 Task: Get directions from Buckingham Palace, London, England to Westminster Abbey, London, England and reverse  starting point and destination and check the best travel modes
Action: Mouse moved to (475, 461)
Screenshot: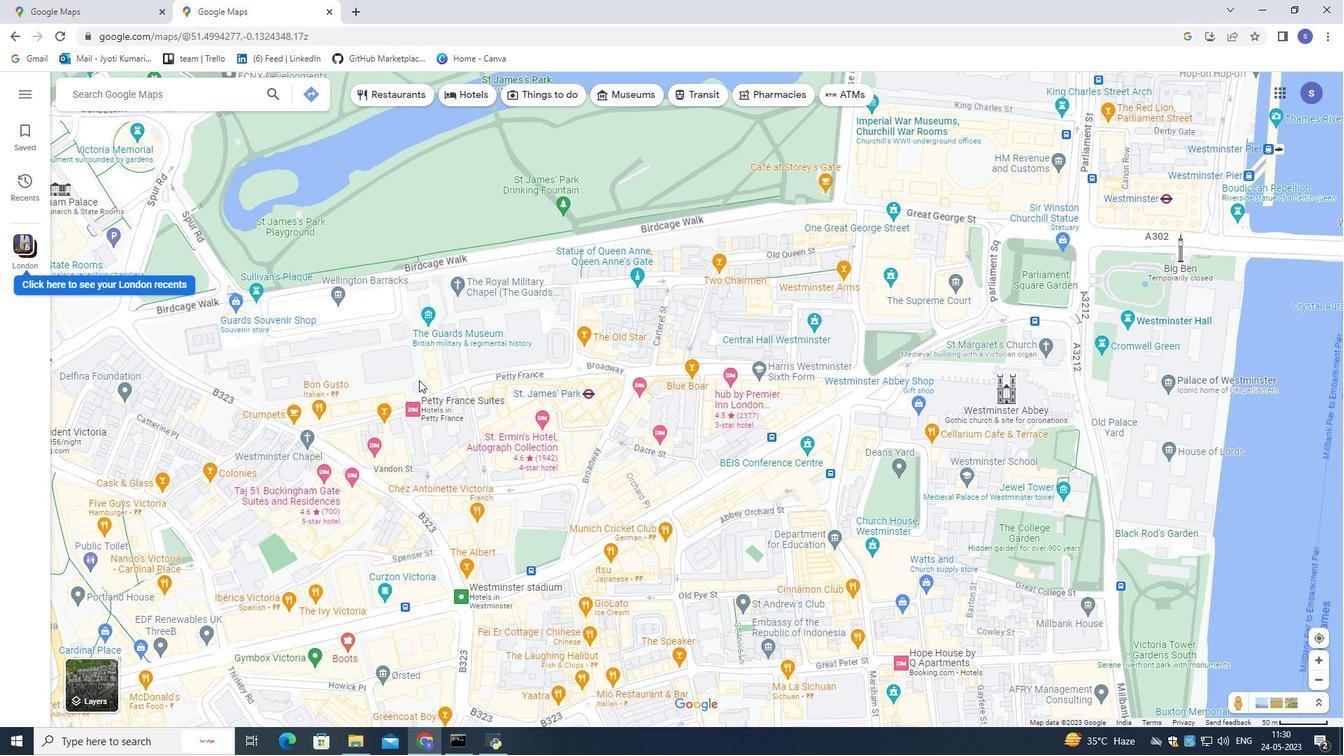 
Action: Mouse scrolled (475, 461) with delta (0, 0)
Screenshot: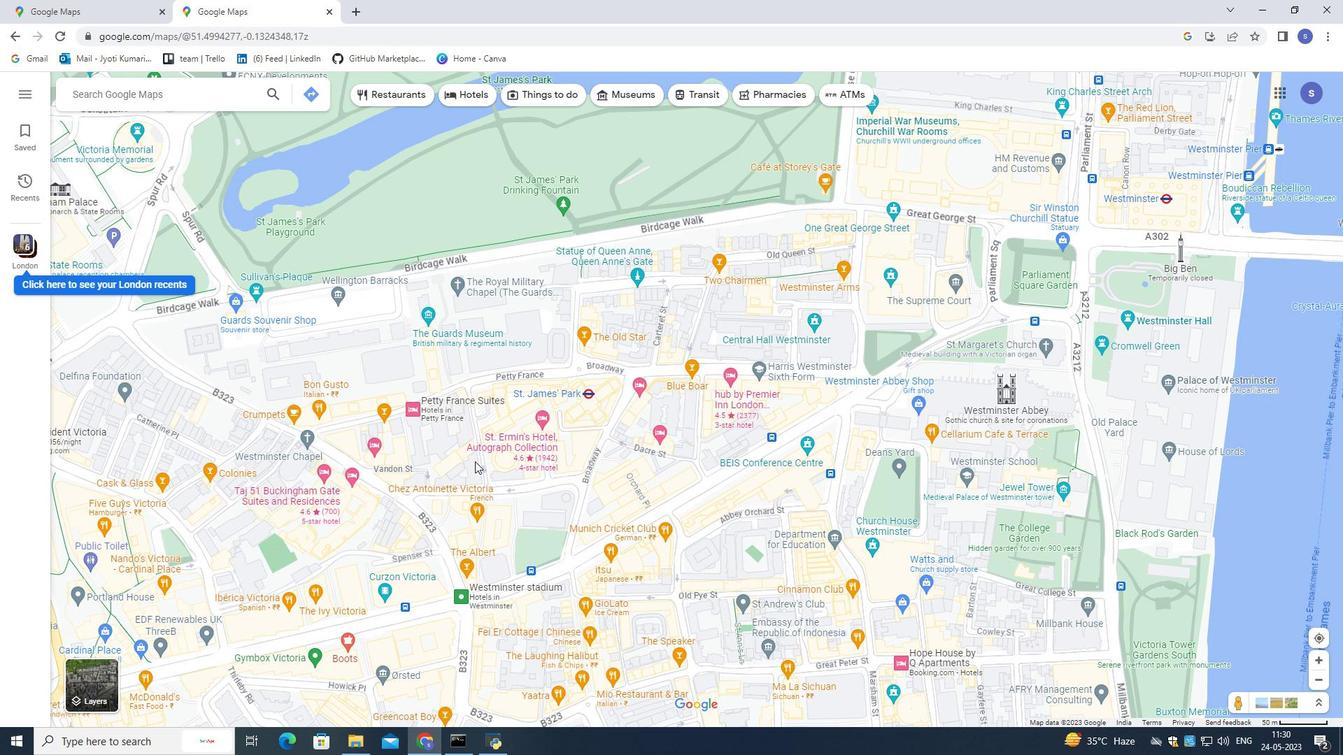 
Action: Mouse scrolled (475, 461) with delta (0, 0)
Screenshot: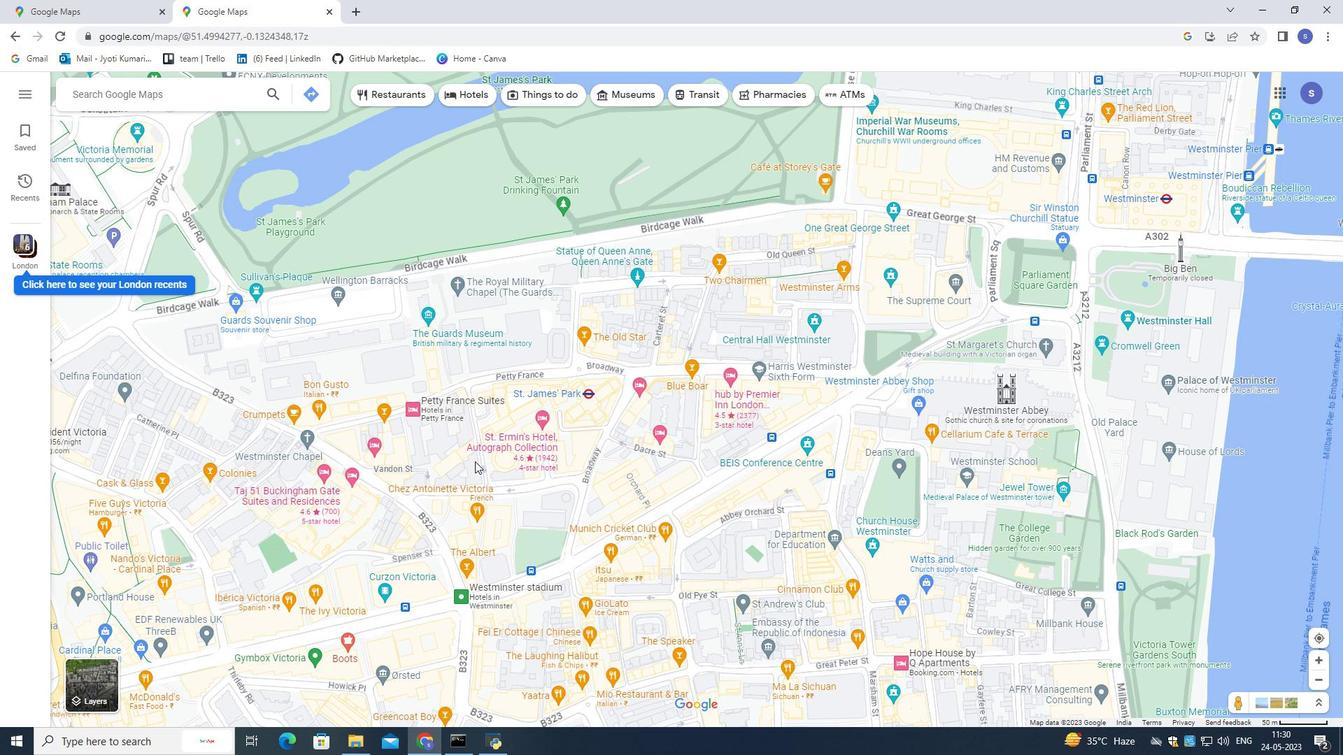 
Action: Mouse scrolled (475, 461) with delta (0, 0)
Screenshot: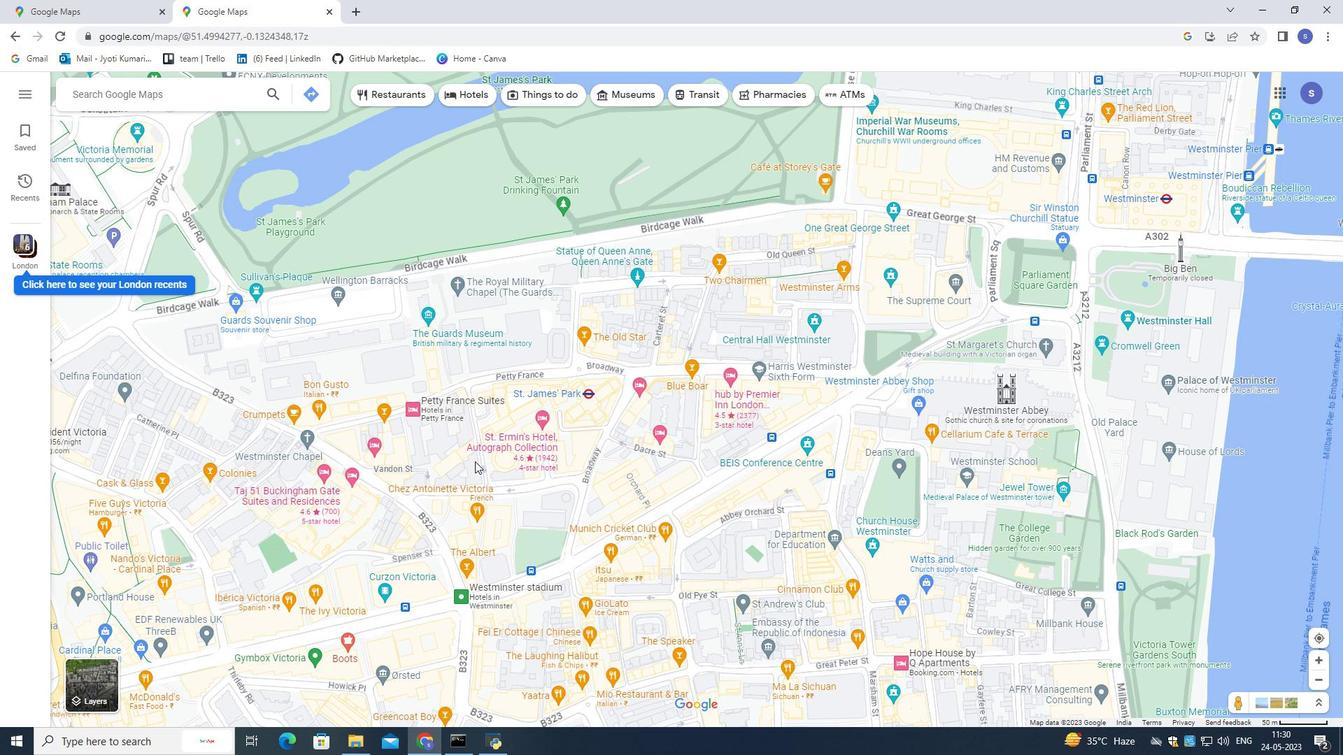 
Action: Mouse scrolled (475, 461) with delta (0, 0)
Screenshot: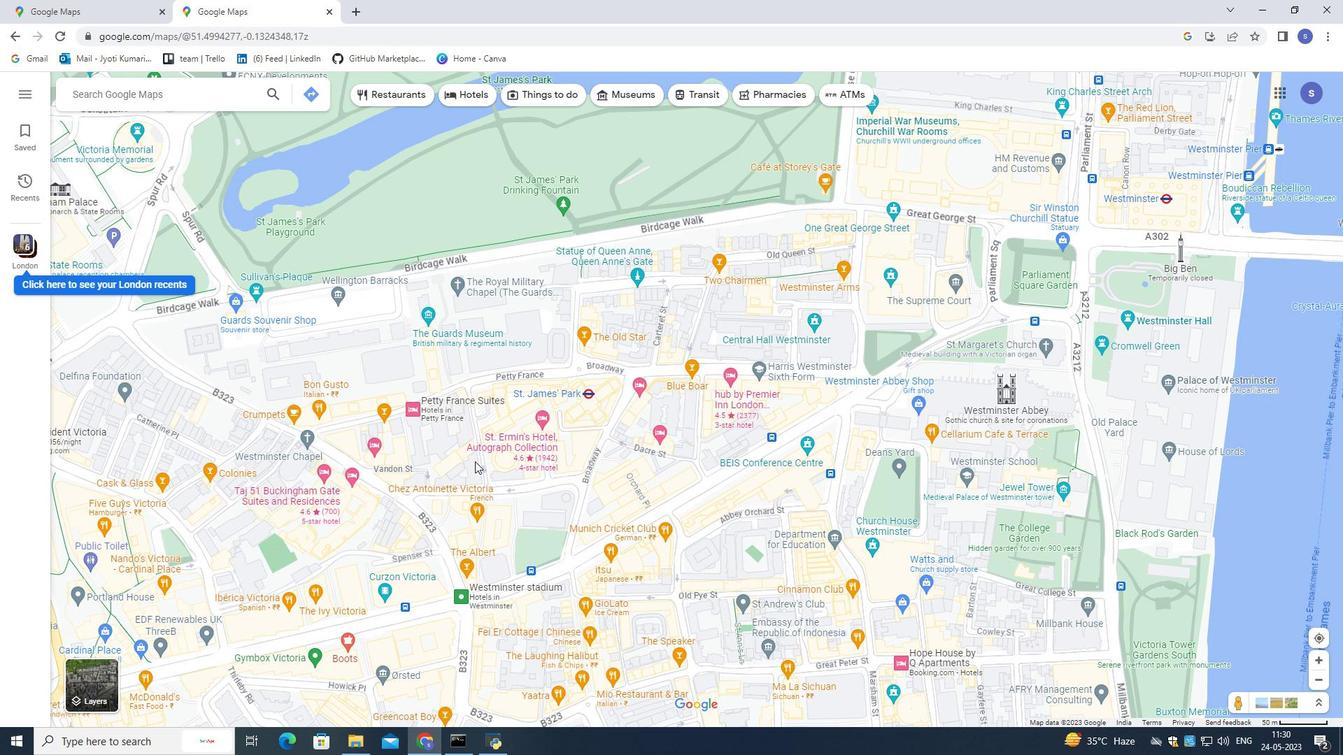 
Action: Mouse scrolled (475, 461) with delta (0, 0)
Screenshot: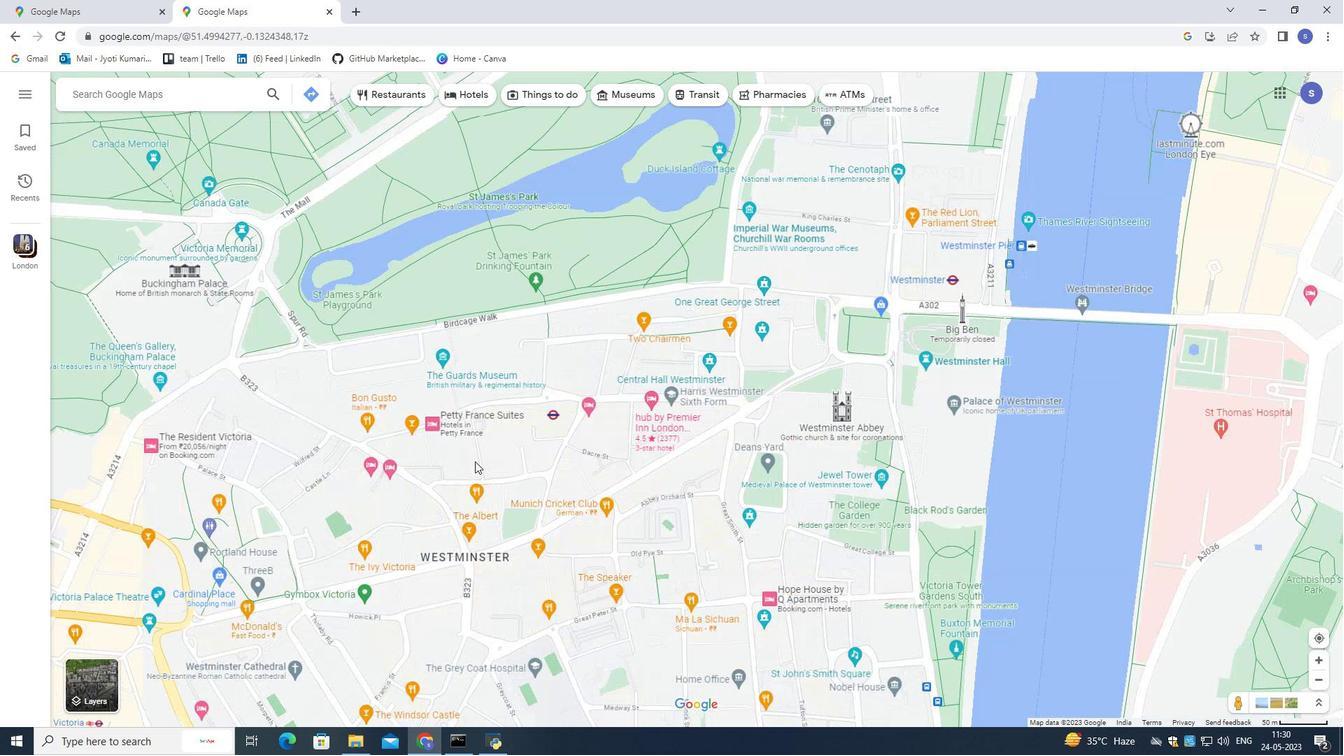 
Action: Mouse scrolled (475, 461) with delta (0, 0)
Screenshot: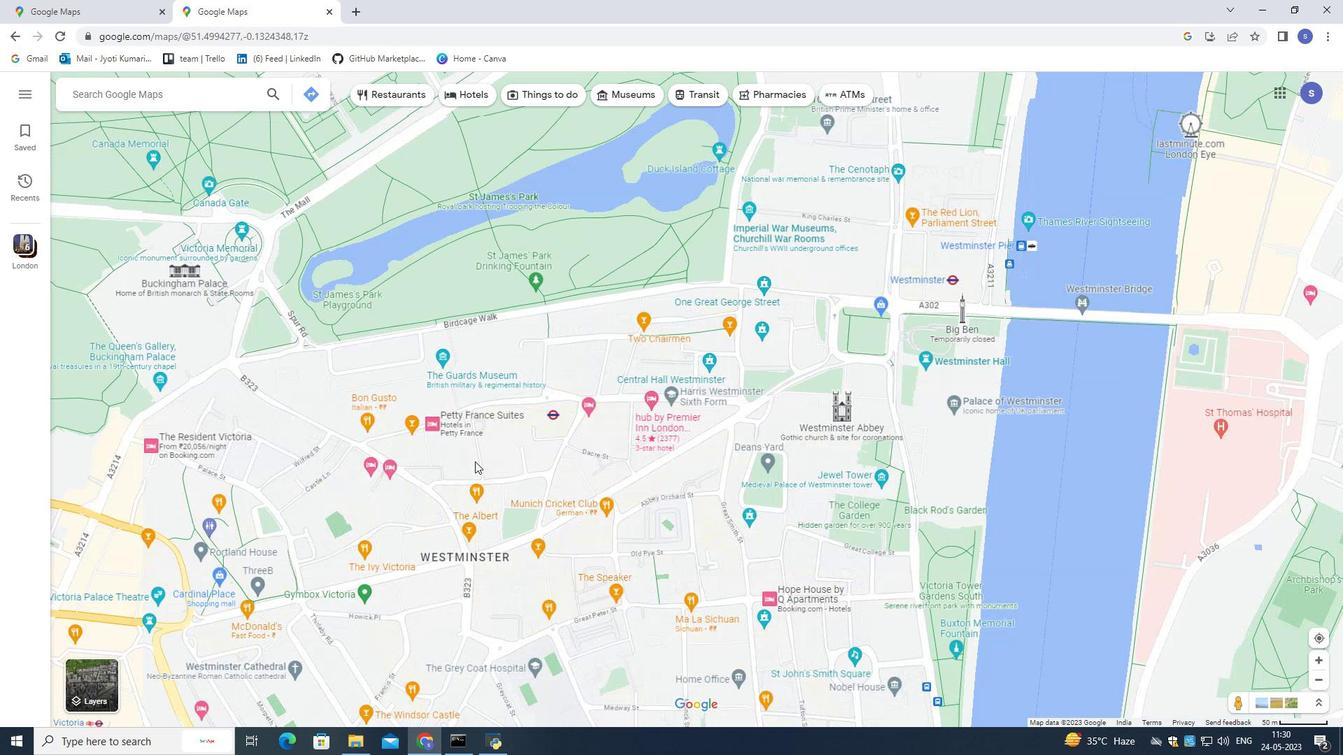 
Action: Mouse scrolled (475, 461) with delta (0, 0)
Screenshot: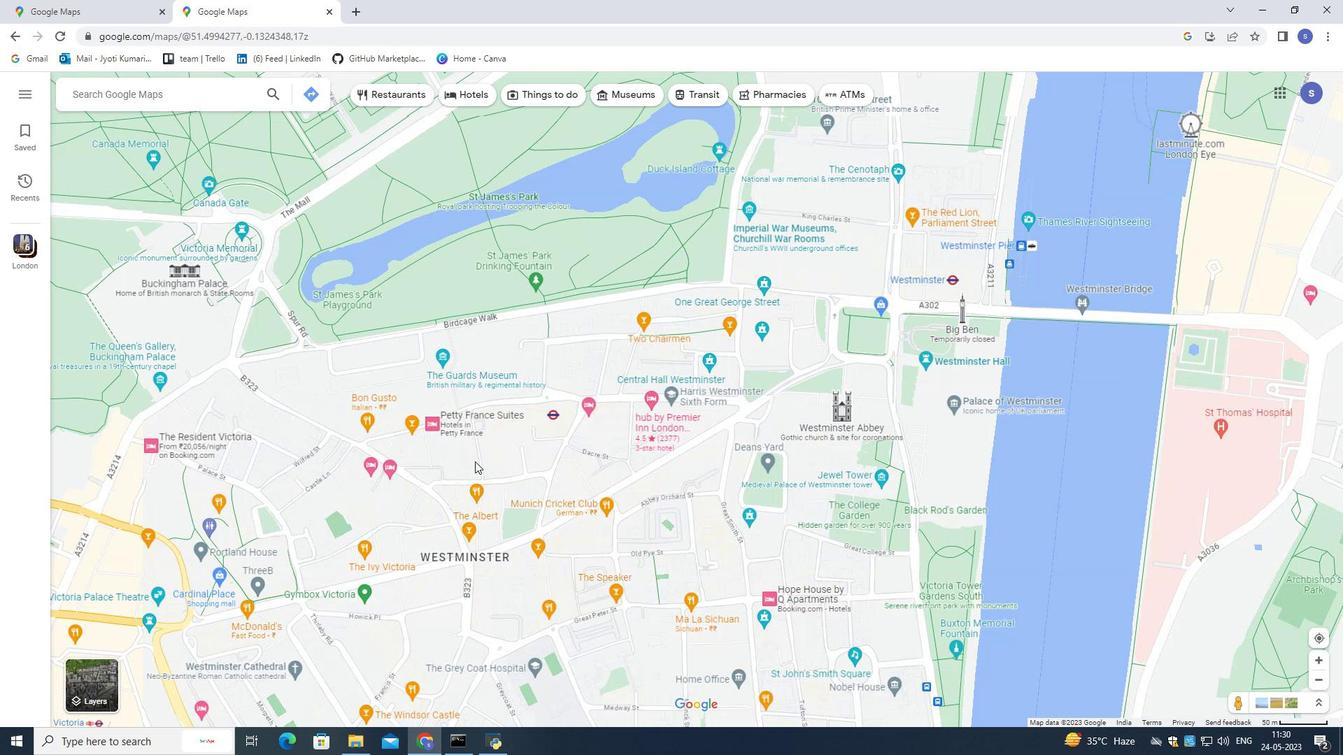 
Action: Mouse scrolled (475, 461) with delta (0, 0)
Screenshot: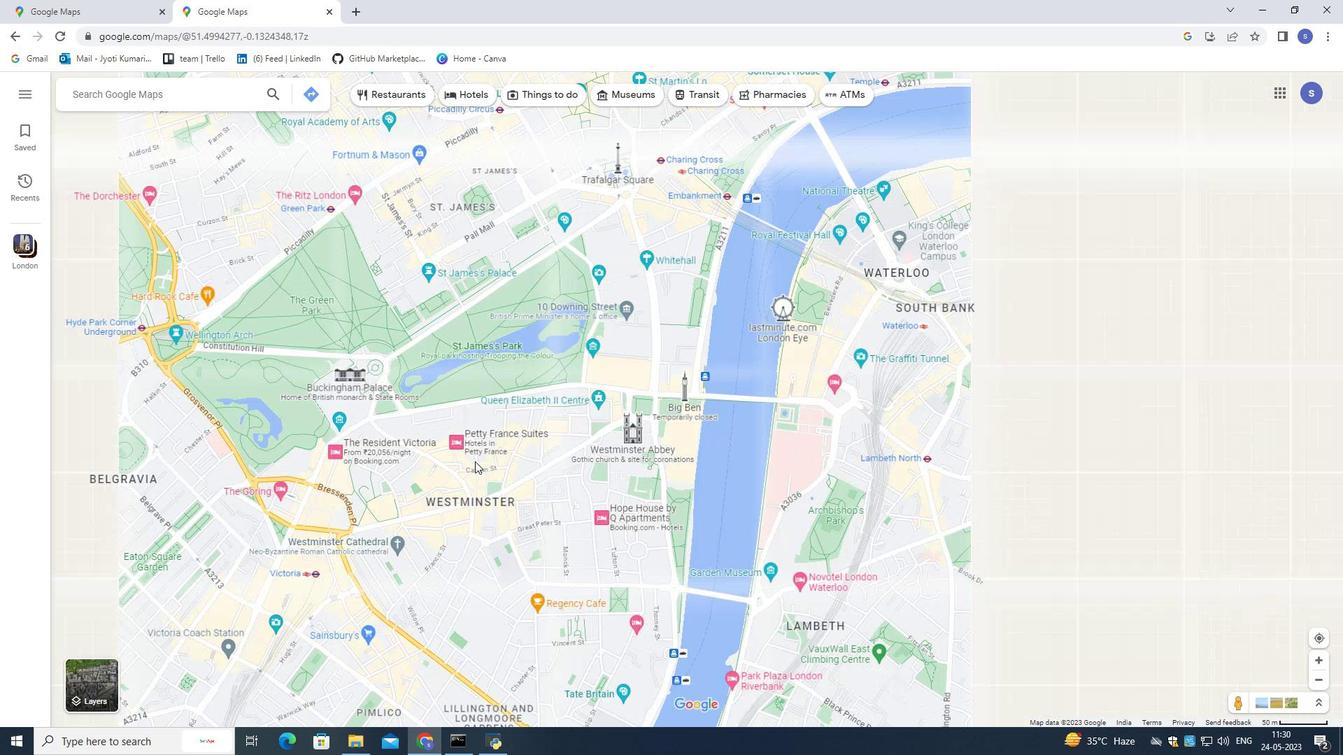 
Action: Mouse moved to (475, 463)
Screenshot: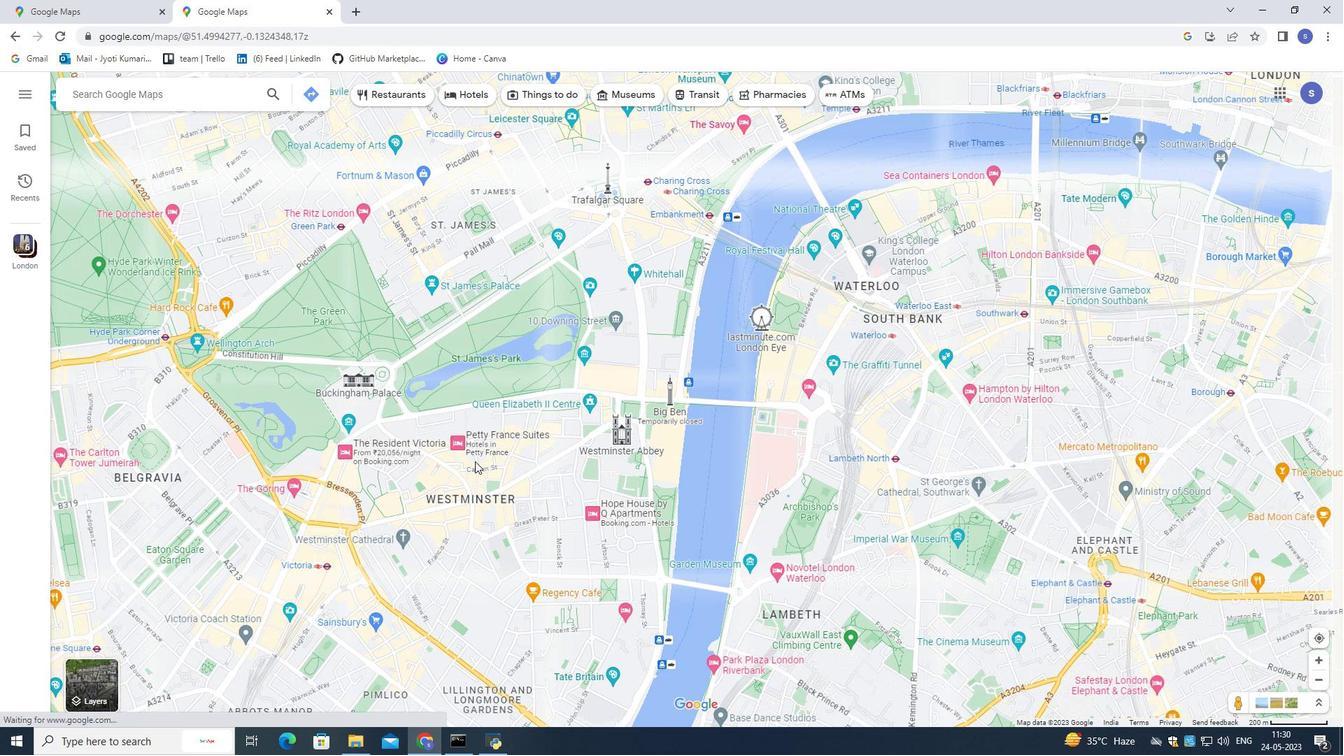 
Action: Mouse scrolled (475, 462) with delta (0, 0)
Screenshot: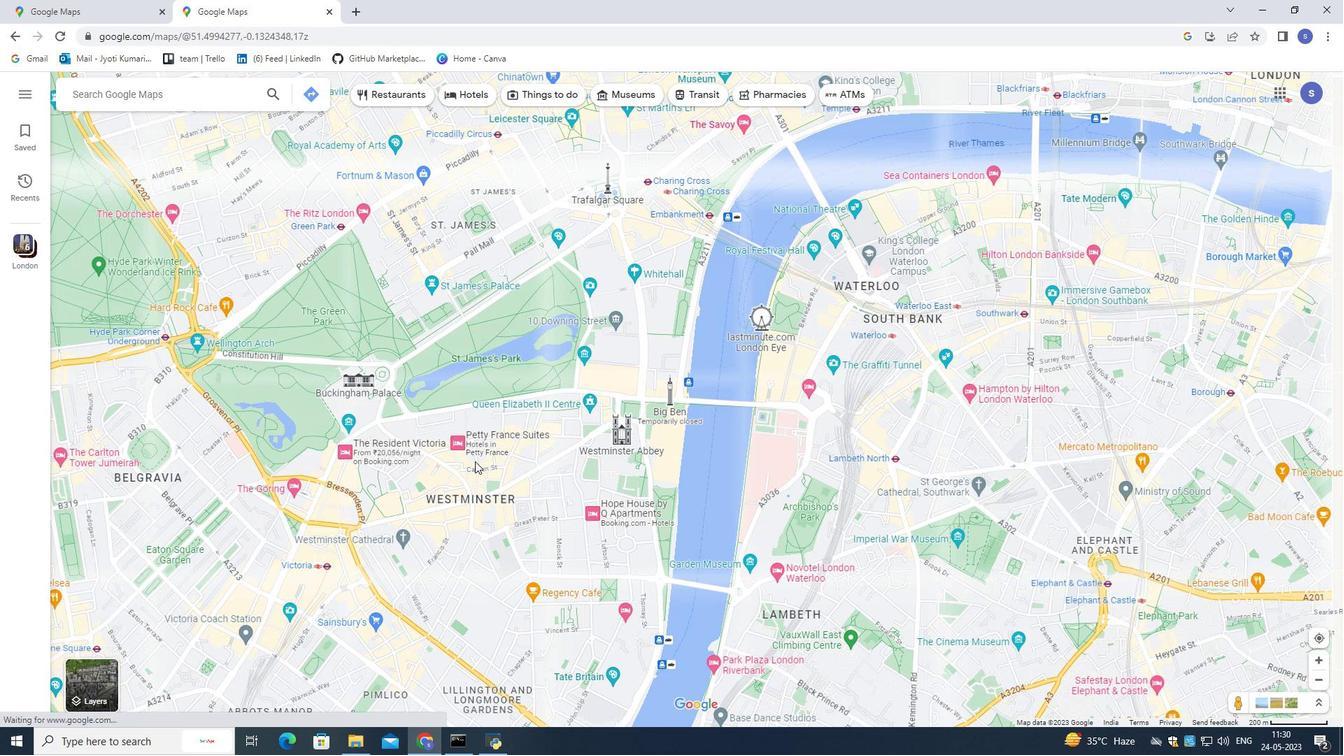 
Action: Mouse moved to (473, 467)
Screenshot: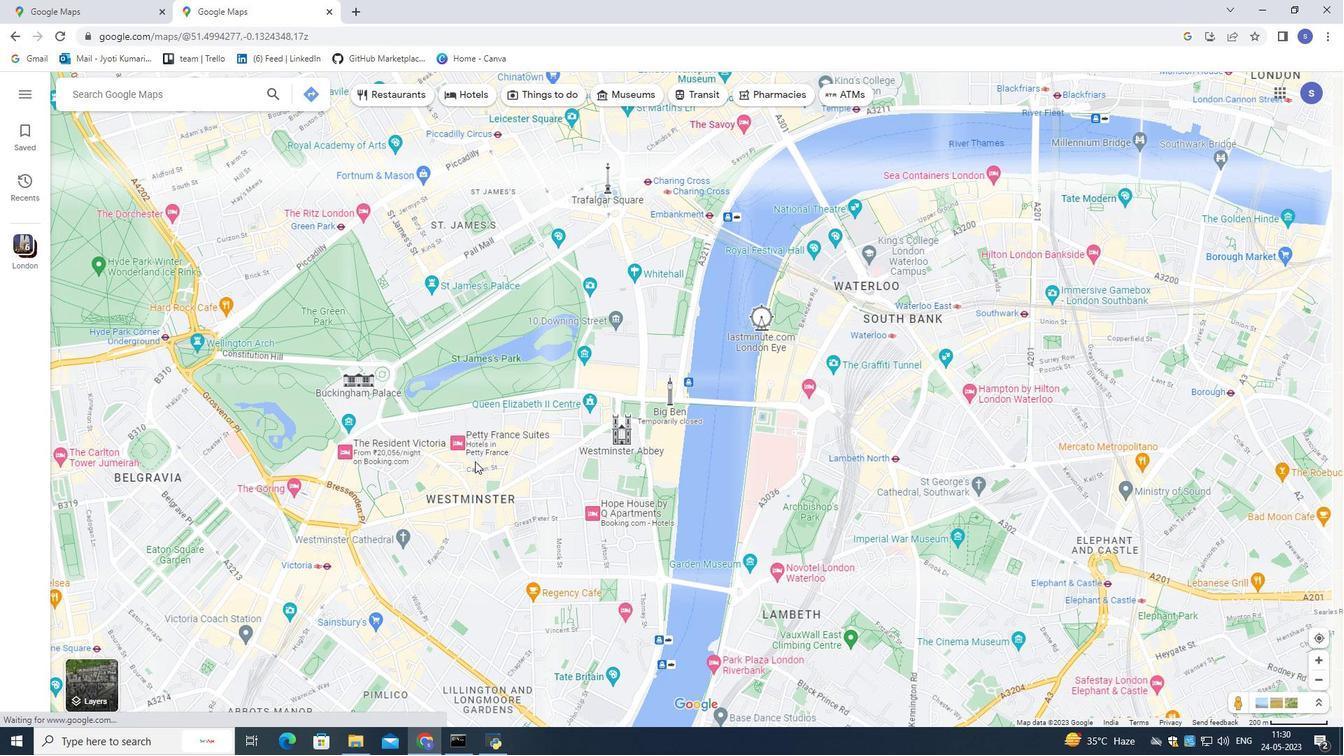 
Action: Mouse scrolled (473, 466) with delta (0, 0)
Screenshot: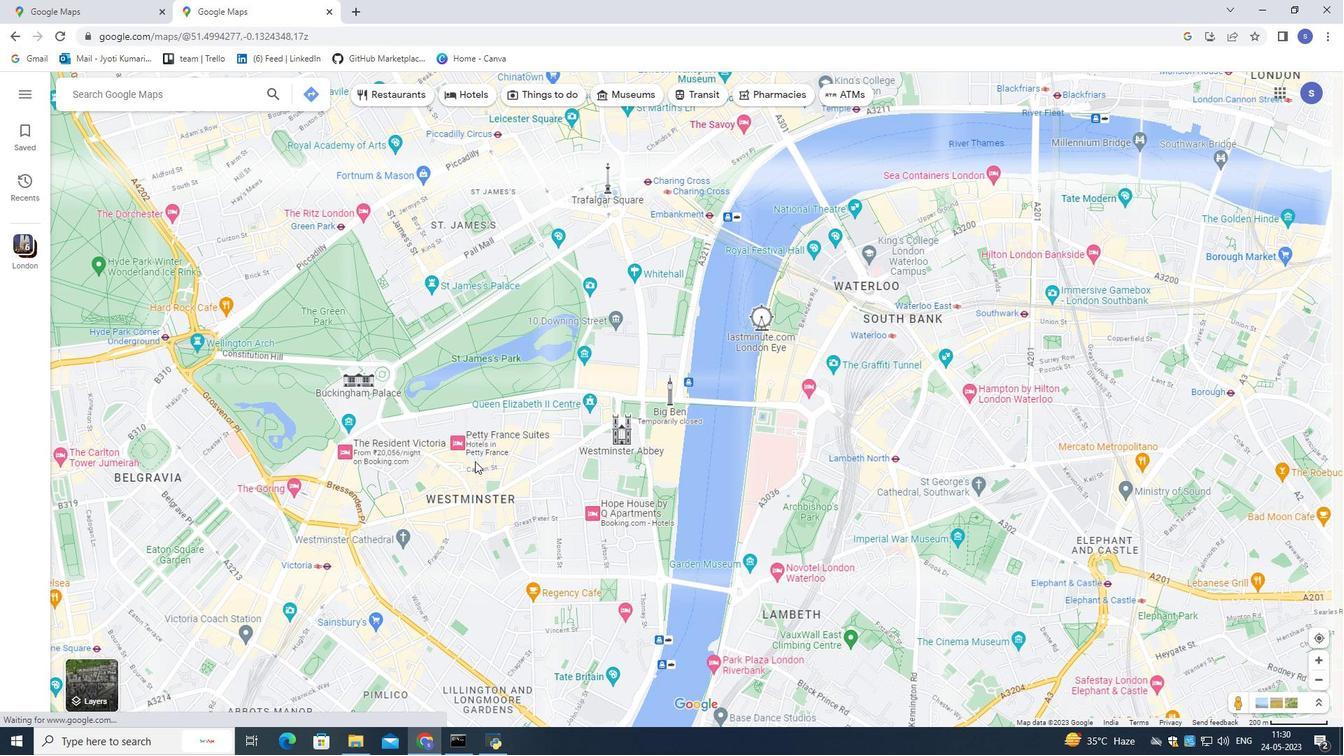 
Action: Mouse moved to (470, 473)
Screenshot: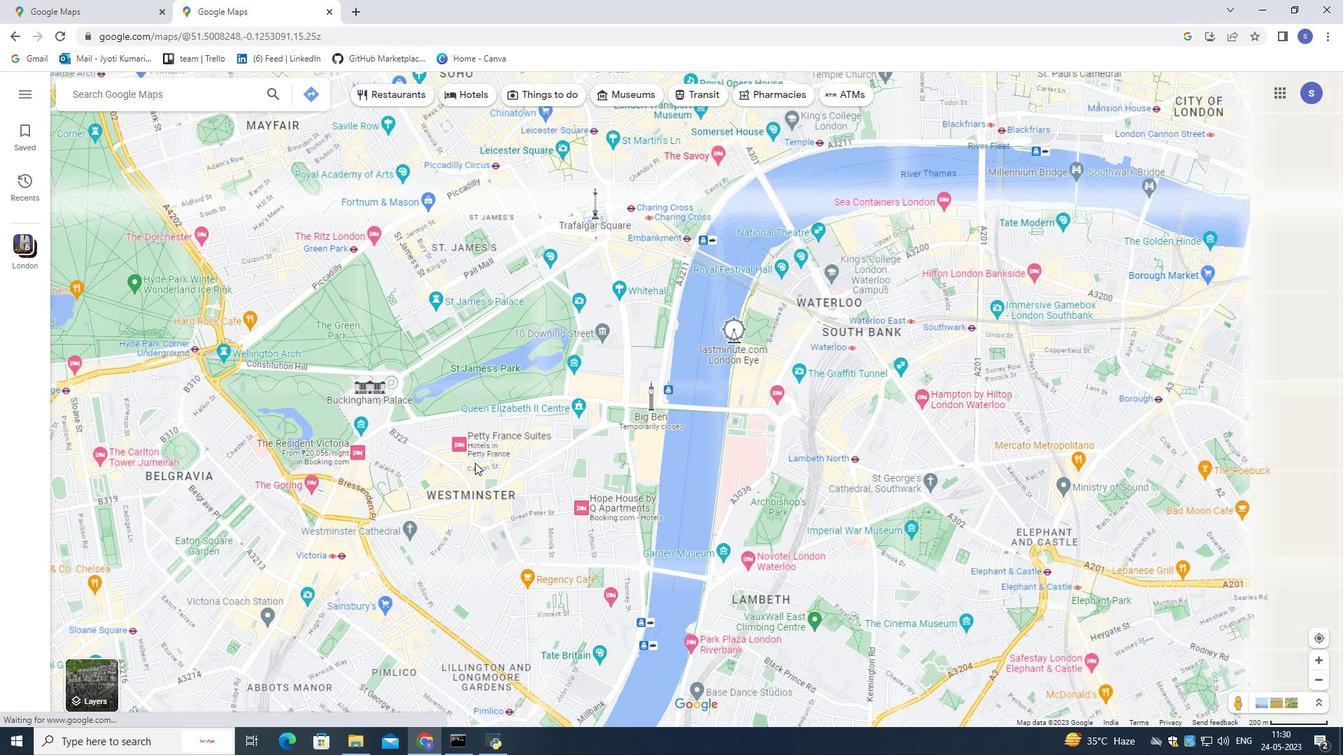 
Action: Mouse scrolled (470, 472) with delta (0, 0)
Screenshot: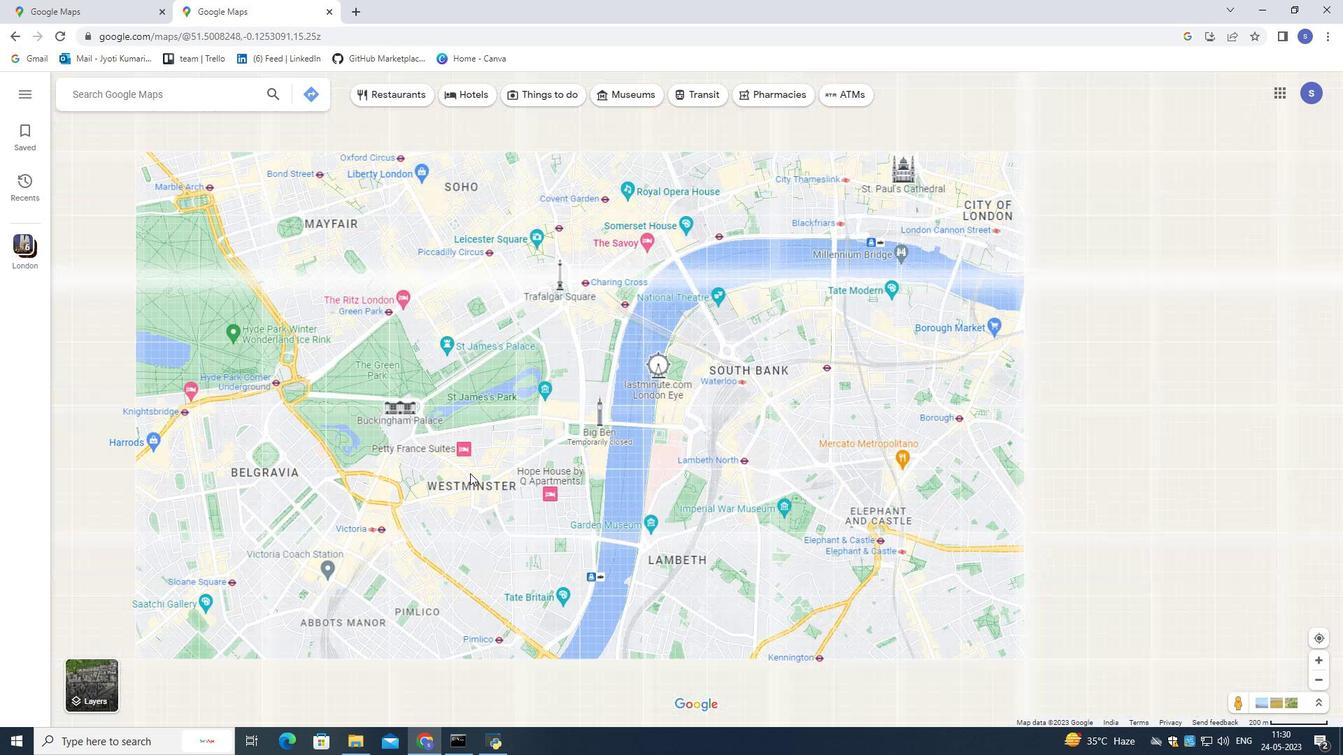 
Action: Mouse scrolled (470, 472) with delta (0, 0)
Screenshot: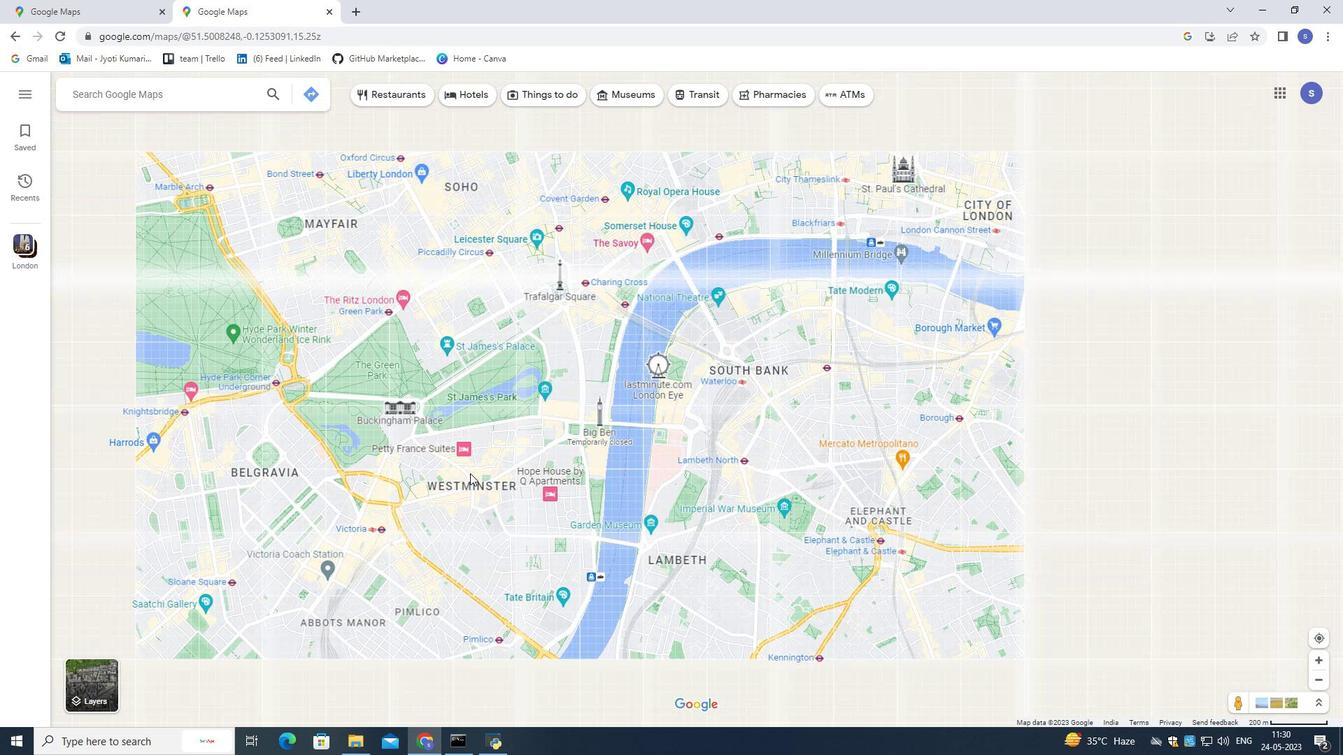 
Action: Mouse scrolled (470, 472) with delta (0, 0)
Screenshot: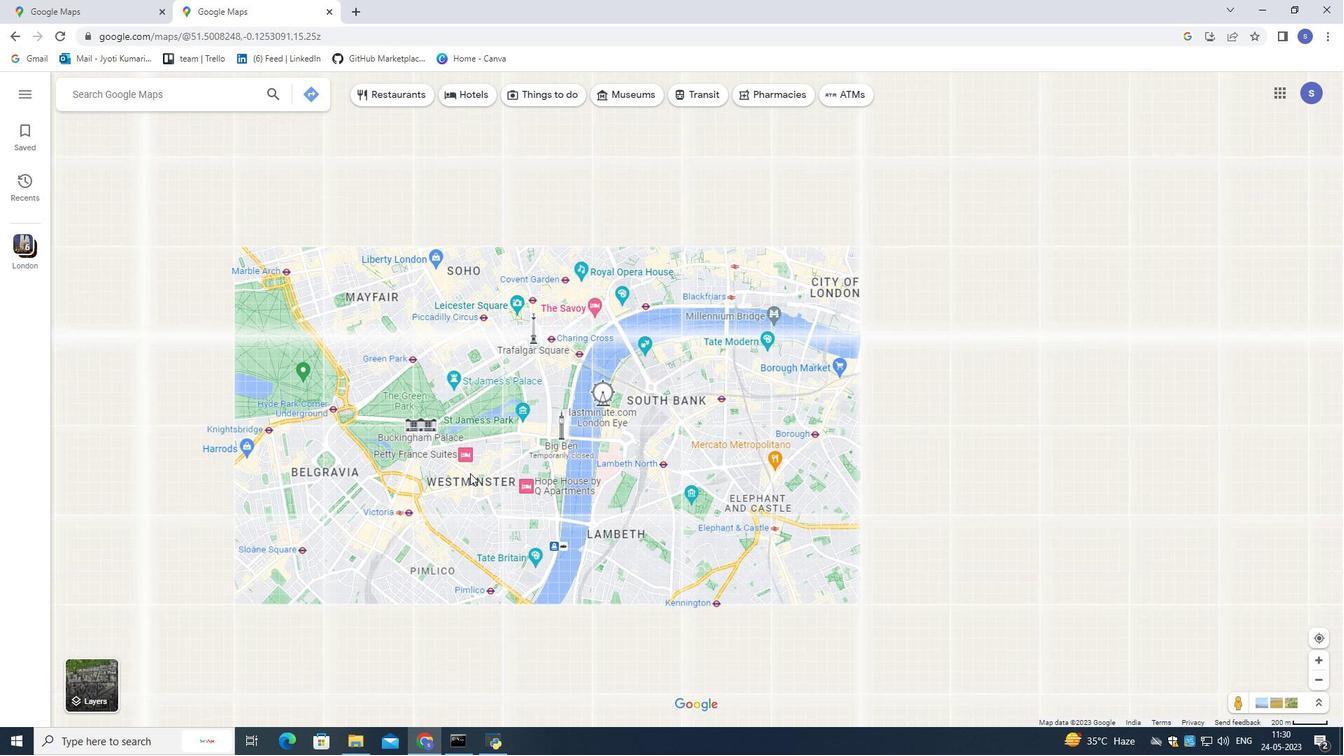 
Action: Mouse scrolled (470, 472) with delta (0, 0)
Screenshot: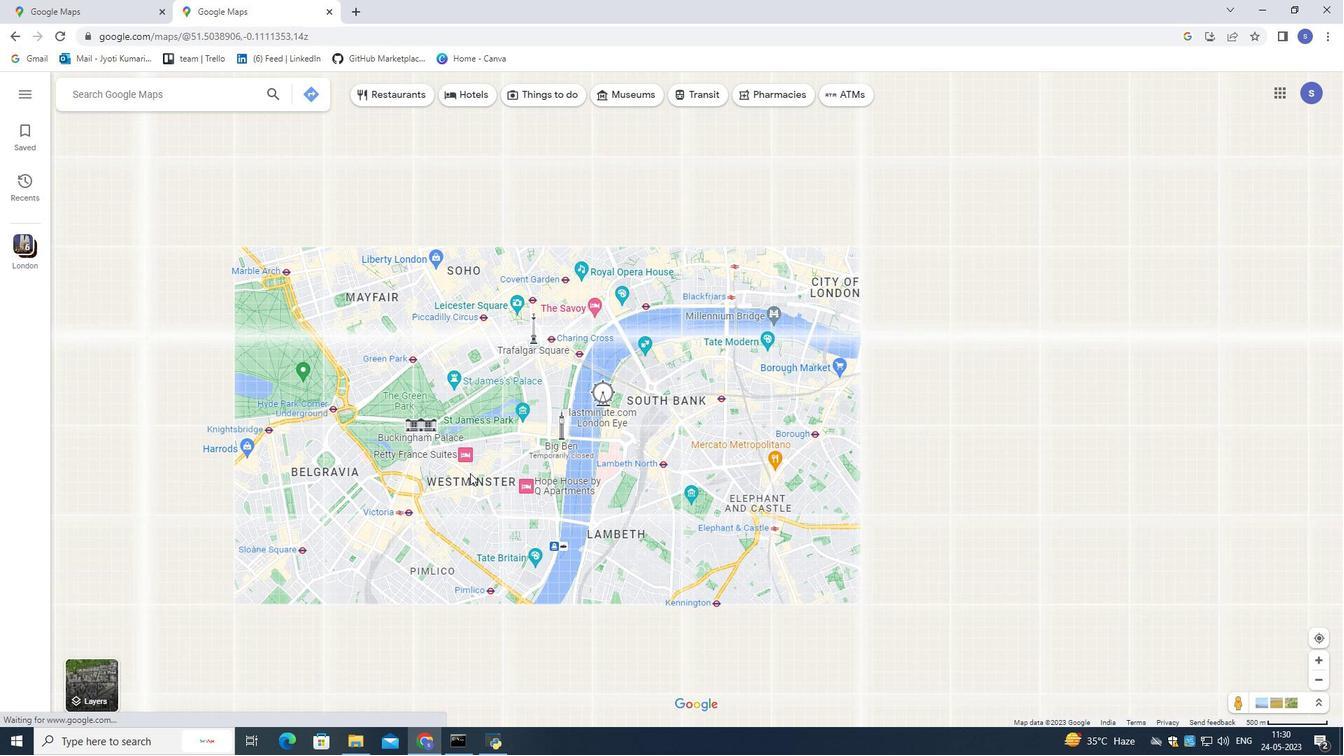 
Action: Mouse moved to (470, 473)
Screenshot: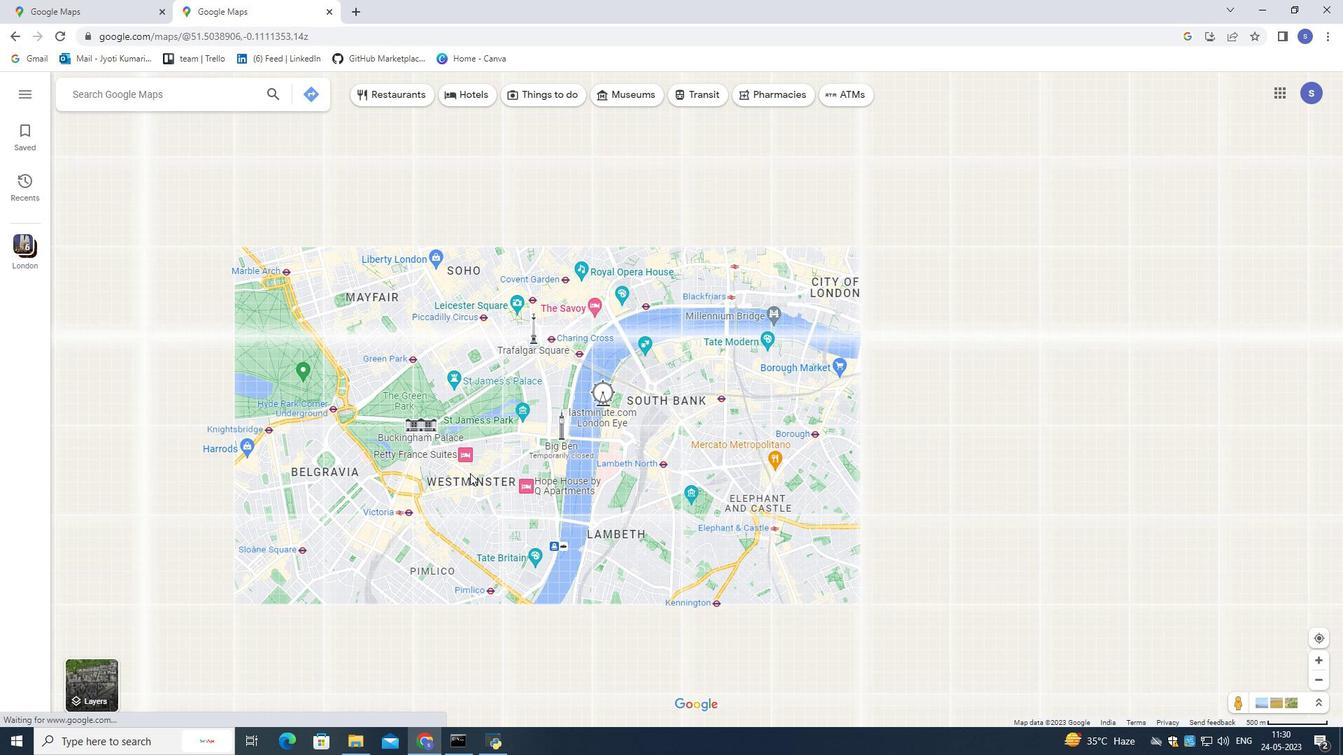 
Action: Mouse scrolled (470, 472) with delta (0, 0)
Screenshot: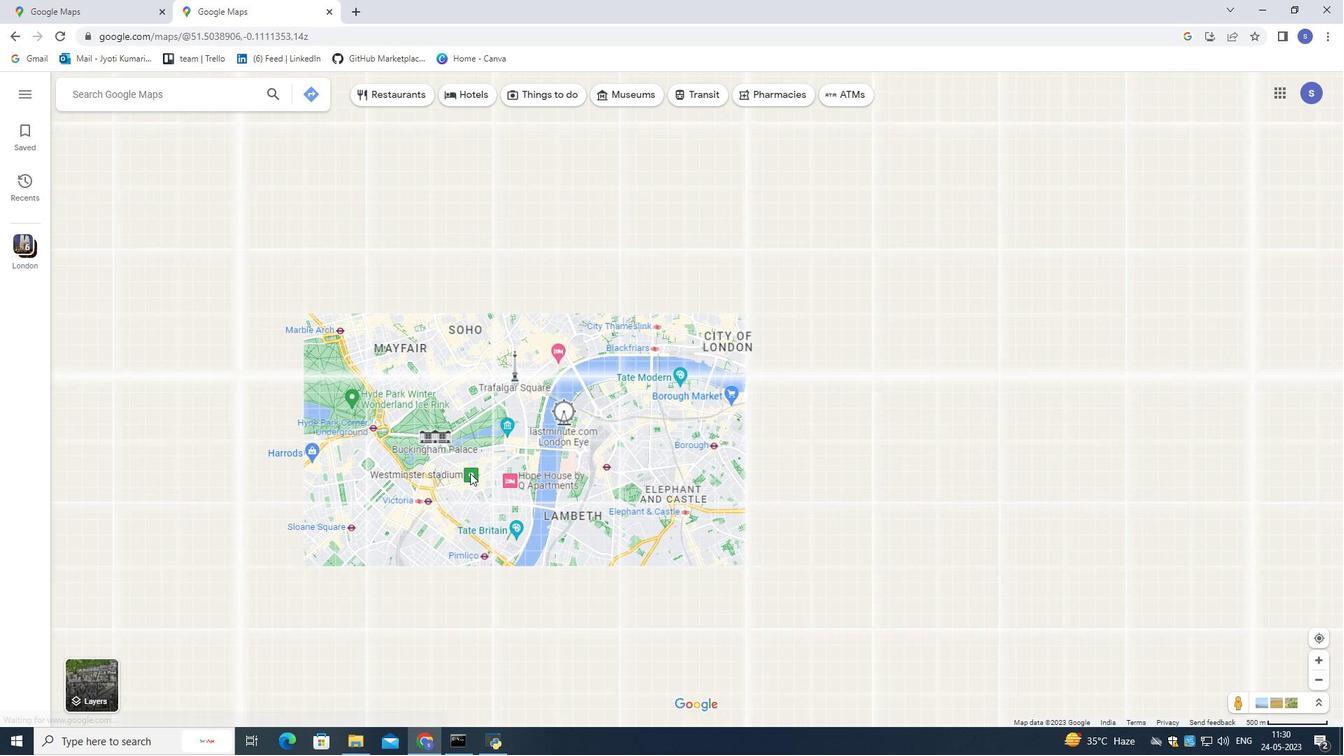 
Action: Mouse moved to (634, 446)
Screenshot: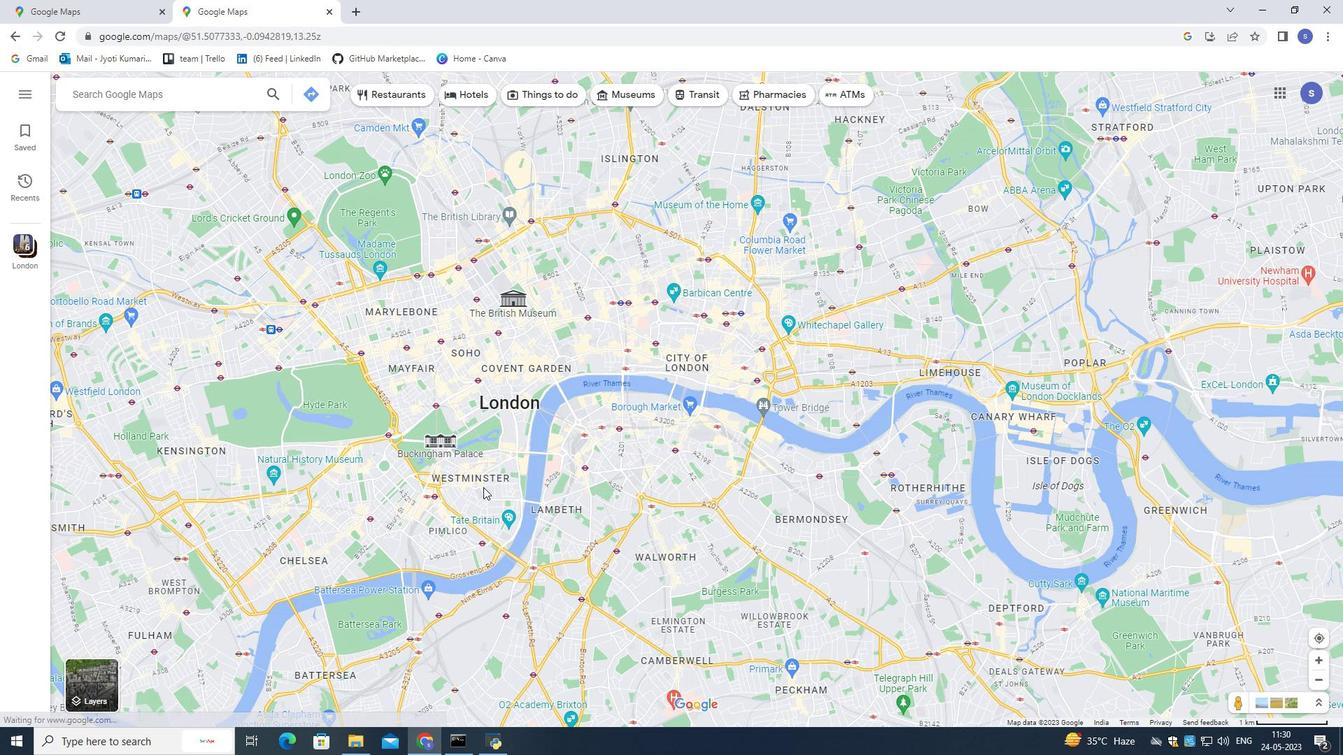 
Action: Mouse scrolled (634, 445) with delta (0, 0)
Screenshot: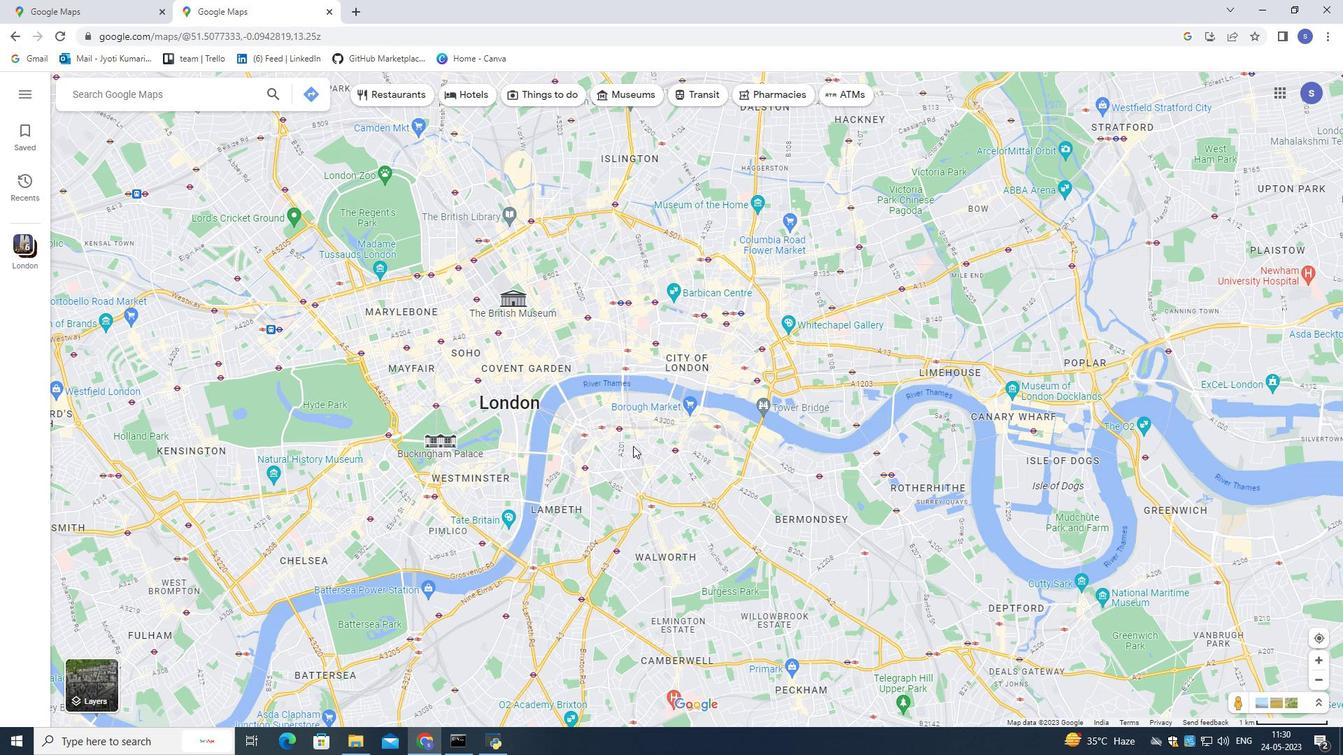 
Action: Mouse scrolled (634, 445) with delta (0, 0)
Screenshot: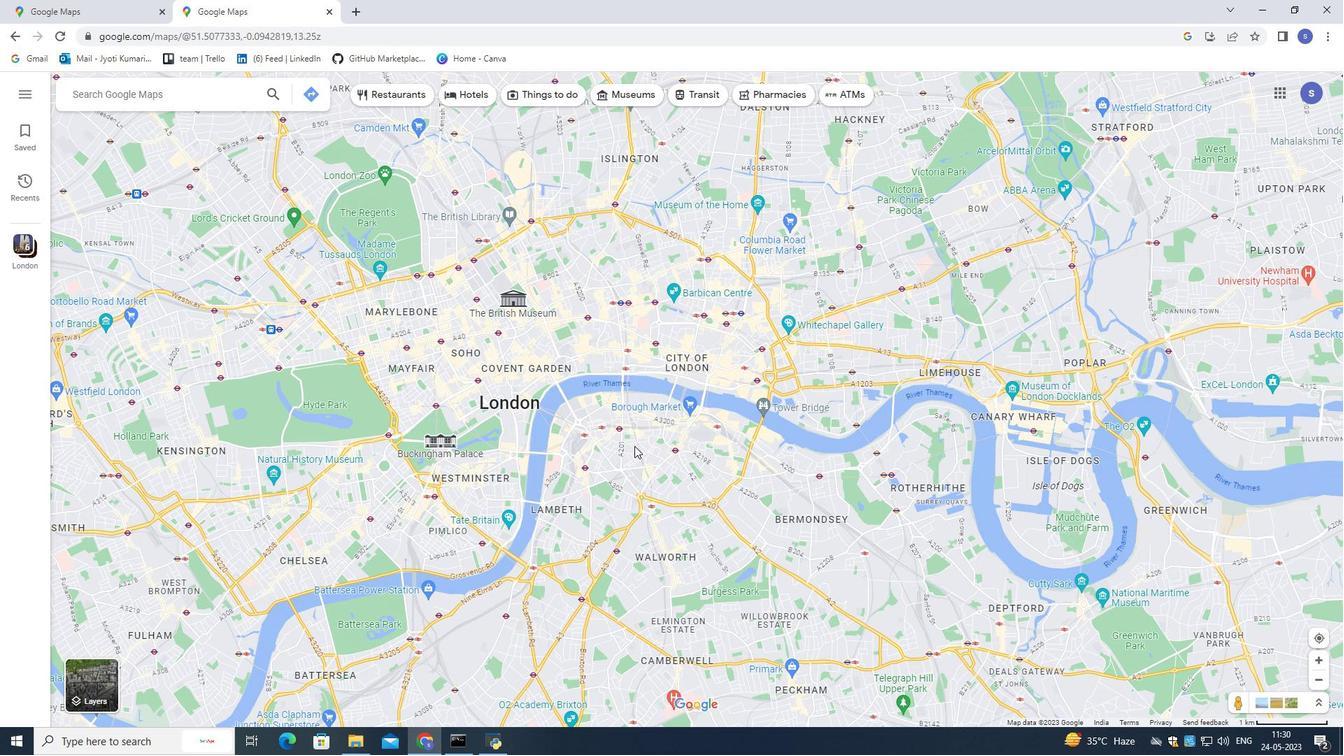 
Action: Mouse scrolled (634, 445) with delta (0, 0)
Screenshot: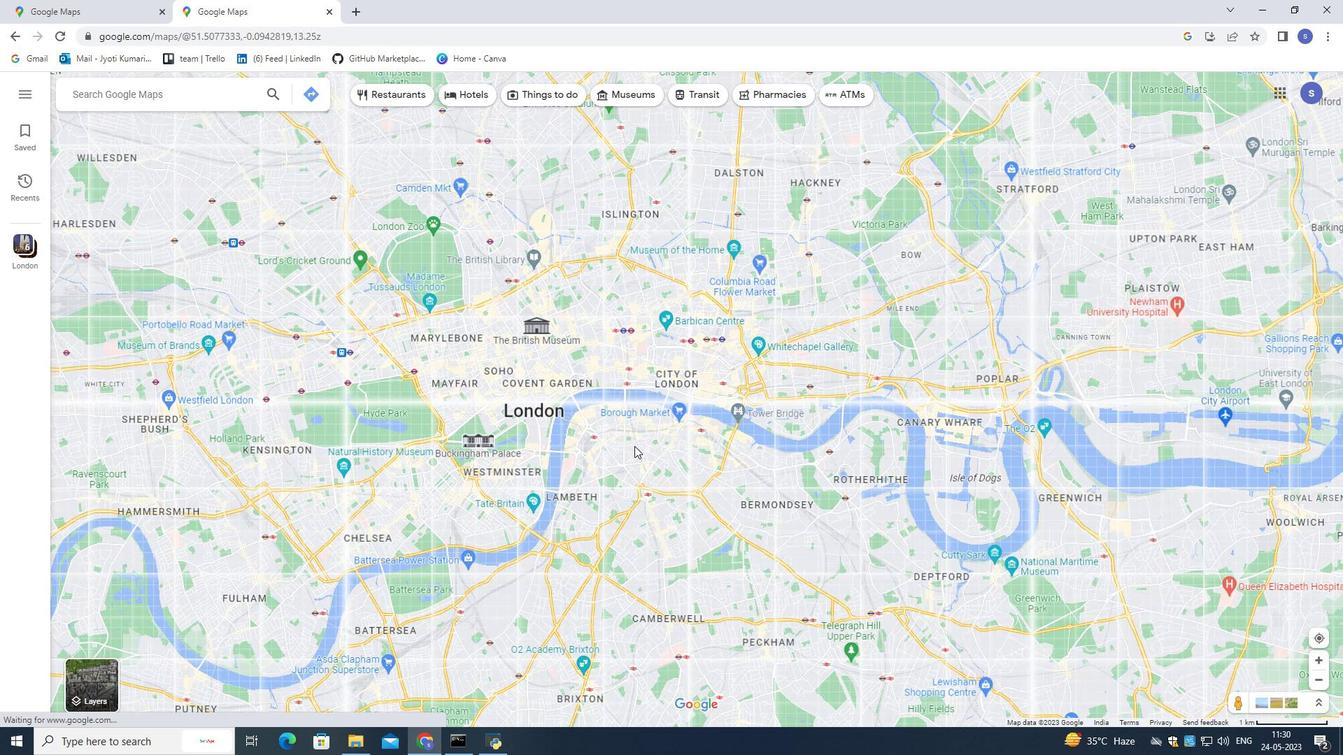 
Action: Mouse scrolled (634, 445) with delta (0, 0)
Screenshot: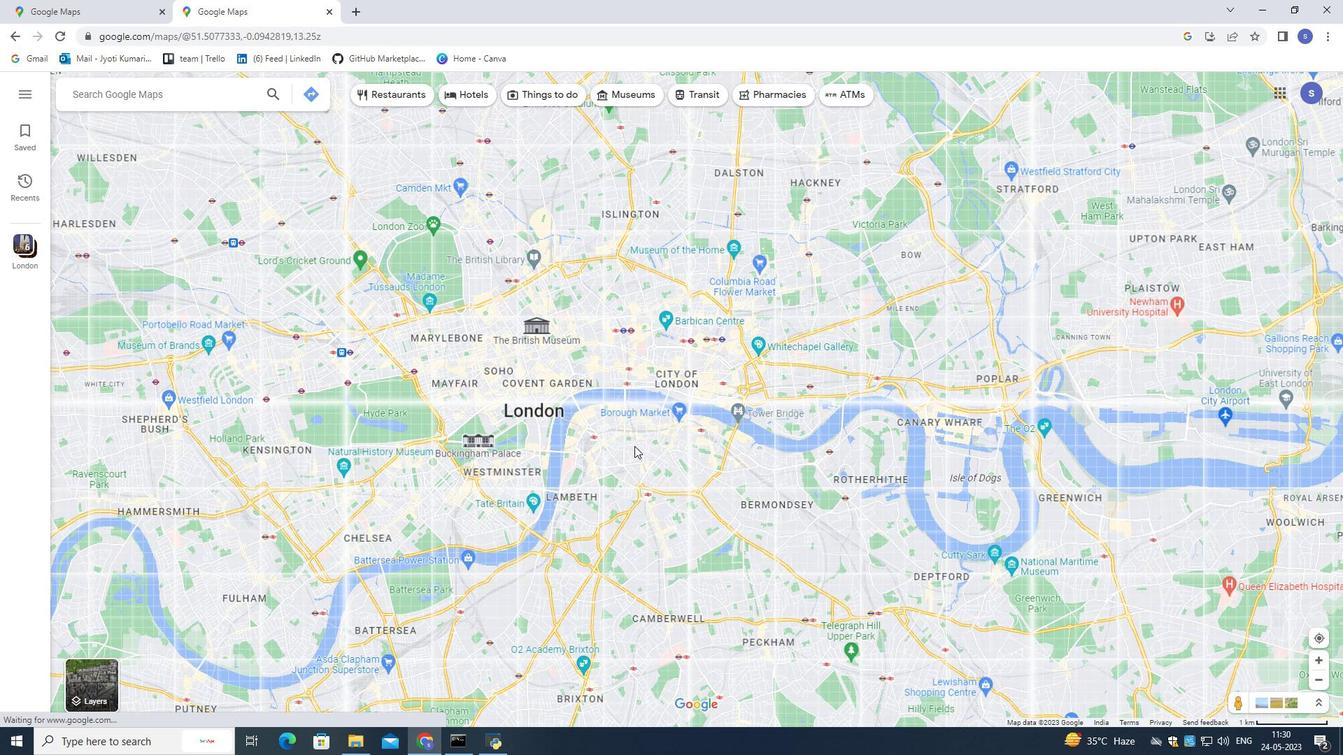 
Action: Mouse moved to (635, 445)
Screenshot: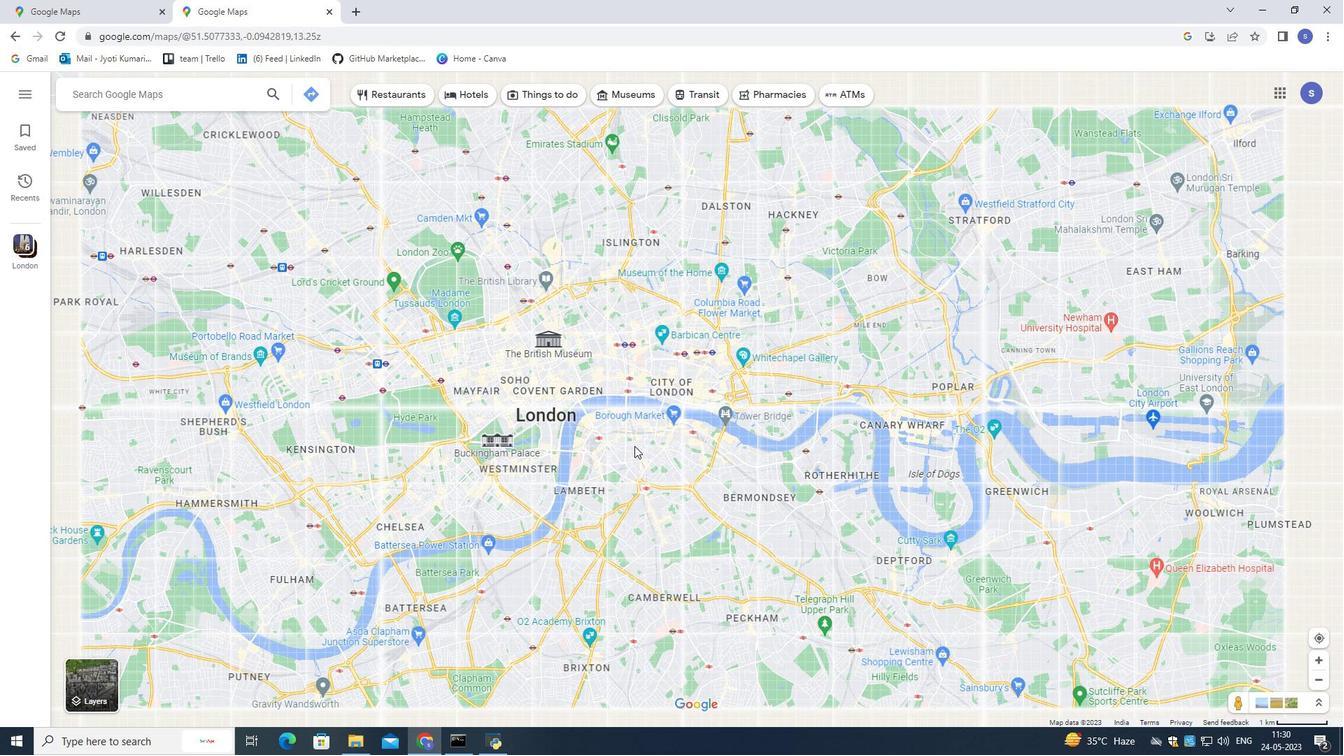 
Action: Mouse scrolled (635, 444) with delta (0, 0)
Screenshot: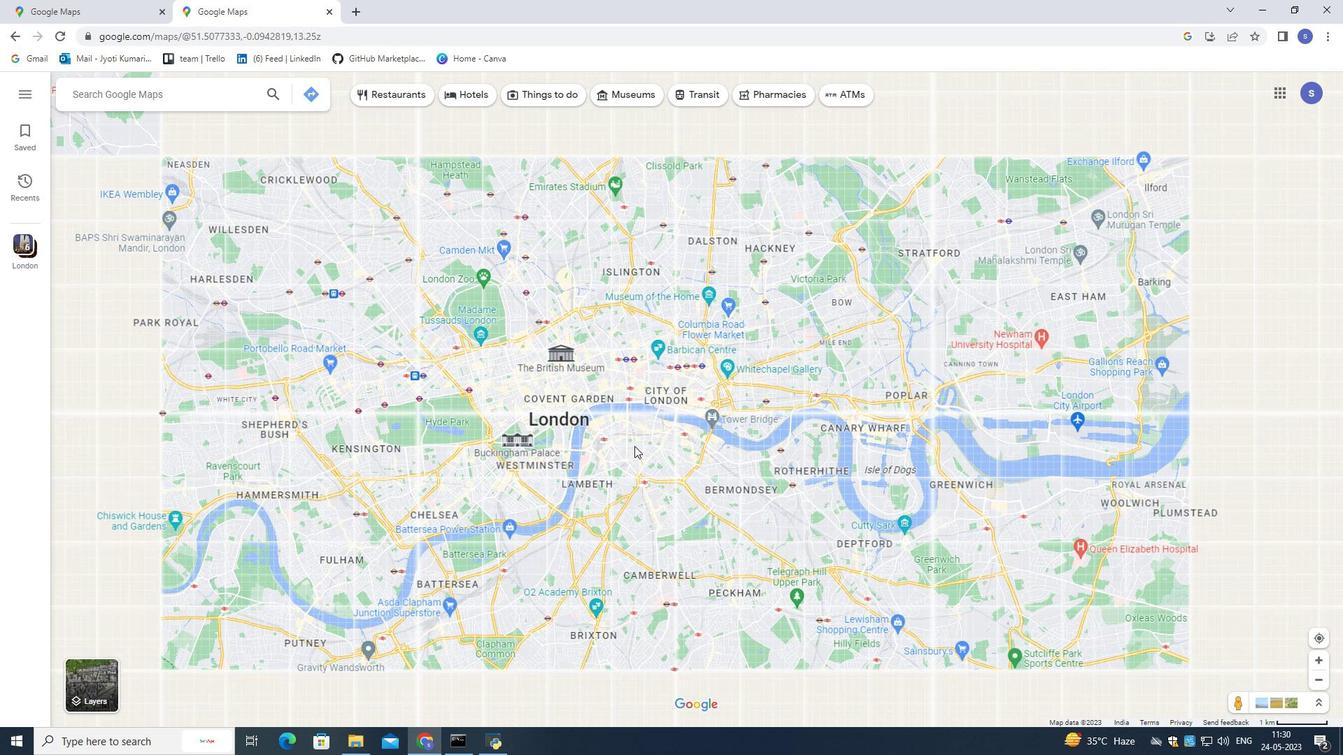 
Action: Mouse scrolled (635, 444) with delta (0, 0)
Screenshot: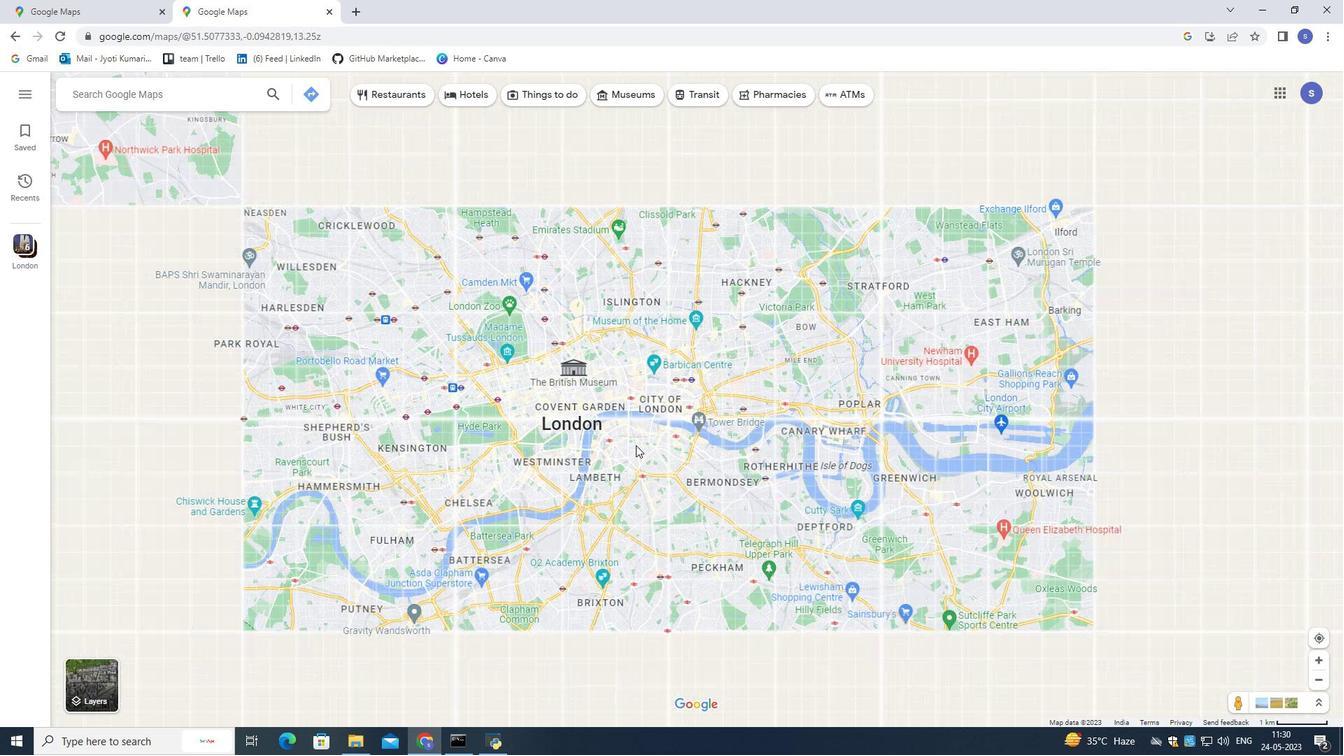 
Action: Mouse scrolled (635, 444) with delta (0, 0)
Screenshot: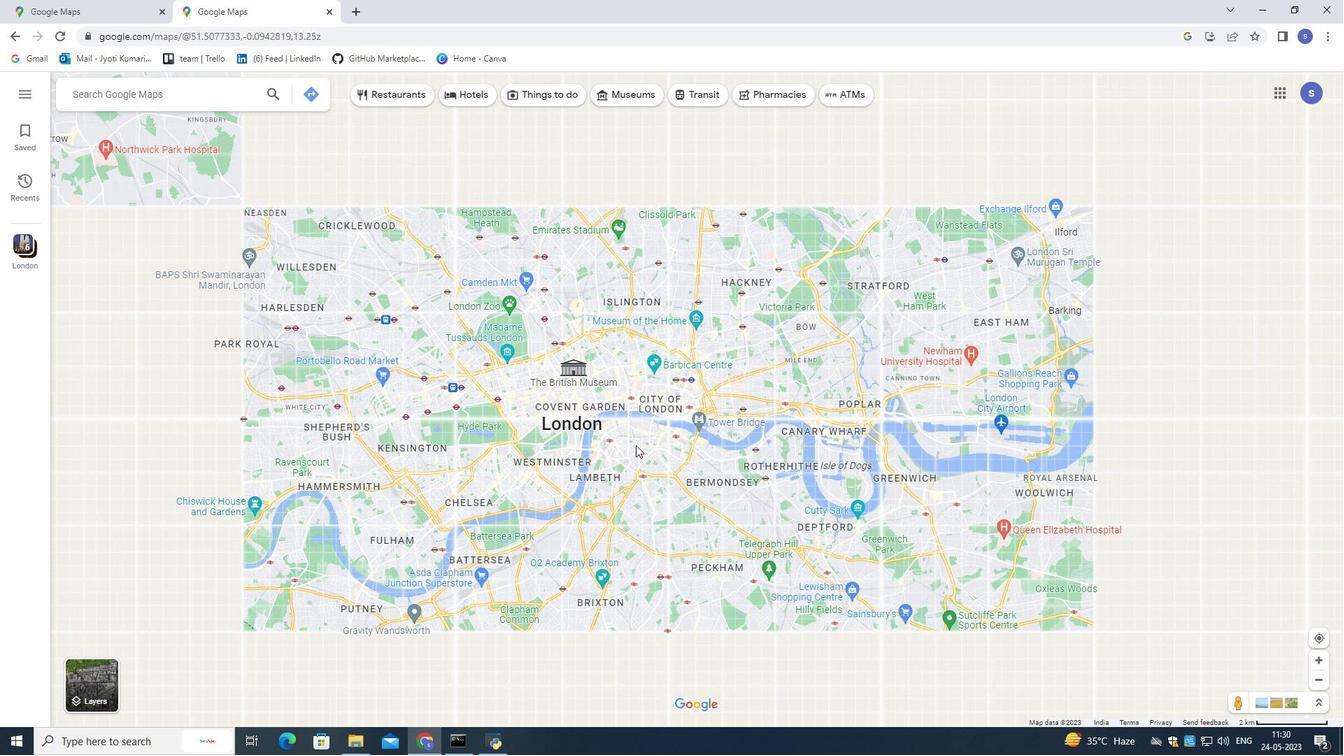 
Action: Mouse scrolled (635, 444) with delta (0, 0)
Screenshot: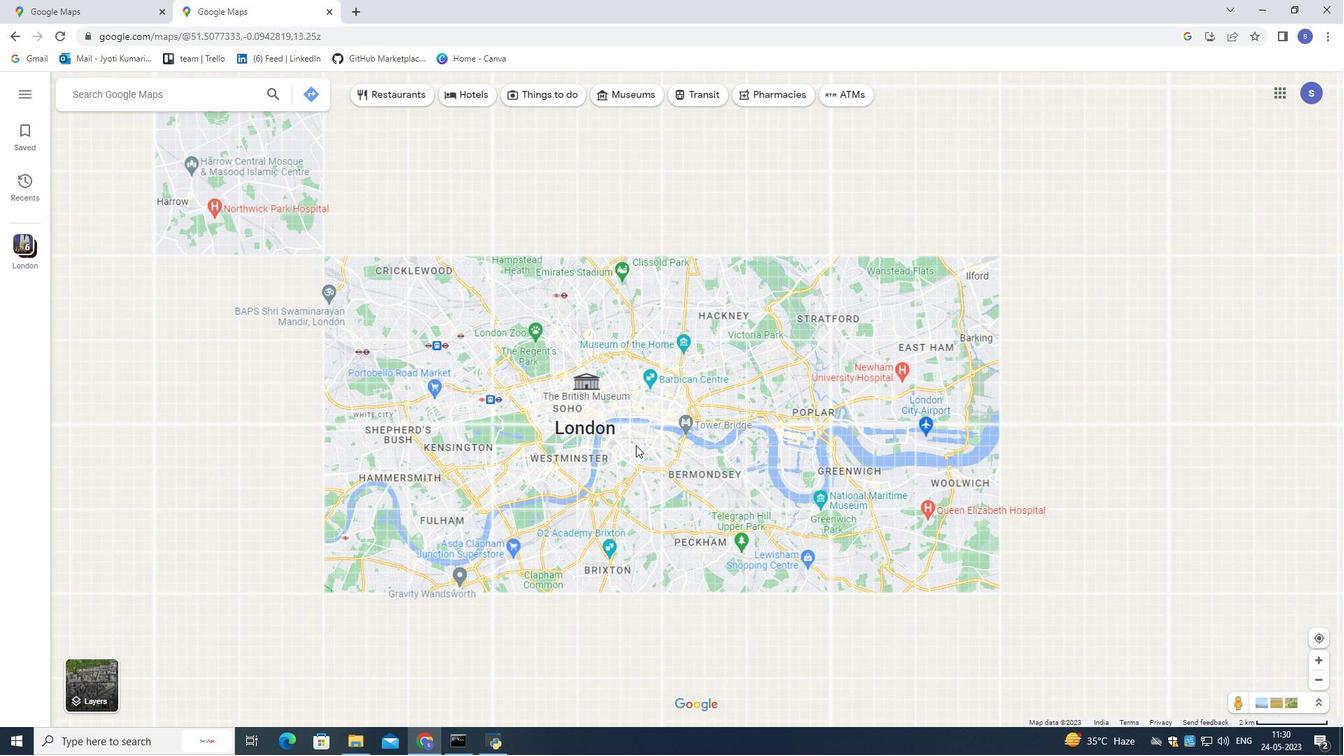 
Action: Mouse scrolled (635, 444) with delta (0, 0)
Screenshot: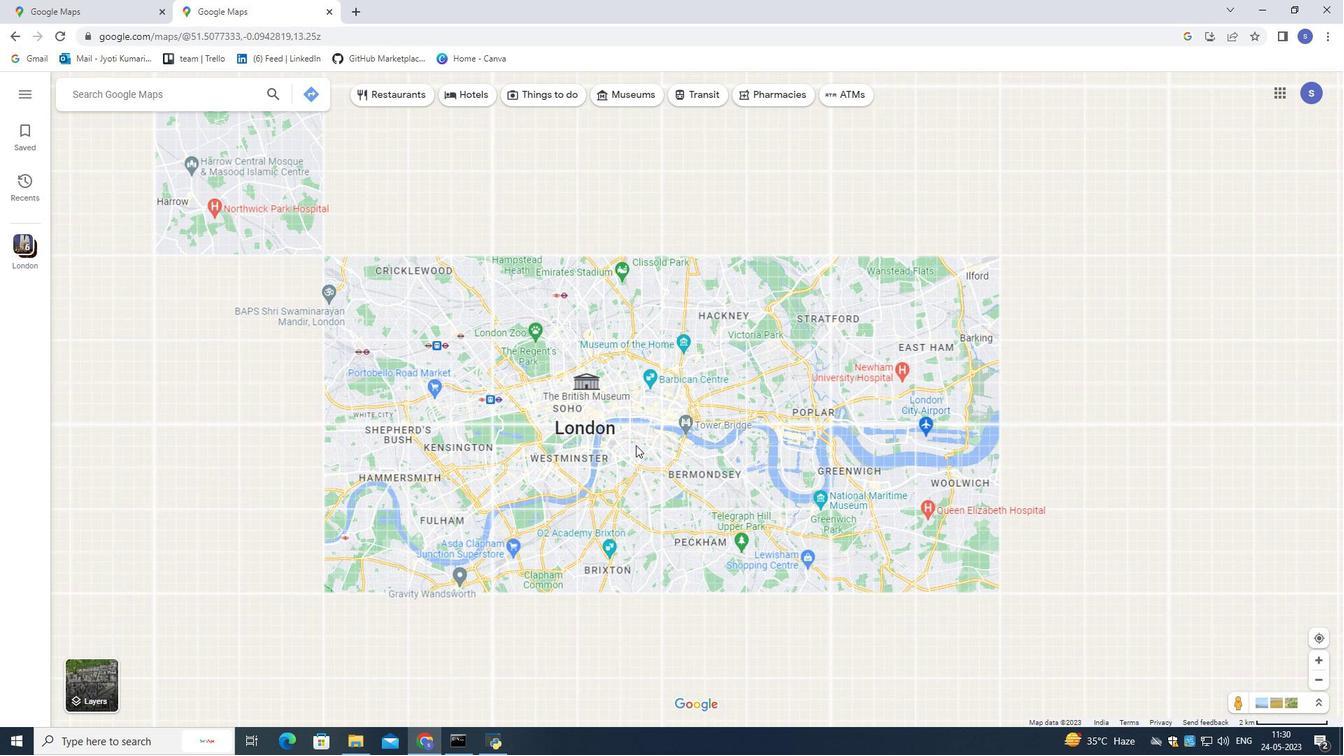 
Action: Mouse scrolled (635, 444) with delta (0, 0)
Screenshot: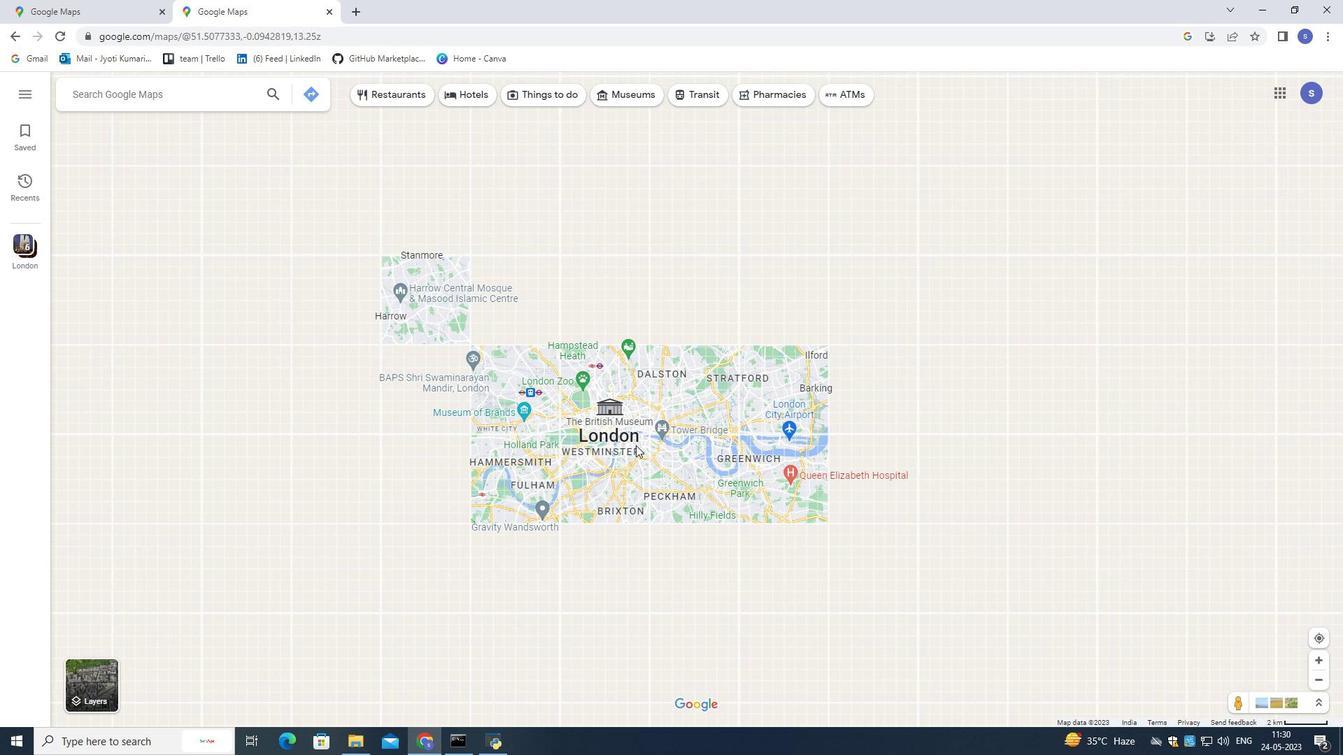 
Action: Mouse scrolled (635, 444) with delta (0, 0)
Screenshot: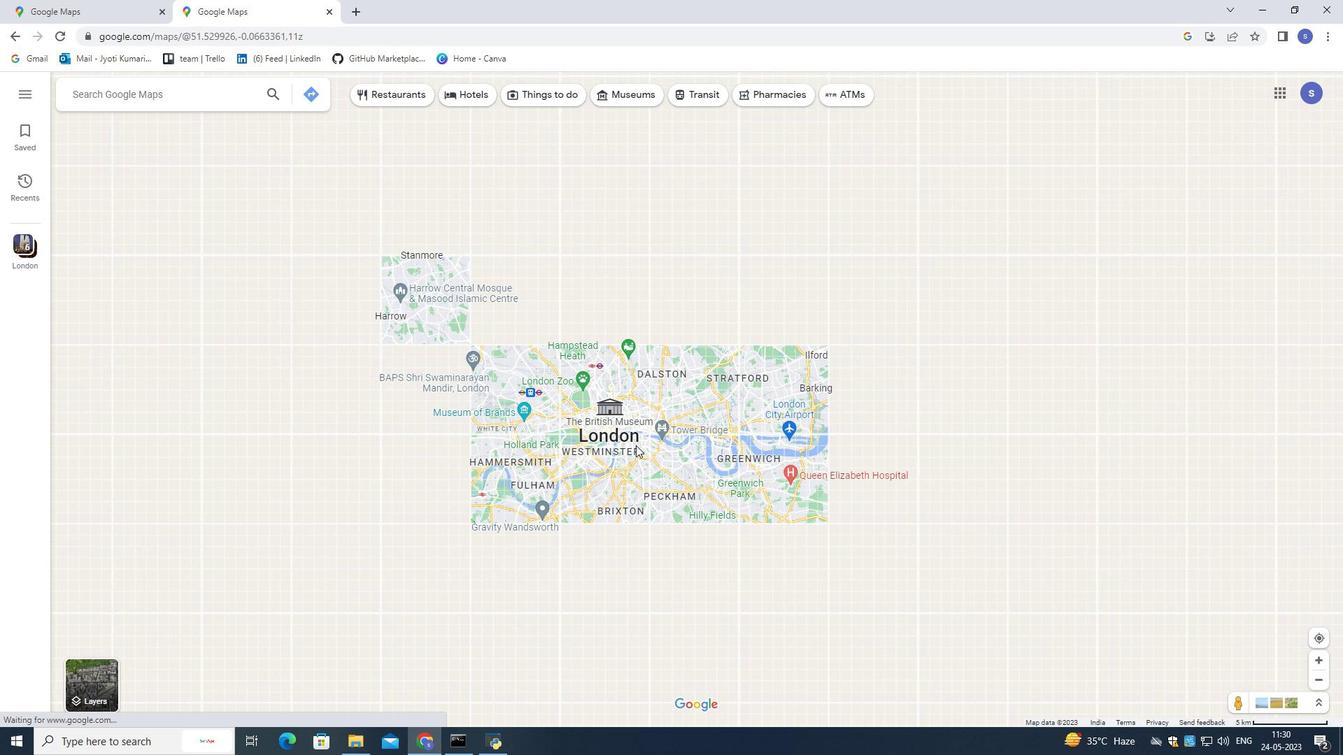
Action: Mouse scrolled (635, 444) with delta (0, 0)
Screenshot: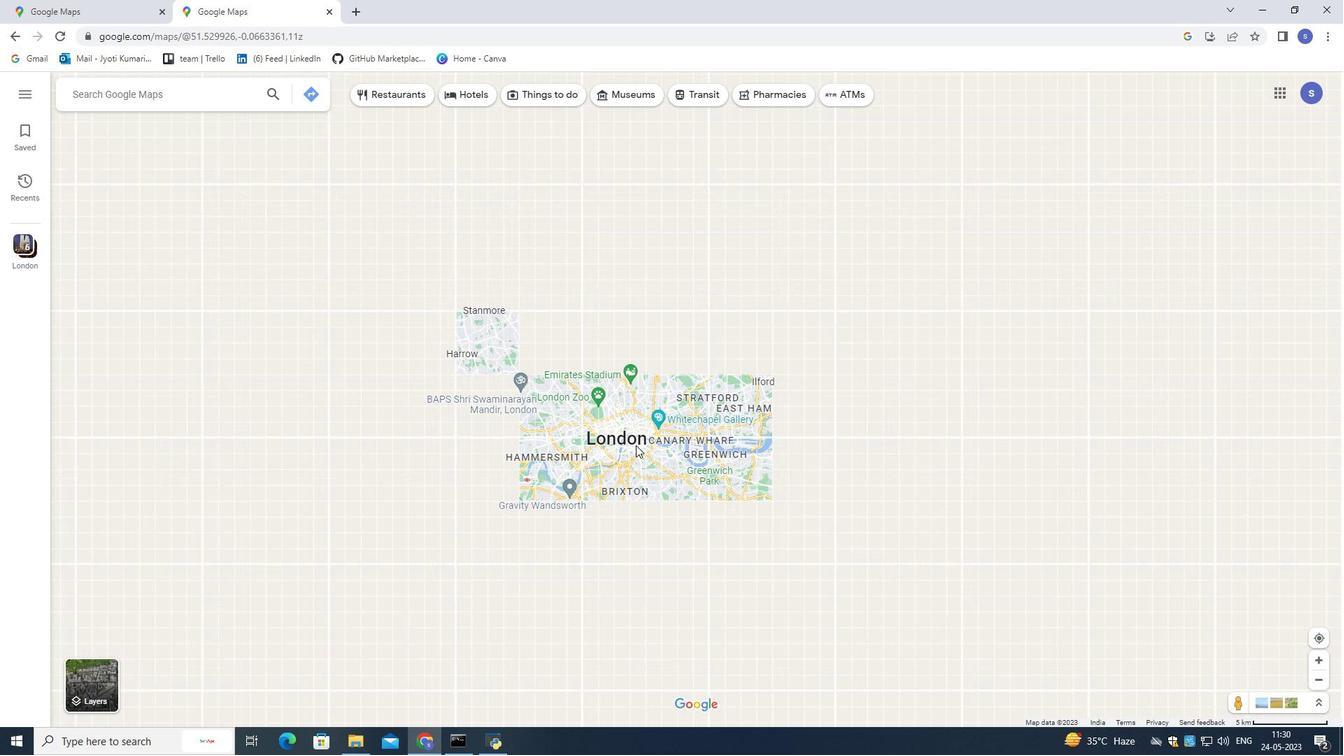 
Action: Mouse scrolled (635, 444) with delta (0, 0)
Screenshot: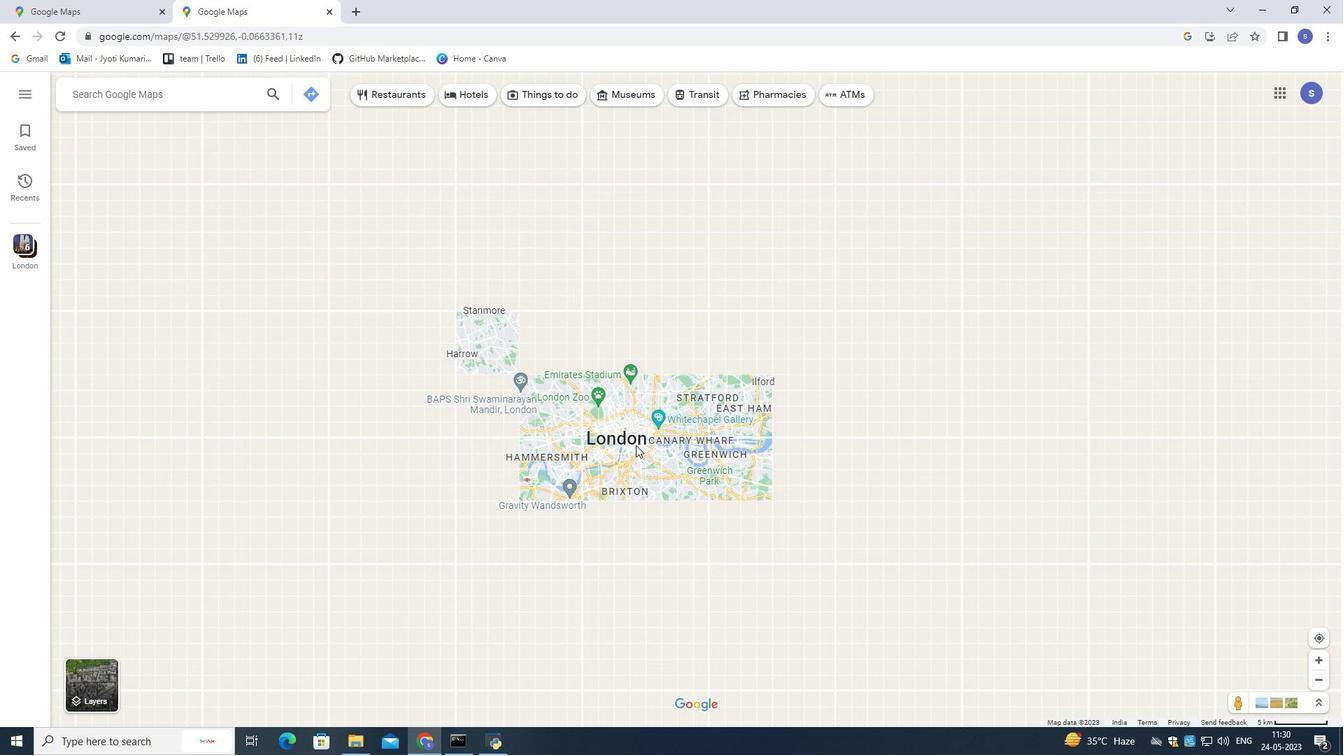 
Action: Mouse moved to (632, 433)
Screenshot: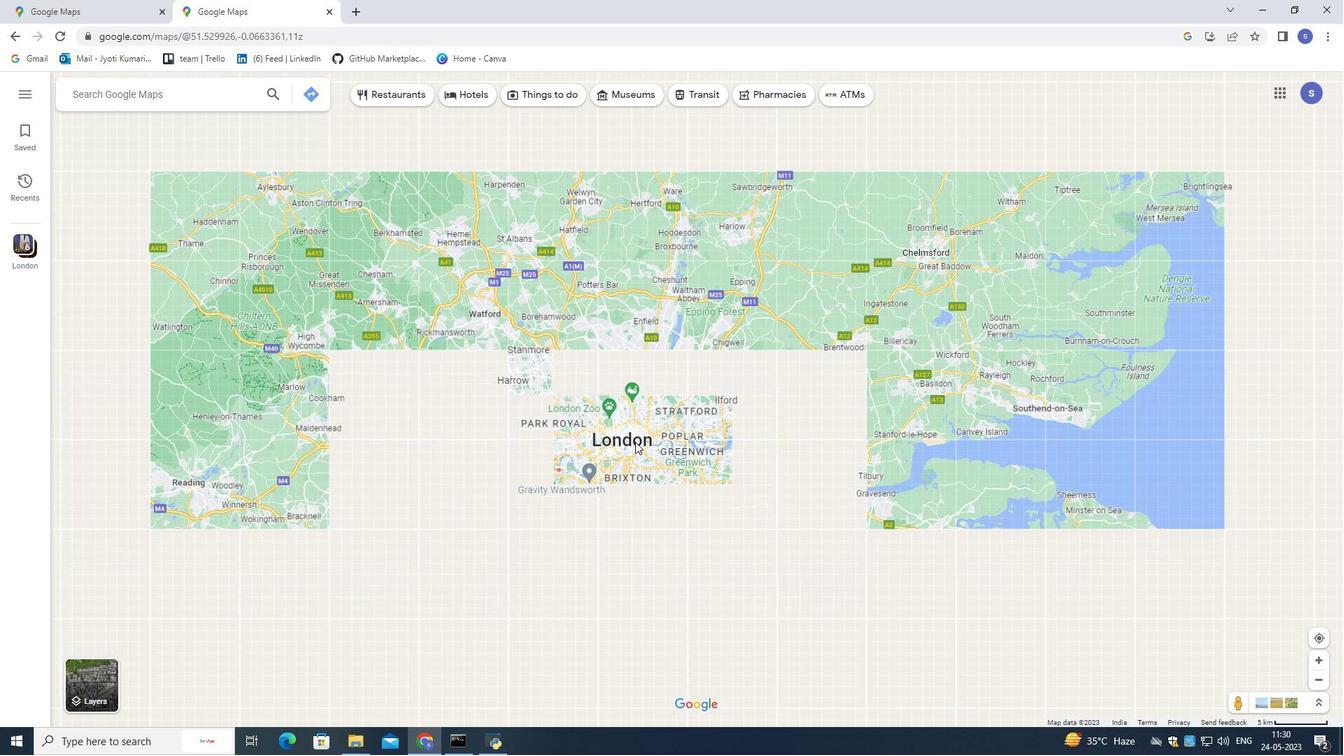 
Action: Mouse scrolled (632, 433) with delta (0, 0)
Screenshot: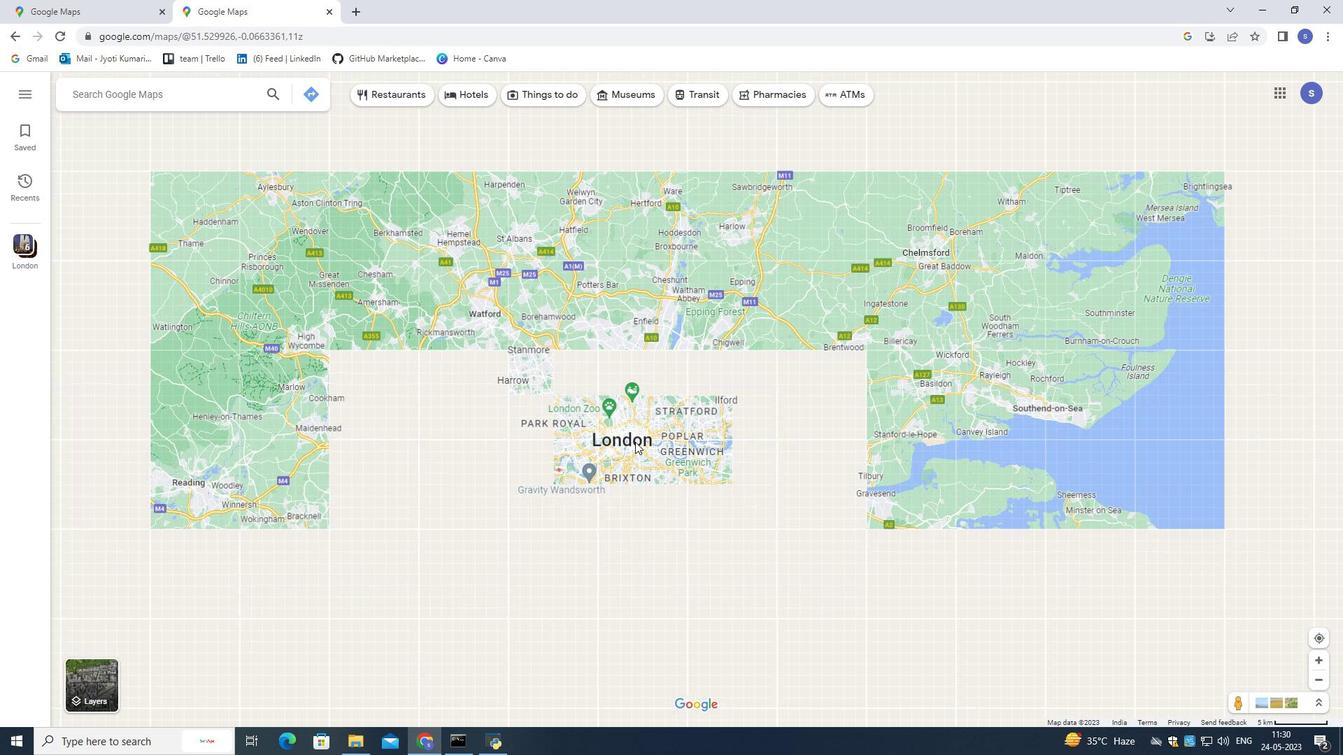 
Action: Mouse scrolled (632, 433) with delta (0, 0)
Screenshot: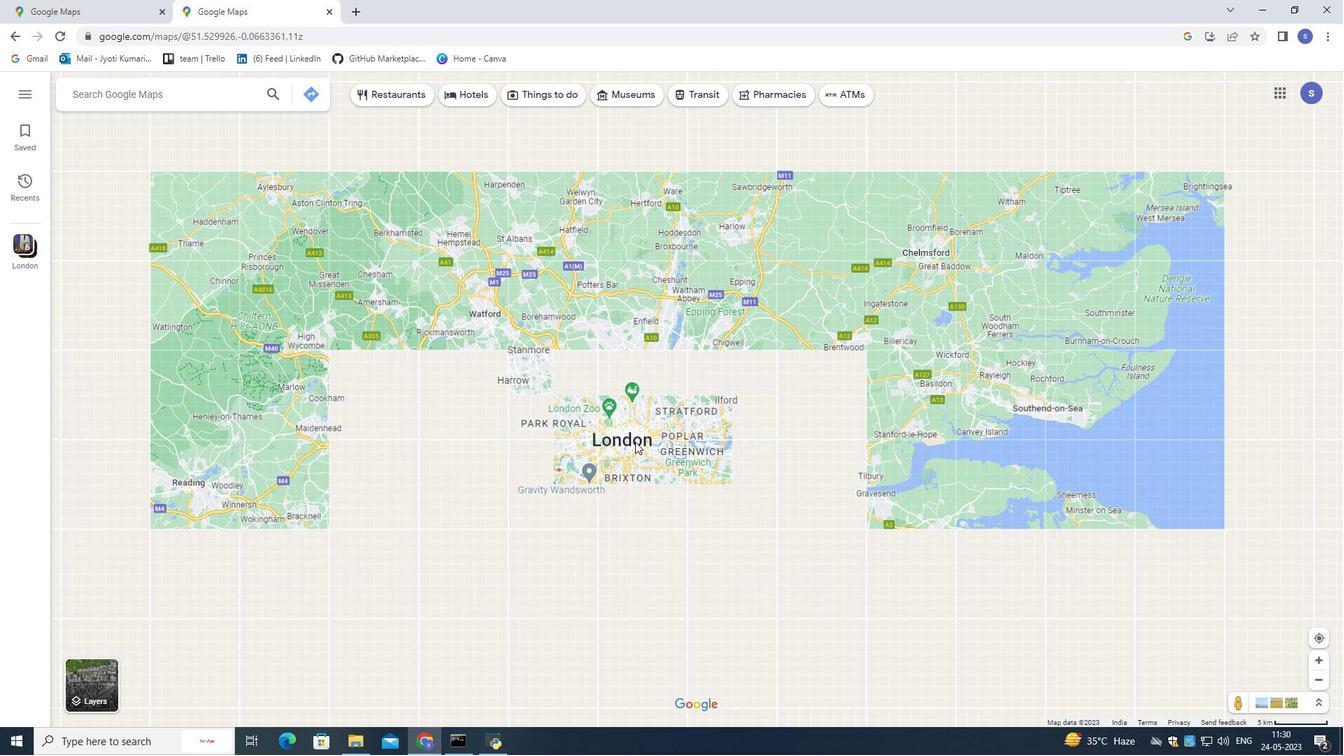 
Action: Mouse scrolled (632, 433) with delta (0, 0)
Screenshot: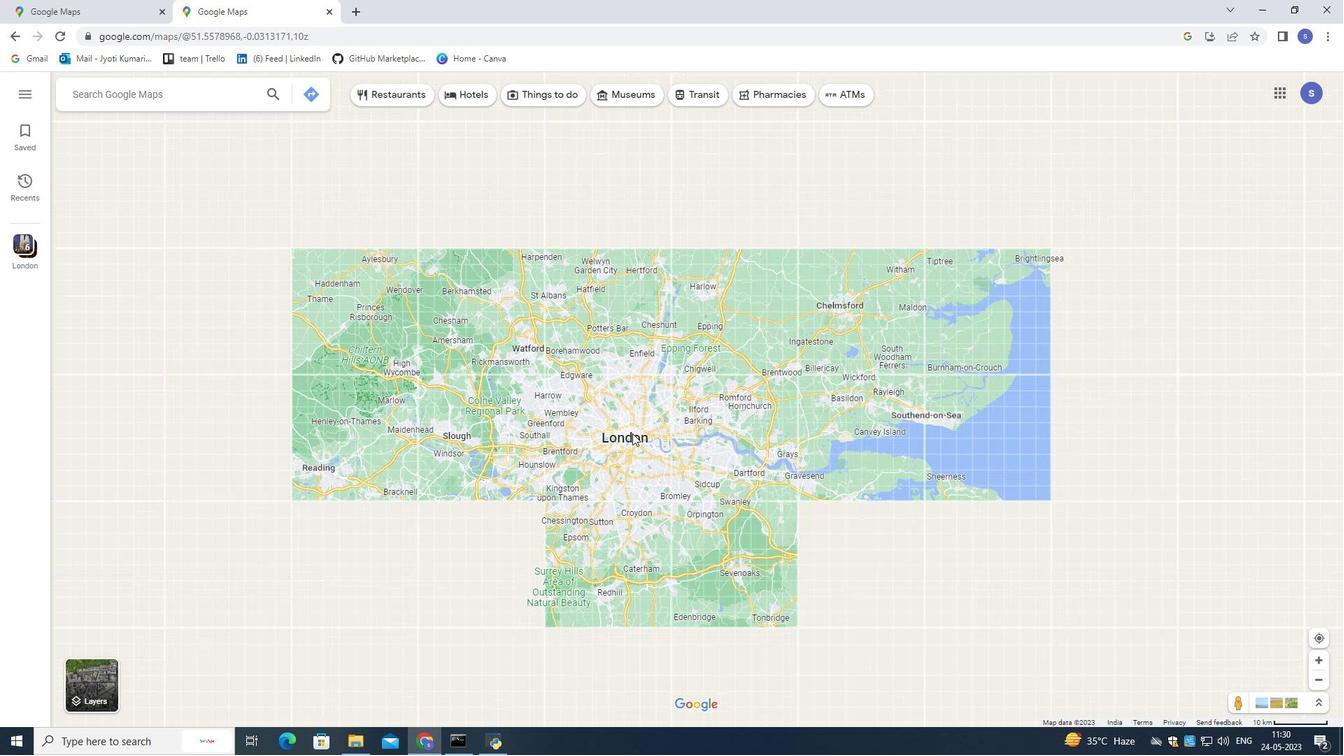 
Action: Mouse scrolled (632, 433) with delta (0, 0)
Screenshot: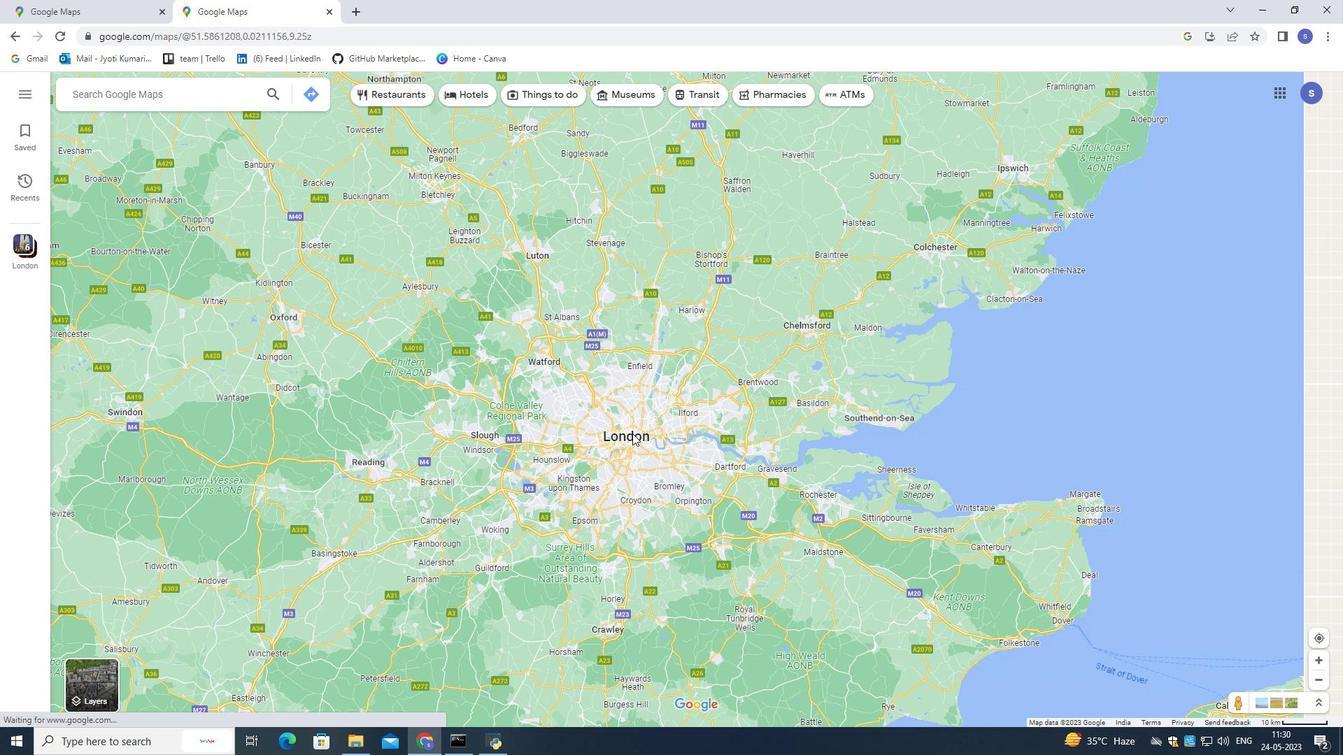 
Action: Mouse scrolled (632, 433) with delta (0, 0)
Screenshot: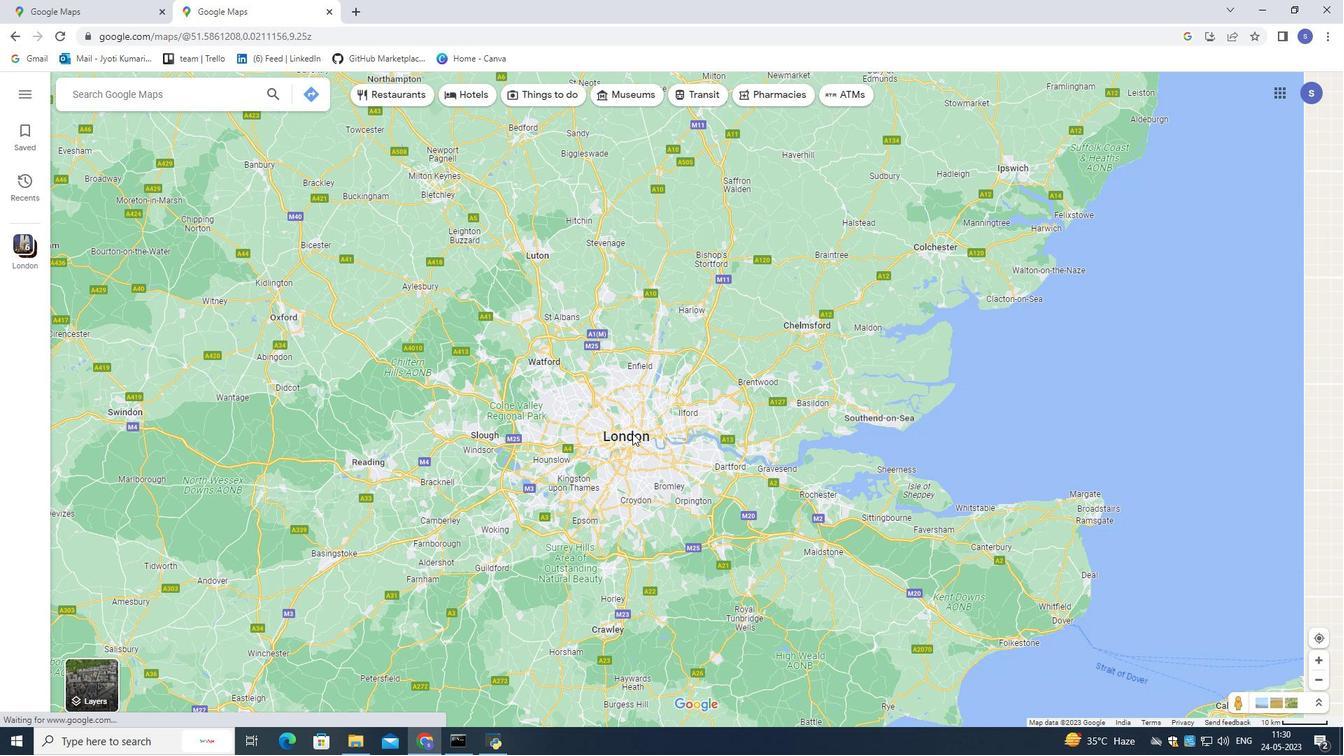 
Action: Mouse moved to (632, 433)
Screenshot: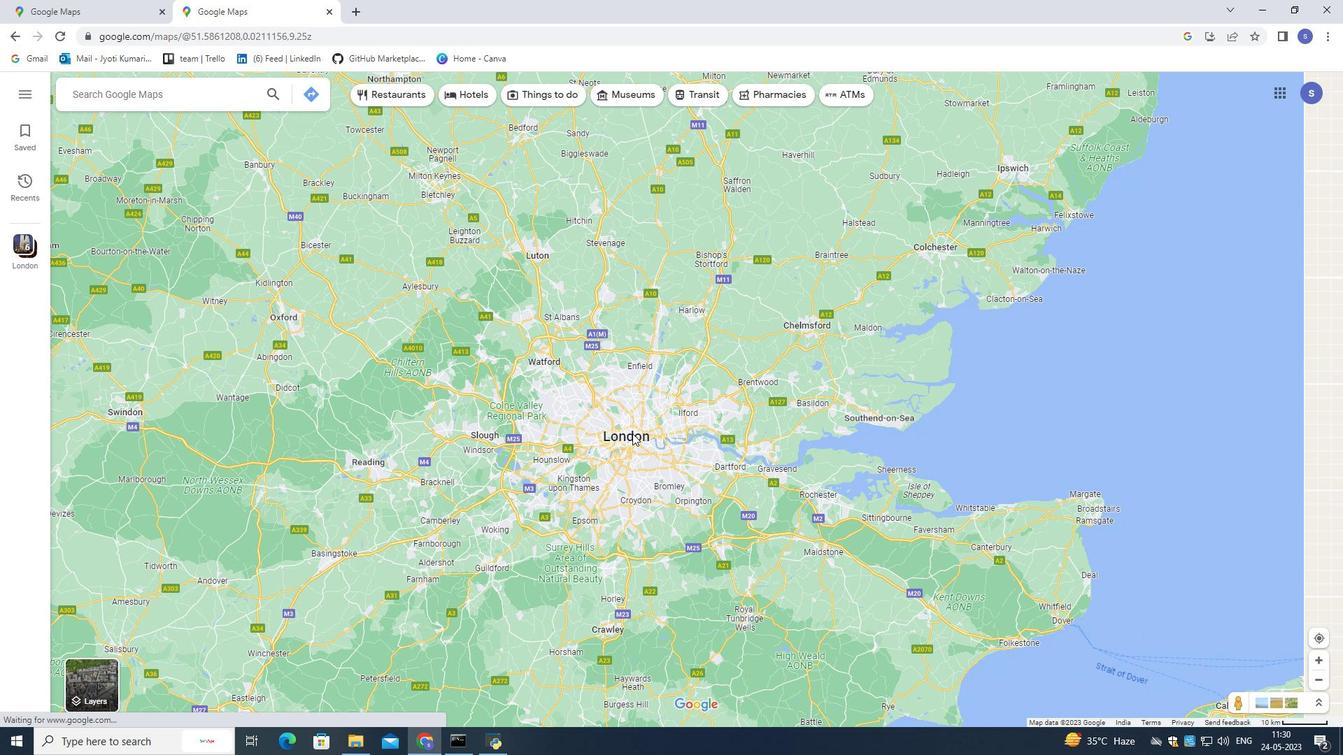 
Action: Mouse scrolled (632, 433) with delta (0, 0)
Screenshot: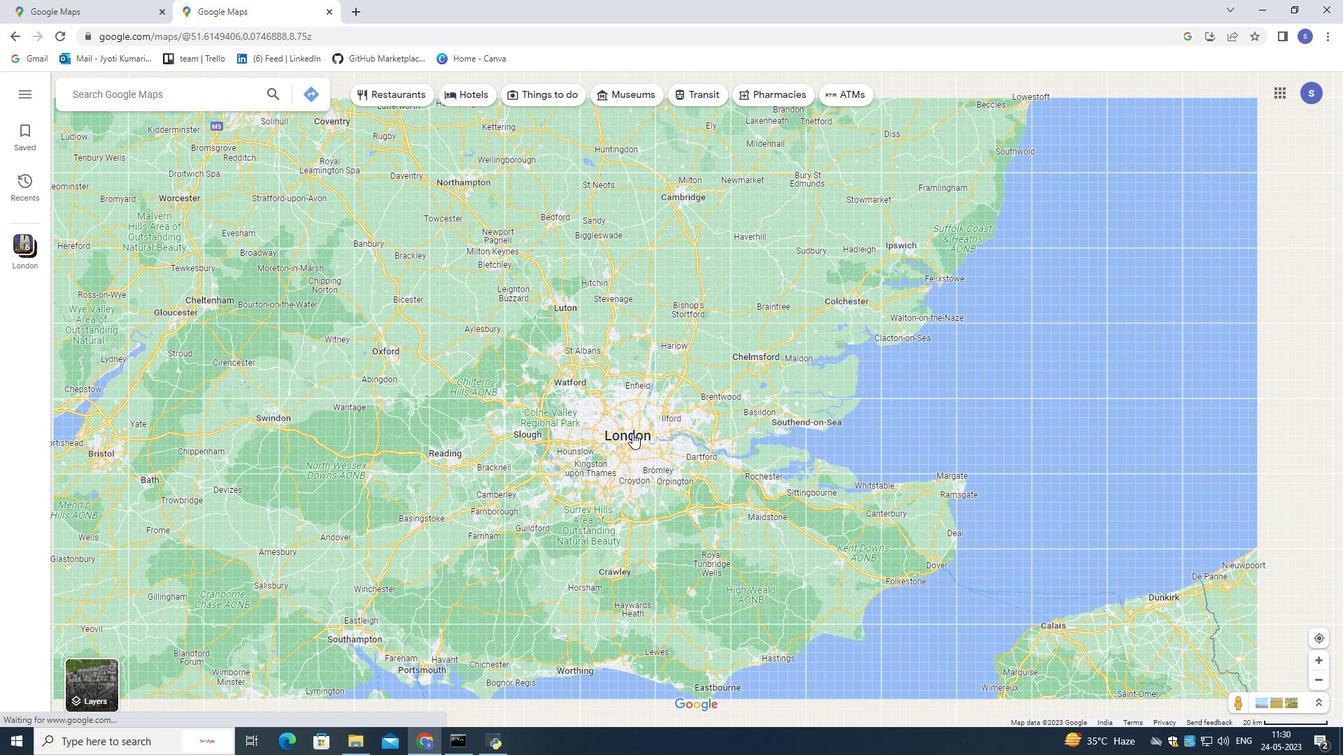
Action: Mouse scrolled (632, 433) with delta (0, 0)
Screenshot: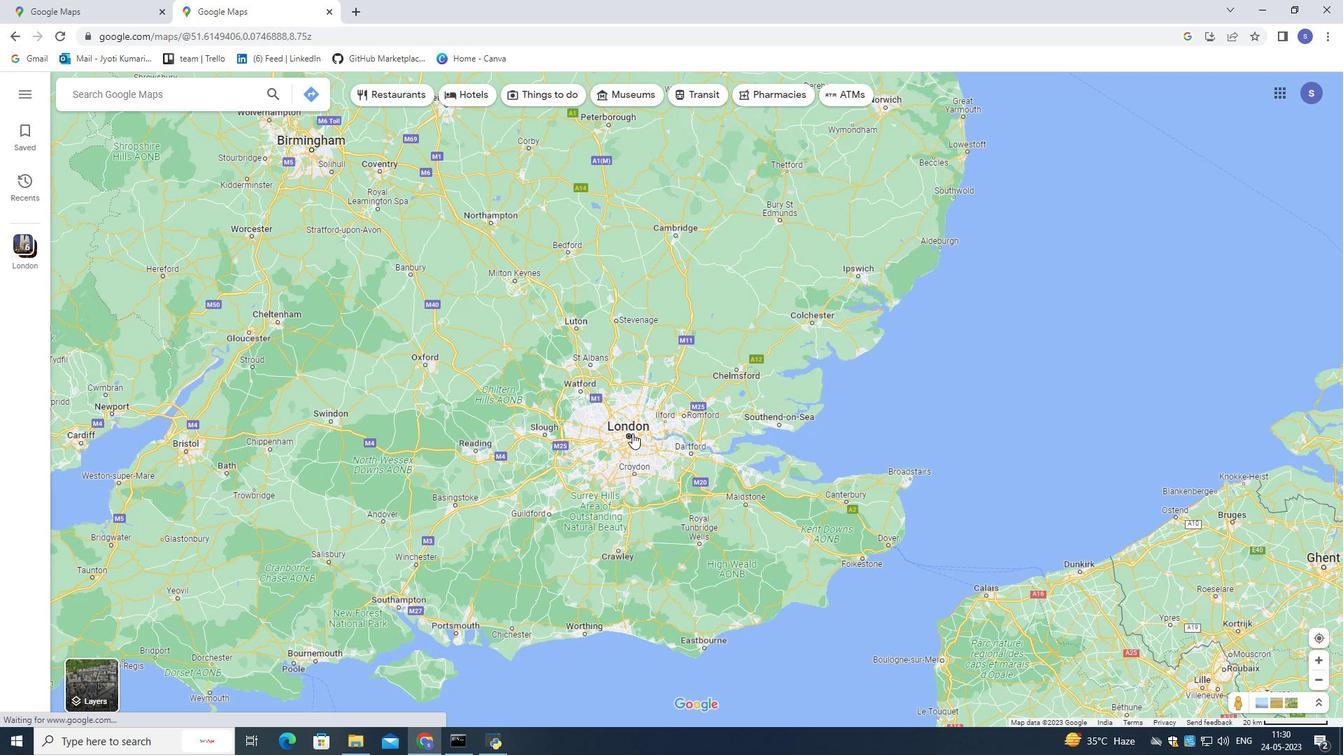 
Action: Mouse scrolled (632, 433) with delta (0, 0)
Screenshot: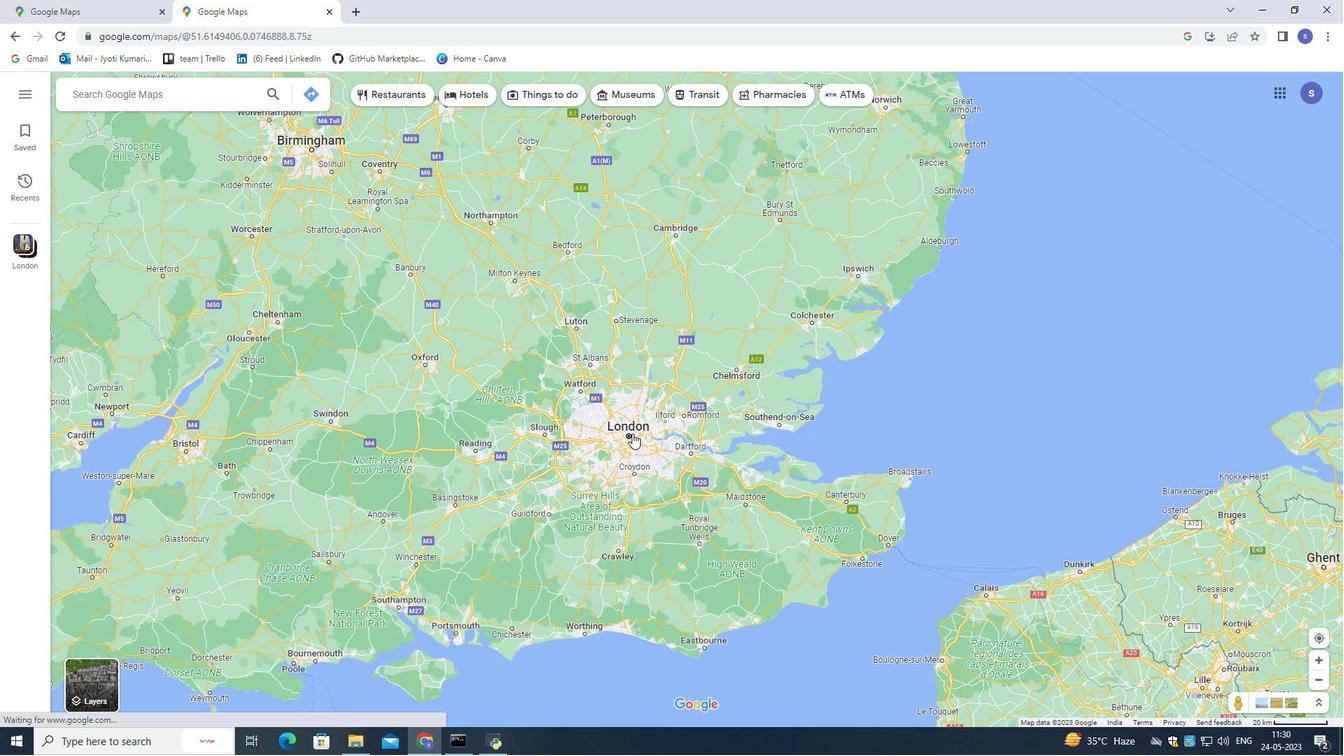 
Action: Mouse scrolled (632, 433) with delta (0, 0)
Screenshot: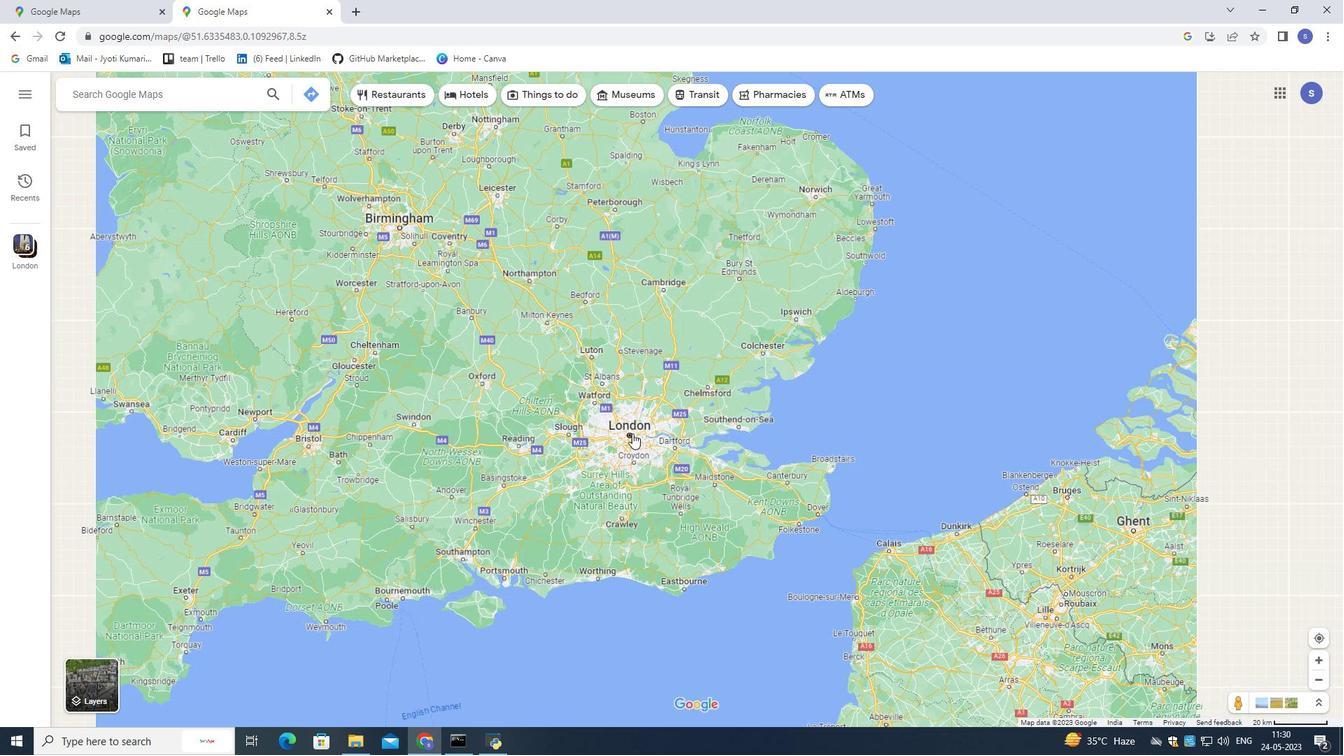 
Action: Mouse moved to (631, 433)
Screenshot: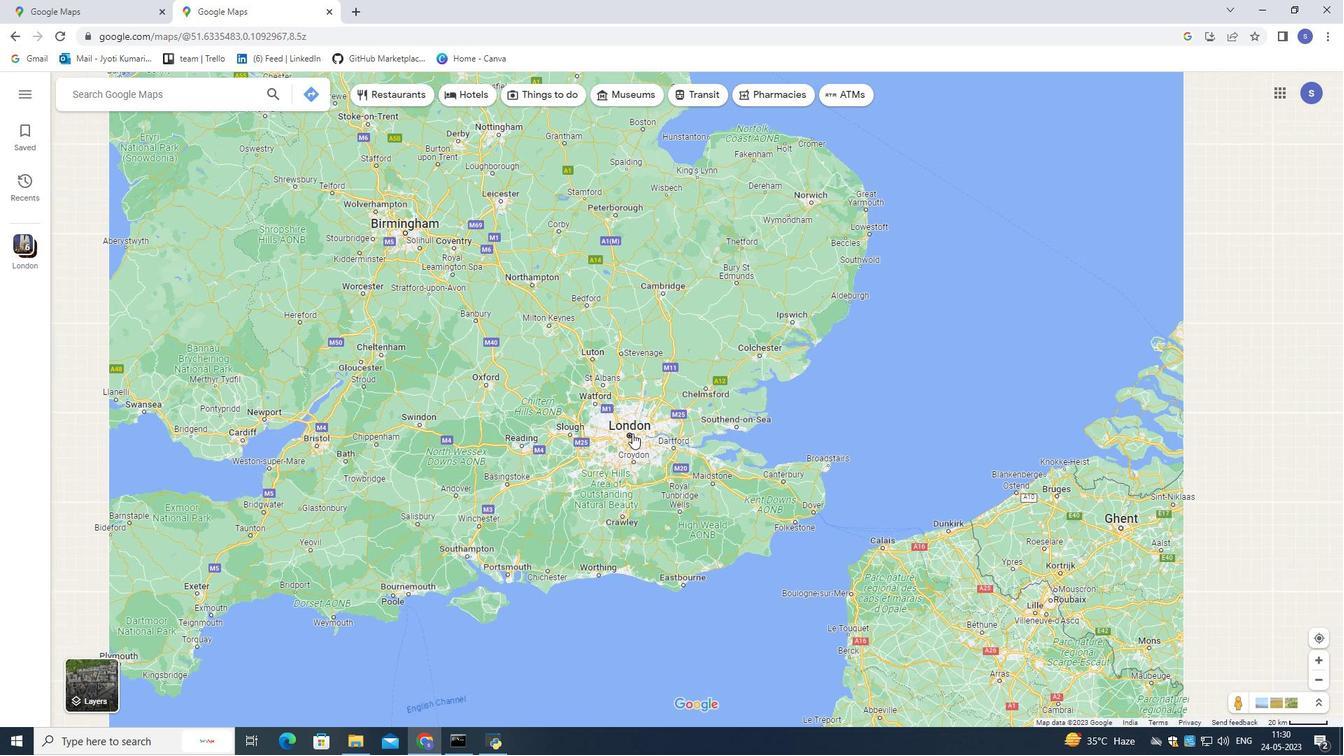 
Action: Mouse scrolled (631, 433) with delta (0, 0)
Screenshot: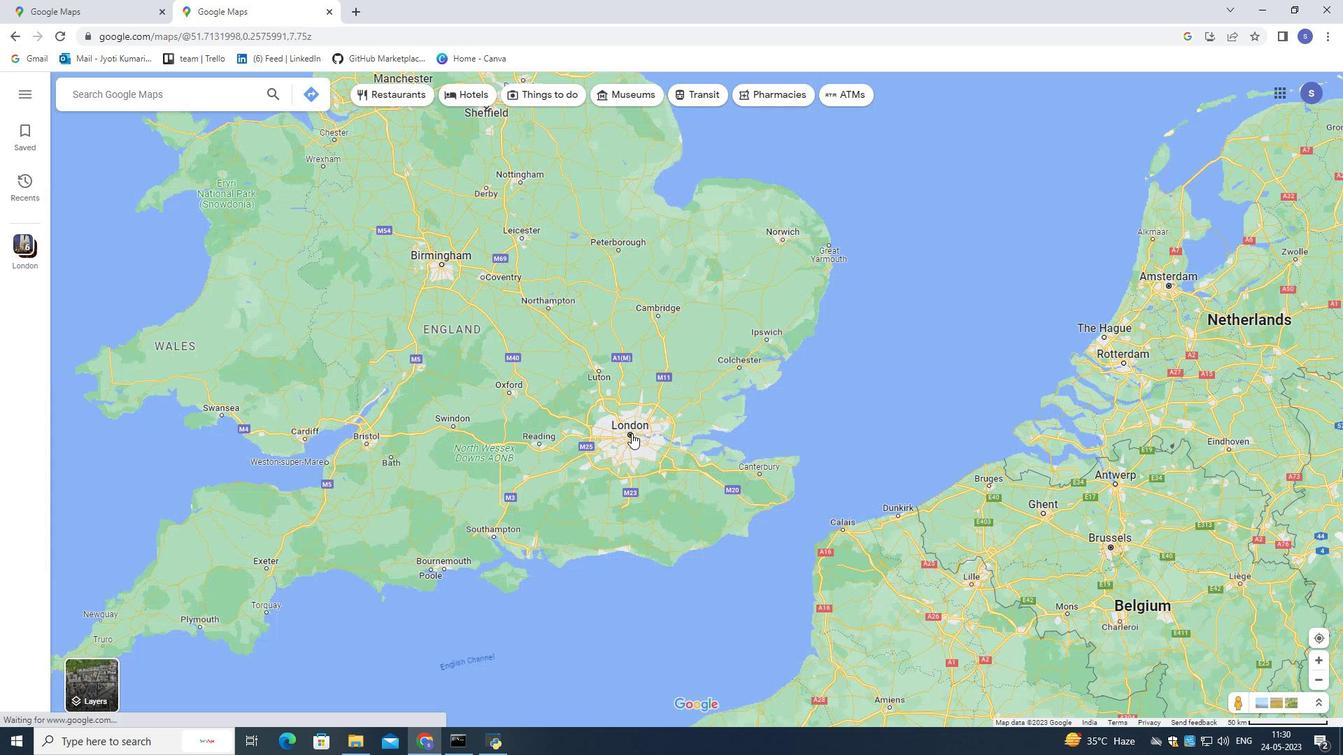 
Action: Mouse scrolled (631, 433) with delta (0, 0)
Screenshot: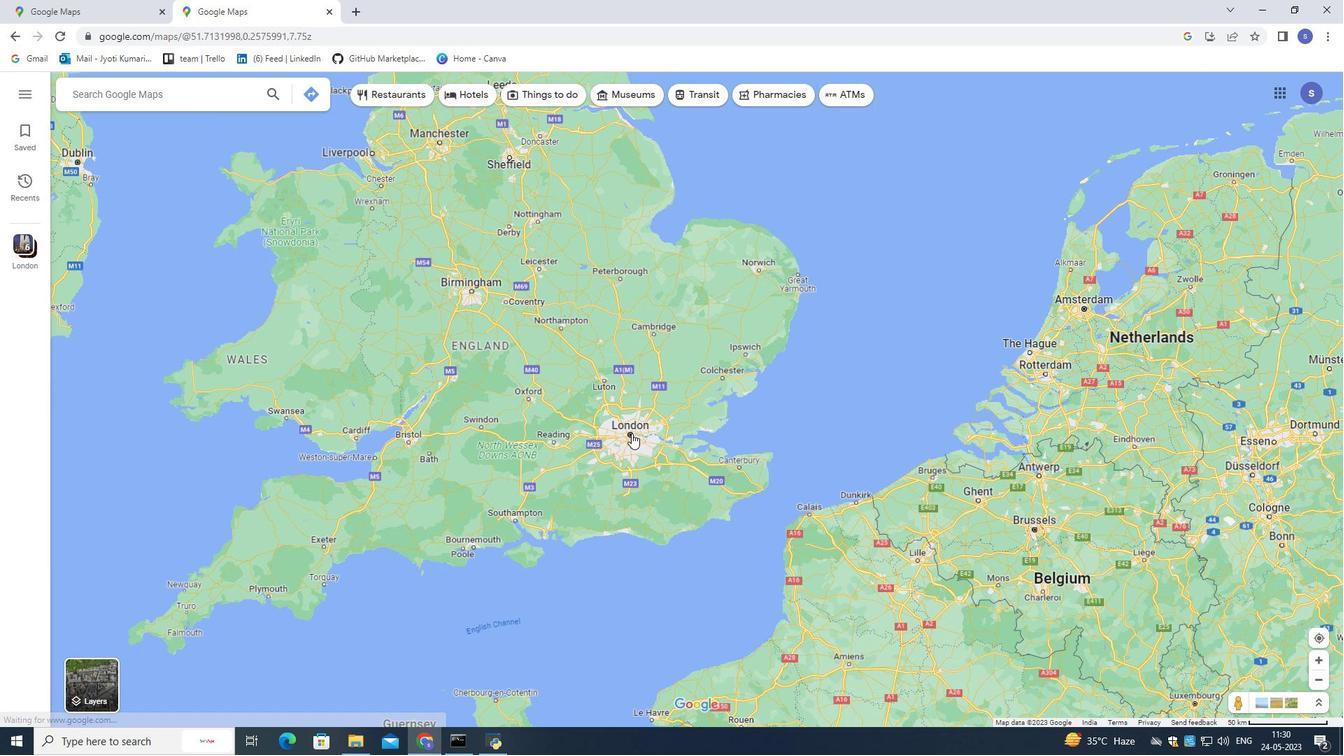 
Action: Mouse scrolled (631, 433) with delta (0, 0)
Screenshot: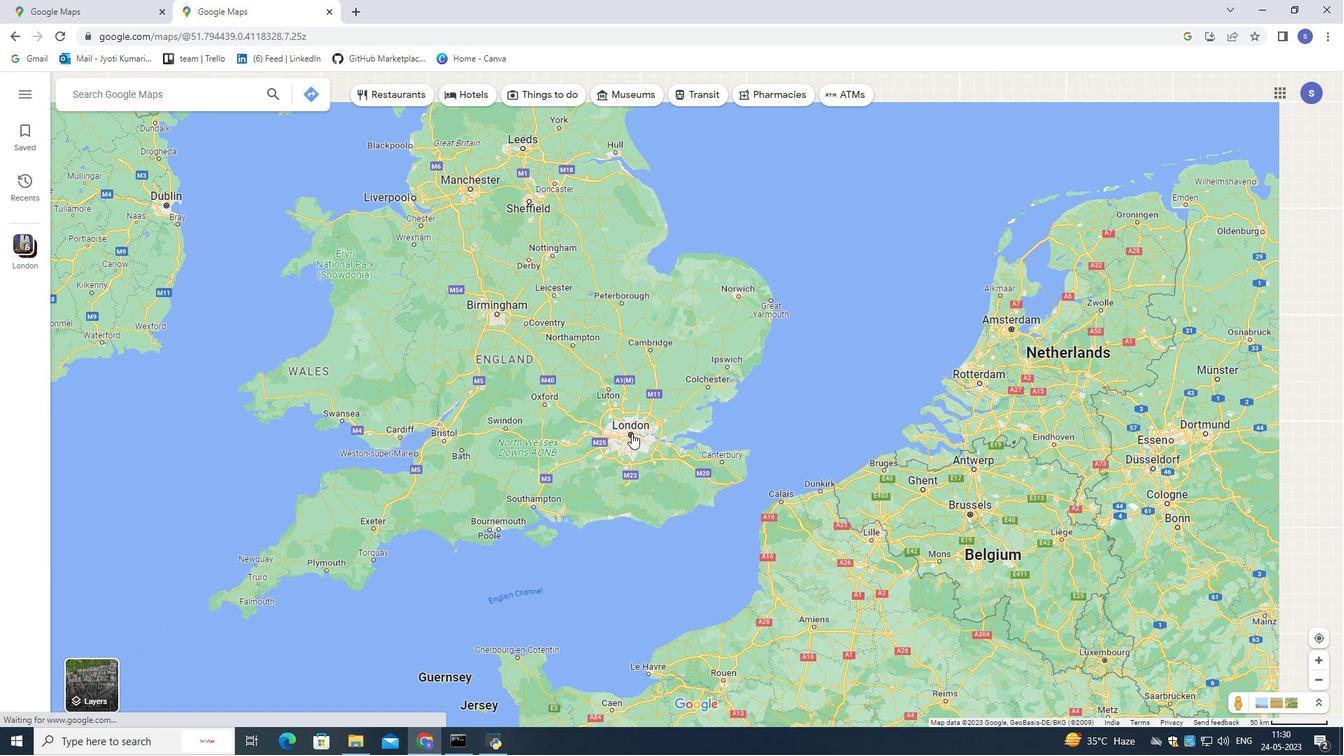 
Action: Mouse scrolled (631, 433) with delta (0, 0)
Screenshot: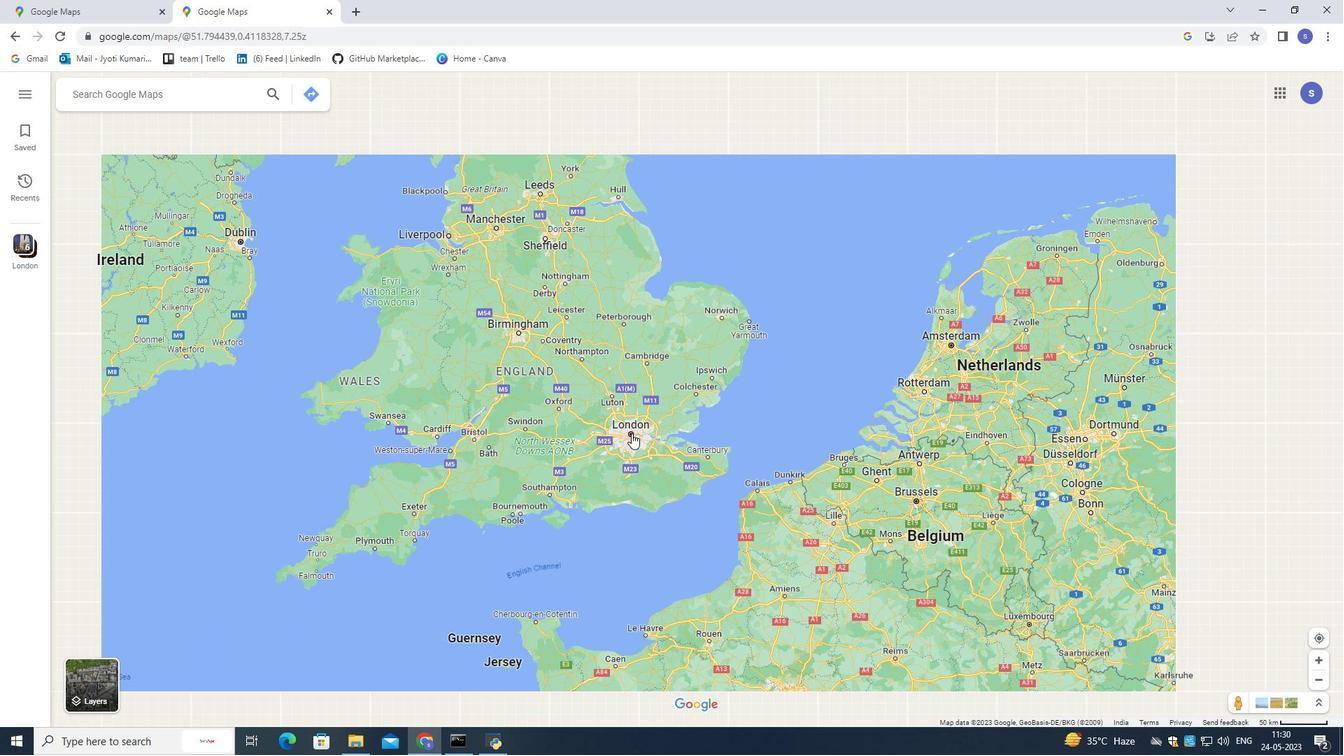 
Action: Mouse scrolled (631, 433) with delta (0, 0)
Screenshot: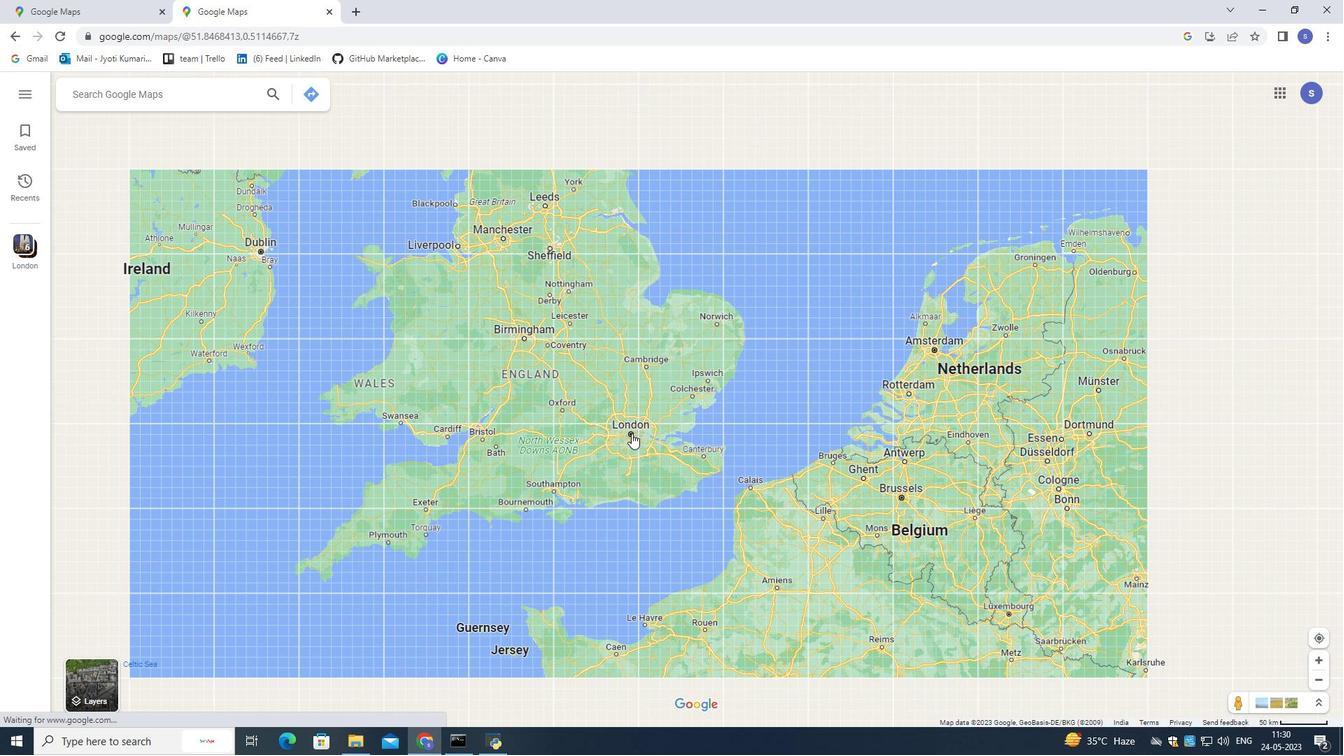 
Action: Mouse scrolled (631, 433) with delta (0, 0)
Screenshot: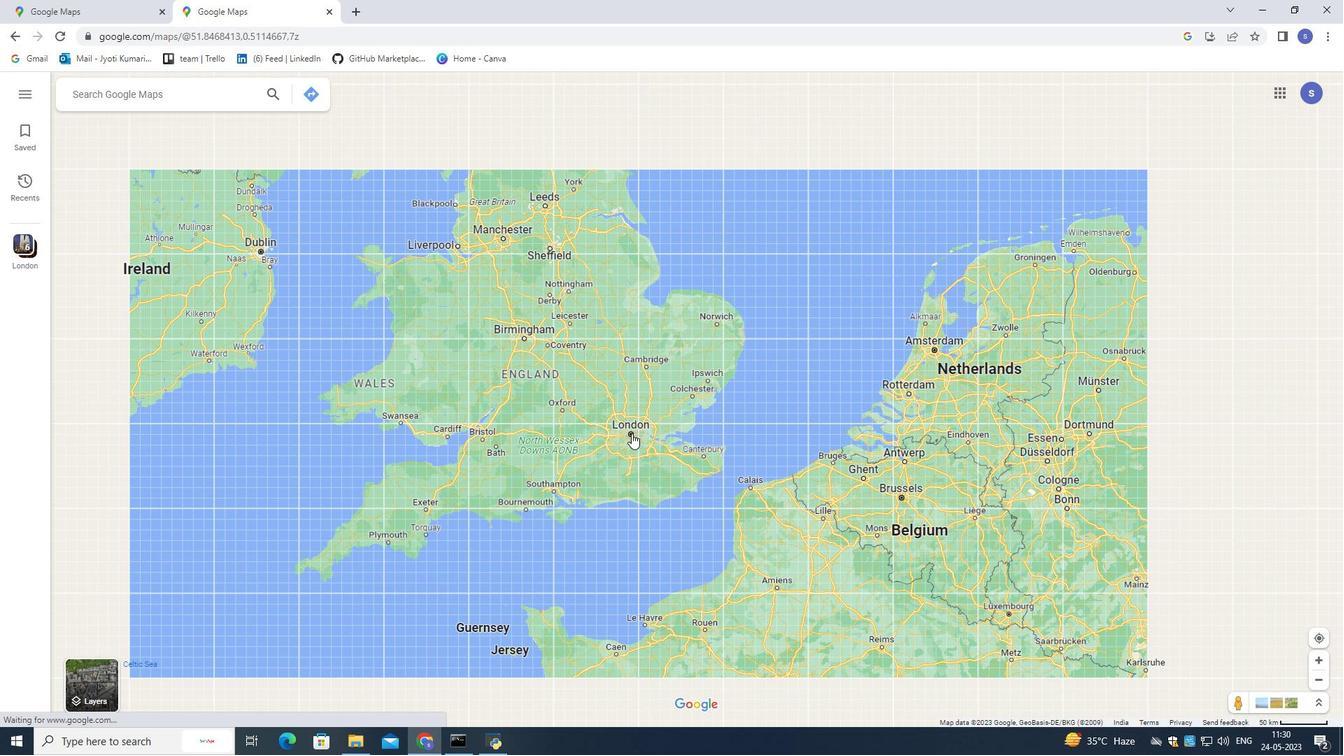 
Action: Mouse scrolled (631, 433) with delta (0, 0)
Screenshot: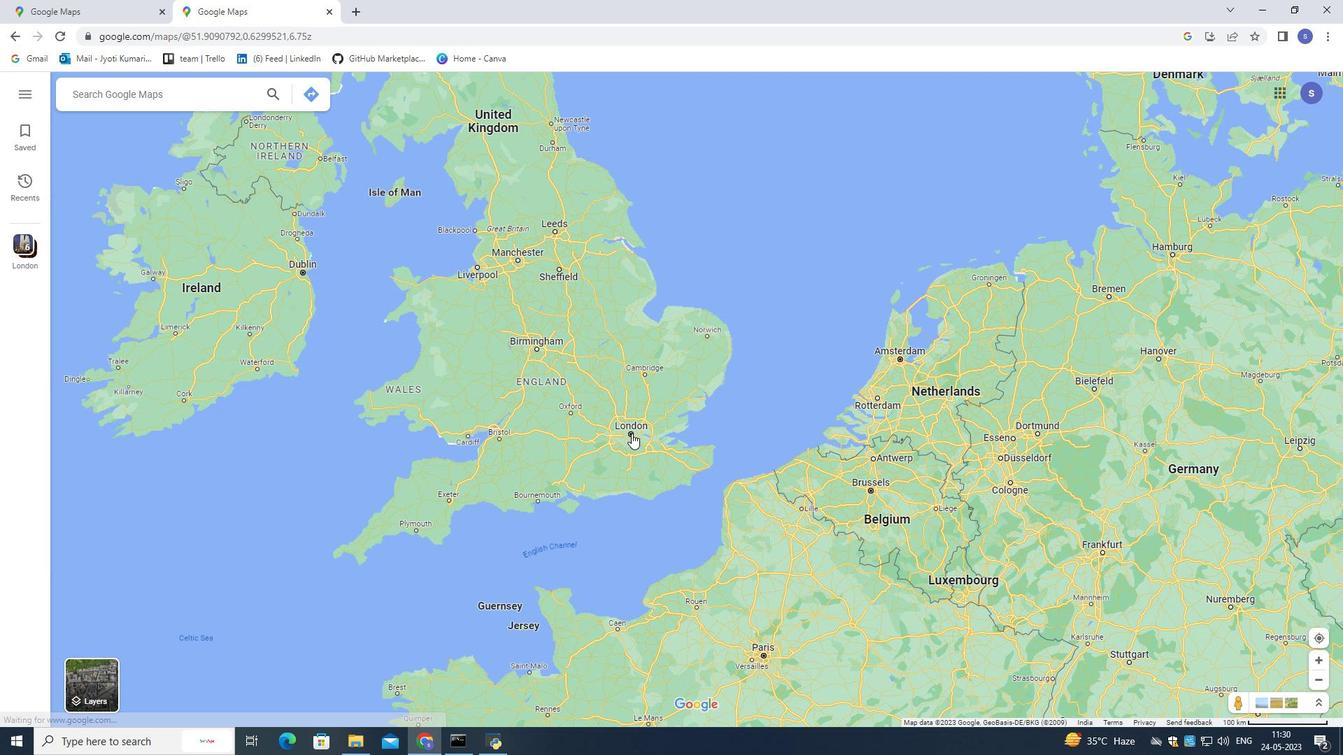 
Action: Mouse scrolled (631, 433) with delta (0, 0)
Screenshot: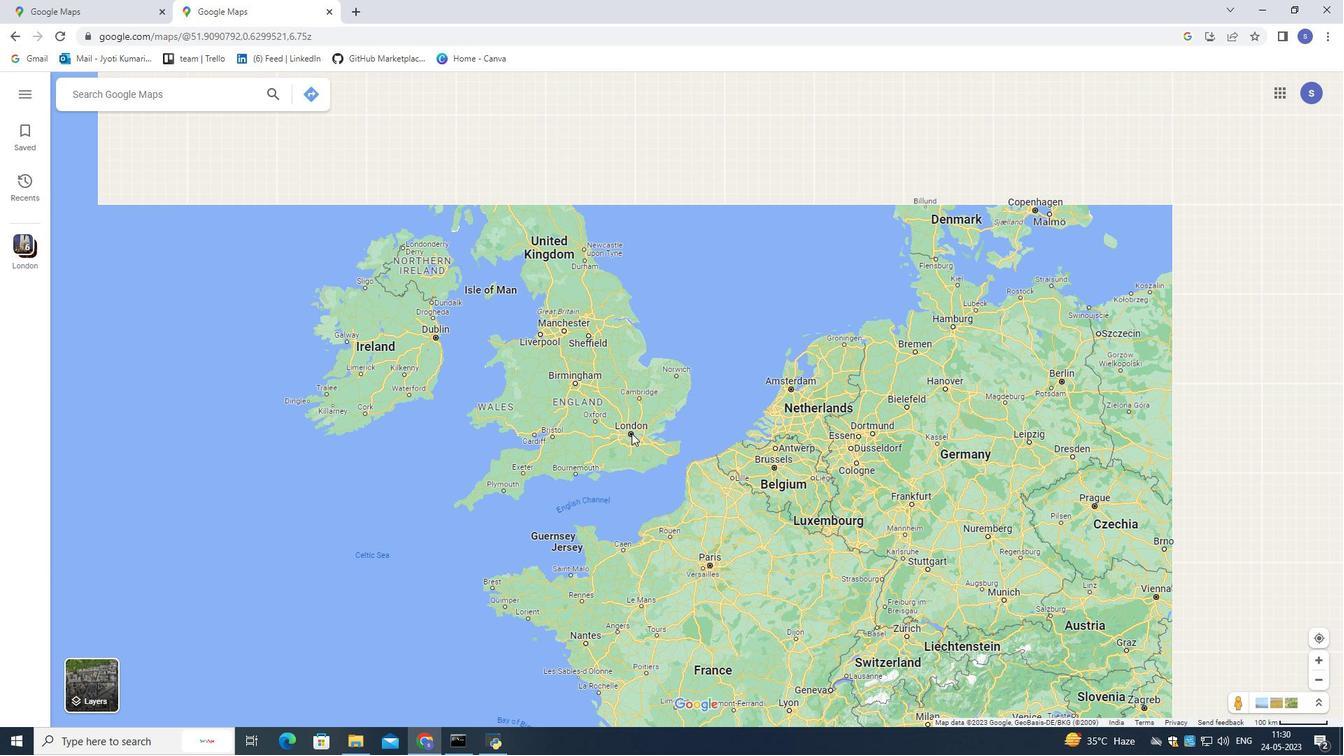 
Action: Mouse moved to (631, 433)
Screenshot: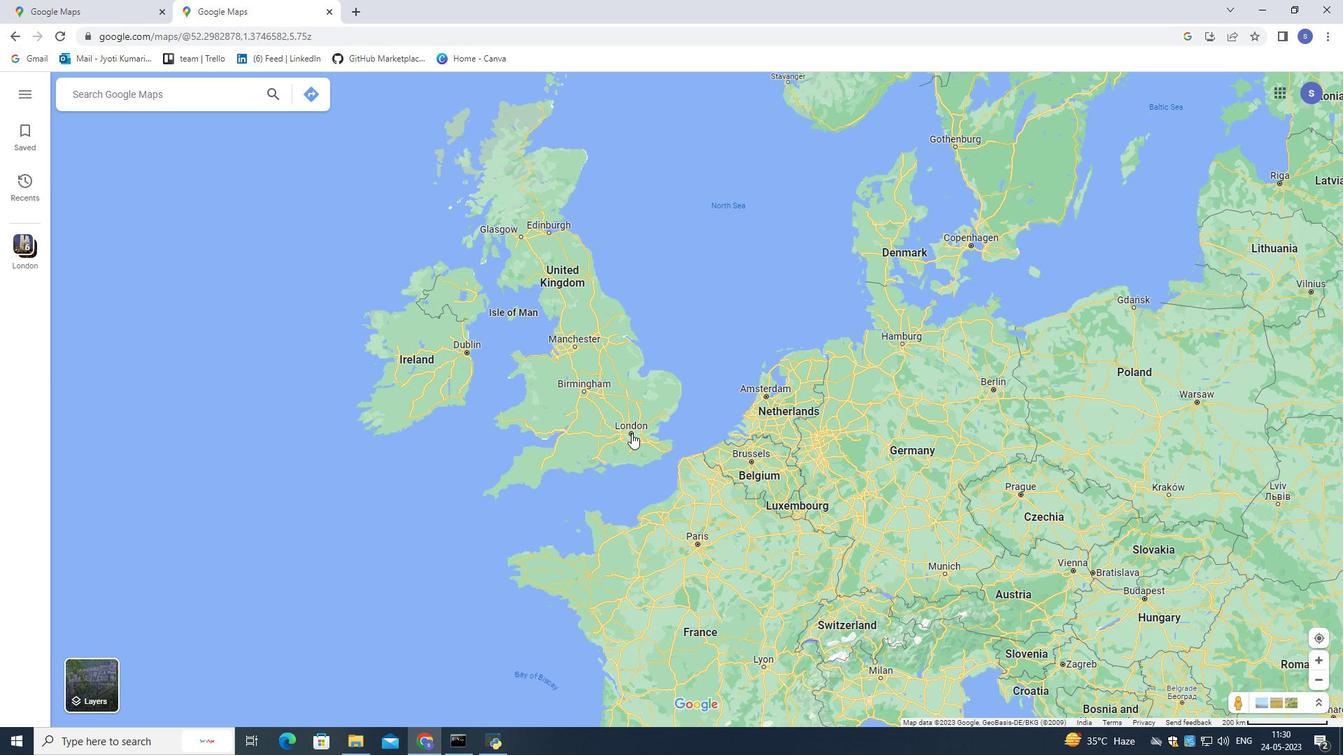 
Action: Mouse scrolled (631, 433) with delta (0, 0)
Screenshot: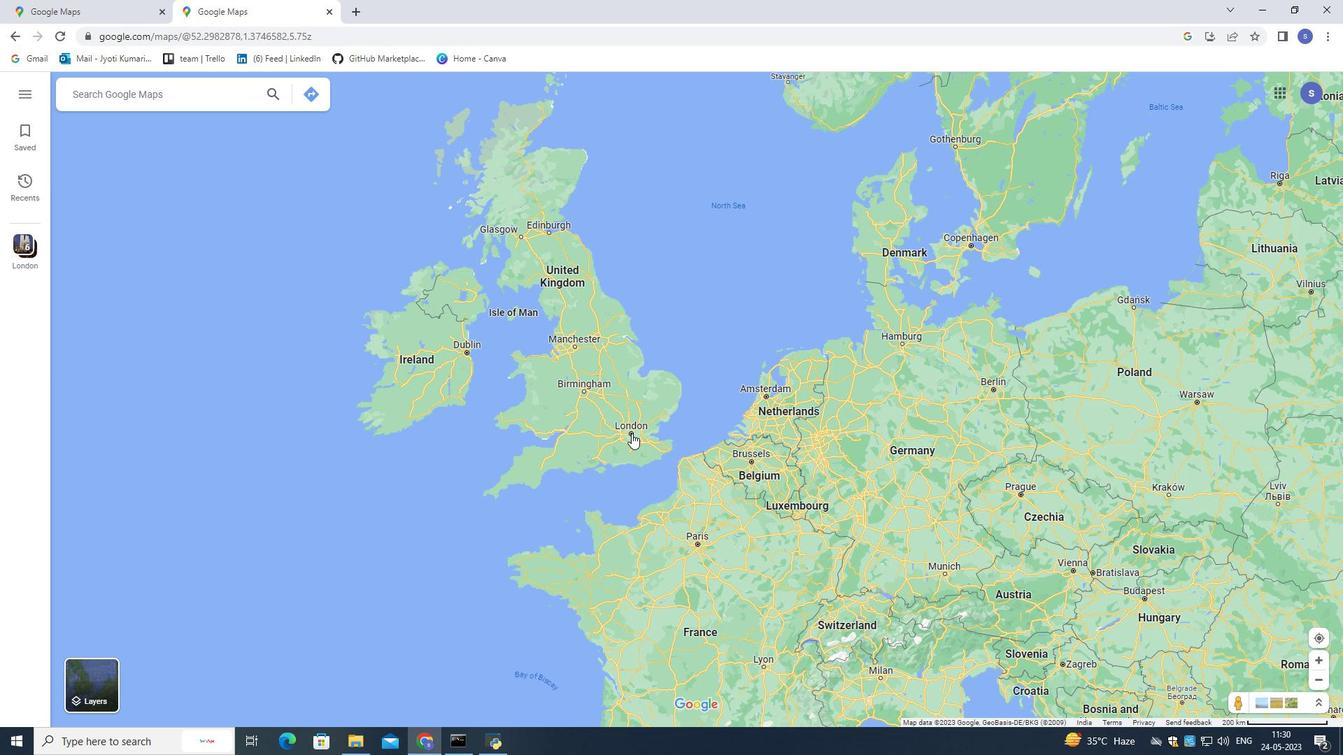 
Action: Mouse moved to (629, 433)
Screenshot: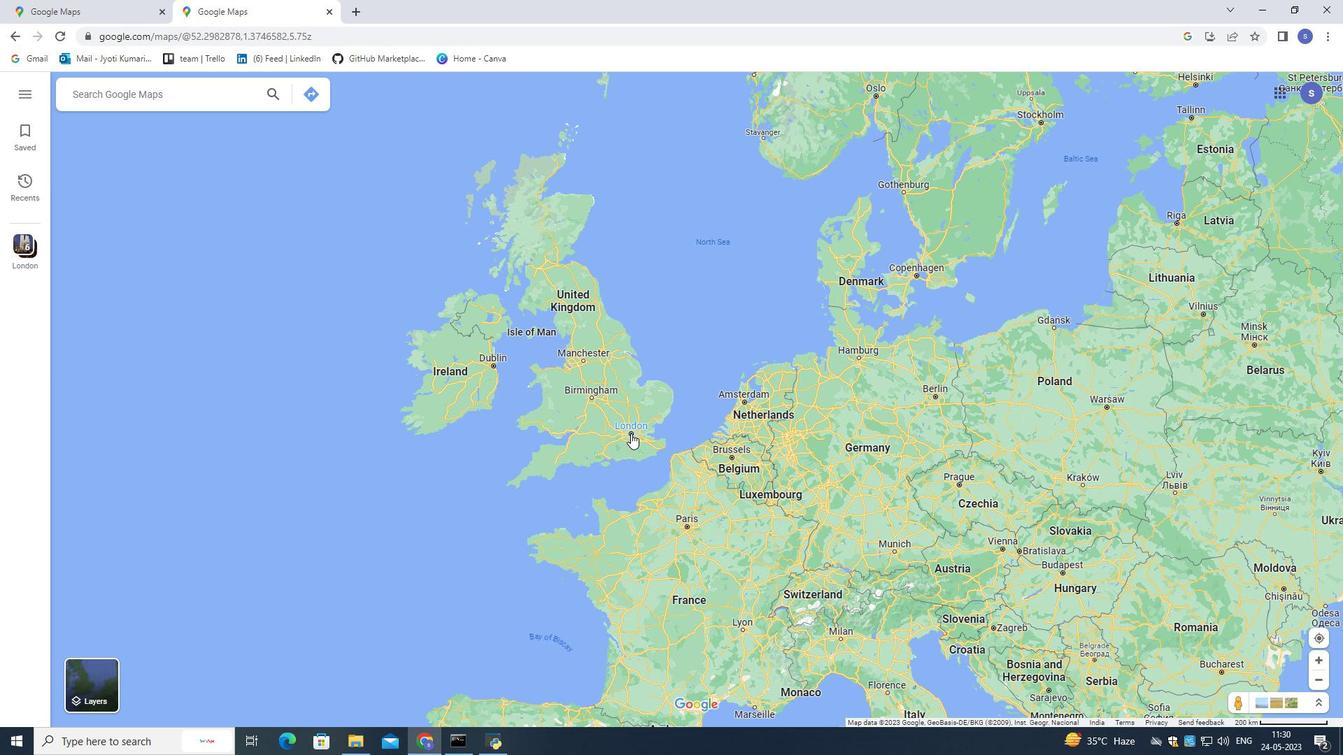 
Action: Mouse scrolled (629, 433) with delta (0, 0)
Screenshot: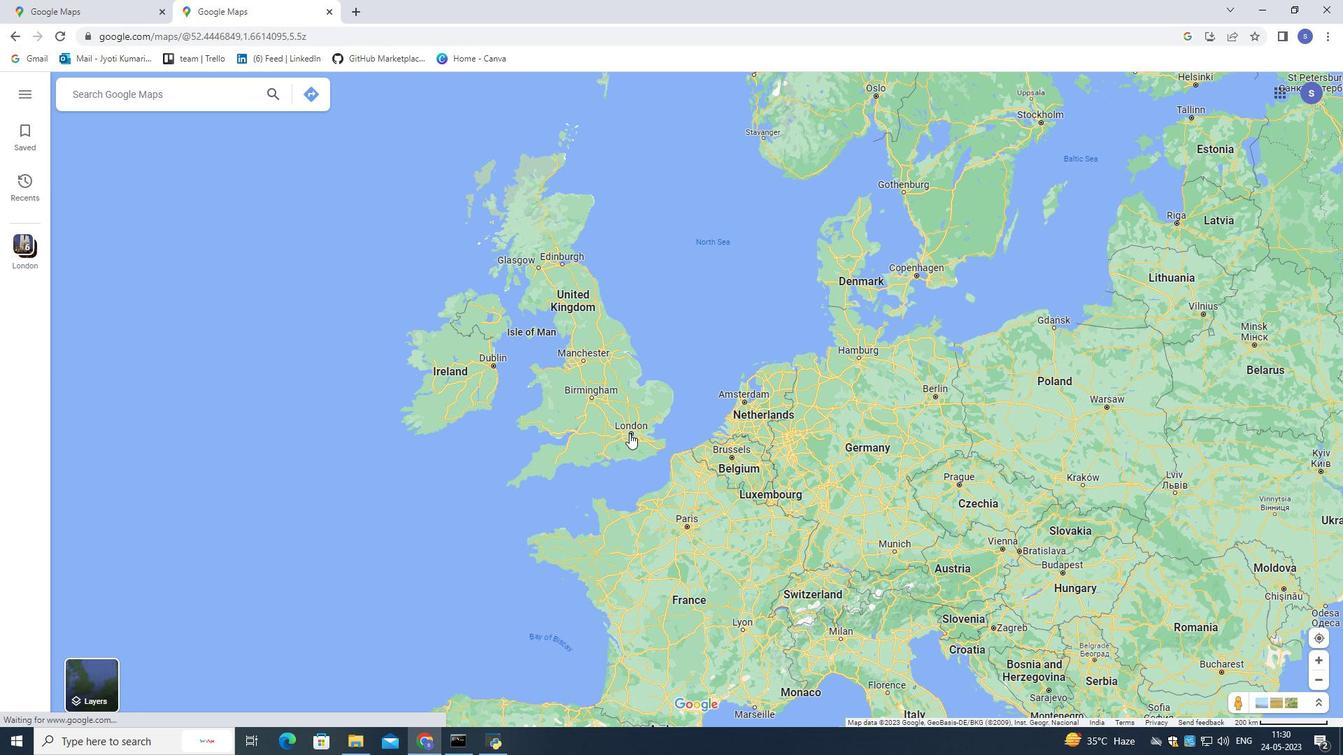 
Action: Mouse scrolled (629, 433) with delta (0, 0)
Screenshot: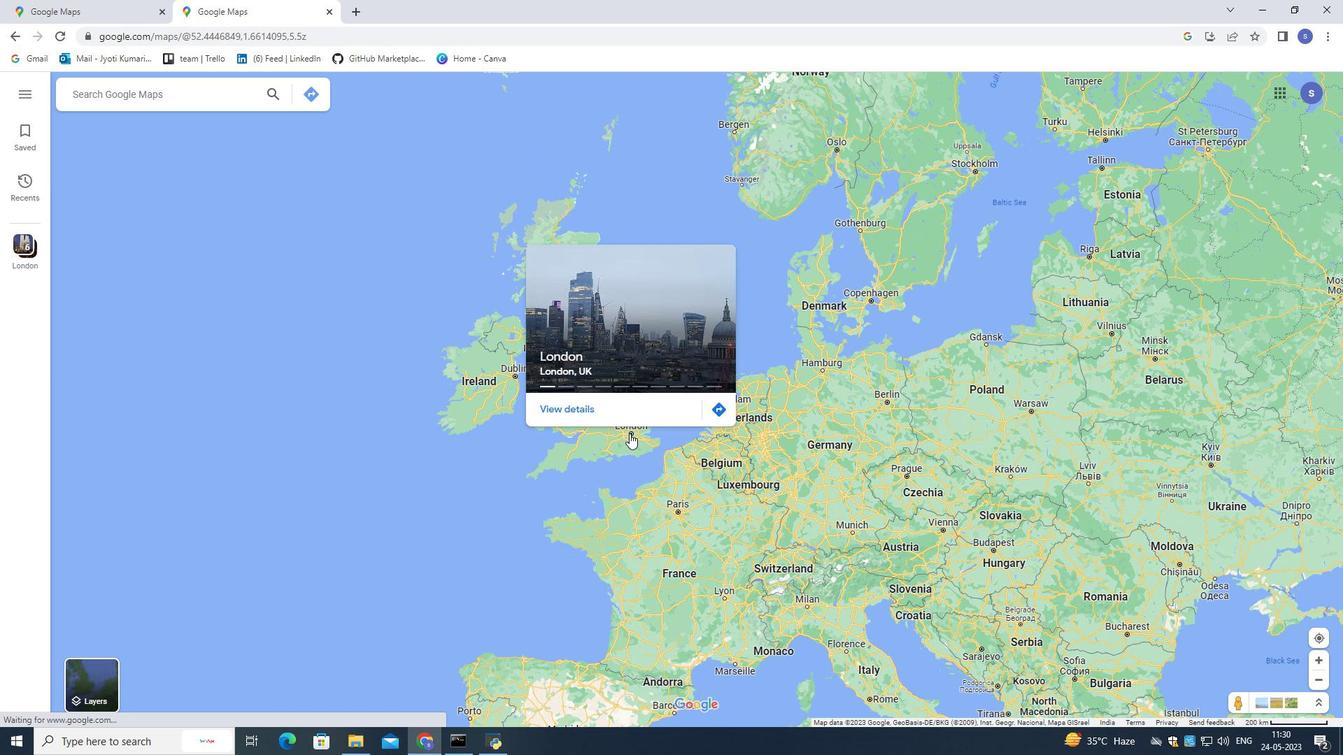 
Action: Mouse scrolled (629, 433) with delta (0, 0)
Screenshot: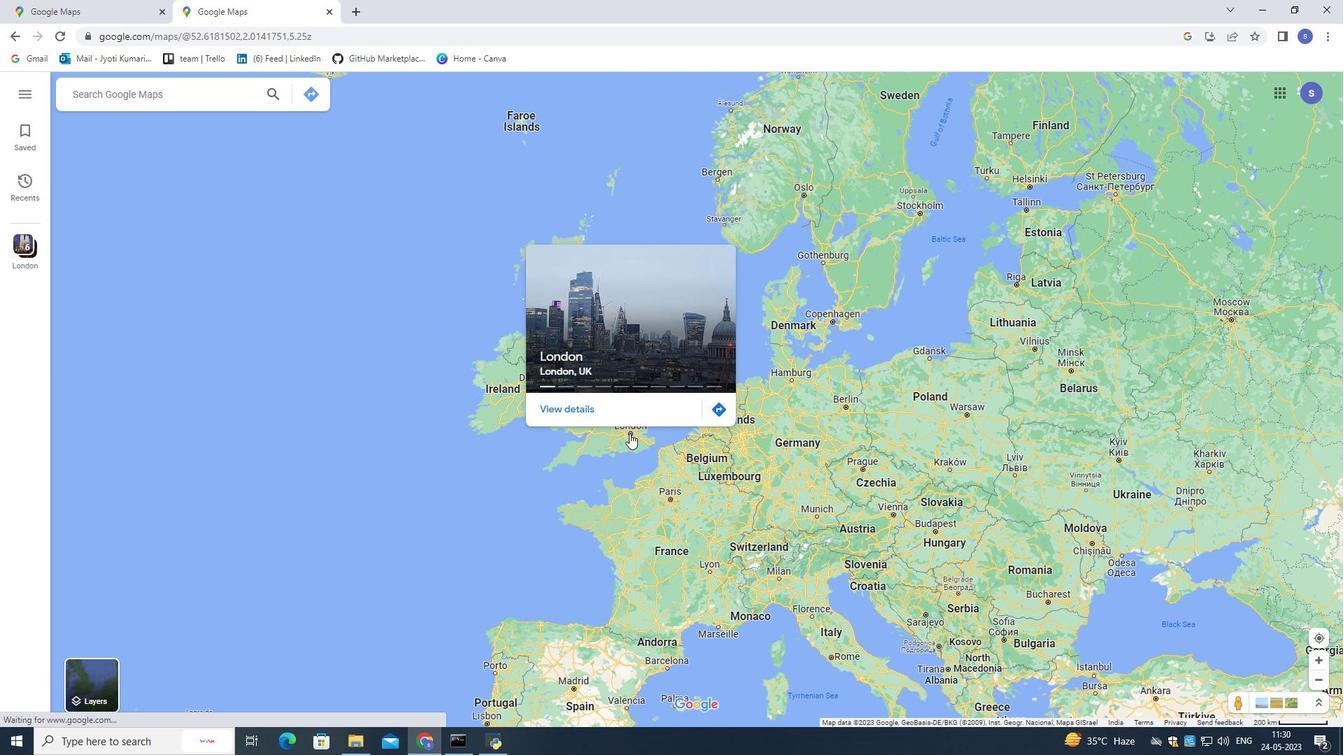 
Action: Mouse scrolled (629, 433) with delta (0, 0)
Screenshot: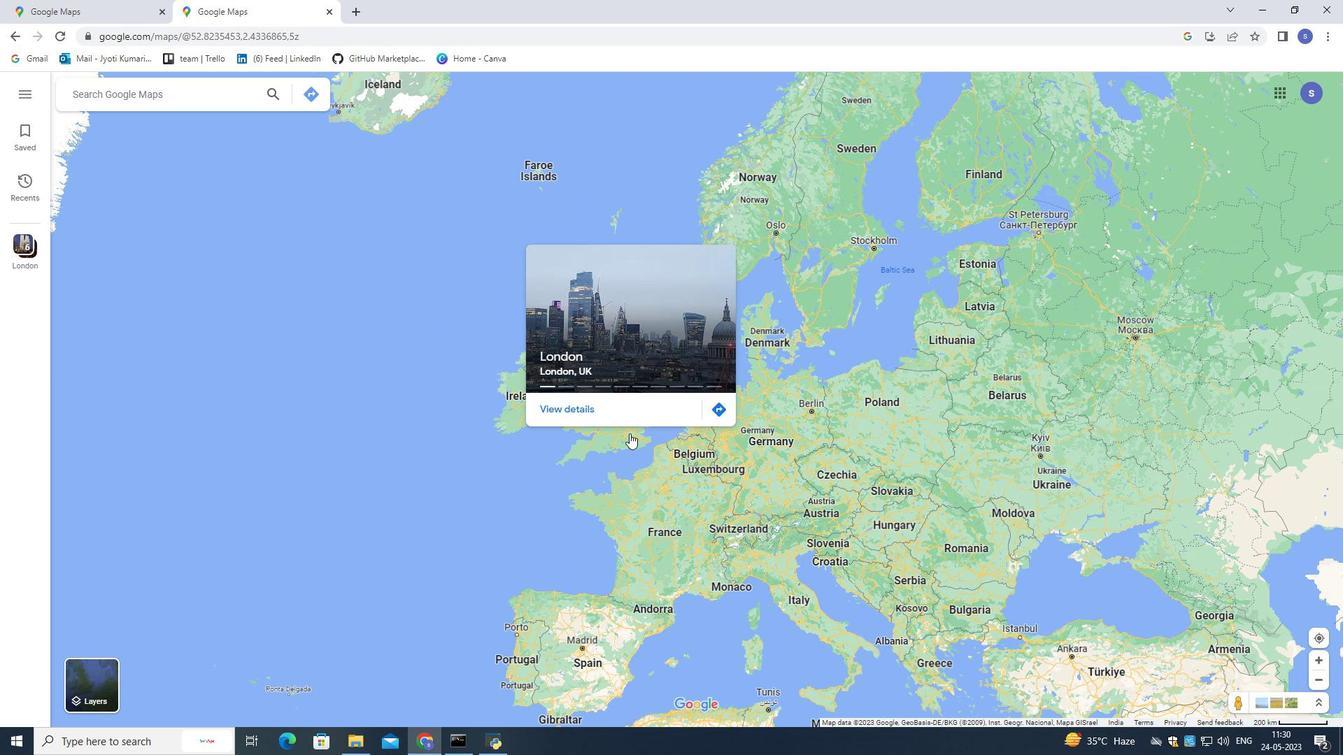 
Action: Mouse scrolled (629, 433) with delta (0, 0)
Screenshot: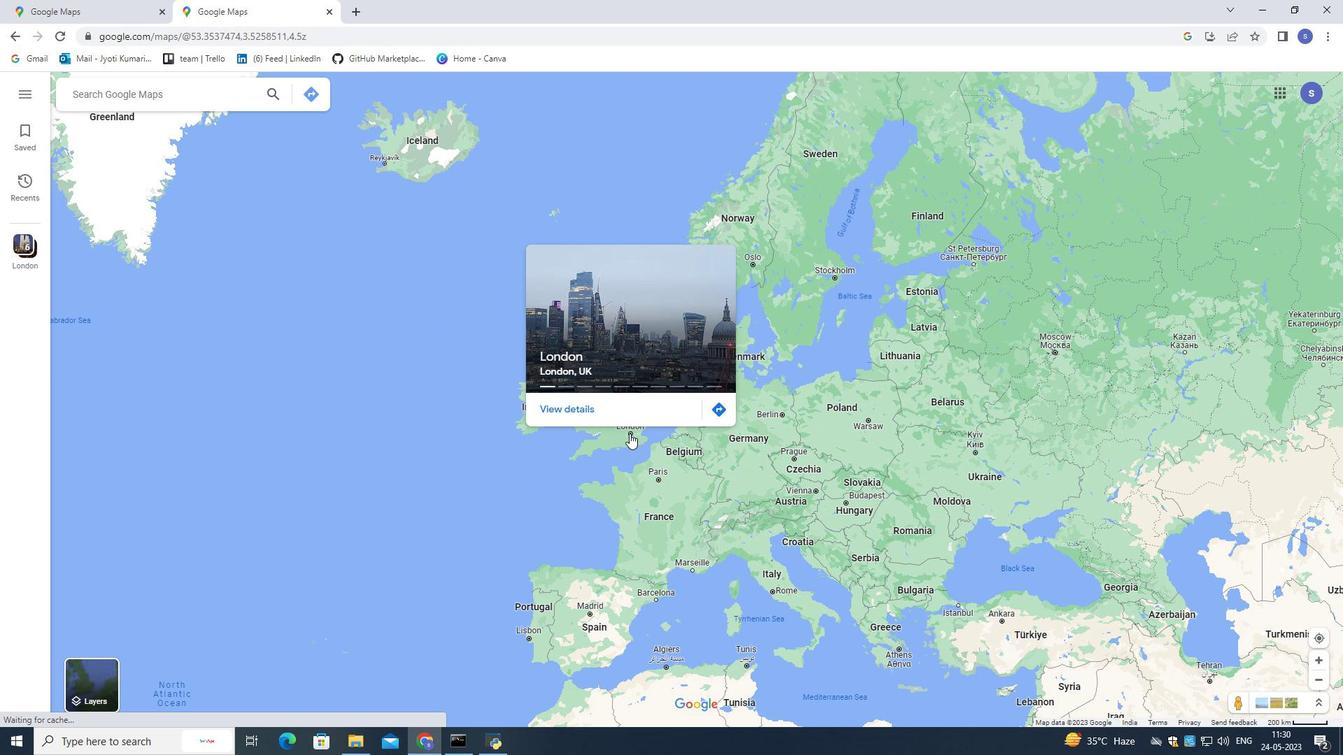 
Action: Mouse scrolled (629, 433) with delta (0, 0)
Screenshot: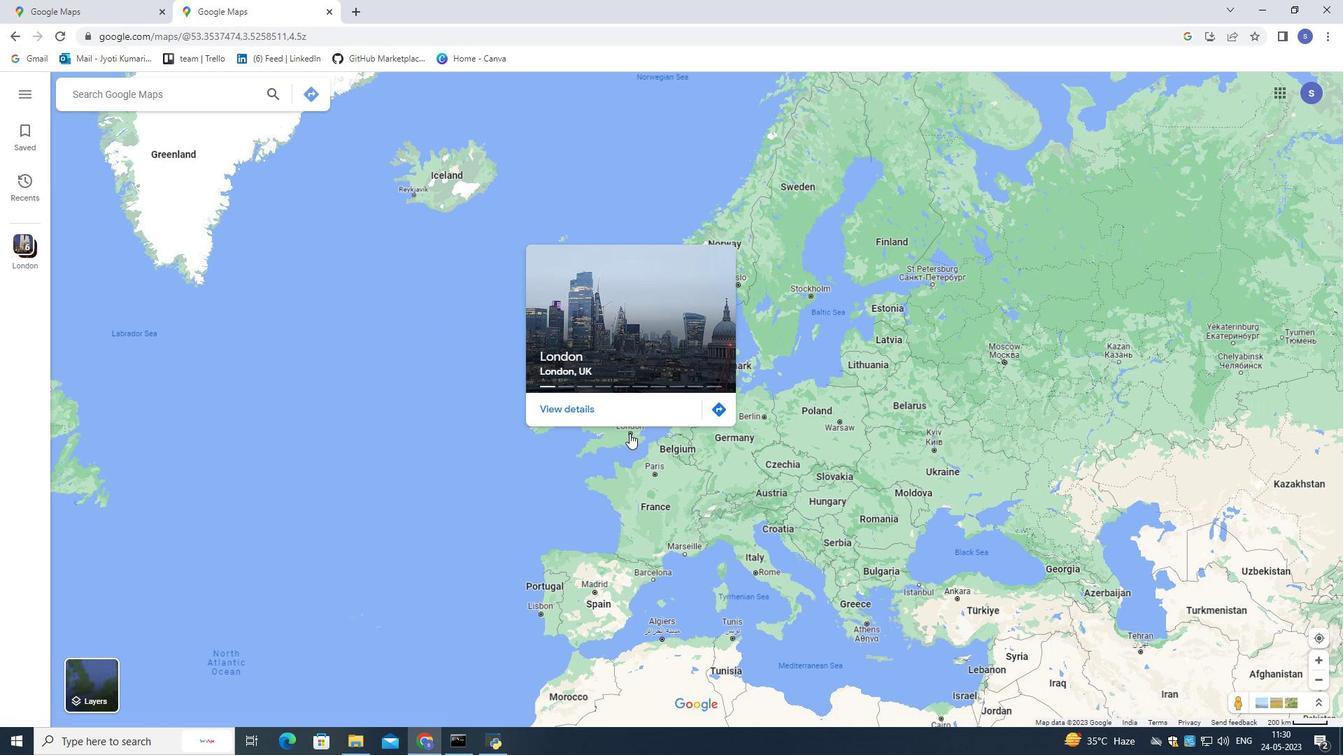 
Action: Mouse scrolled (629, 433) with delta (0, 0)
Screenshot: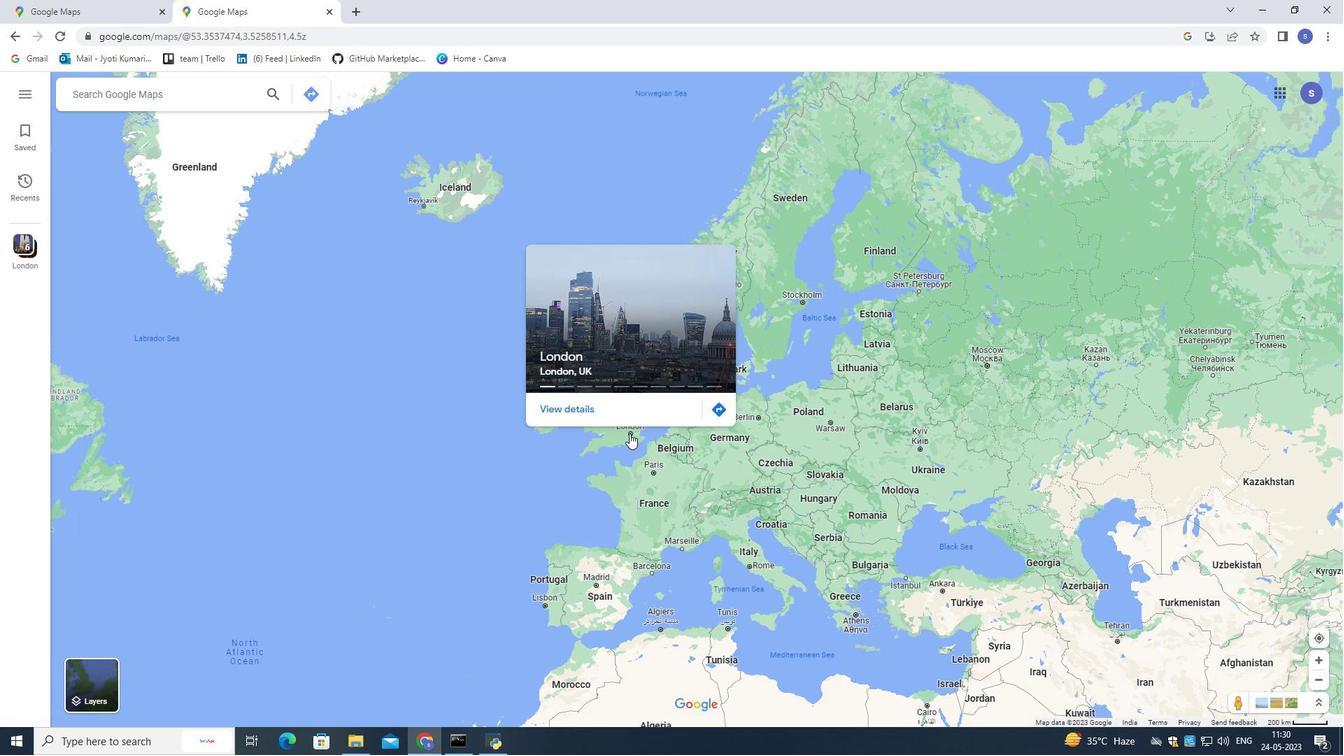 
Action: Mouse moved to (94, 88)
Screenshot: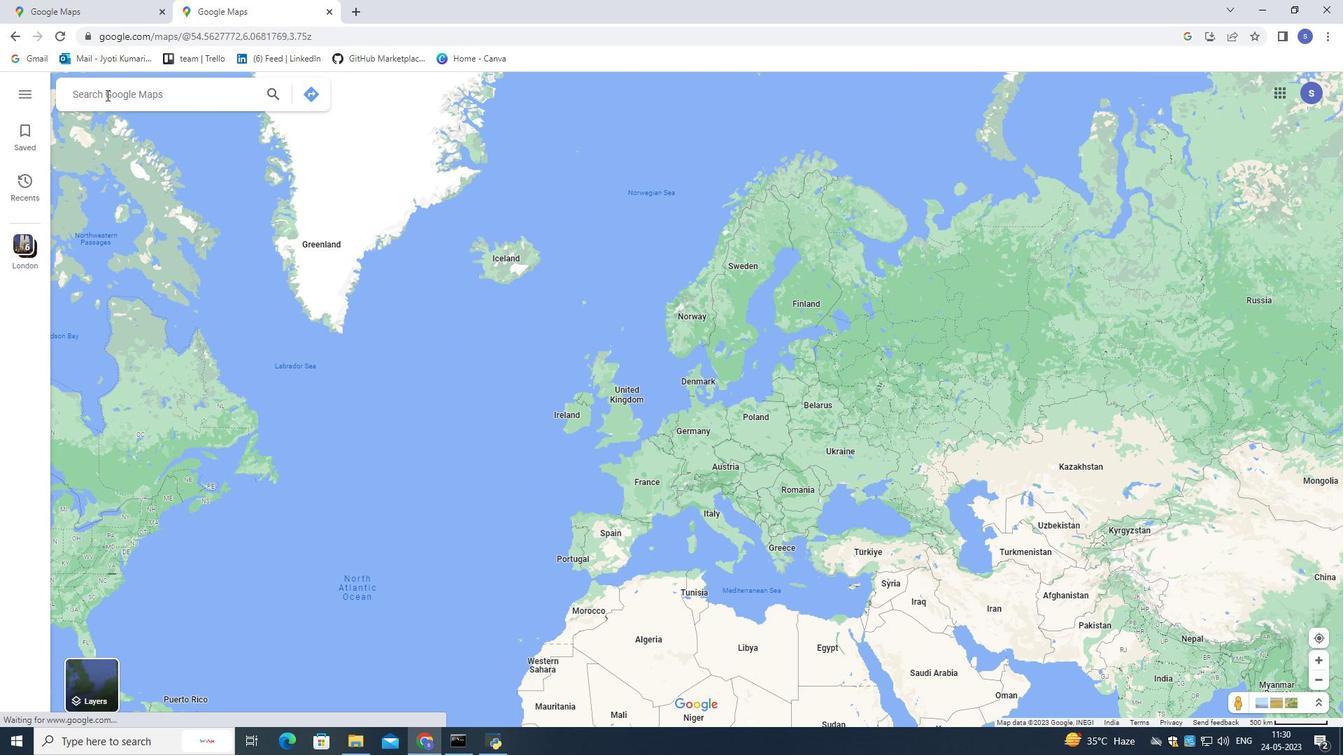 
Action: Mouse pressed left at (94, 88)
Screenshot: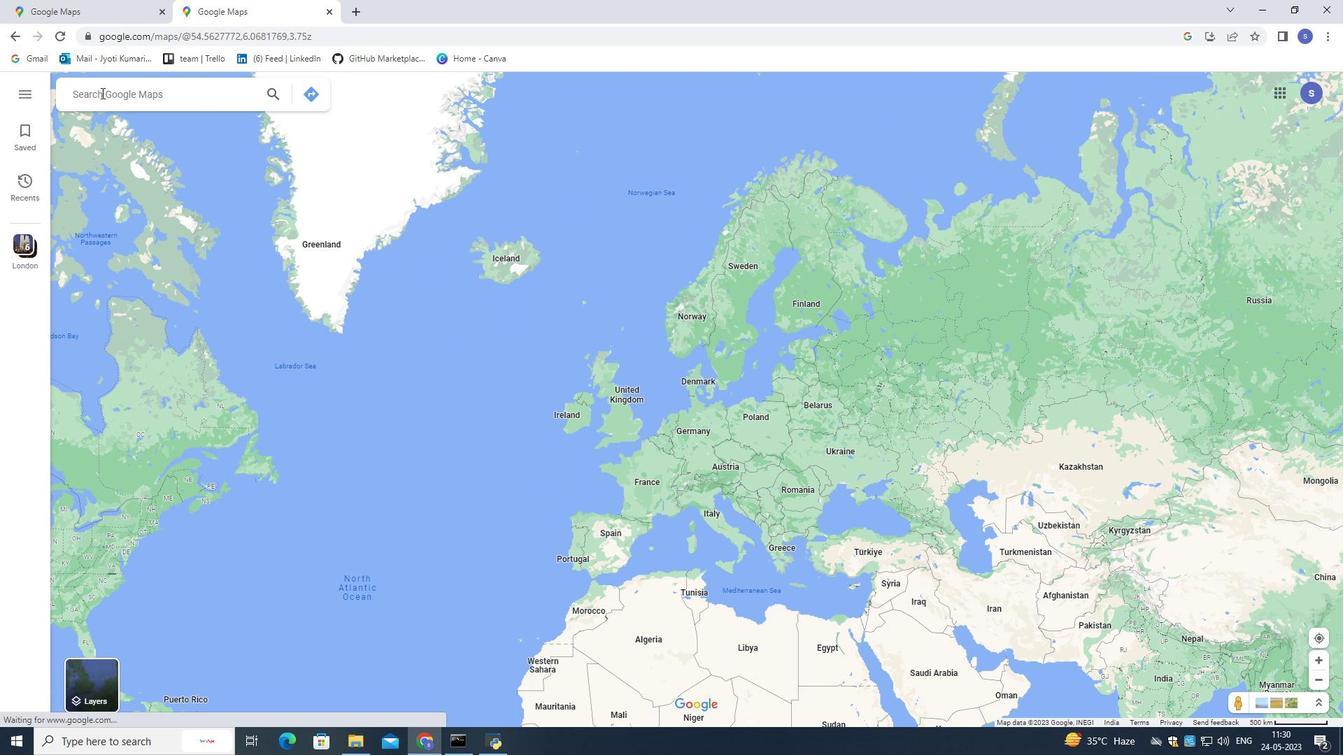
Action: Mouse moved to (105, 98)
Screenshot: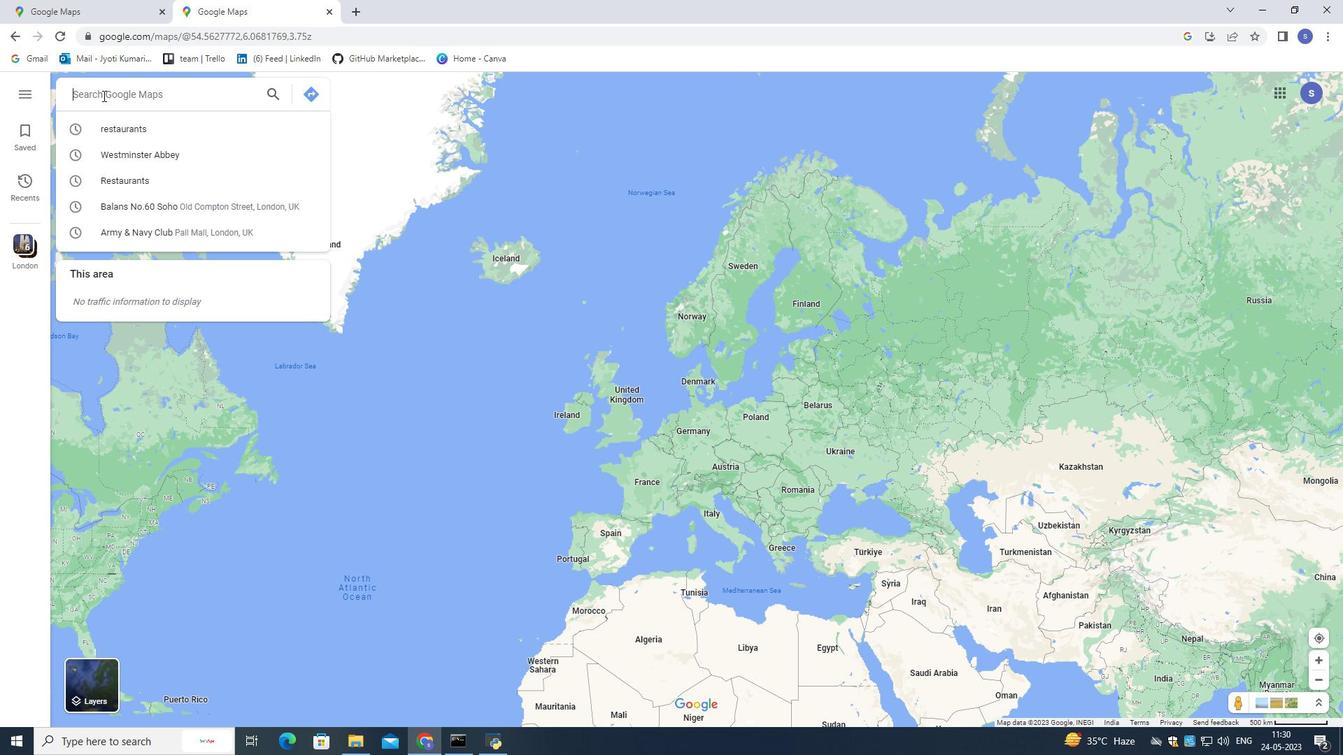 
Action: Key pressed <Key.shift>Buckingham<Key.space>palace,london,engand<Key.enter>
Screenshot: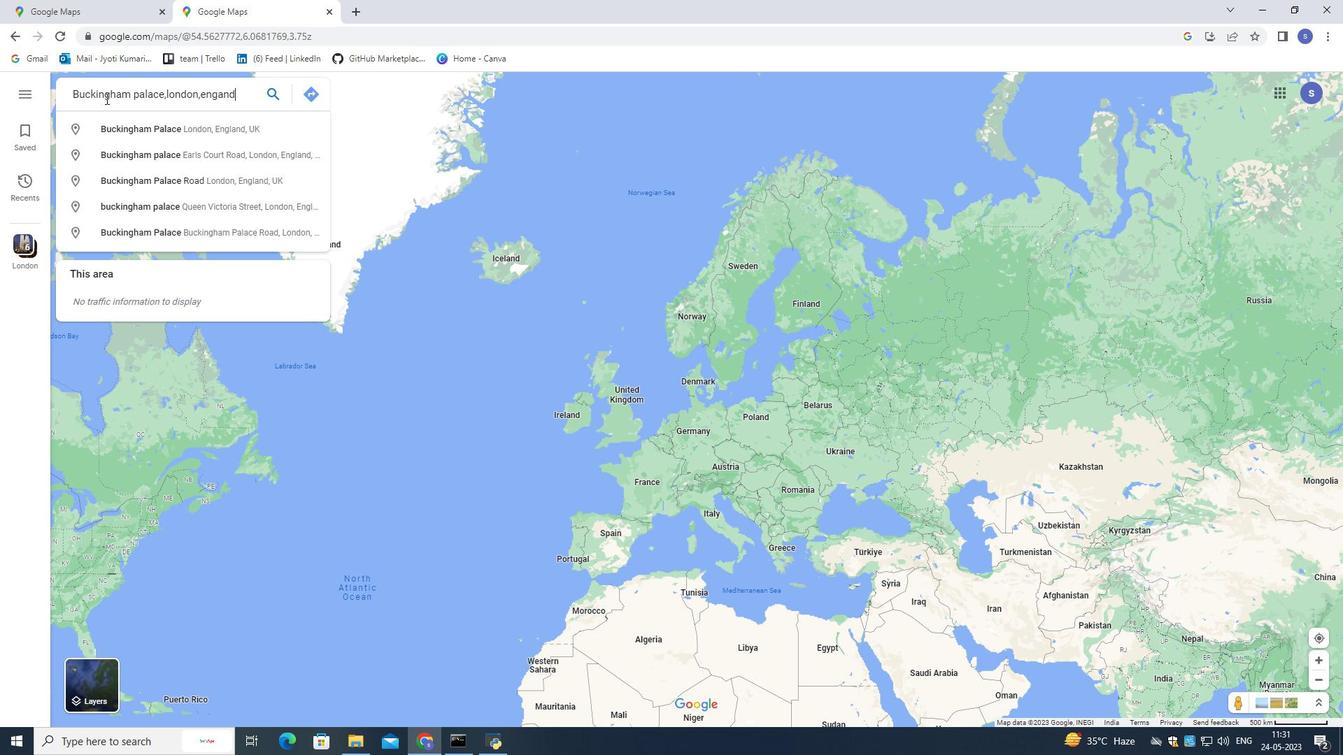 
Action: Mouse moved to (195, 93)
Screenshot: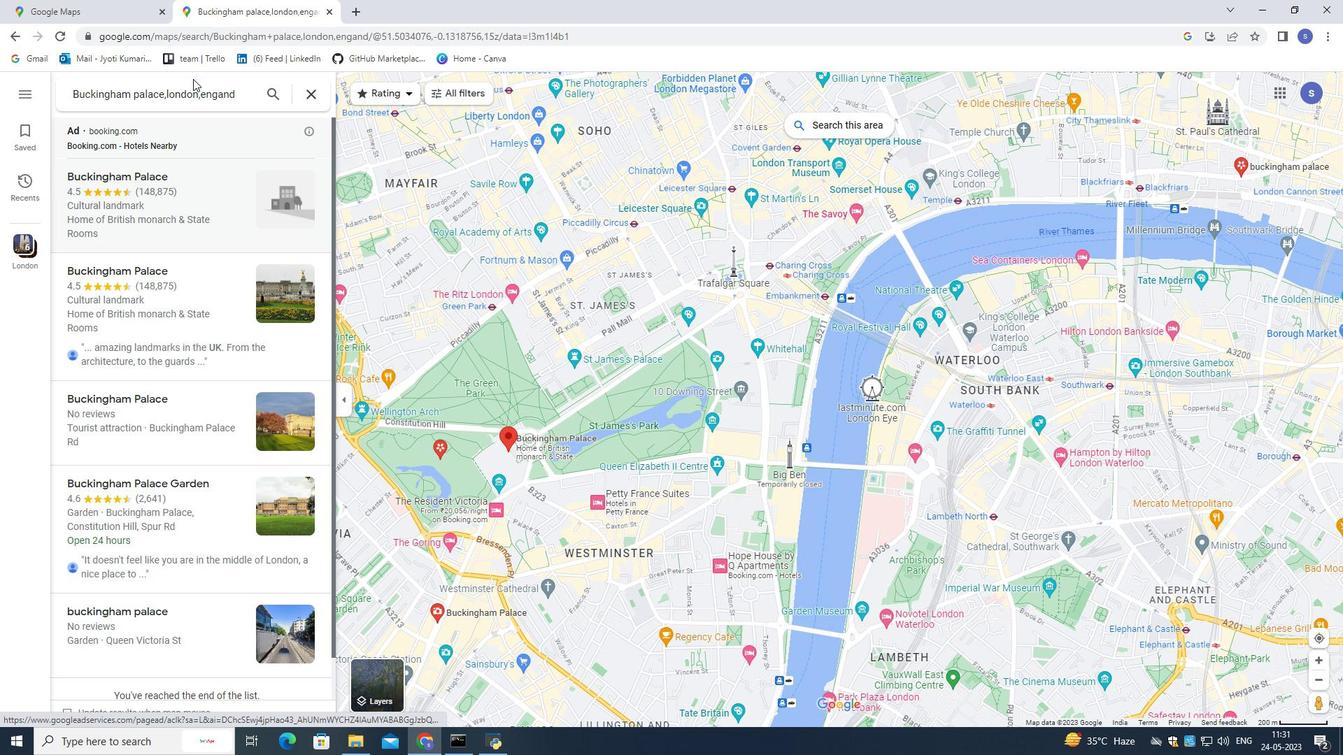 
Action: Mouse pressed left at (195, 93)
Screenshot: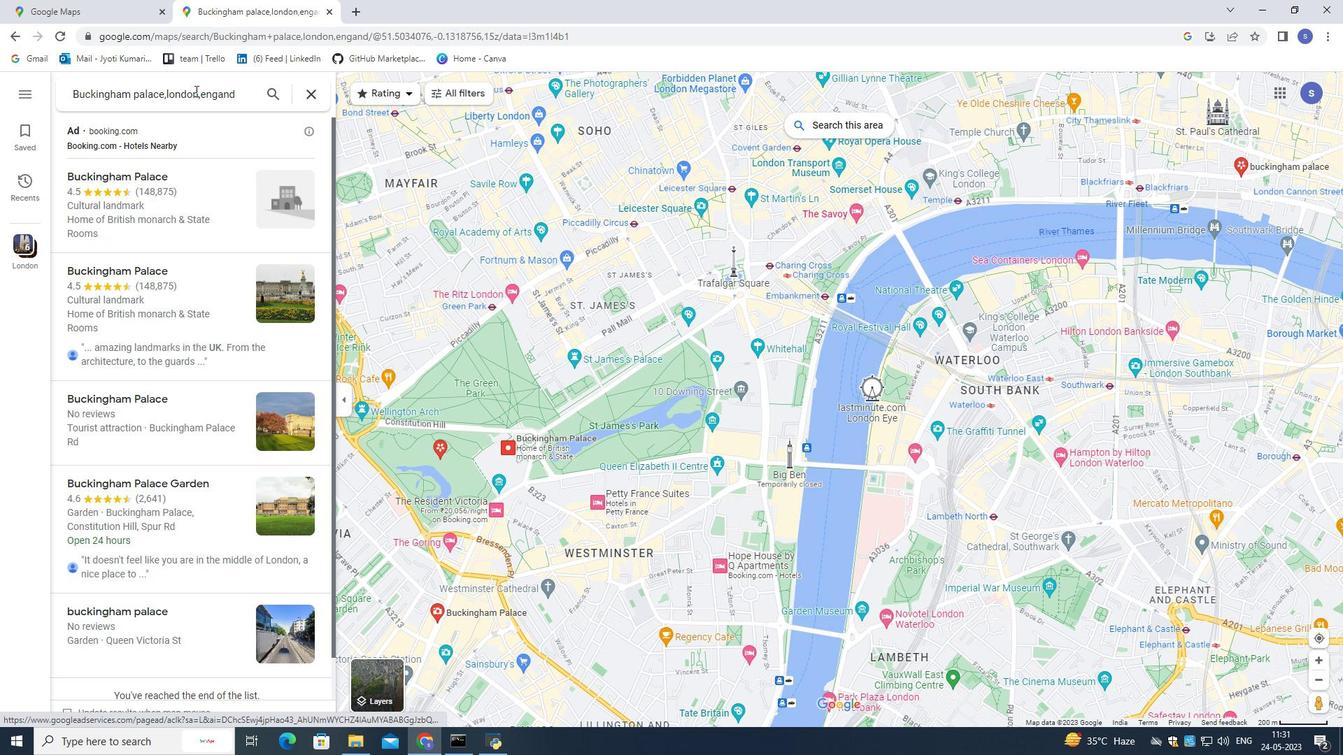 
Action: Mouse moved to (194, 94)
Screenshot: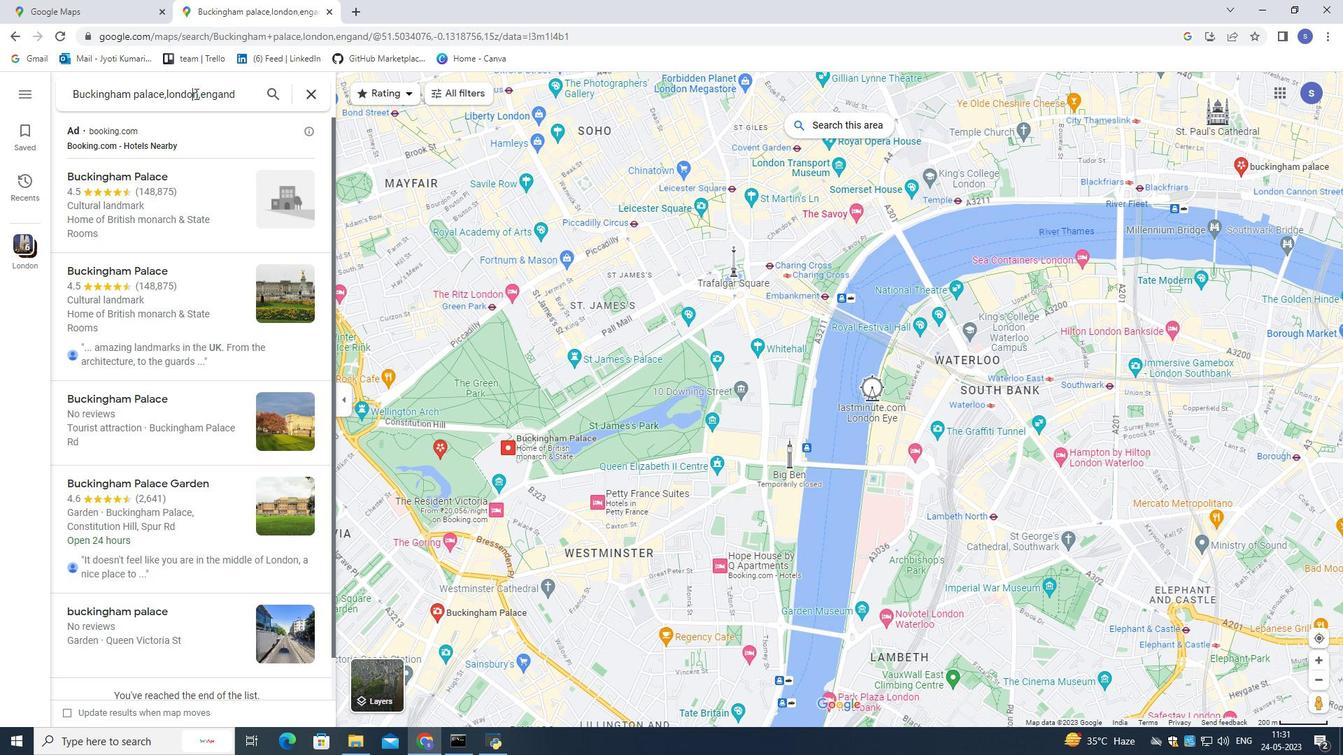 
Action: Key pressed <Key.enter>
Screenshot: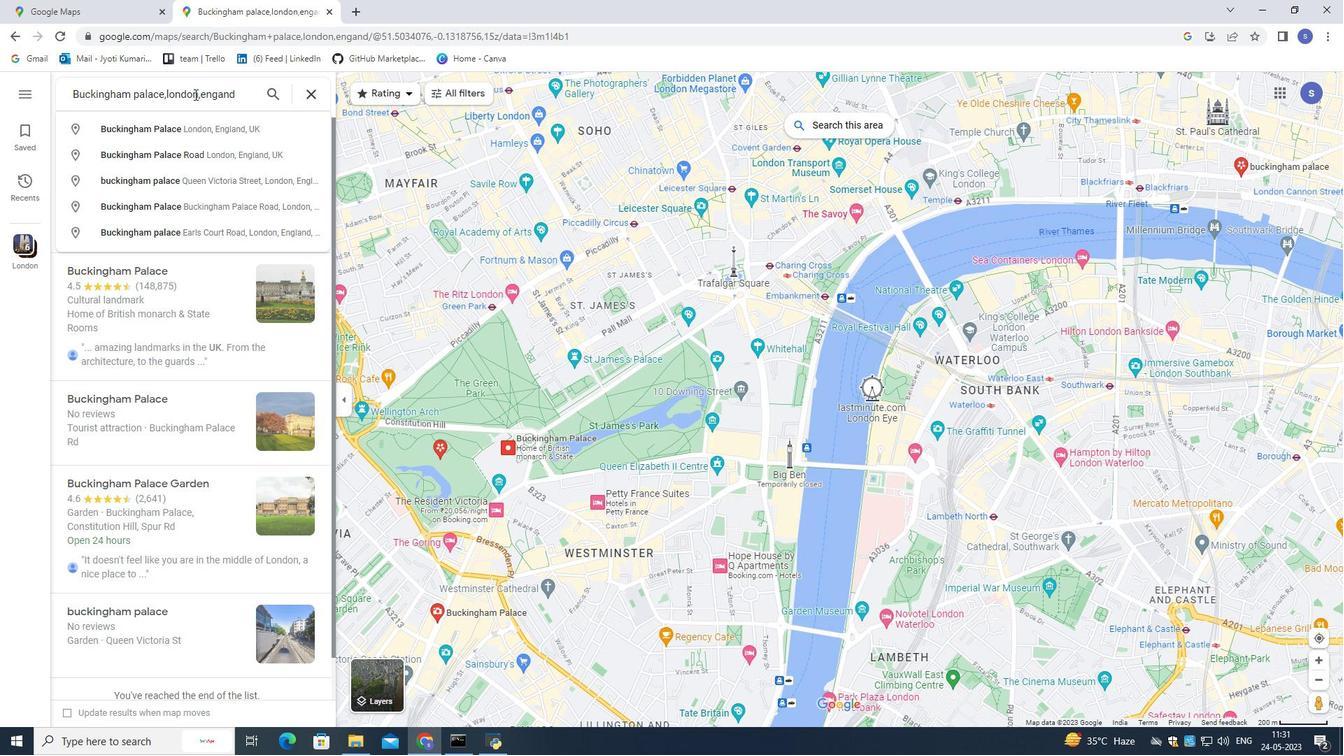 
Action: Mouse moved to (278, 289)
Screenshot: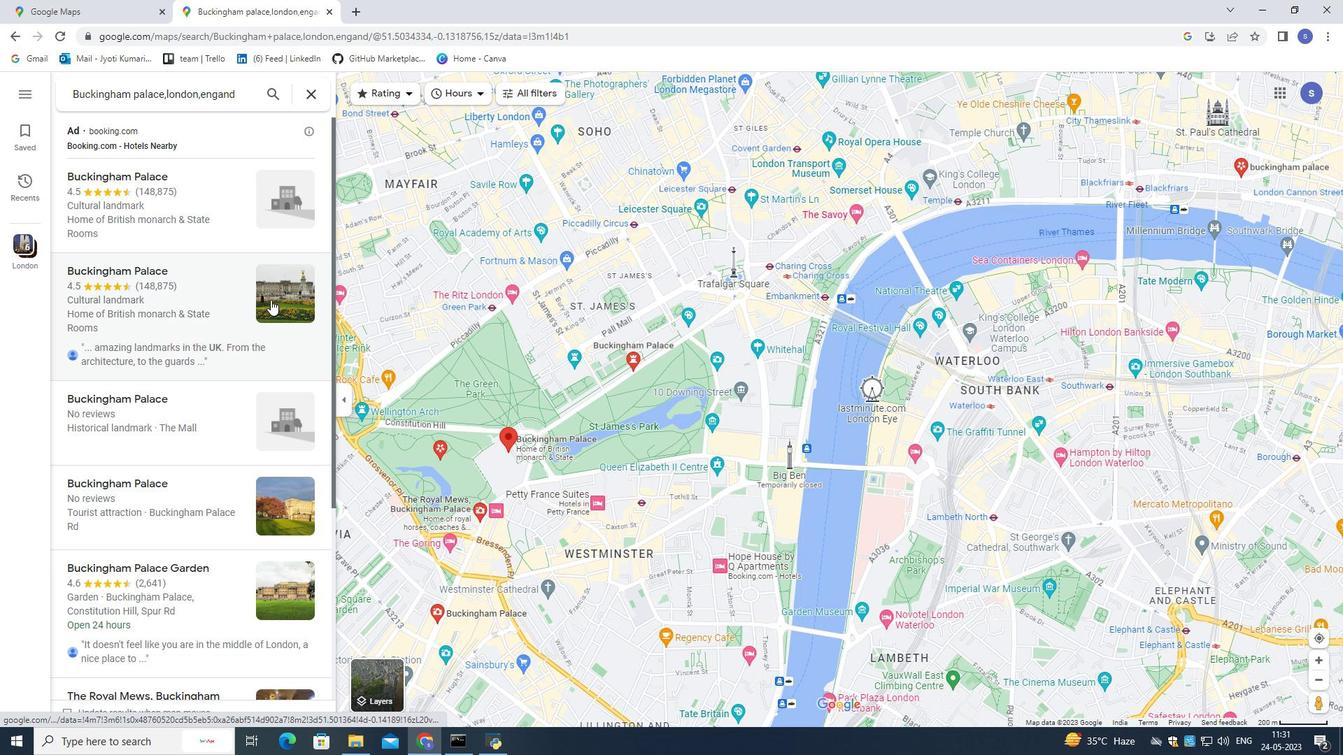 
Action: Mouse pressed left at (278, 289)
Screenshot: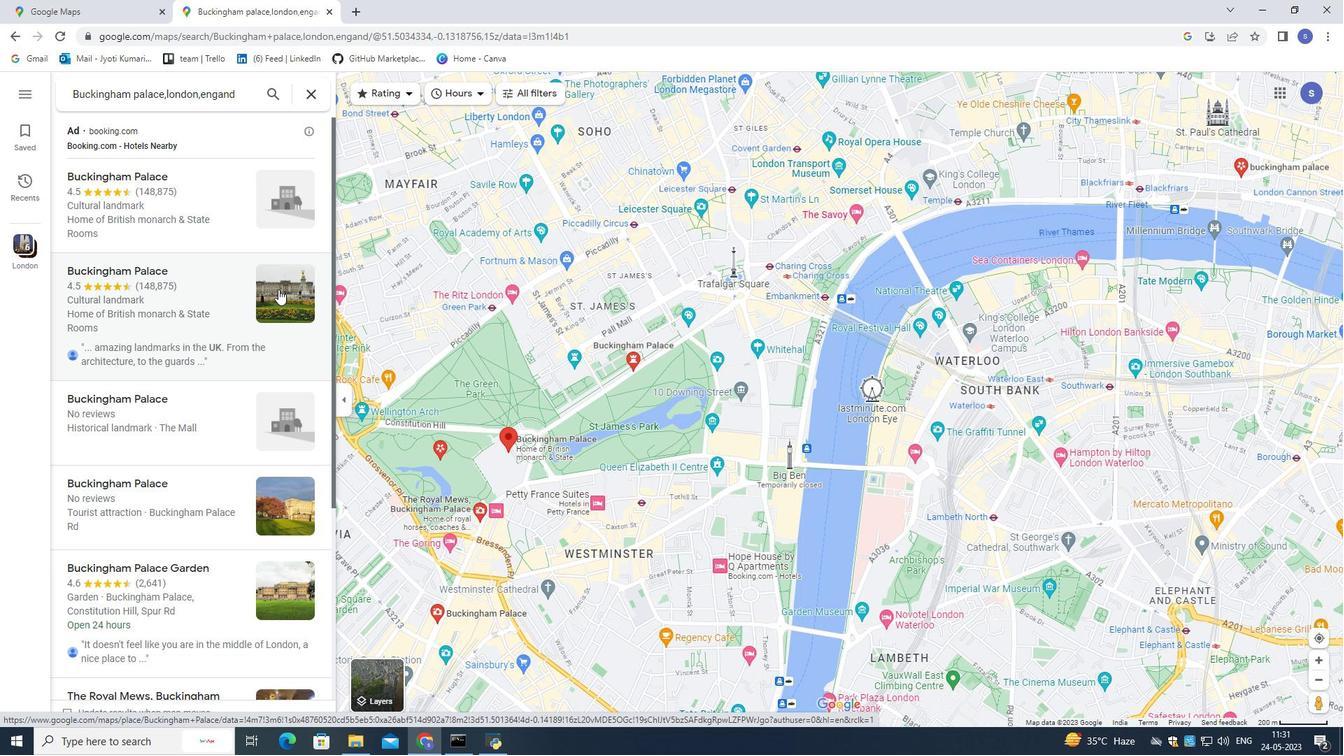 
Action: Mouse moved to (385, 410)
Screenshot: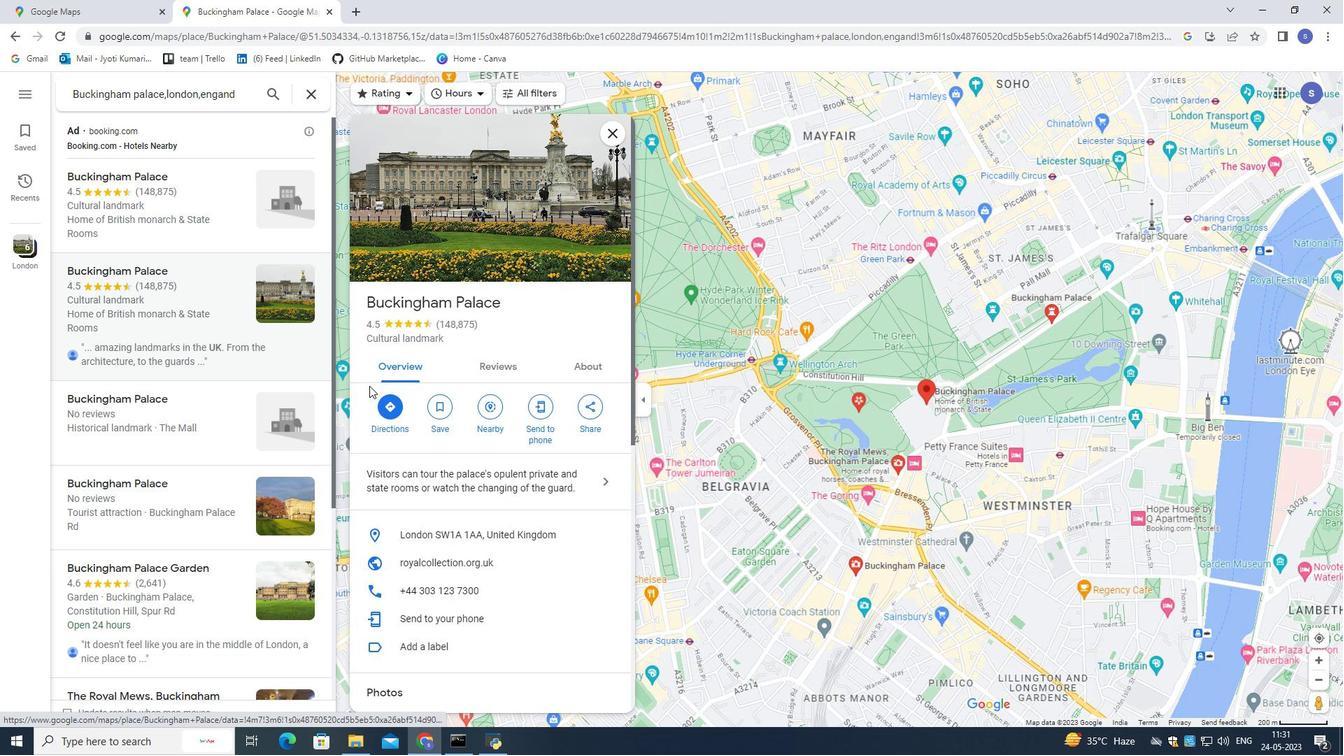 
Action: Mouse pressed left at (385, 410)
Screenshot: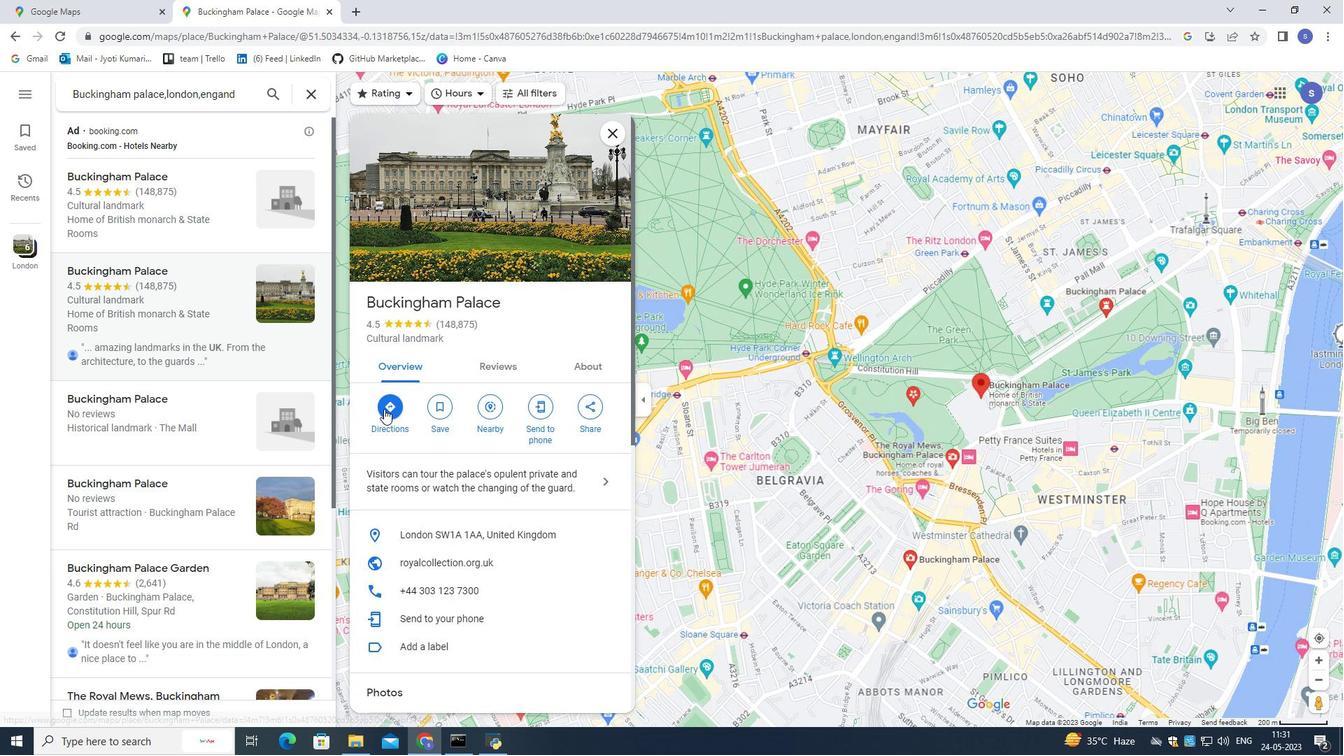 
Action: Mouse moved to (391, 401)
Screenshot: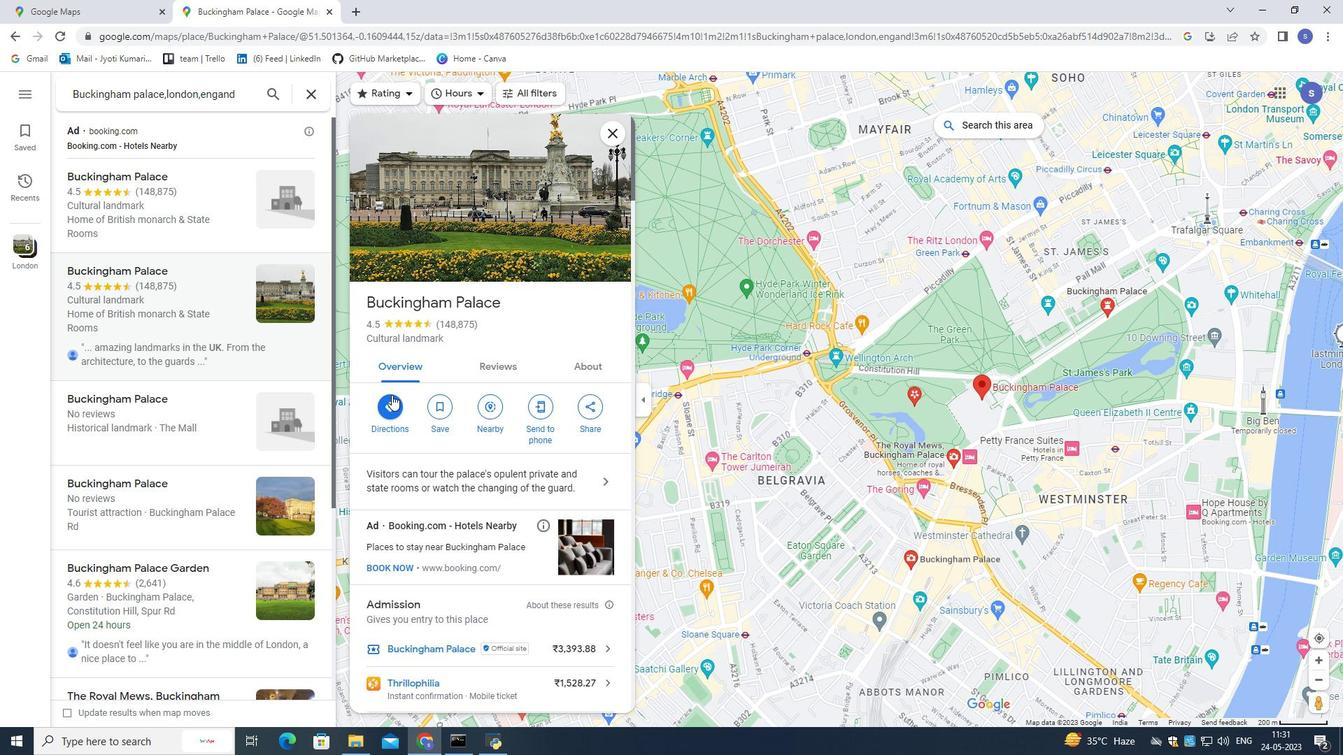 
Action: Mouse pressed left at (391, 401)
Screenshot: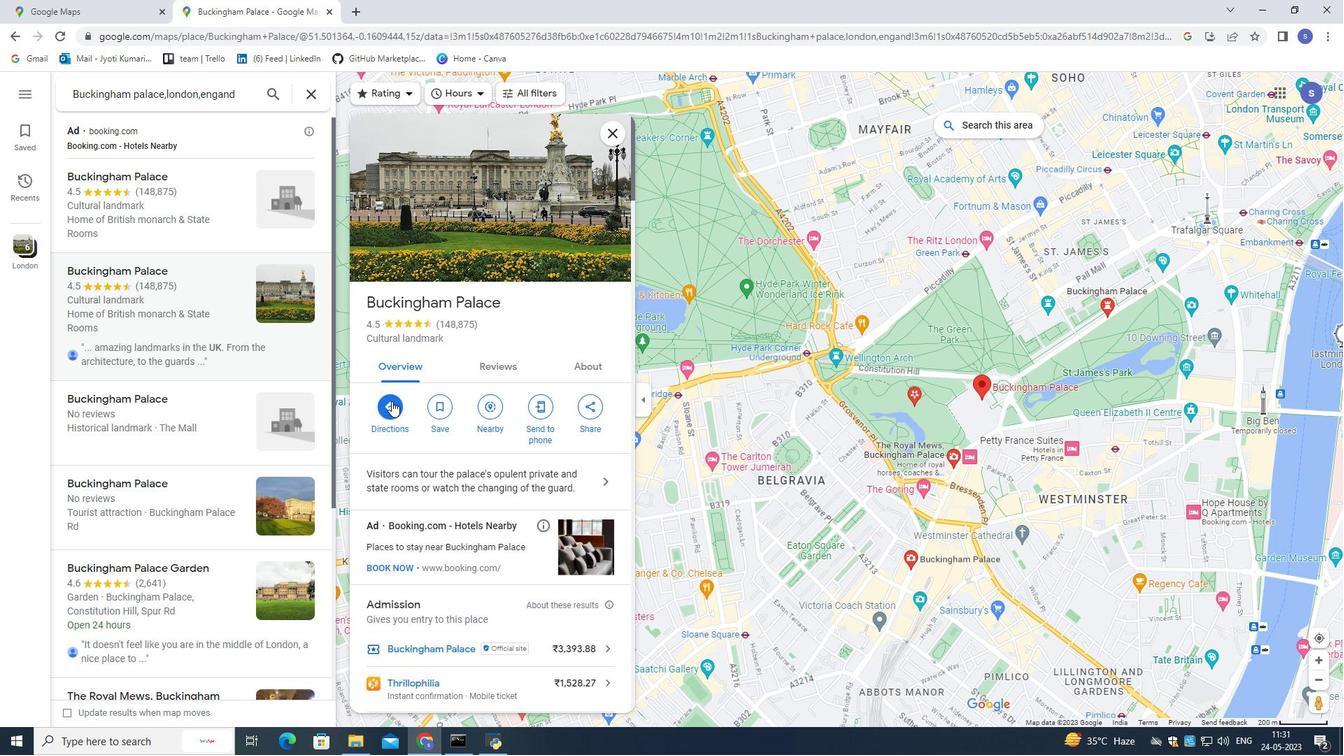 
Action: Mouse moved to (197, 168)
Screenshot: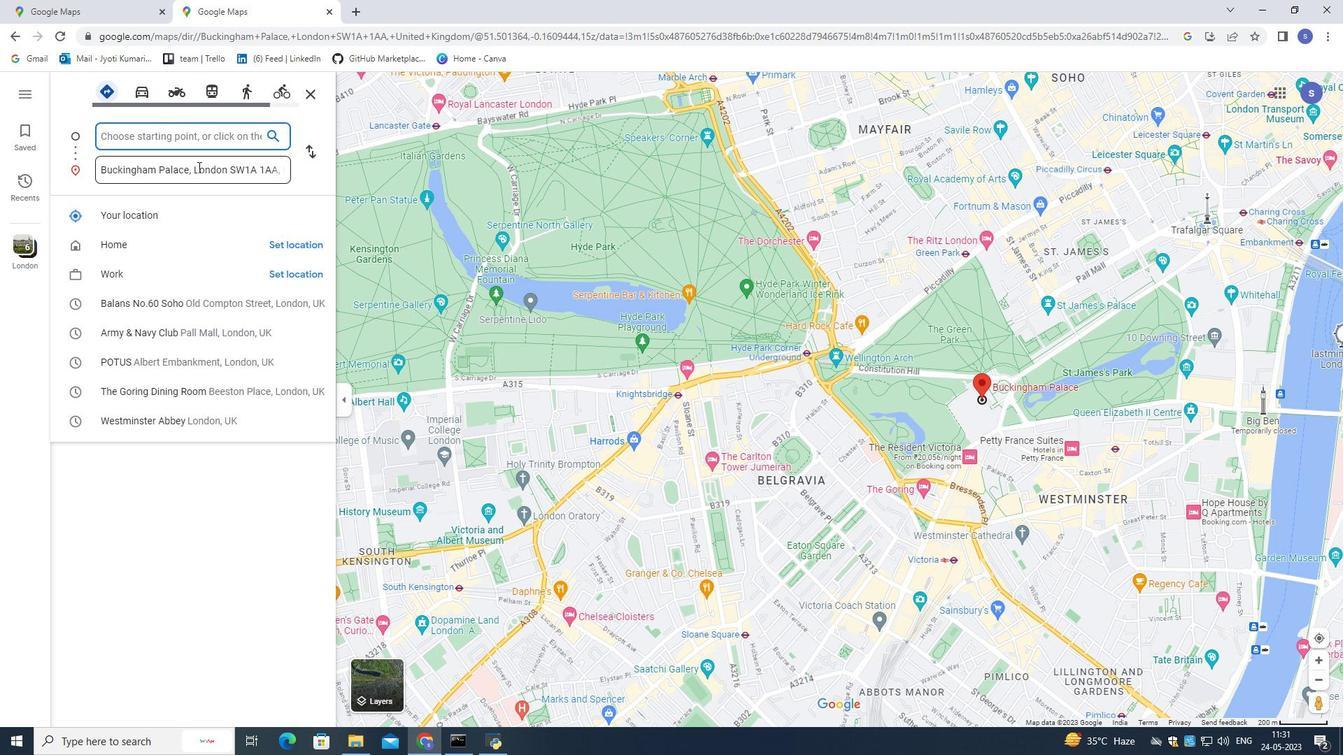 
Action: Mouse pressed left at (197, 168)
Screenshot: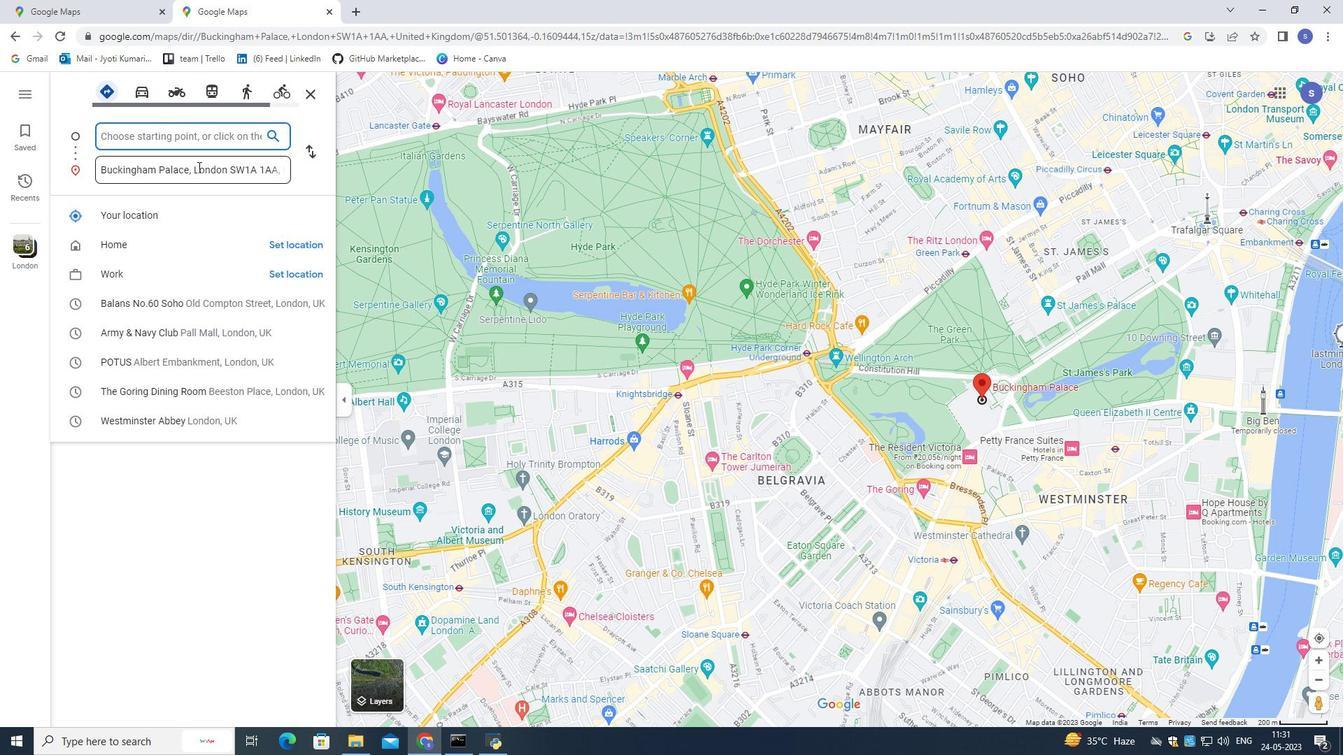 
Action: Mouse moved to (197, 169)
Screenshot: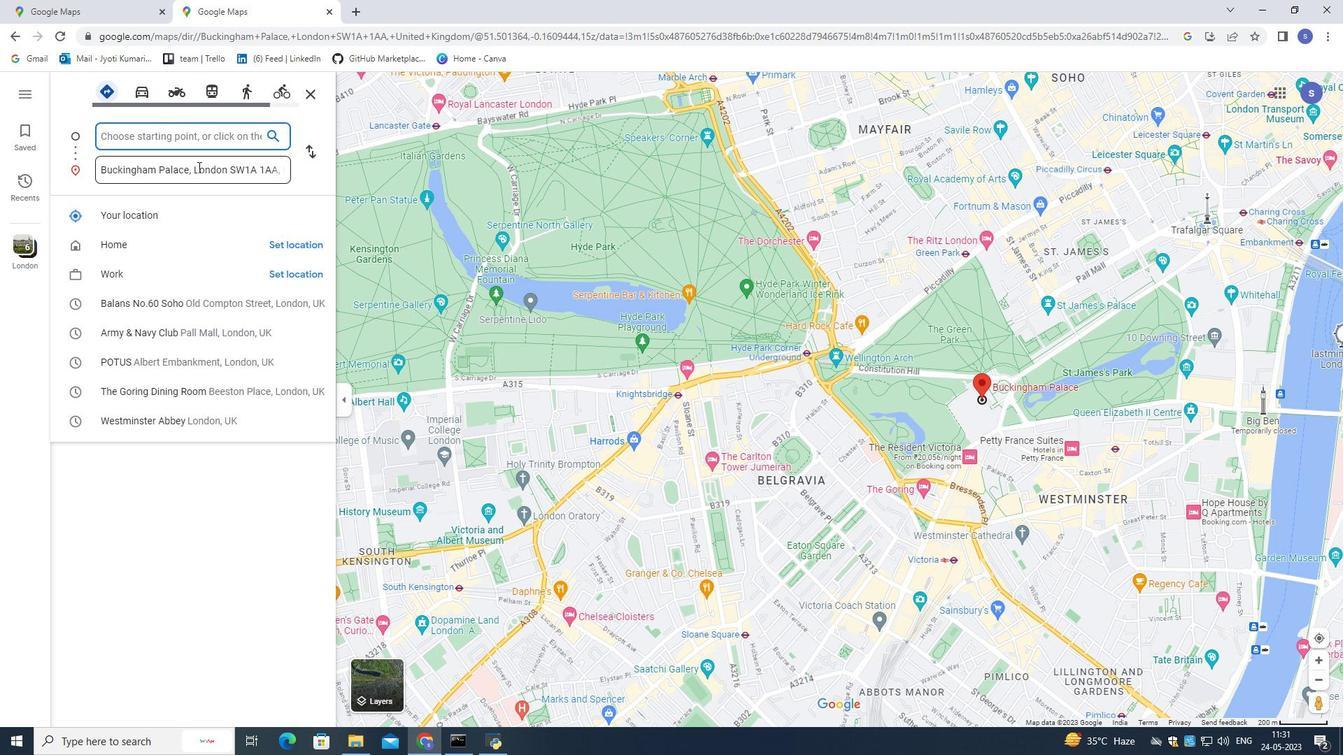 
Action: Key pressed ctrl+C
Screenshot: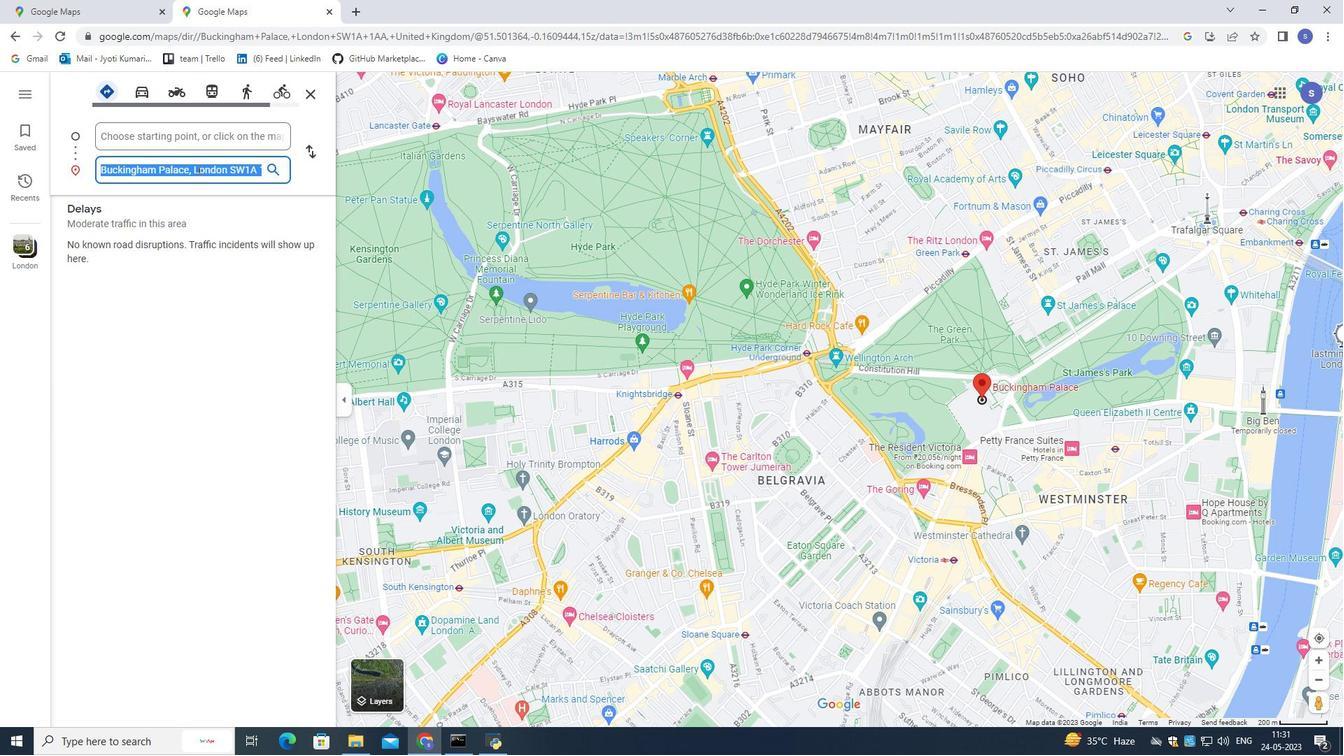 
Action: Mouse moved to (182, 139)
Screenshot: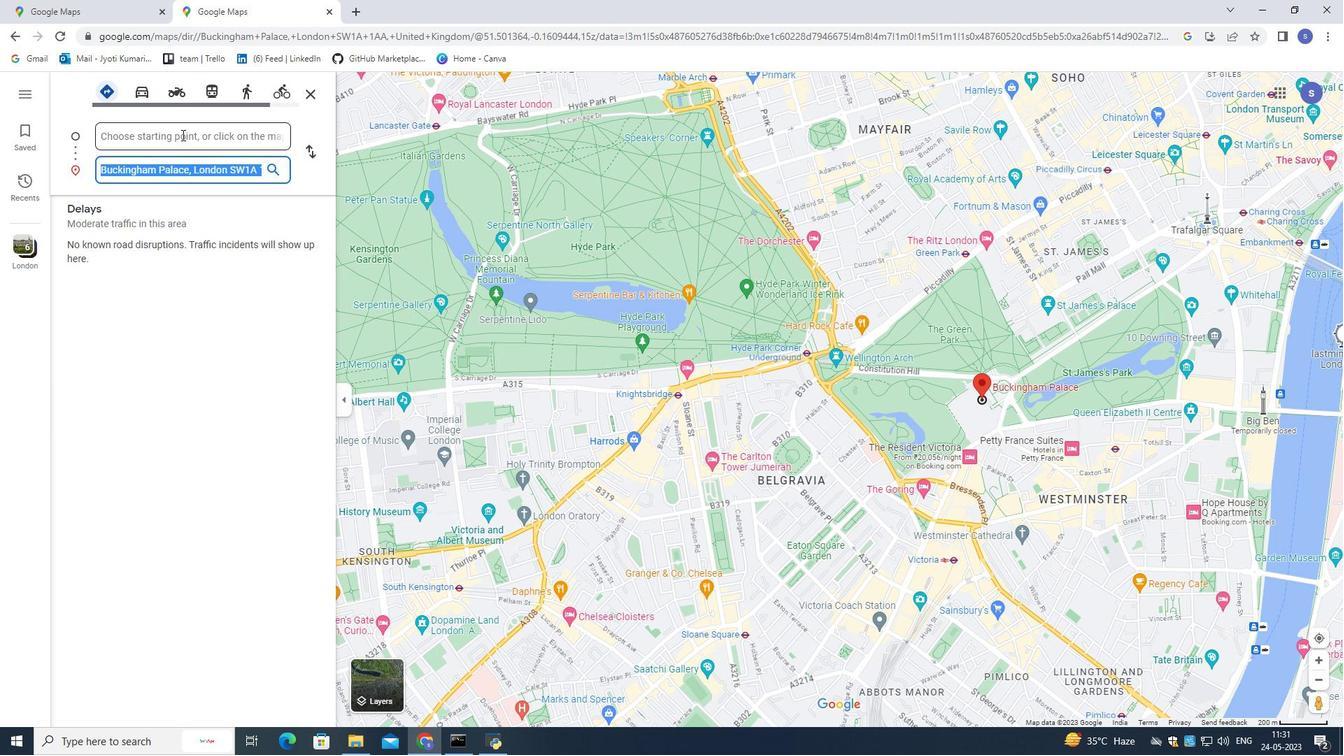 
Action: Mouse pressed left at (182, 139)
Screenshot: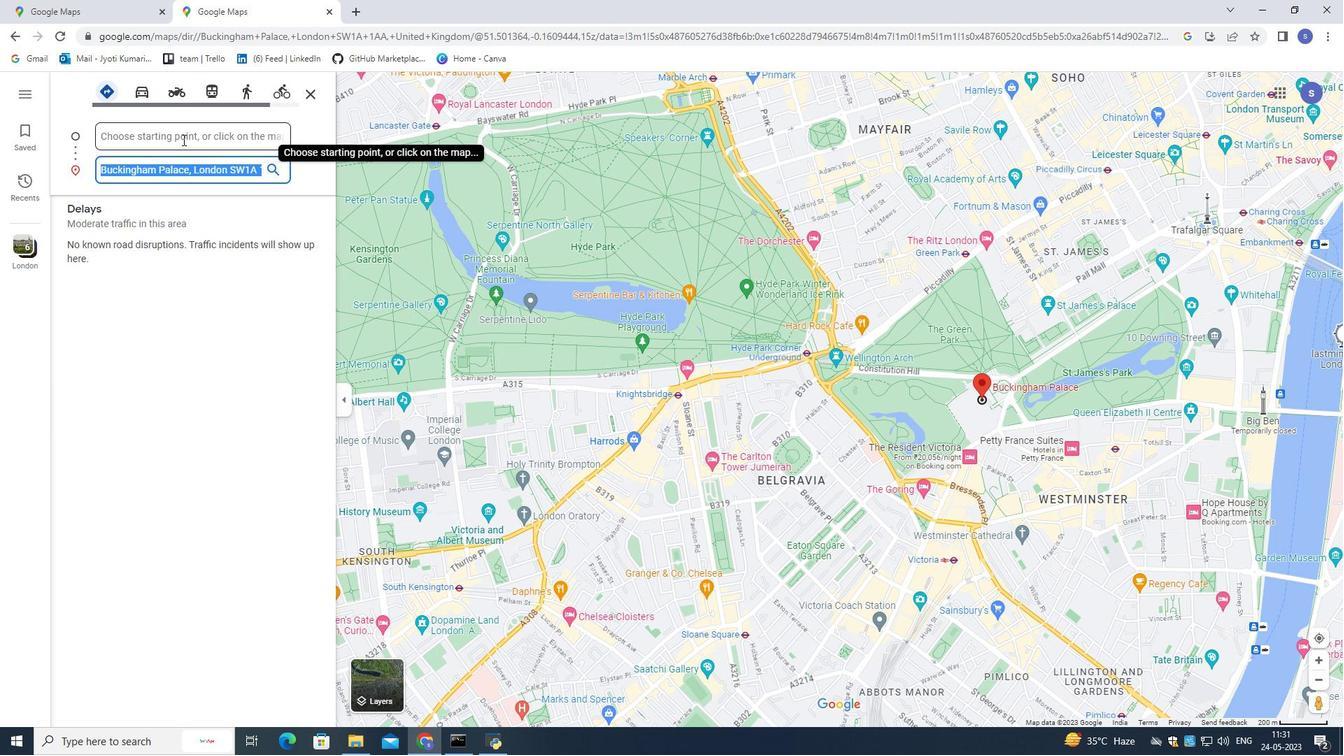 
Action: Key pressed ctrl+V
Screenshot: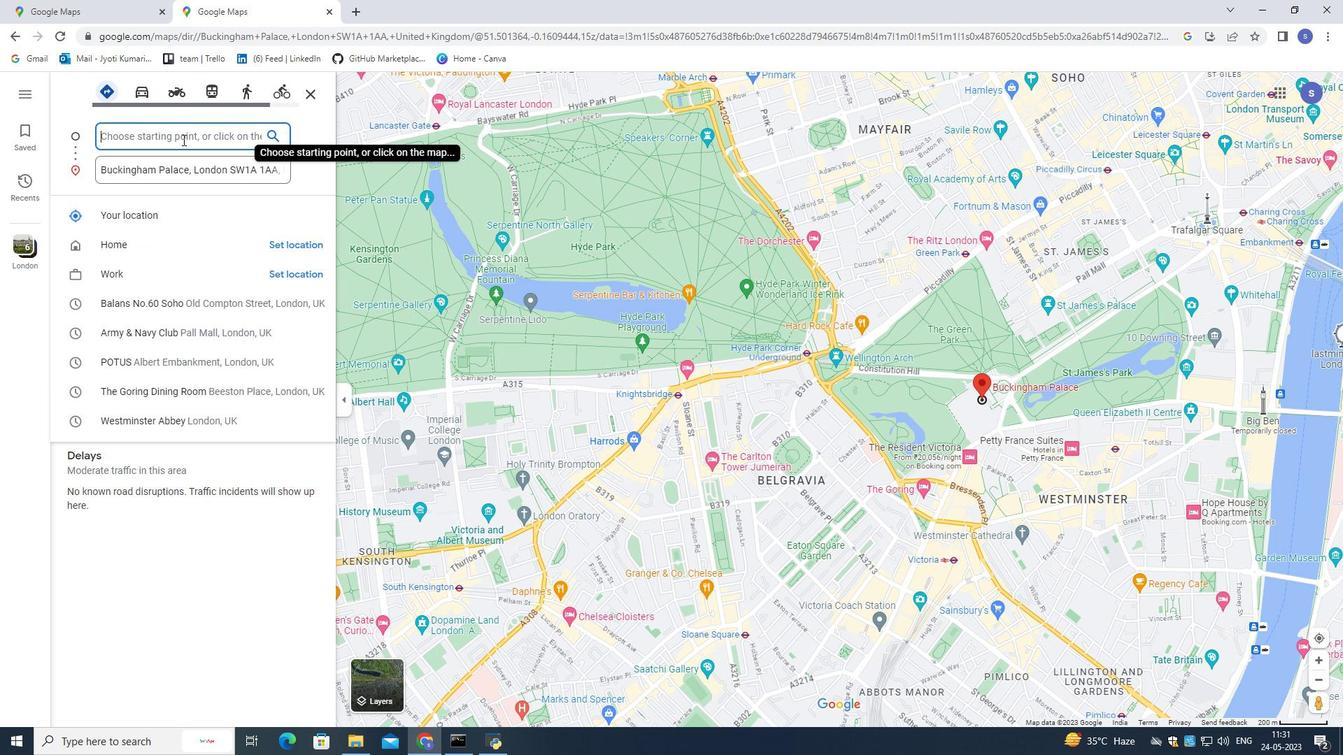 
Action: Mouse moved to (182, 160)
Screenshot: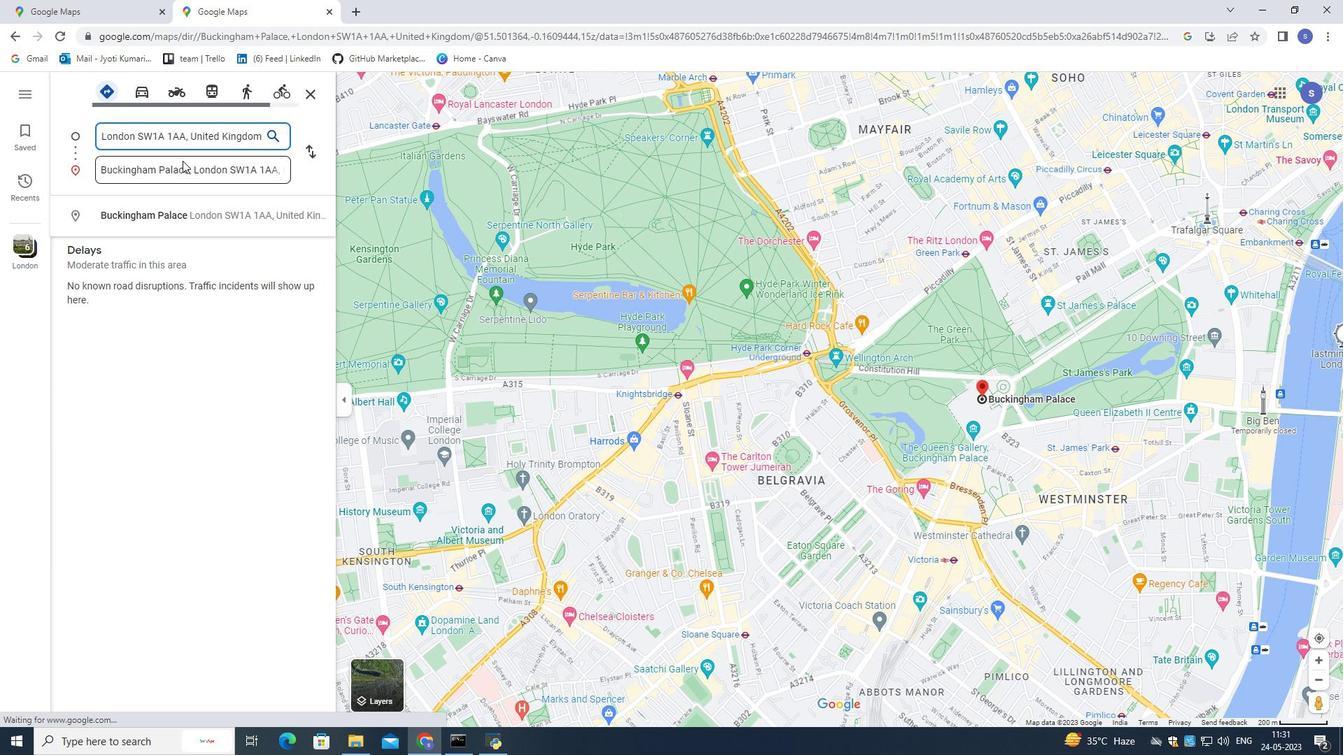 
Action: Mouse pressed left at (182, 160)
Screenshot: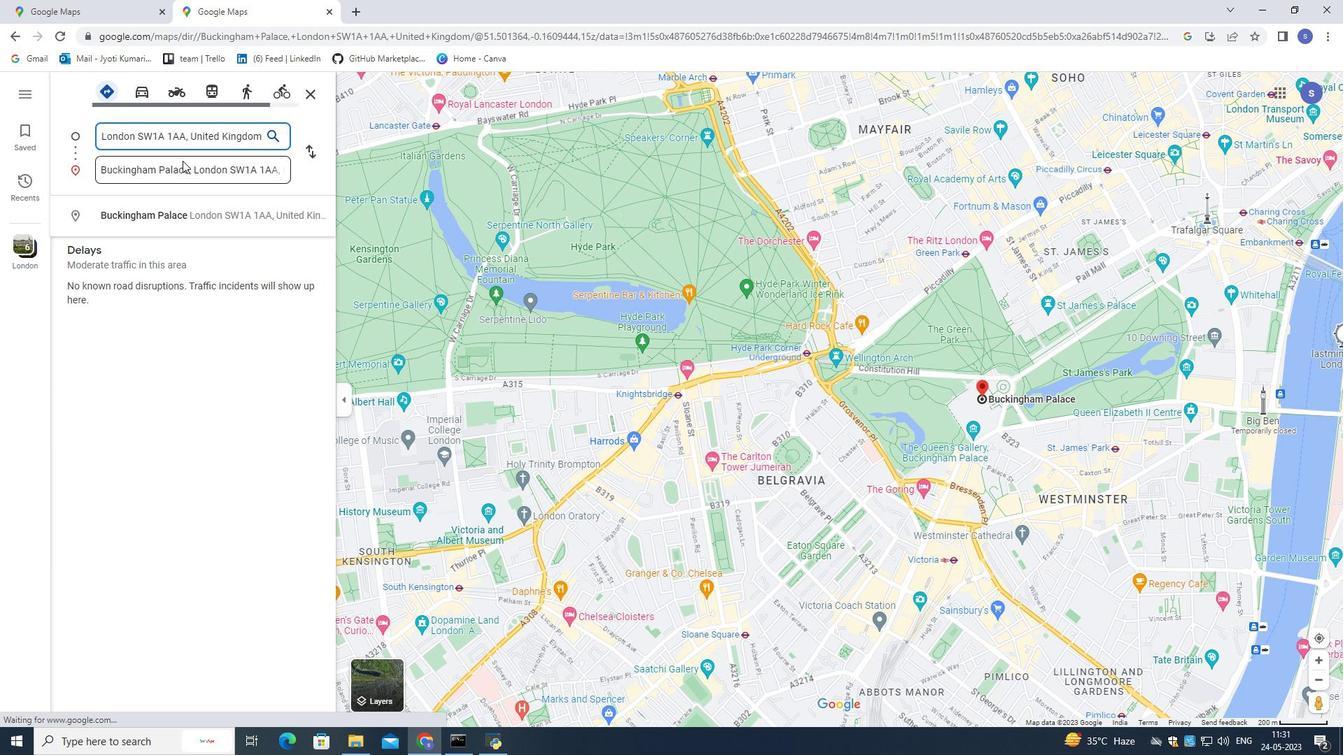 
Action: Mouse moved to (182, 178)
Screenshot: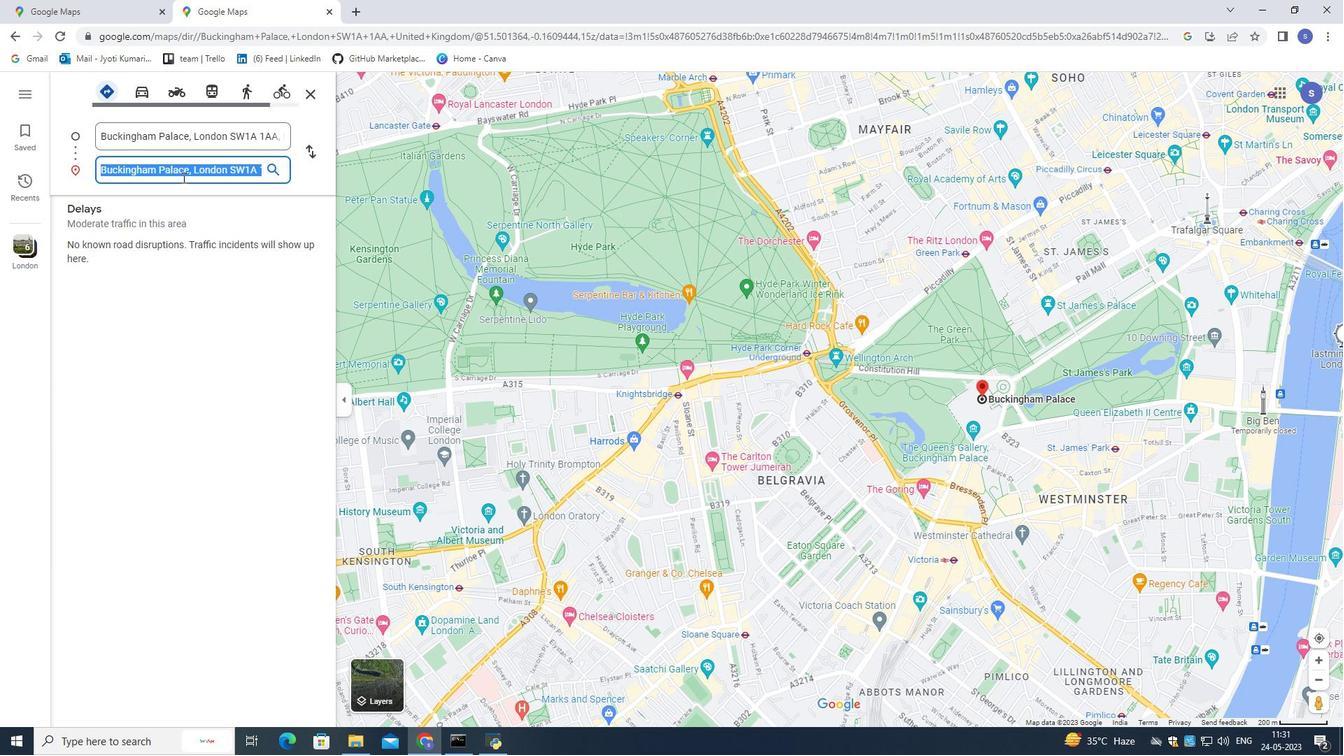 
Action: Key pressed <Key.shift>Westminster<Key.space><Key.shift>Abbey<Key.space>,<Key.space>lom<Key.backspace>ndon,<Key.space>england<Key.enter>
Screenshot: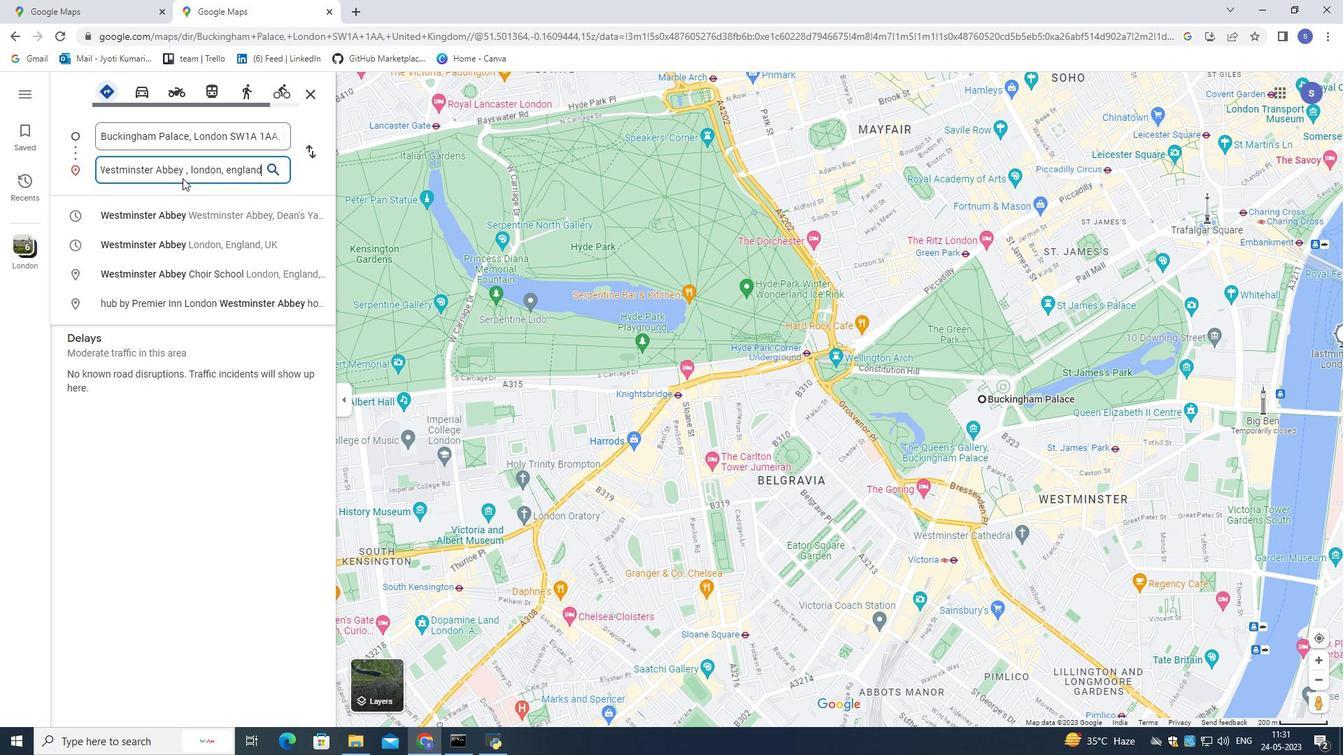 
Action: Mouse moved to (640, 324)
Screenshot: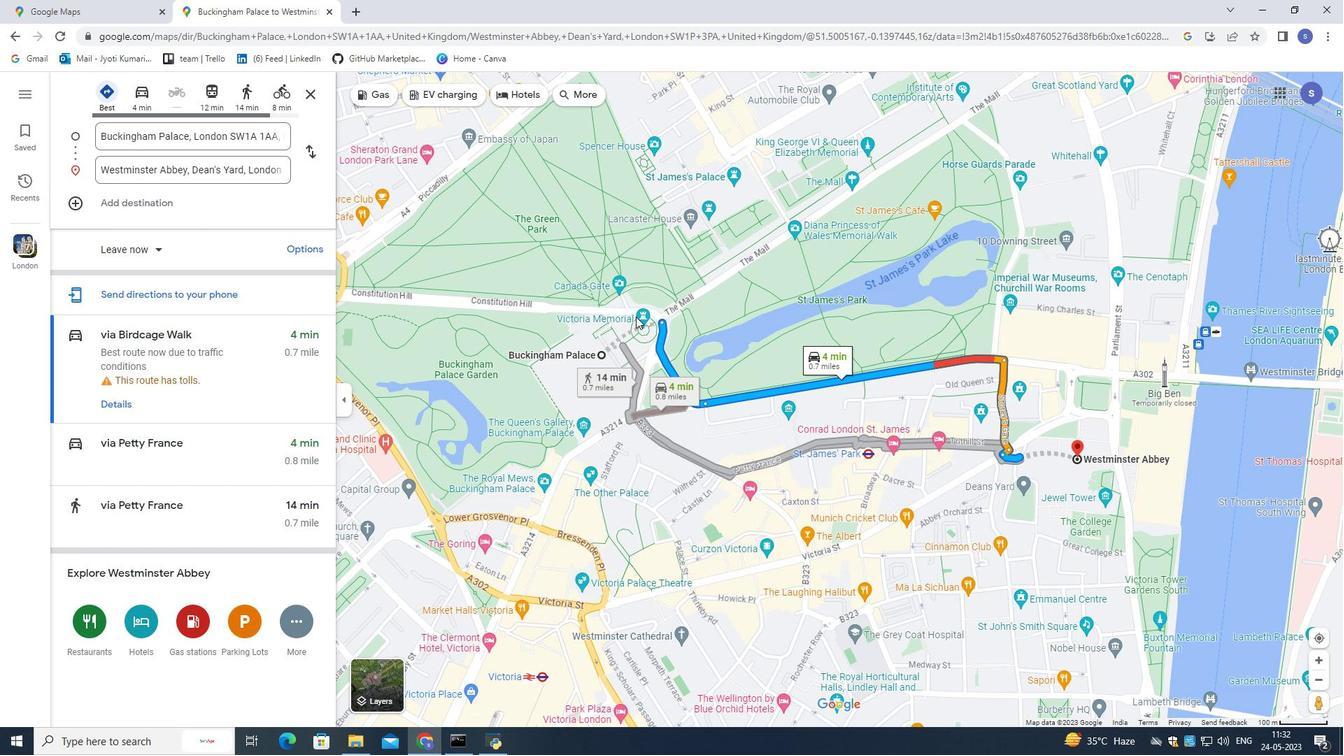 
Action: Mouse scrolled (640, 325) with delta (0, 0)
Screenshot: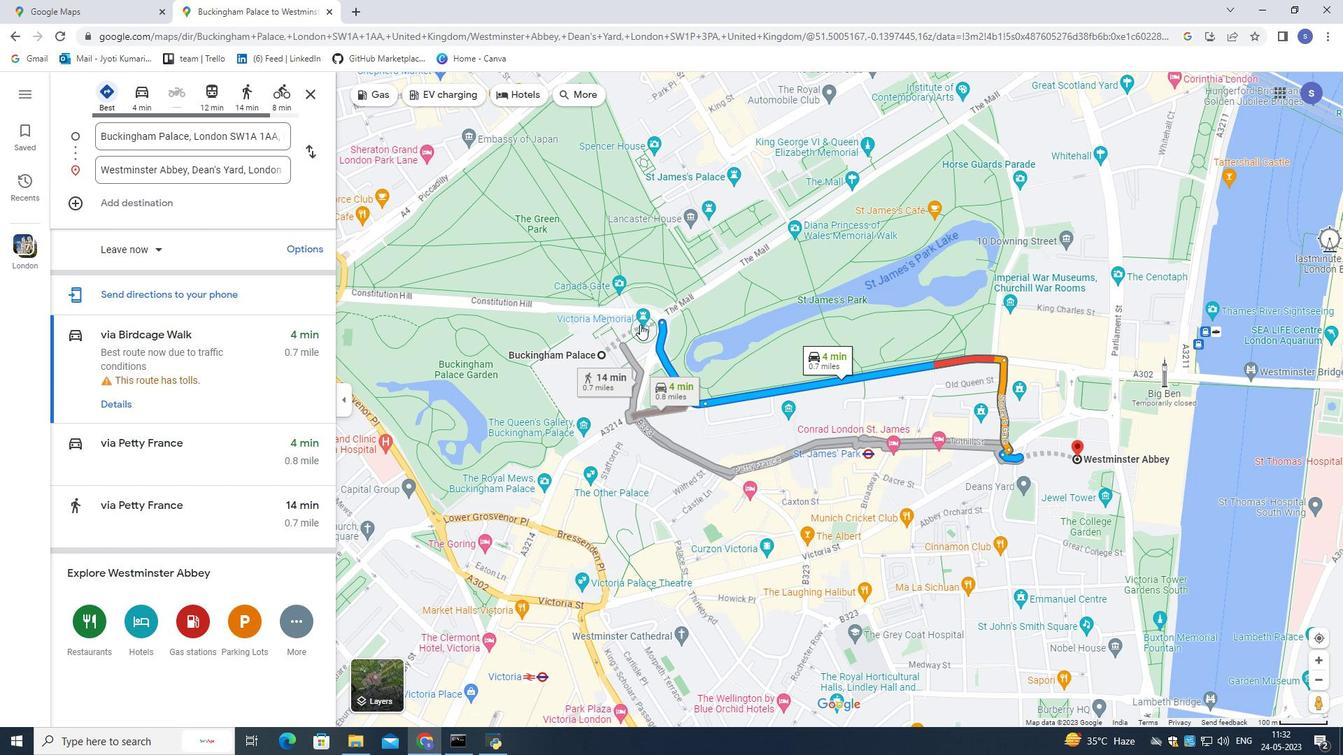 
Action: Mouse scrolled (640, 325) with delta (0, 0)
Screenshot: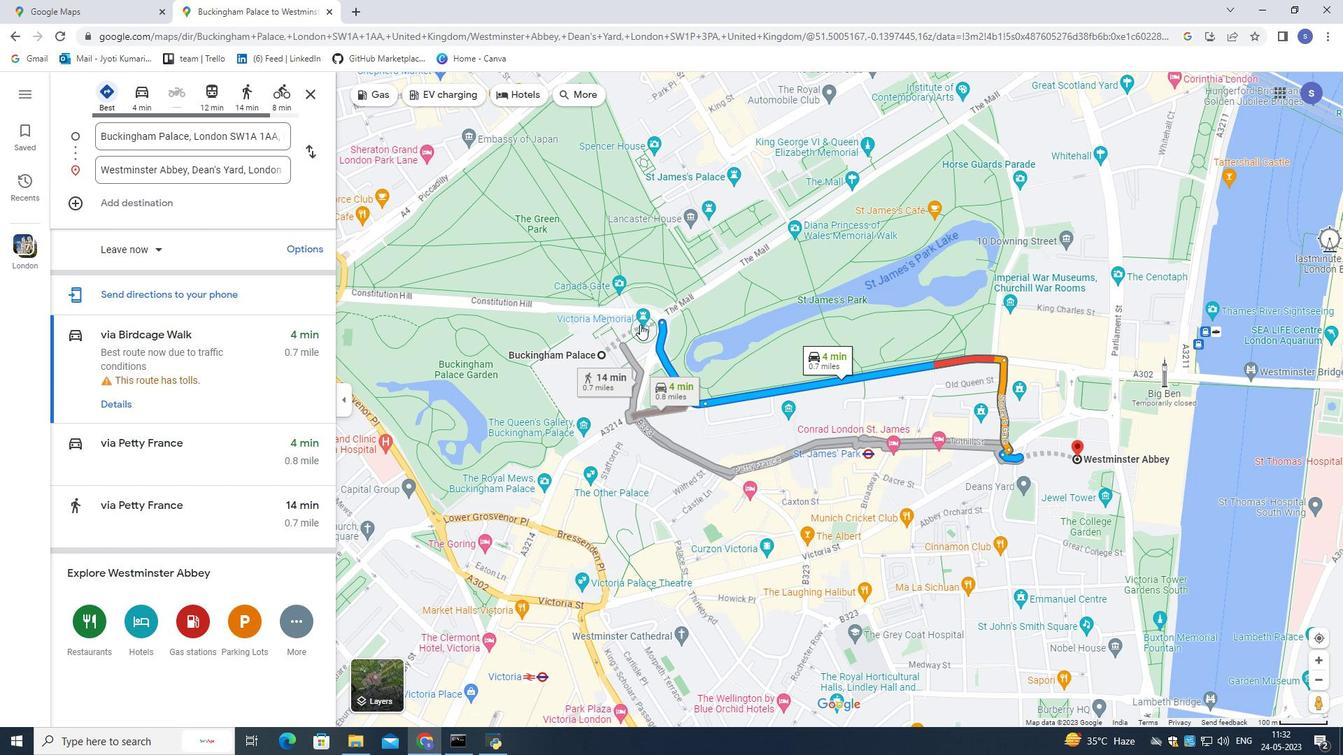 
Action: Mouse scrolled (640, 325) with delta (0, 0)
Screenshot: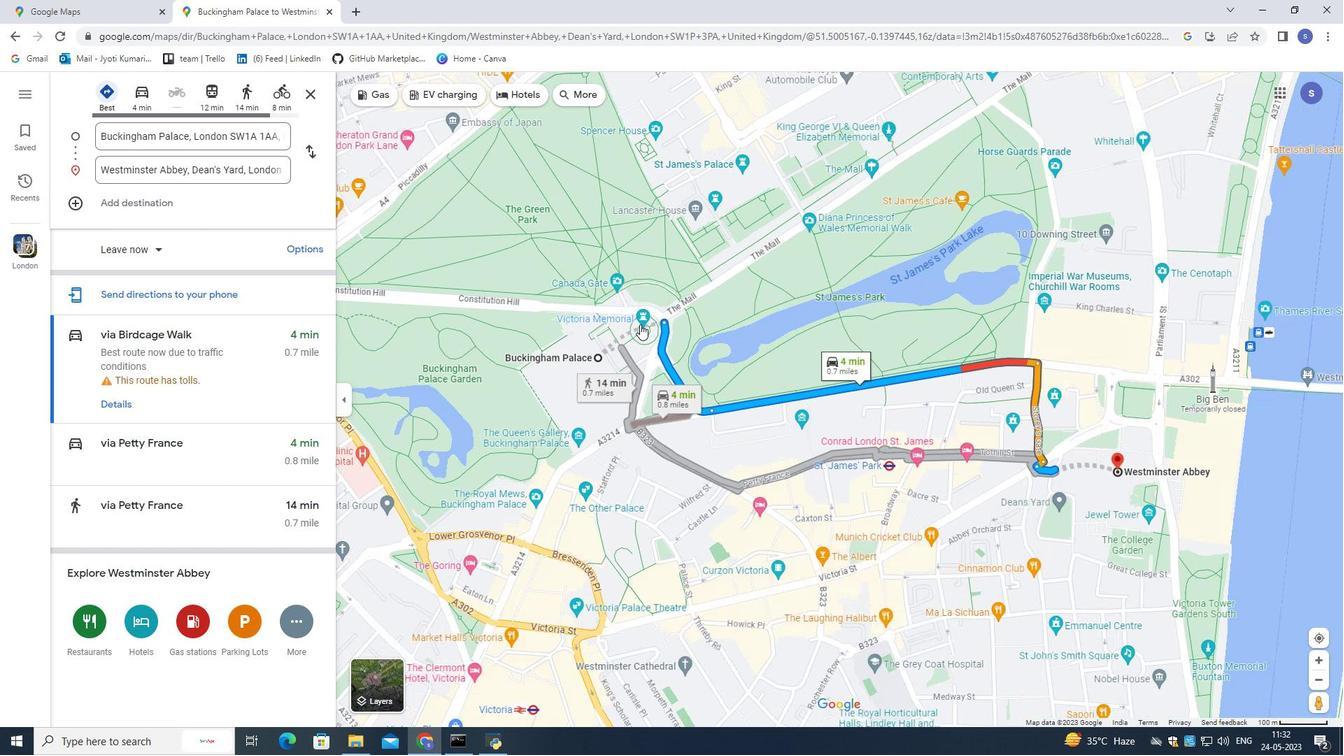 
Action: Mouse moved to (640, 324)
Screenshot: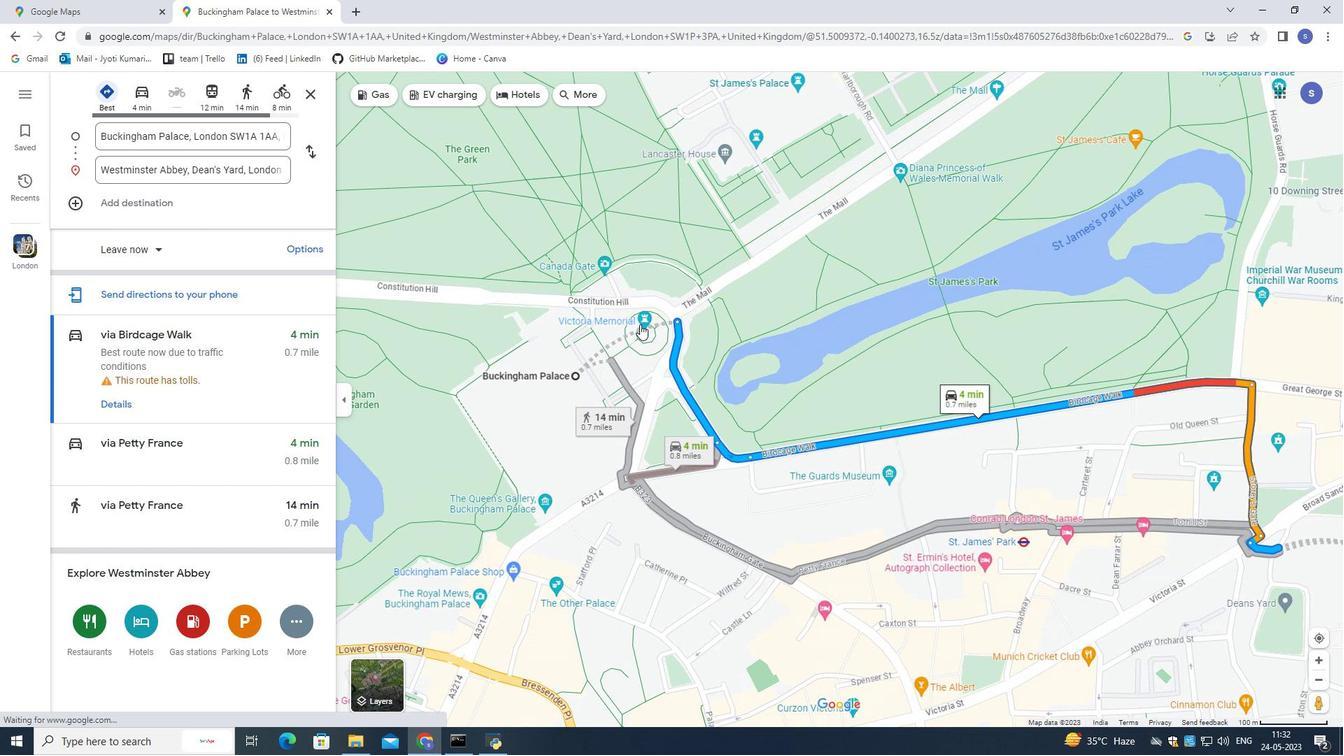 
Action: Mouse scrolled (640, 325) with delta (0, 0)
Screenshot: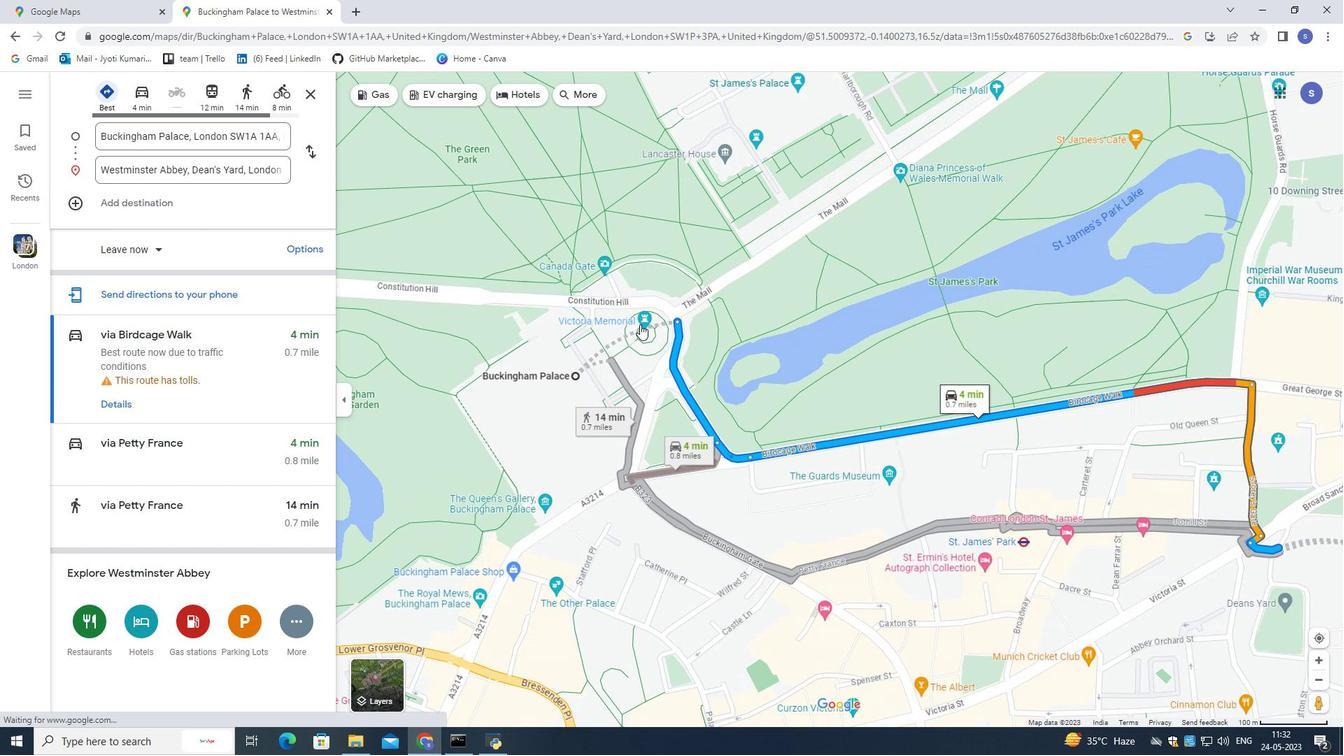 
Action: Mouse scrolled (640, 325) with delta (0, 0)
Screenshot: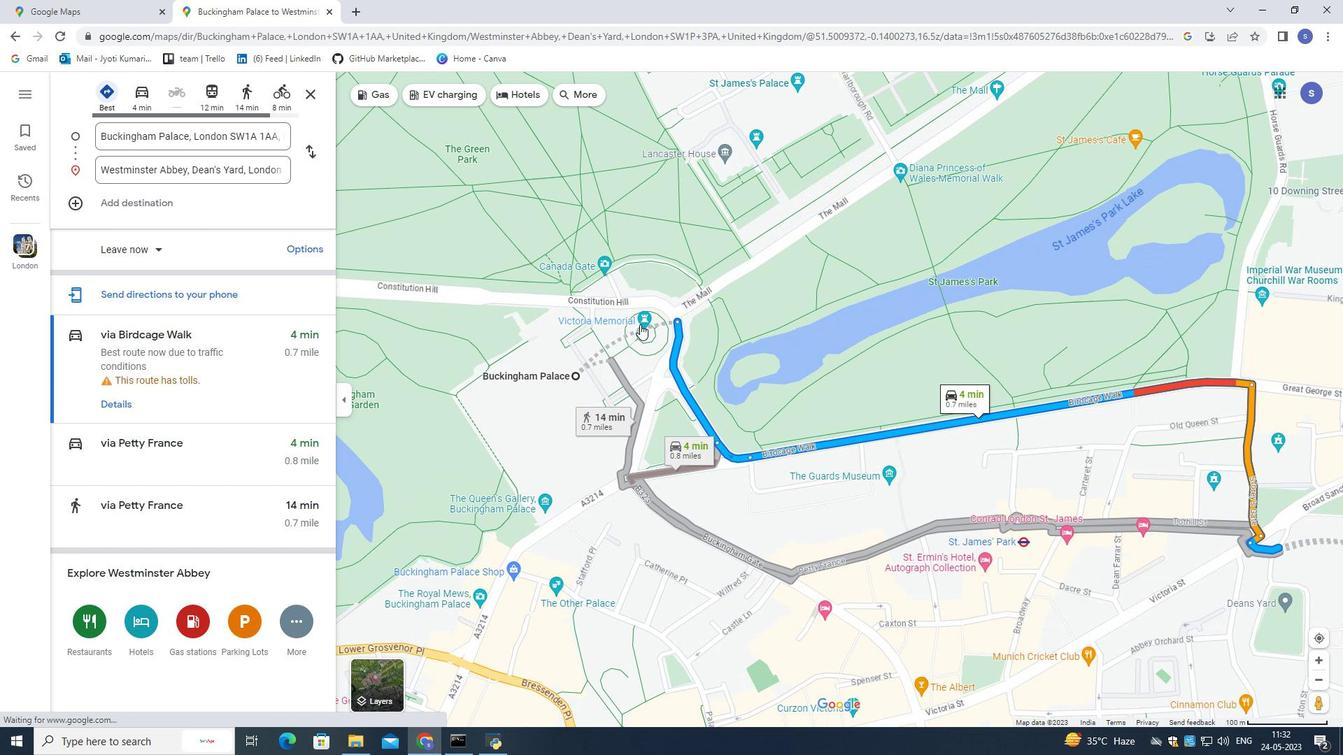 
Action: Mouse moved to (815, 368)
Screenshot: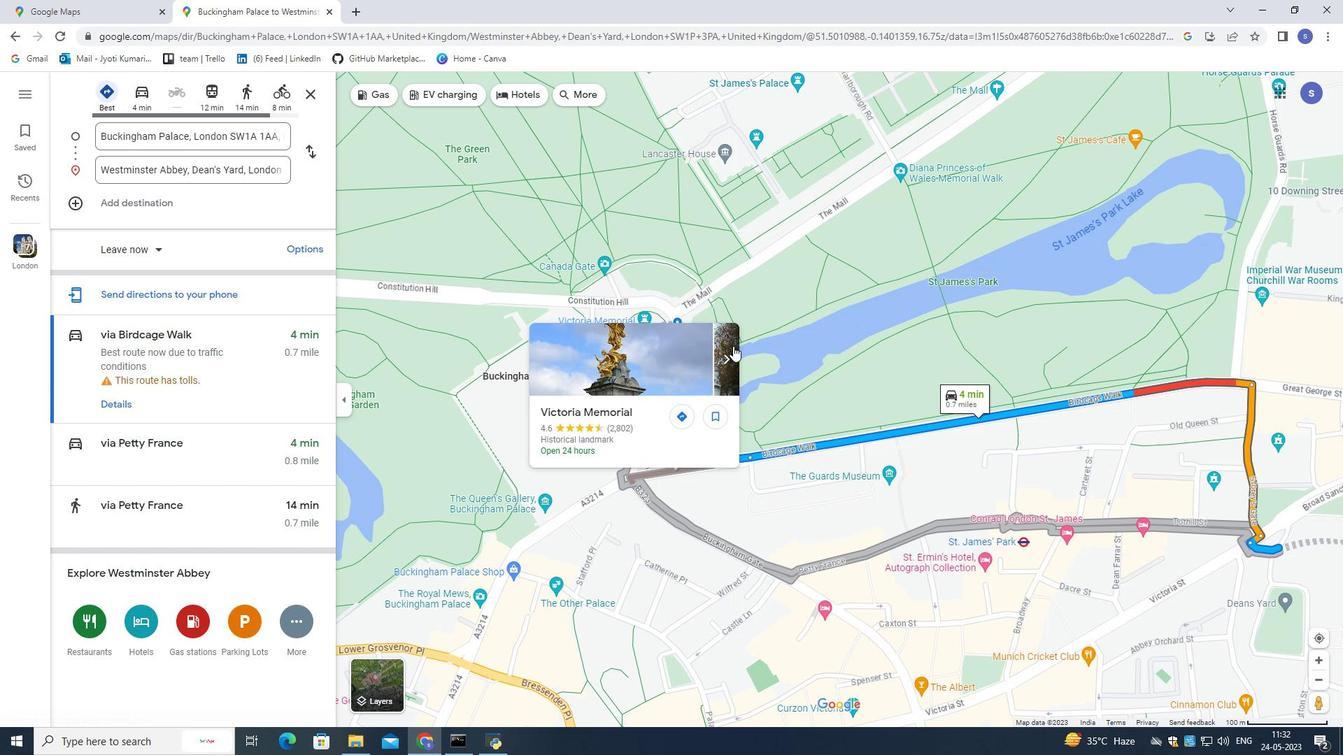 
Action: Mouse scrolled (815, 369) with delta (0, 0)
Screenshot: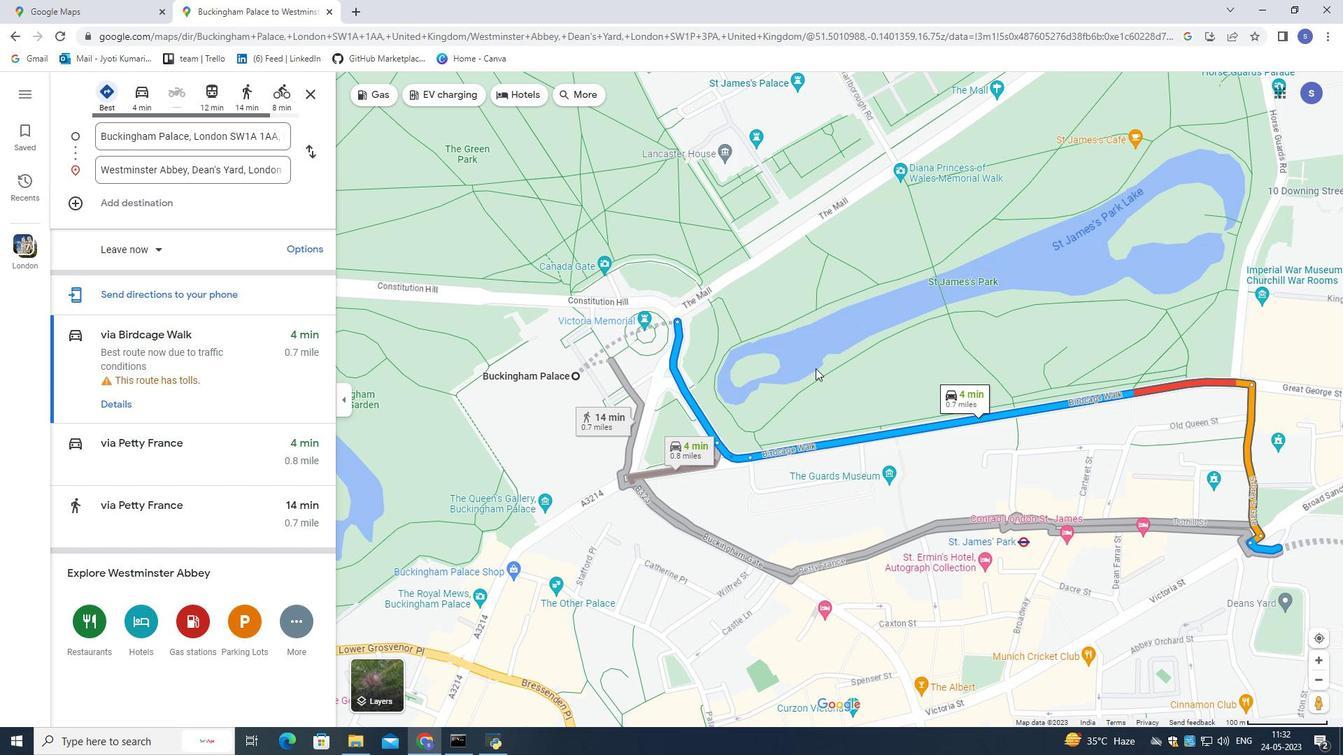 
Action: Mouse scrolled (815, 369) with delta (0, 0)
Screenshot: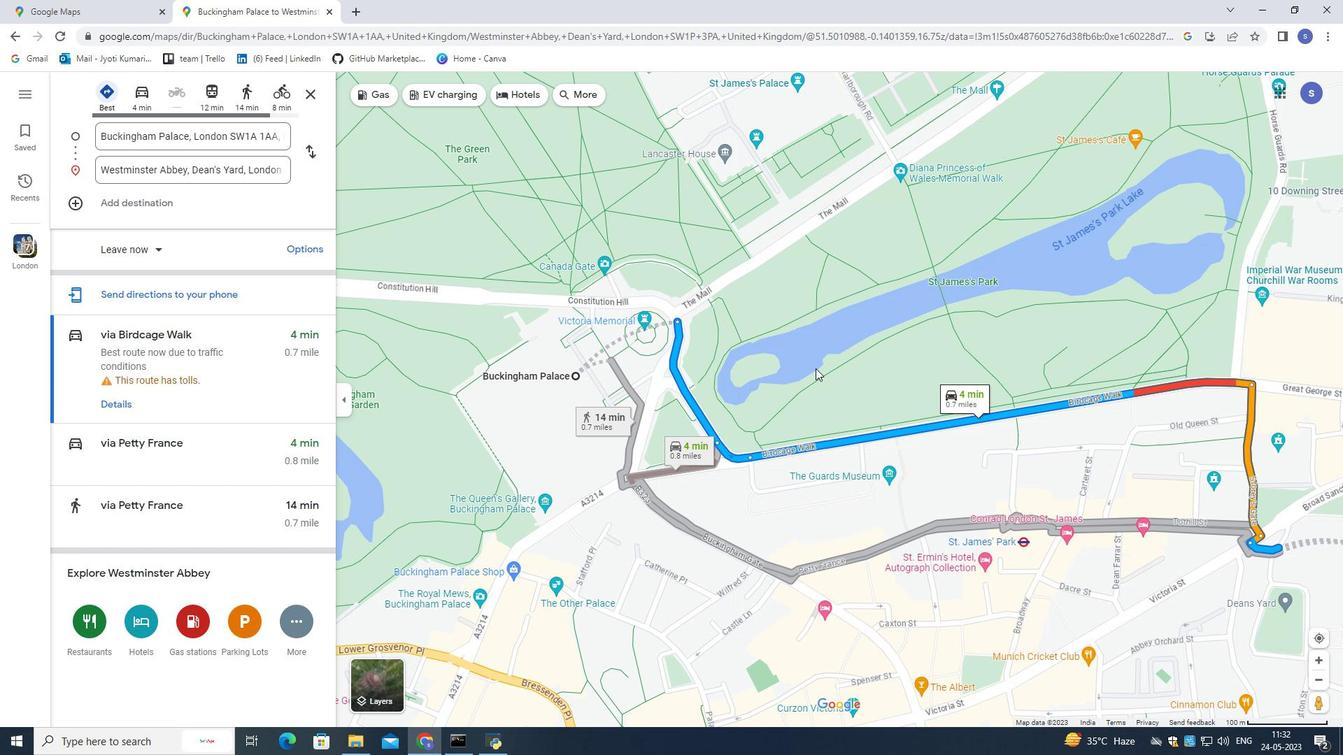 
Action: Mouse pressed left at (815, 368)
Screenshot: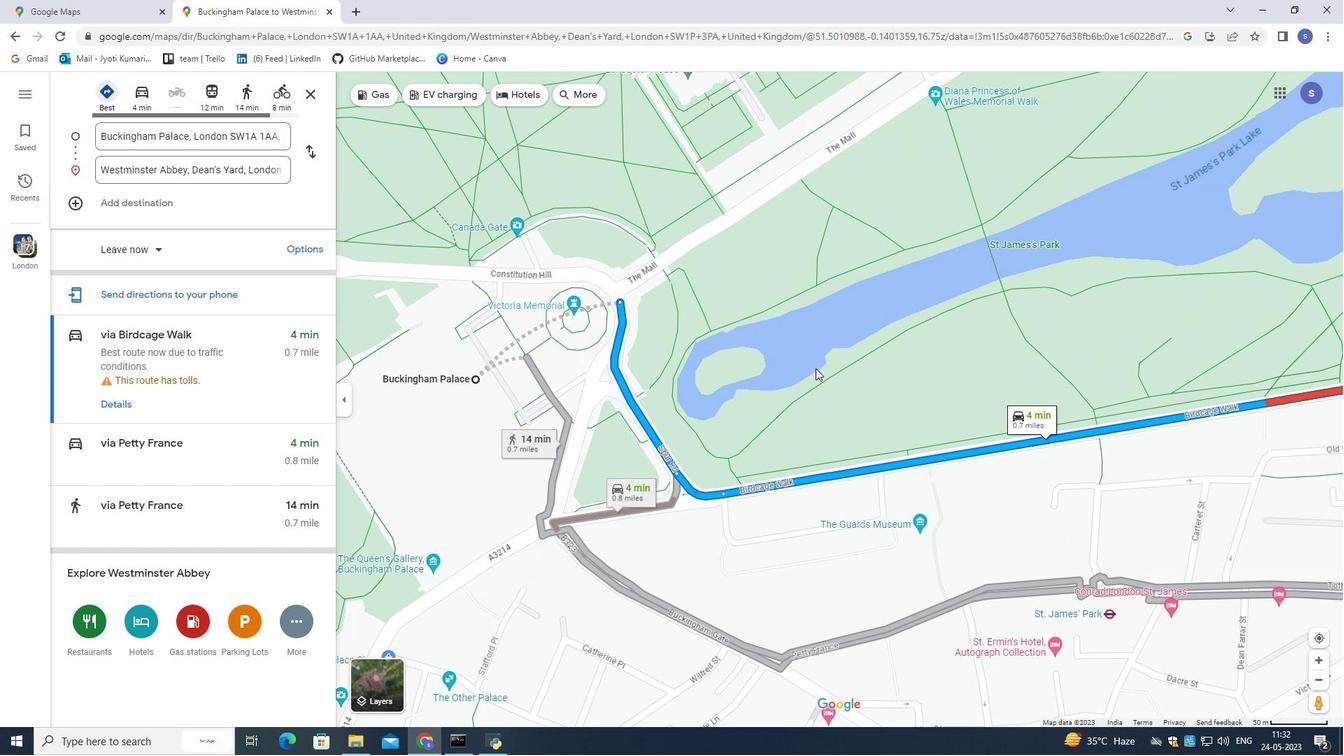 
Action: Mouse moved to (731, 356)
Screenshot: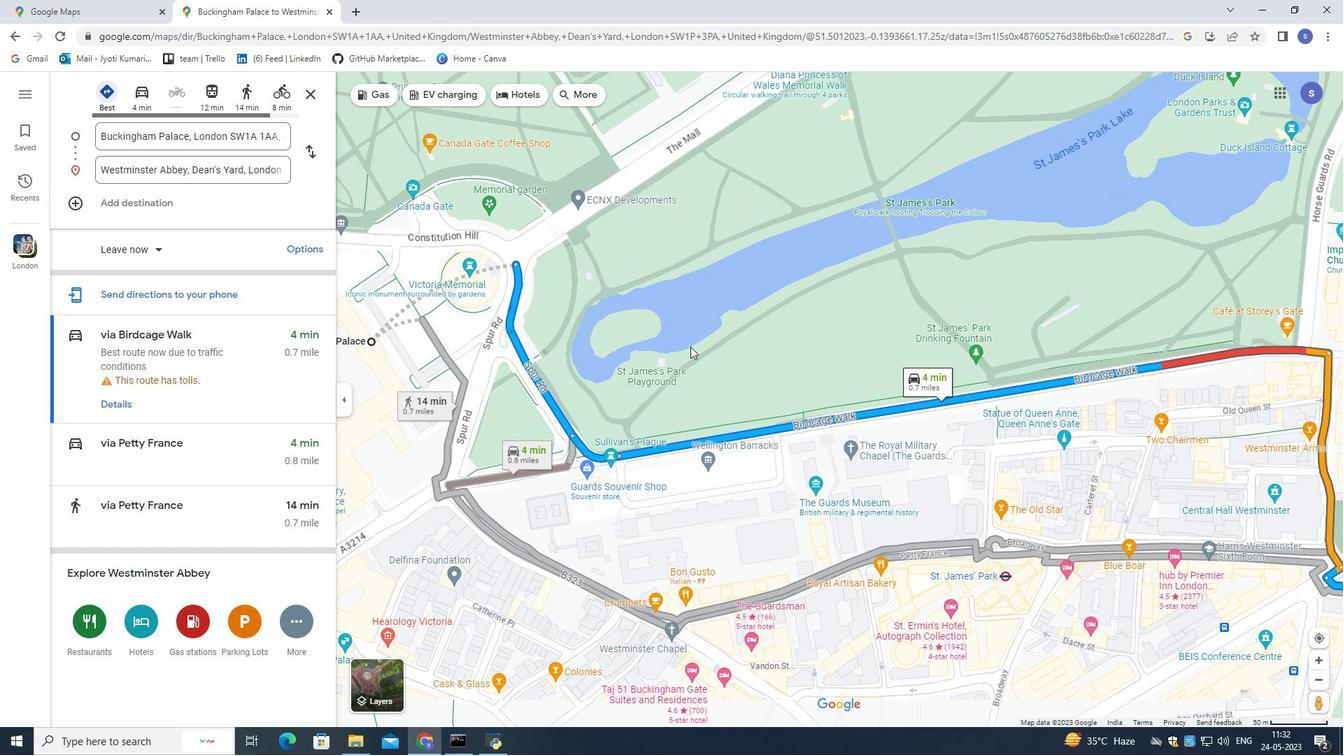 
Action: Mouse pressed left at (731, 356)
Screenshot: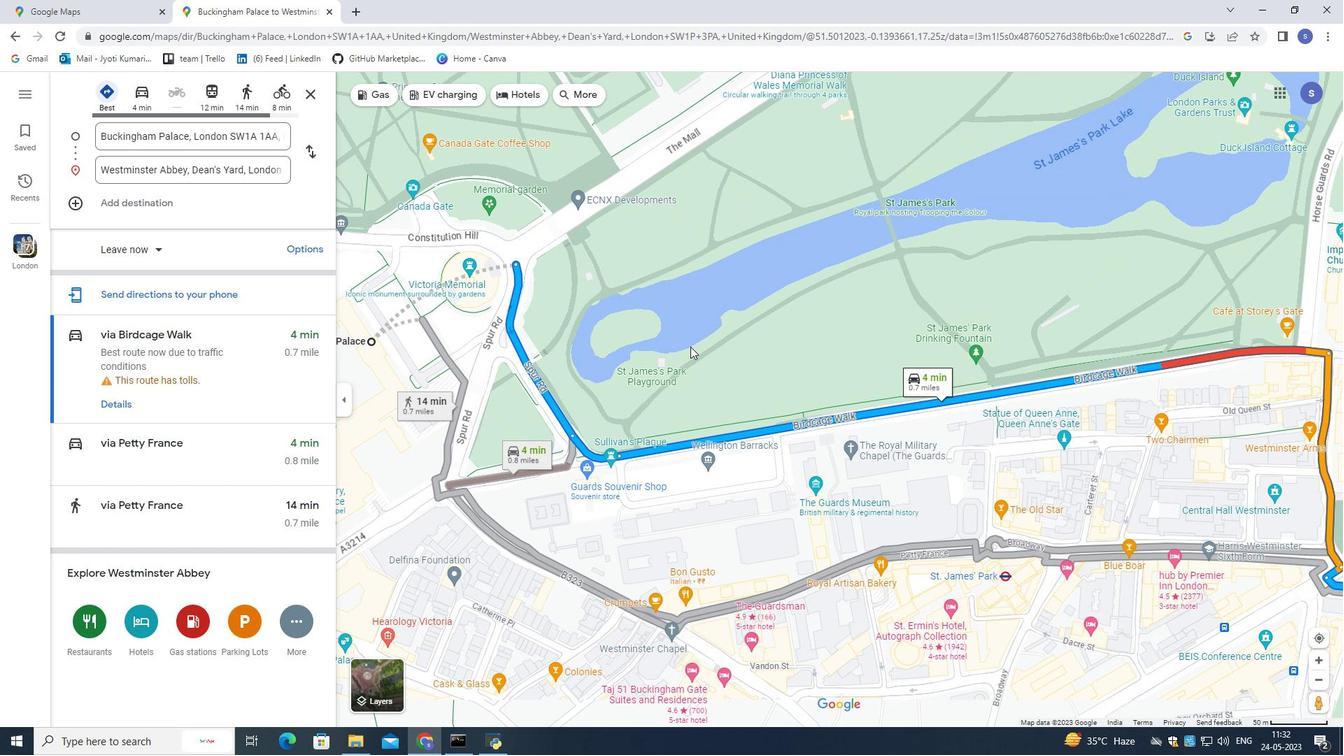 
Action: Mouse moved to (301, 149)
Screenshot: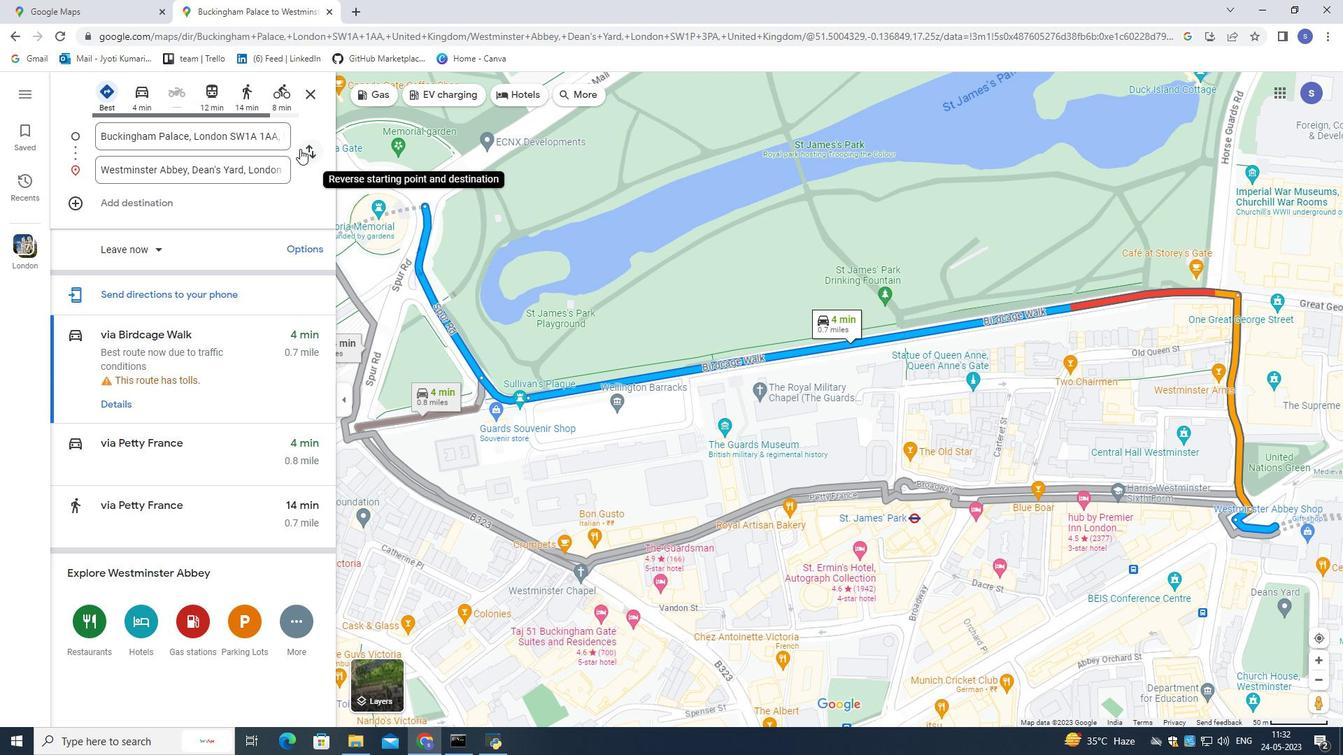
Action: Mouse pressed left at (301, 149)
Screenshot: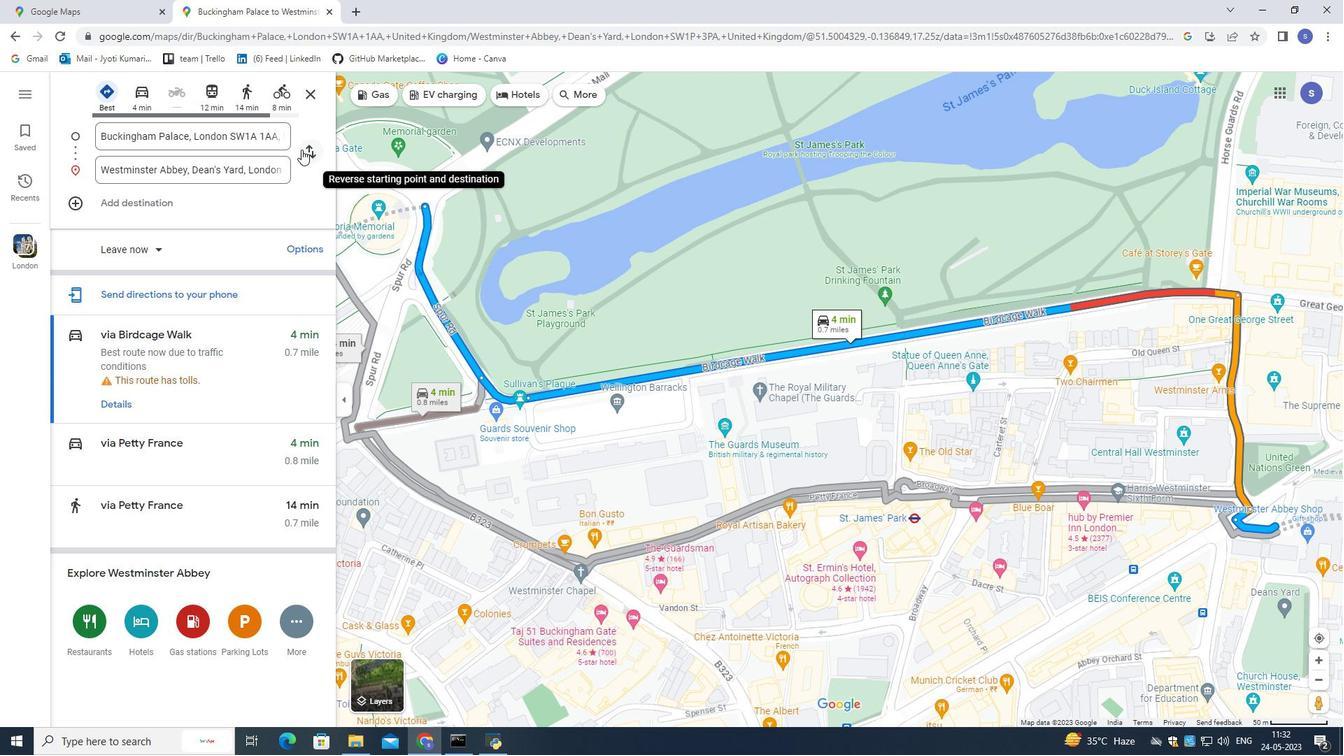 
Action: Mouse moved to (309, 602)
Screenshot: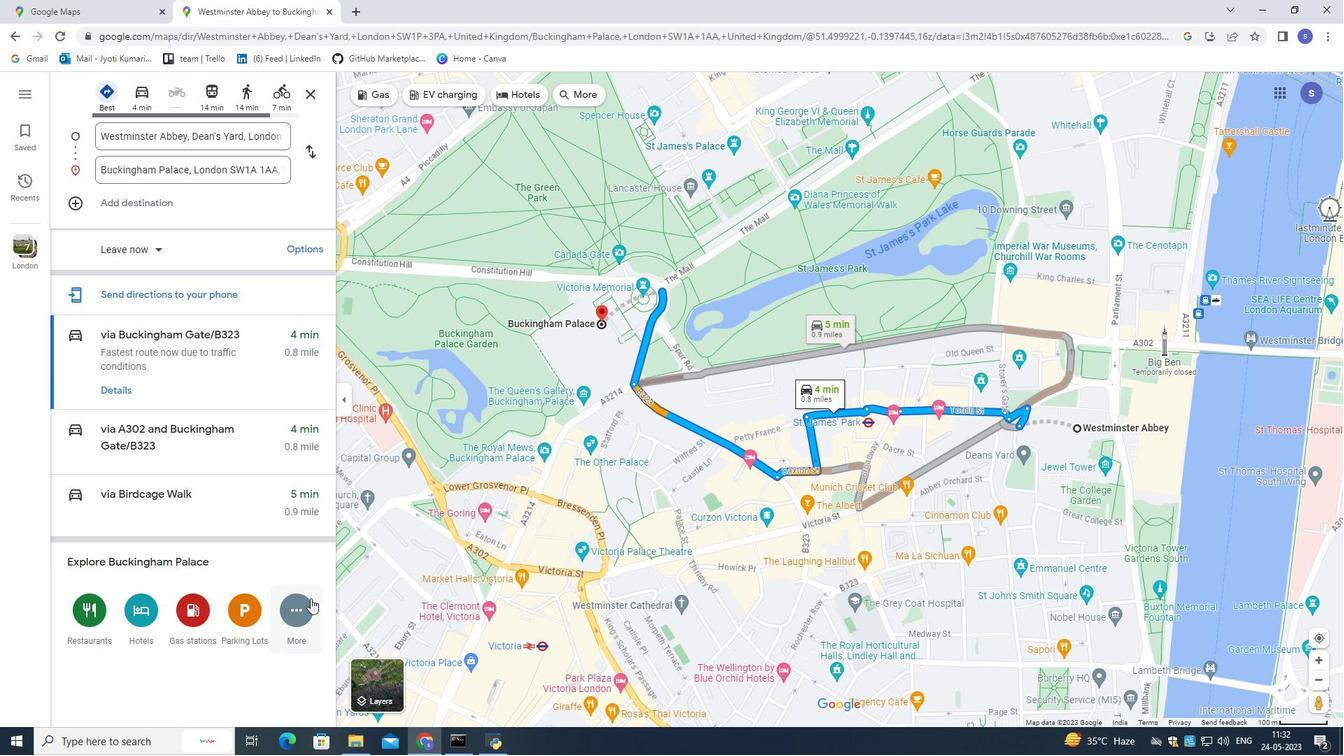 
Action: Mouse pressed left at (309, 602)
Screenshot: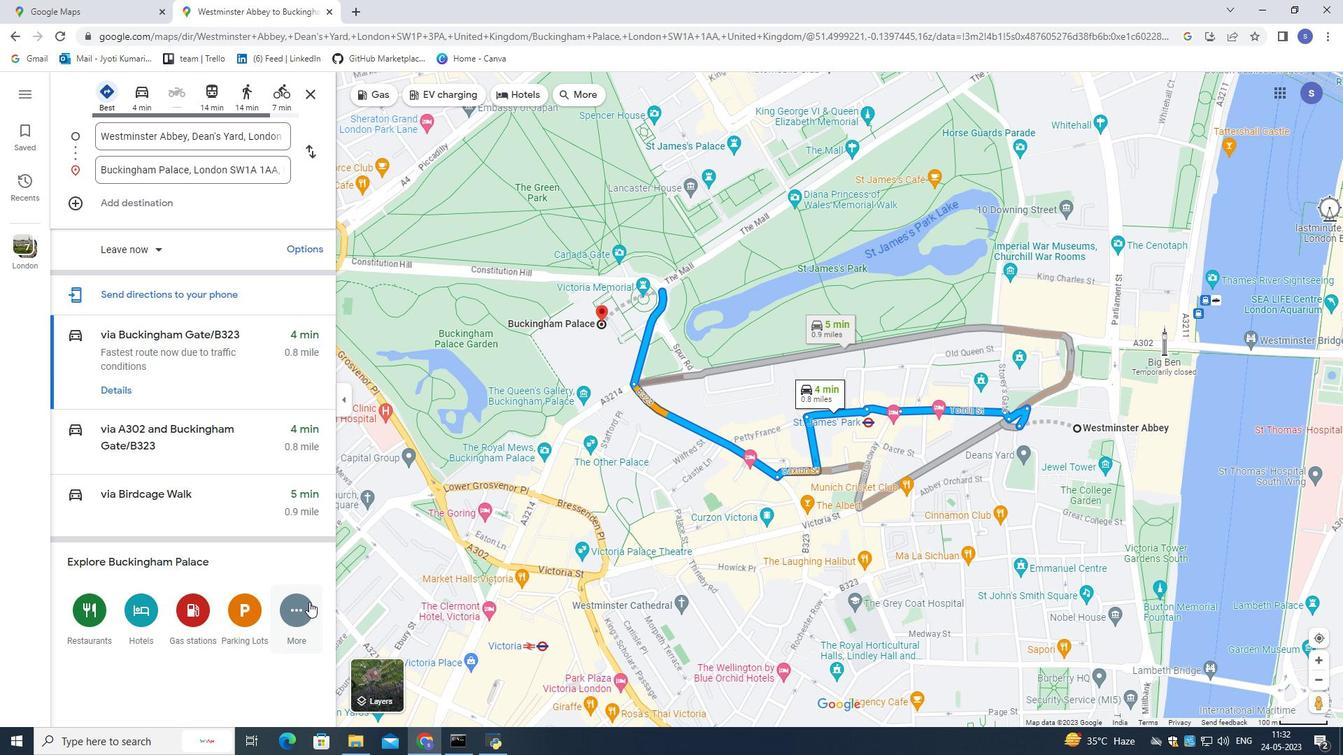 
Action: Mouse moved to (248, 564)
Screenshot: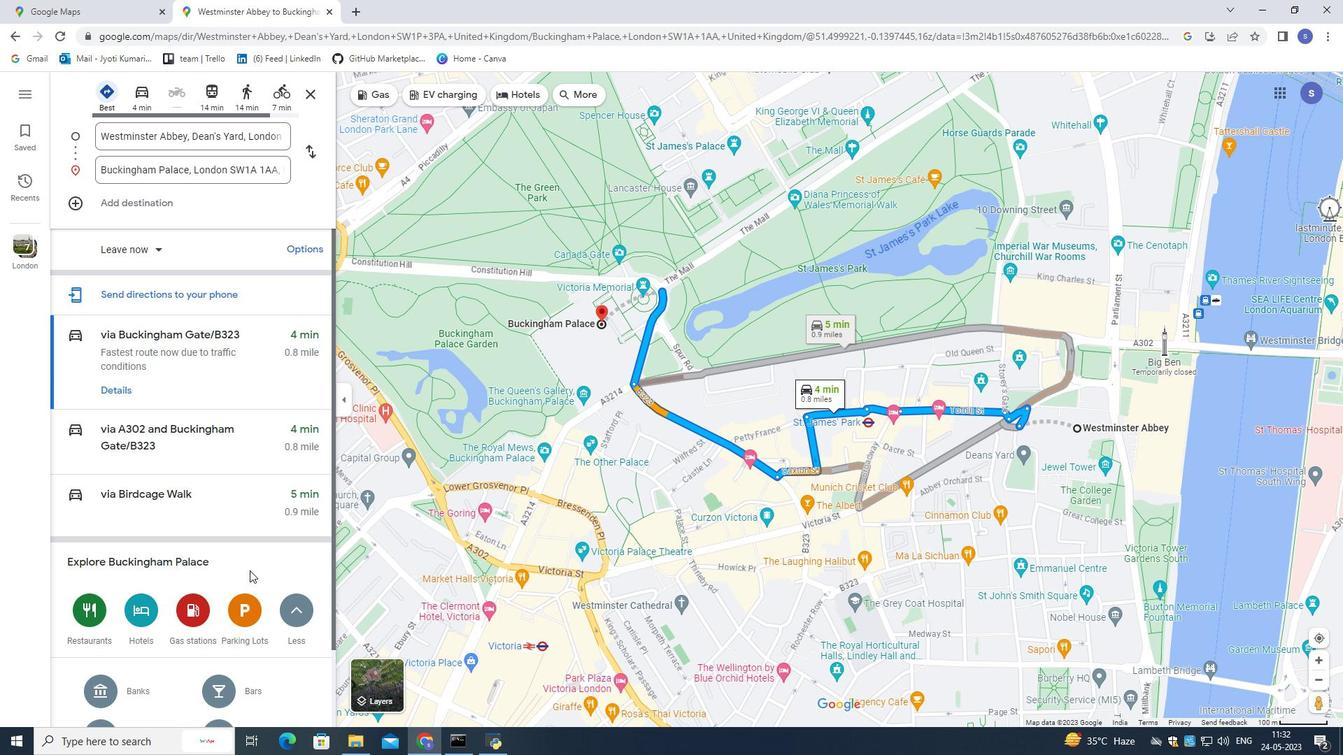 
Action: Mouse scrolled (248, 563) with delta (0, 0)
Screenshot: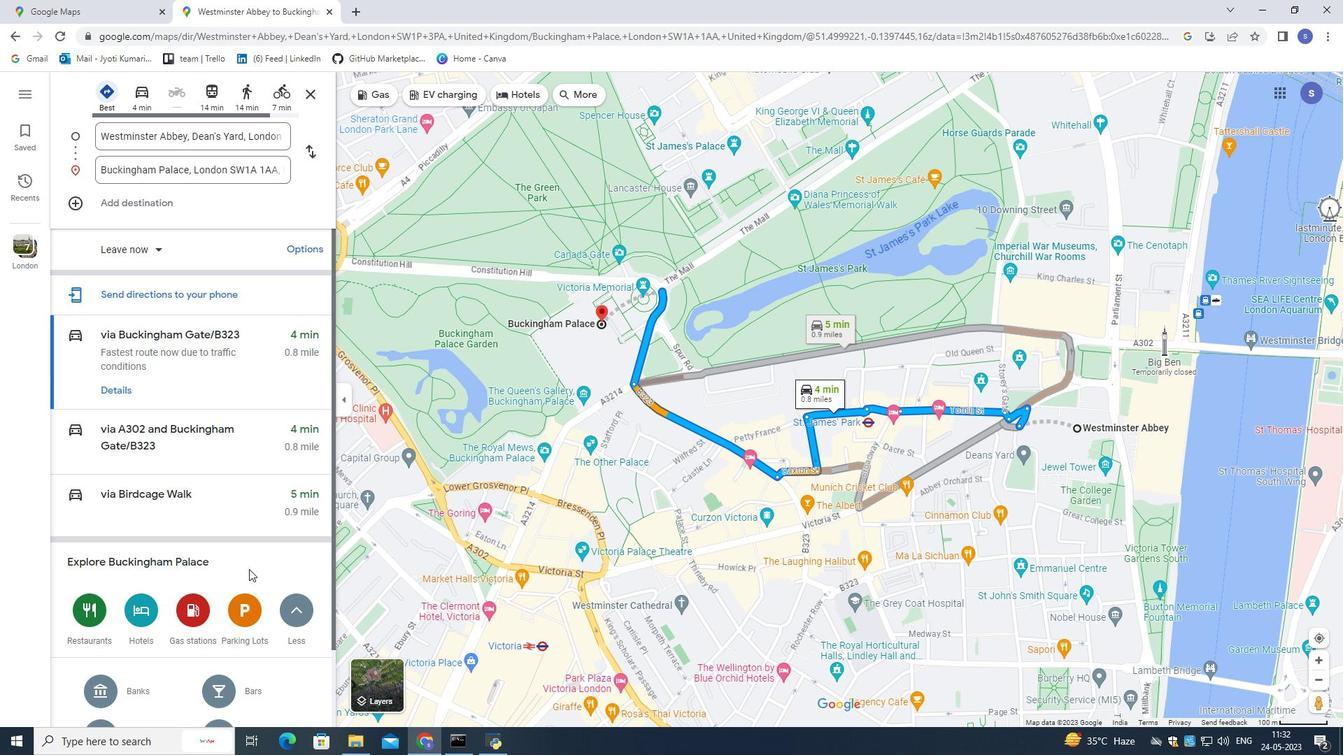 
Action: Mouse scrolled (248, 563) with delta (0, 0)
Screenshot: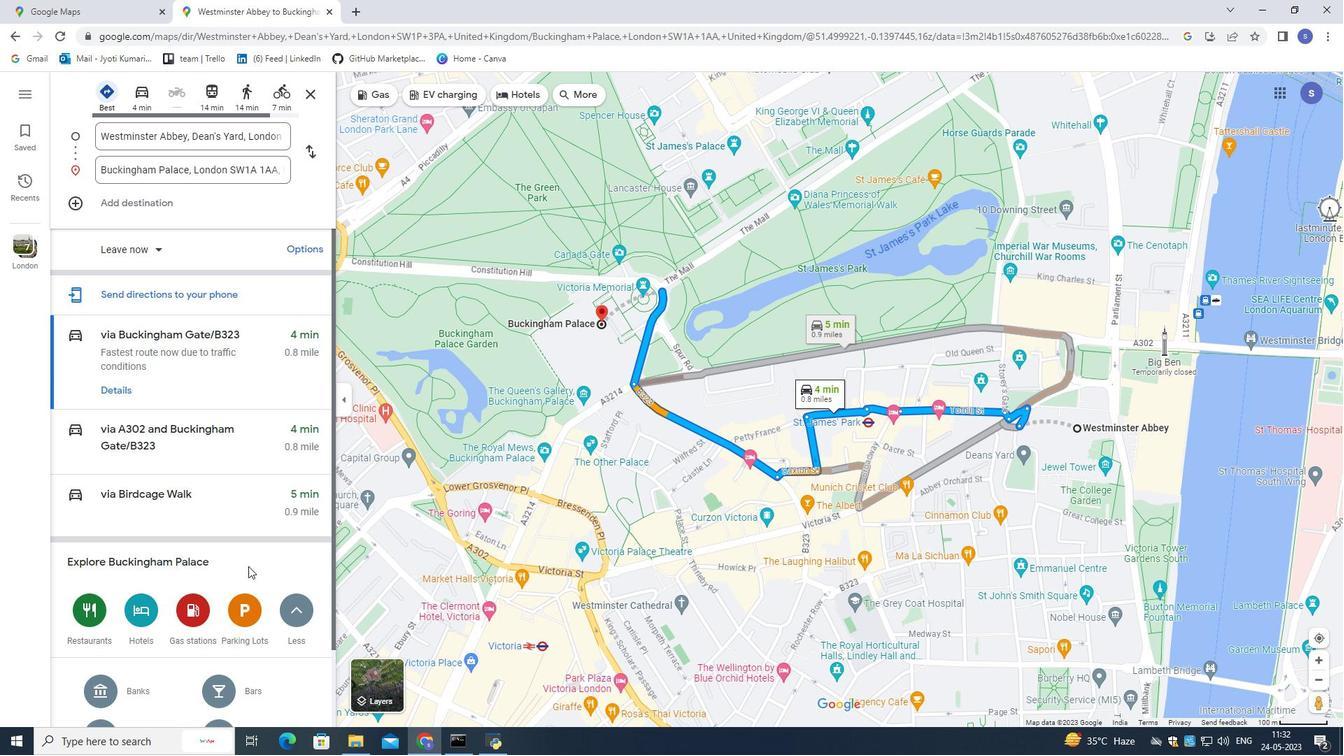 
Action: Mouse scrolled (248, 563) with delta (0, 0)
Screenshot: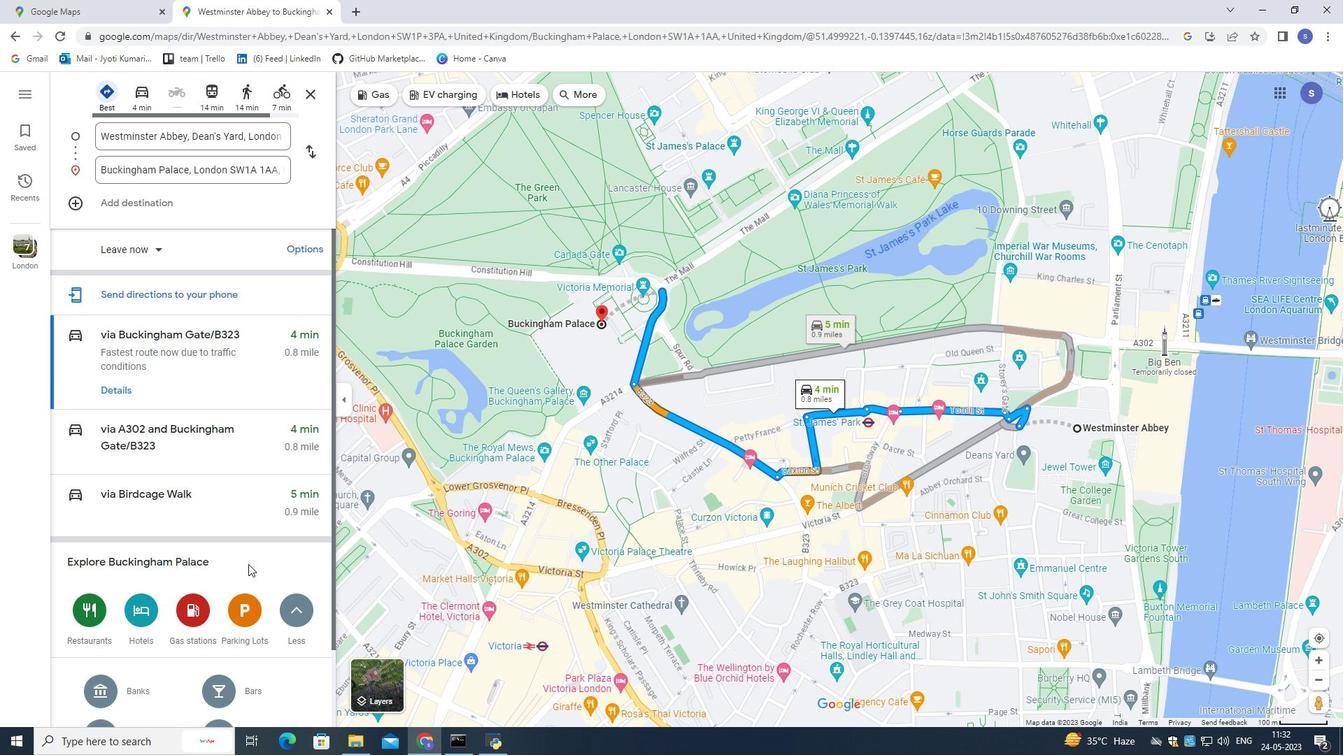 
Action: Mouse moved to (248, 559)
Screenshot: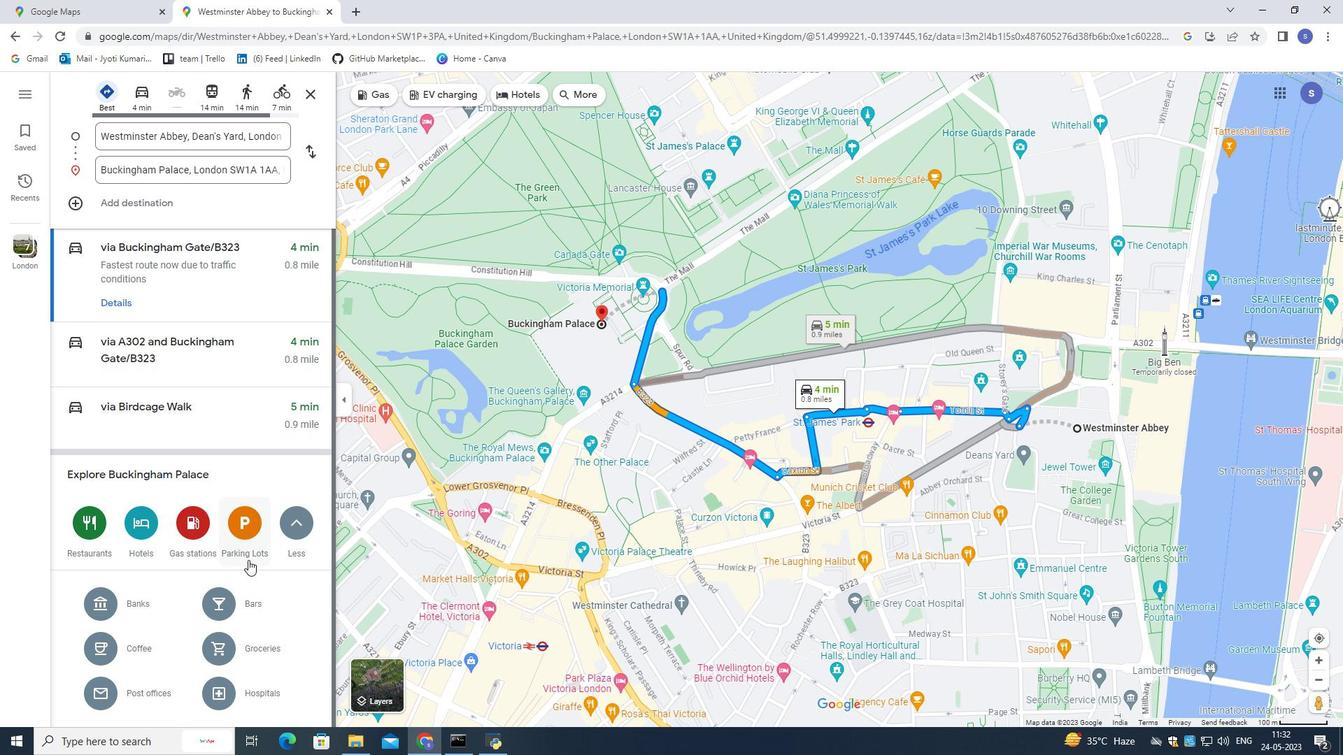 
Action: Mouse scrolled (248, 558) with delta (0, 0)
Screenshot: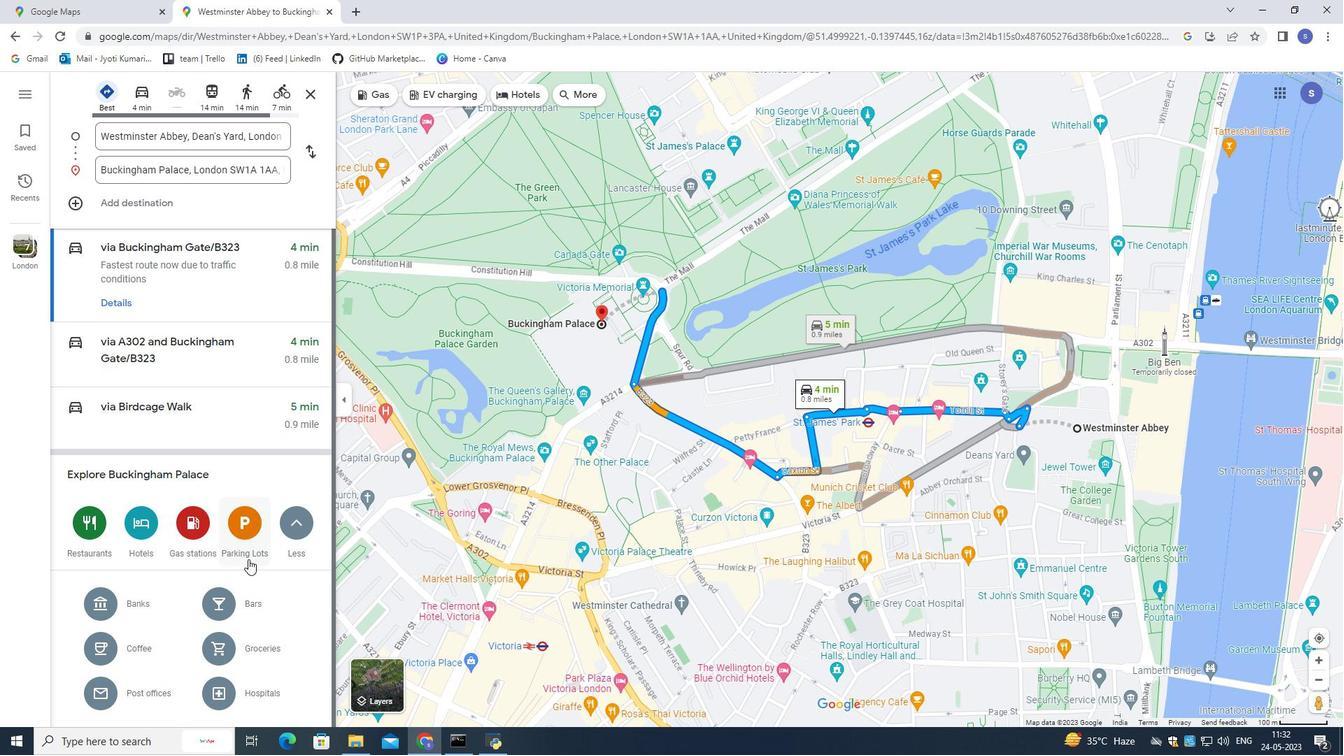 
Action: Mouse moved to (248, 552)
Screenshot: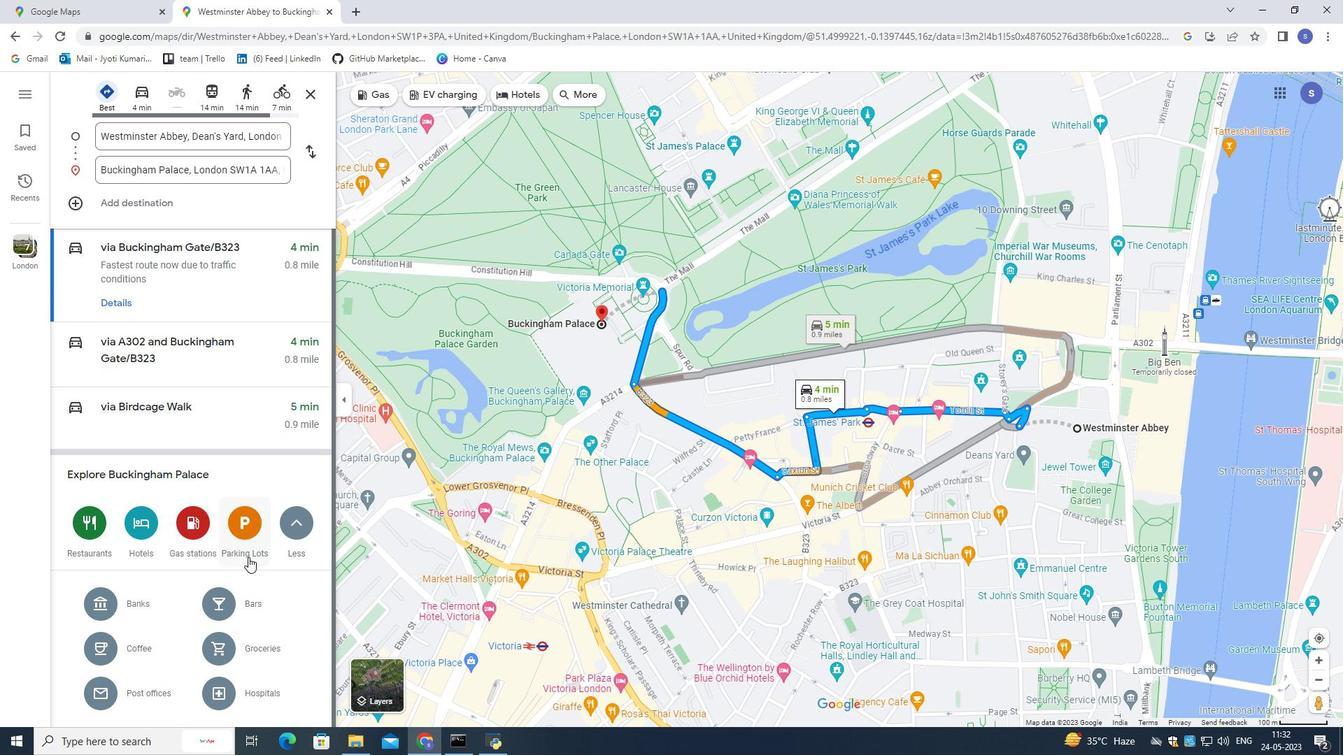 
Action: Mouse scrolled (248, 551) with delta (0, 0)
Screenshot: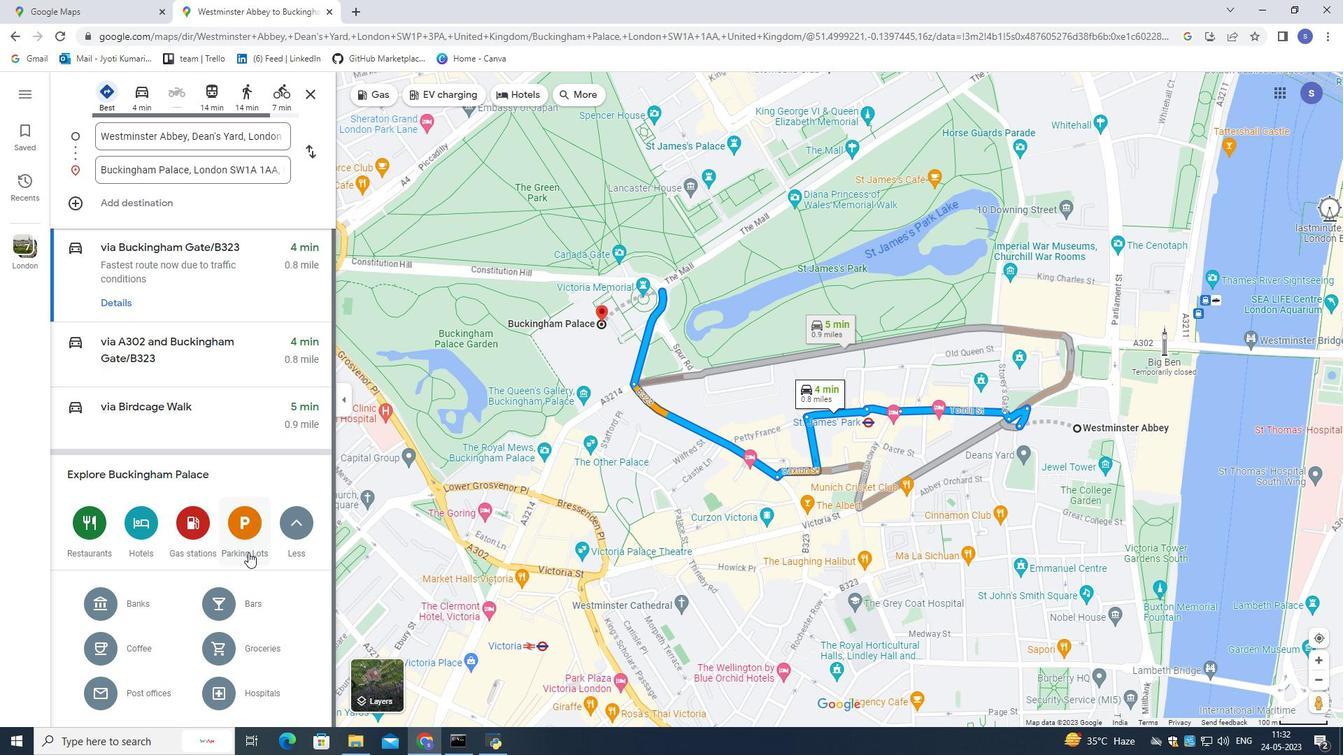 
Action: Mouse scrolled (248, 551) with delta (0, 0)
Screenshot: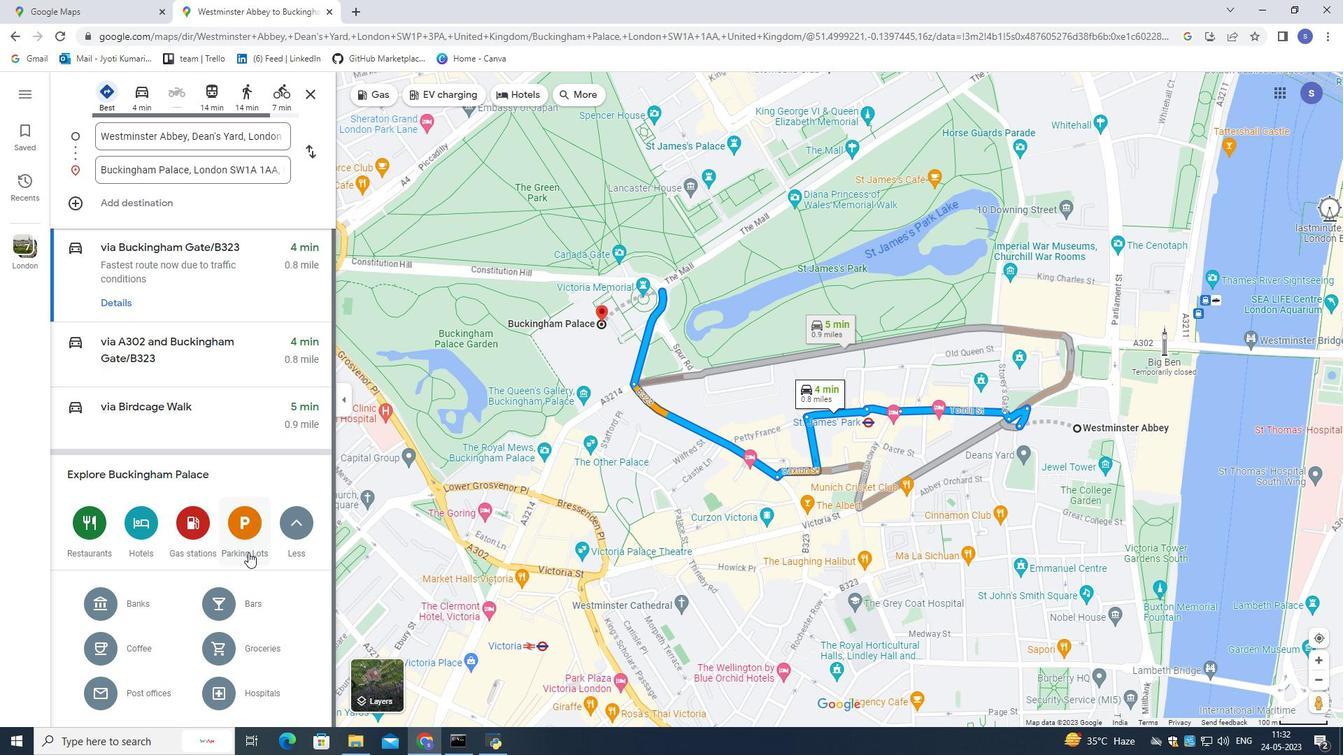 
Action: Mouse moved to (249, 547)
Screenshot: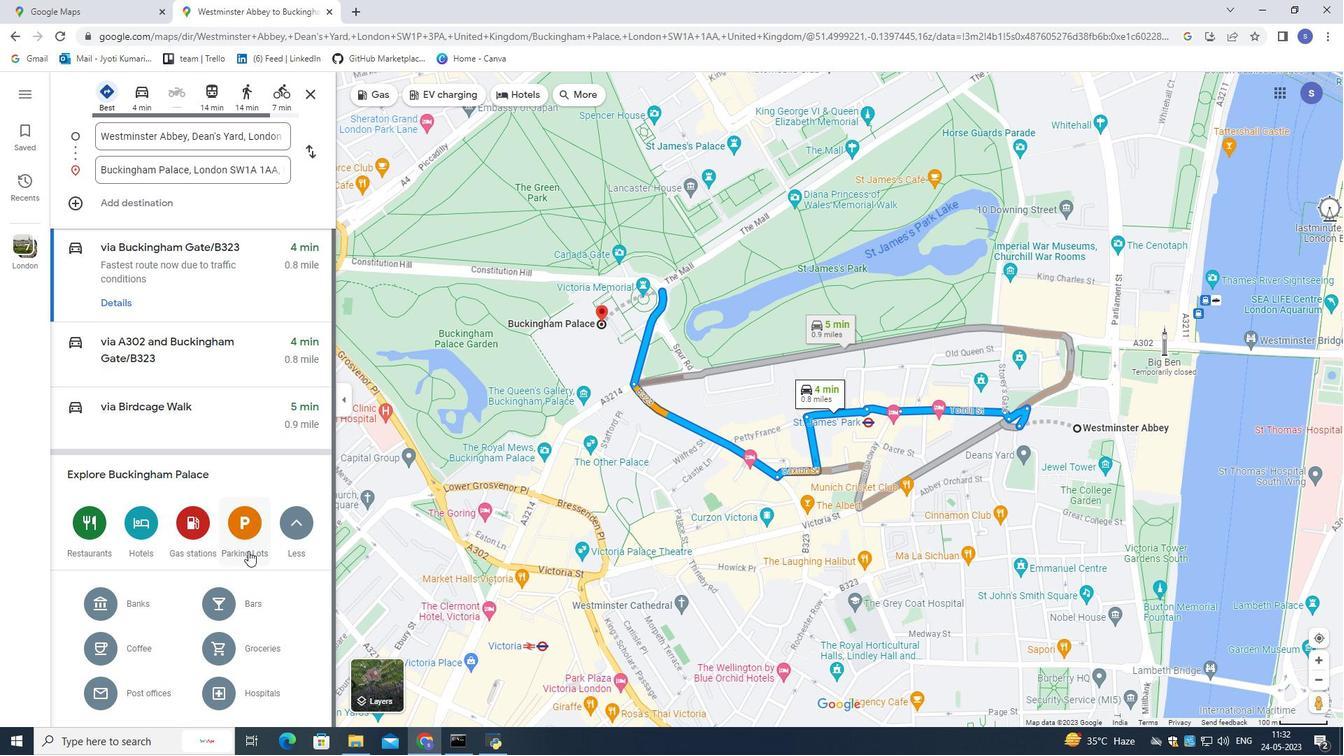 
Action: Mouse scrolled (249, 547) with delta (0, 0)
Screenshot: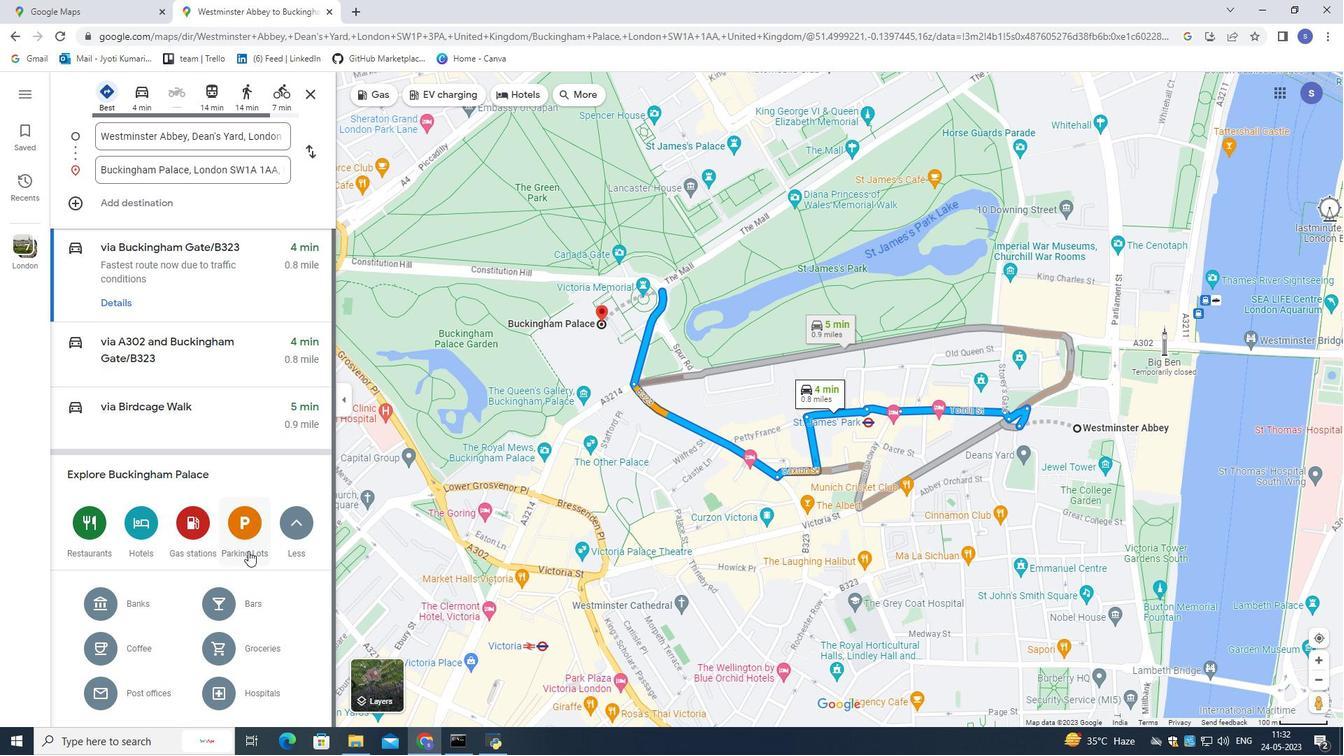
Action: Mouse scrolled (249, 547) with delta (0, 0)
Screenshot: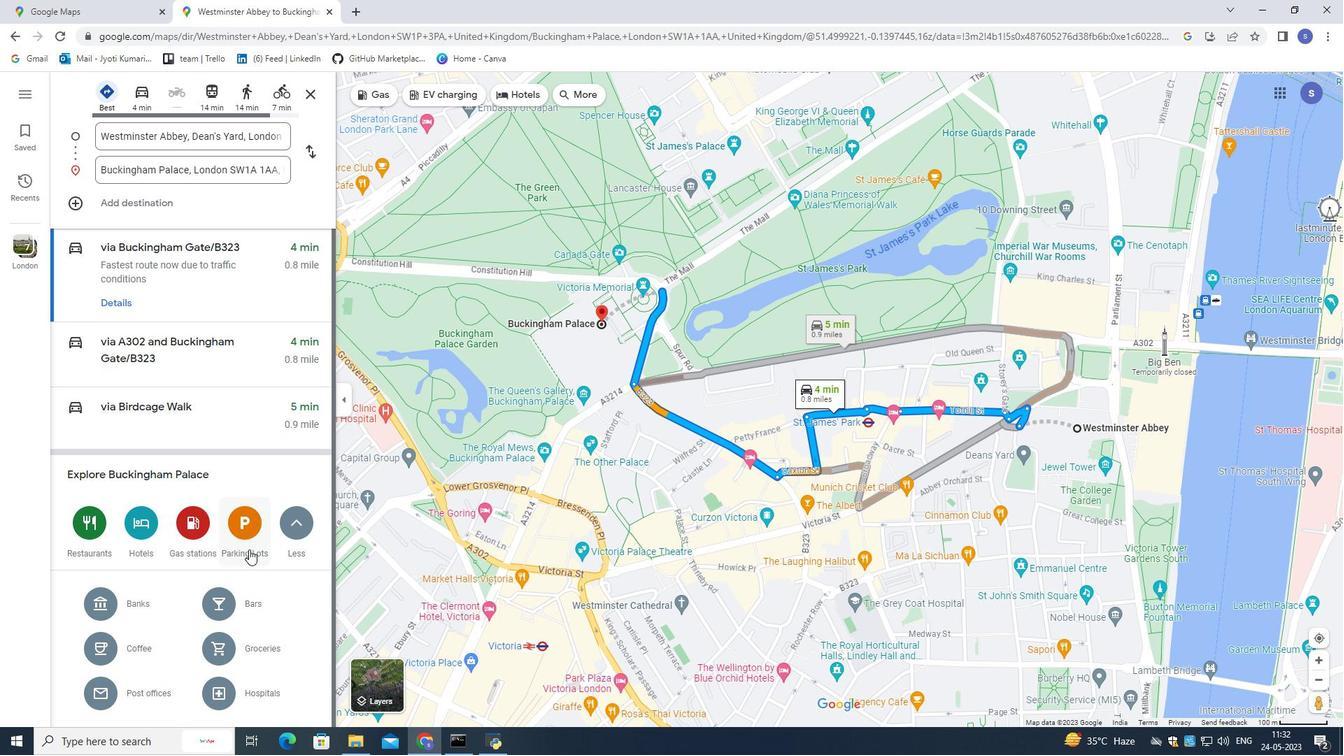 
Action: Mouse moved to (586, 90)
Screenshot: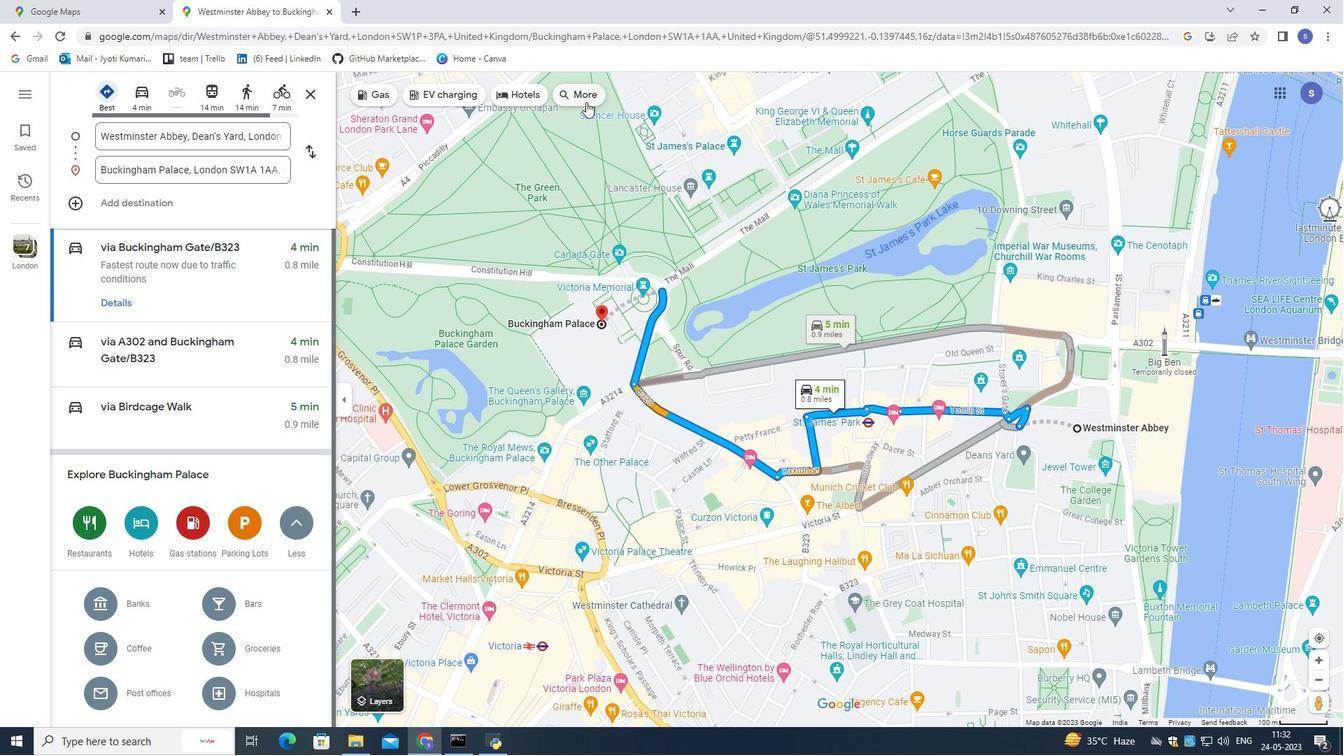 
Action: Mouse pressed left at (586, 90)
Screenshot: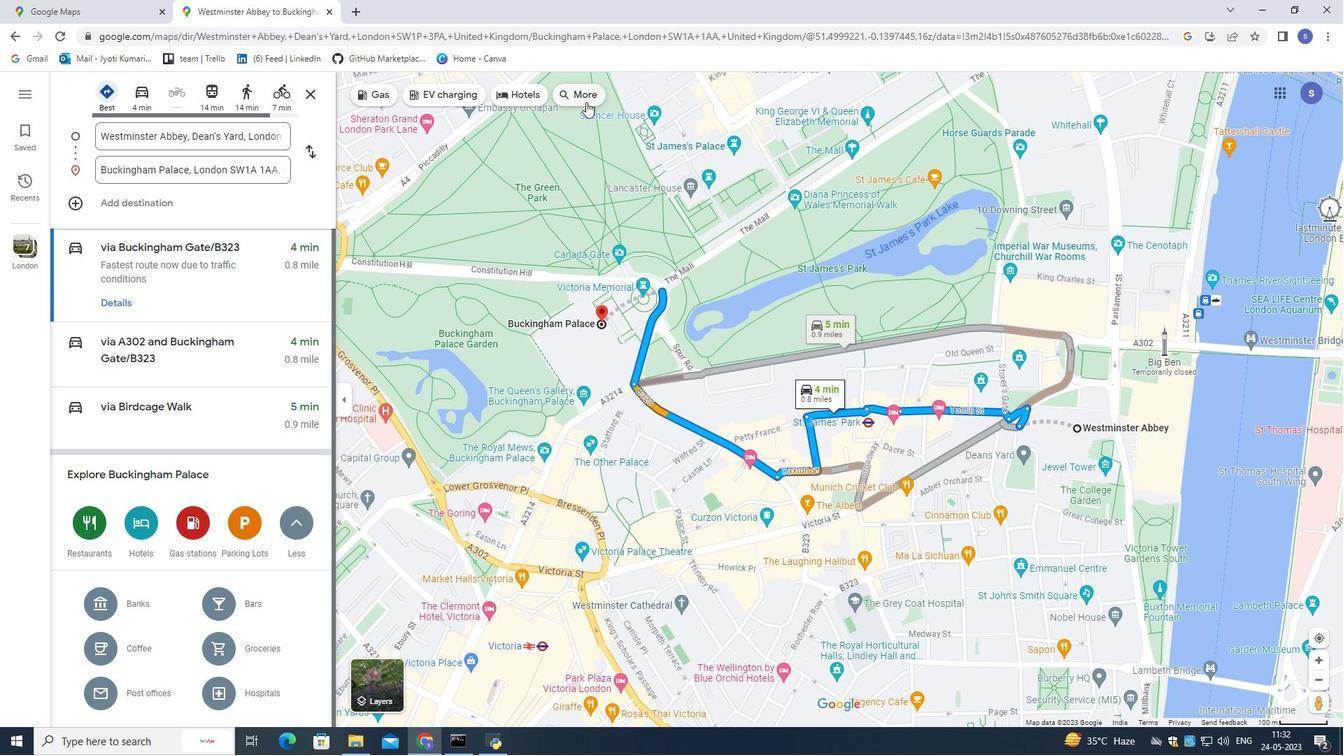 
Action: Mouse moved to (170, 97)
Screenshot: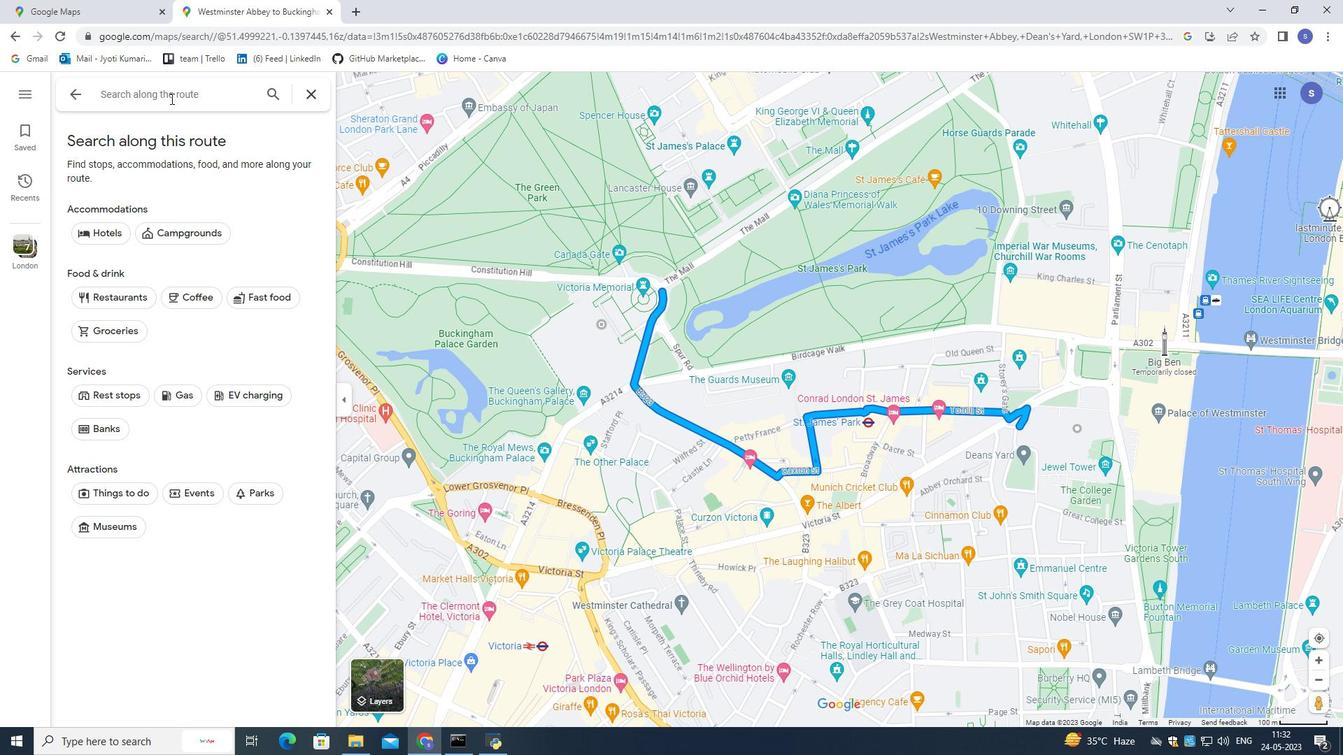 
Action: Mouse pressed left at (170, 97)
Screenshot: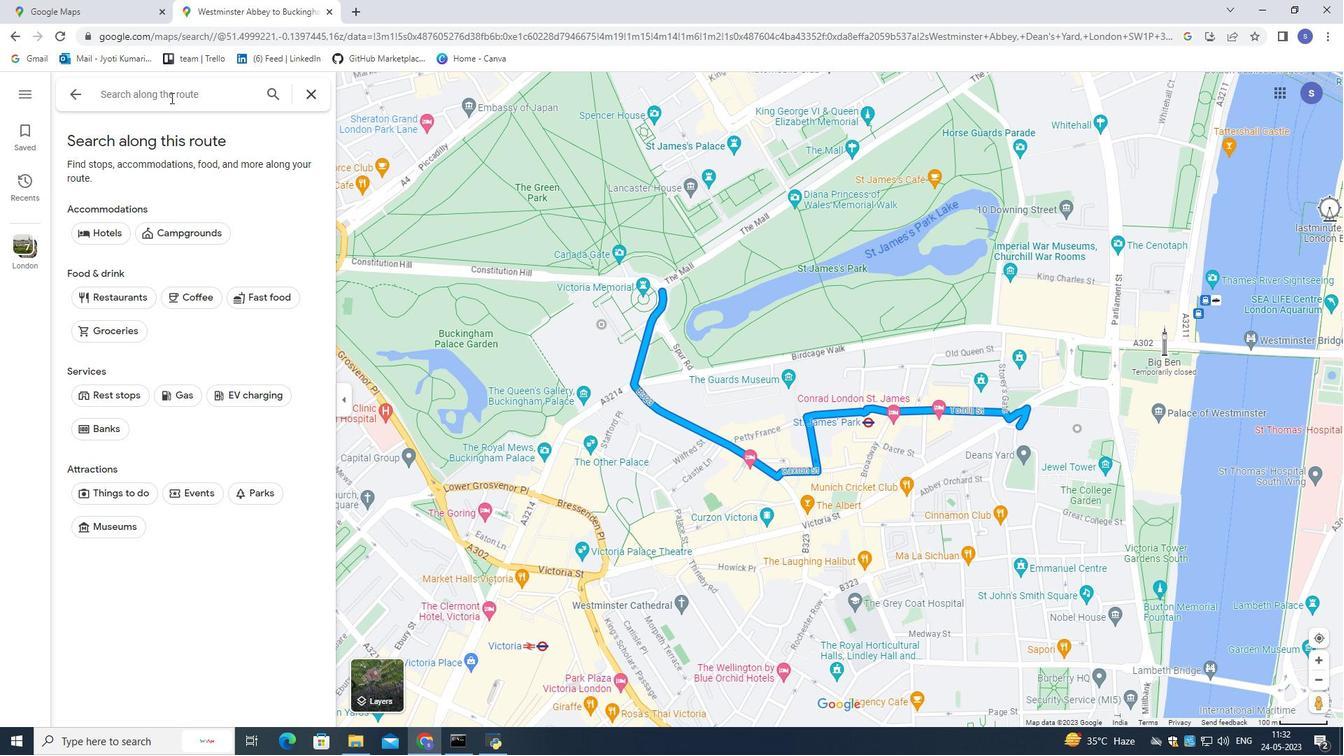 
Action: Key pressed travel<Key.enter>
Screenshot: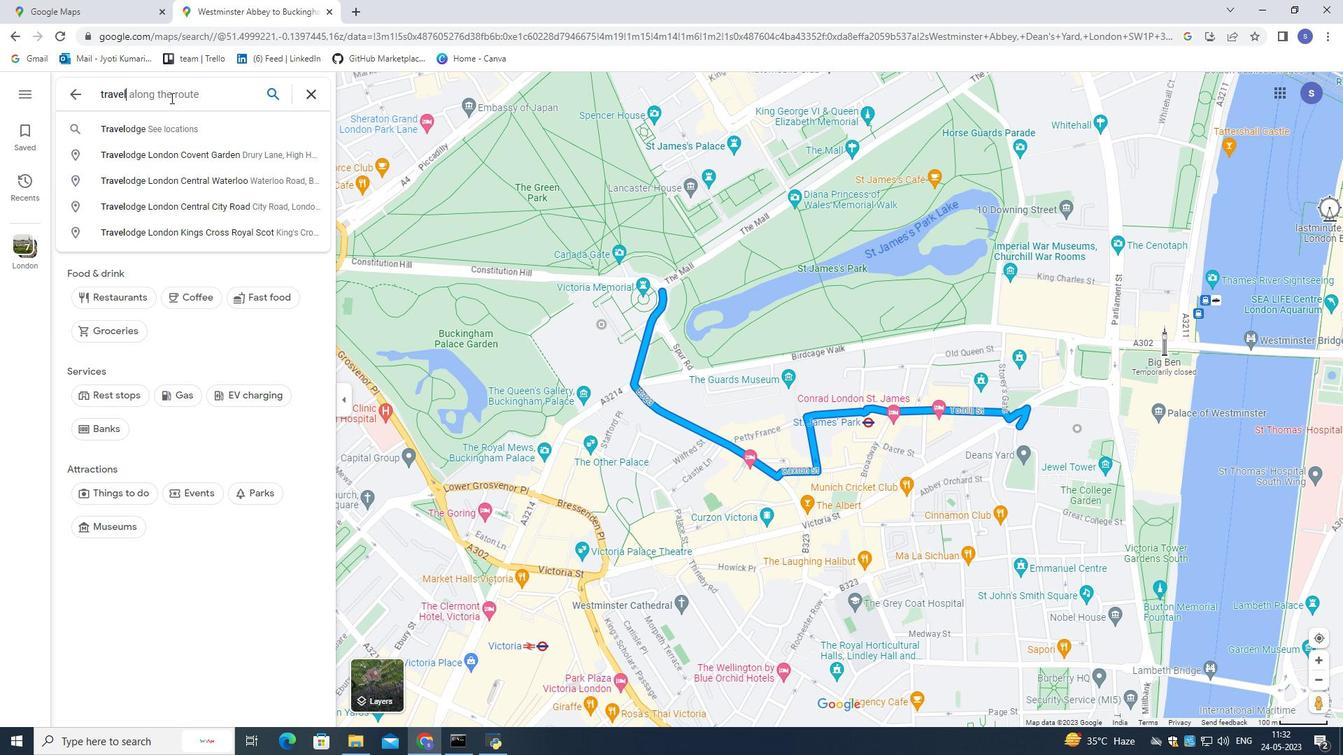 
Action: Mouse moved to (98, 338)
Screenshot: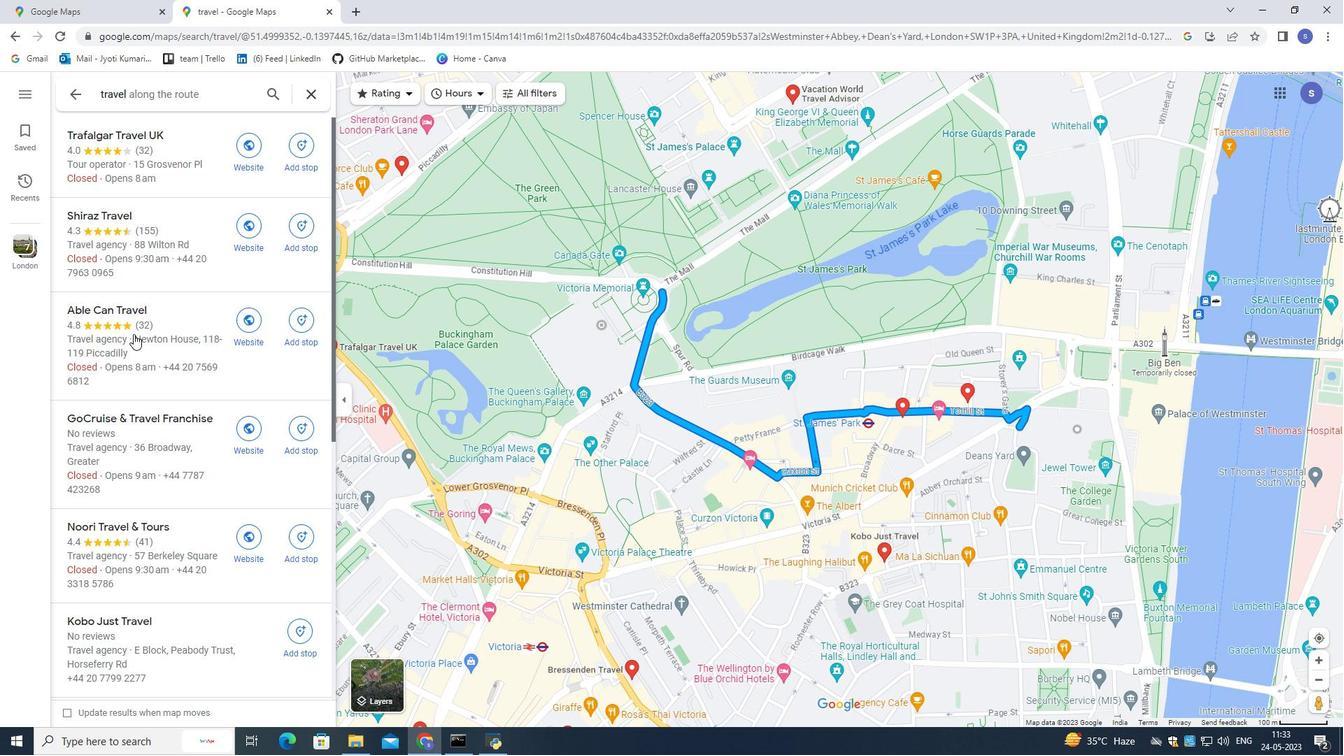 
Action: Mouse scrolled (98, 337) with delta (0, 0)
Screenshot: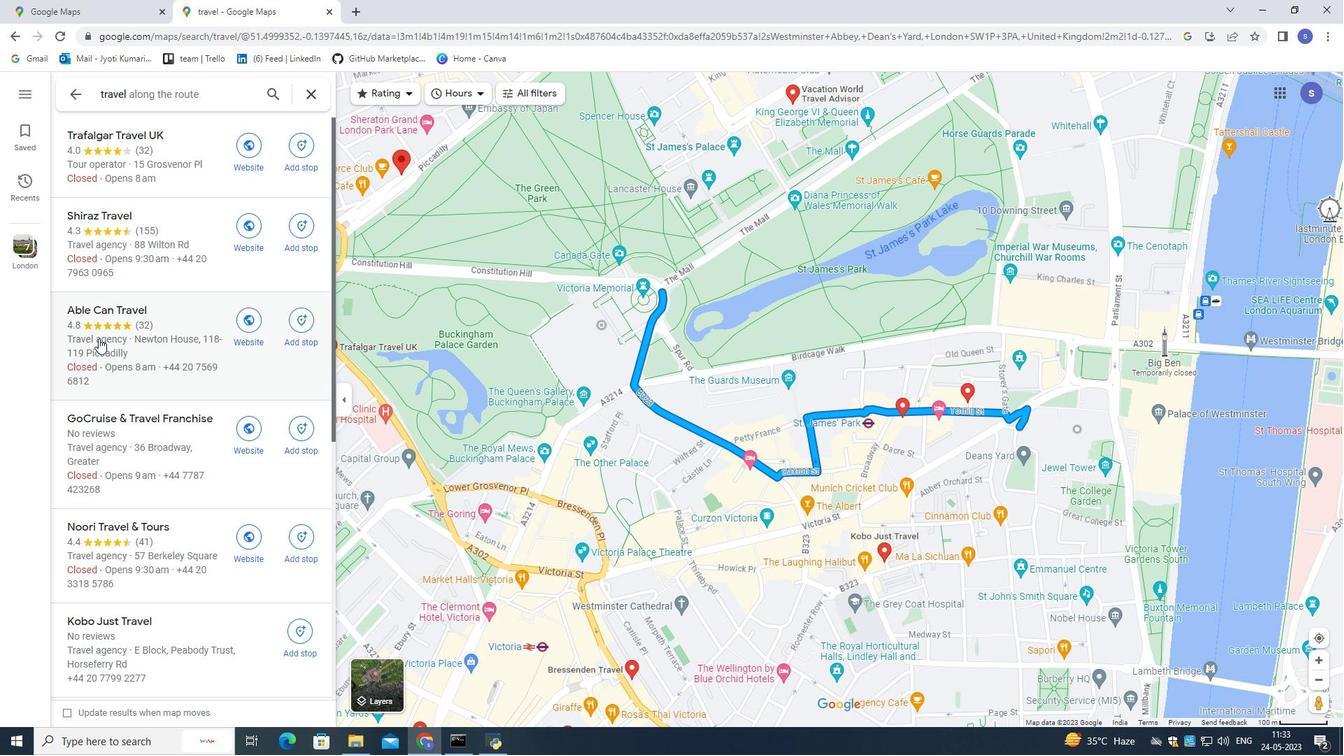 
Action: Mouse scrolled (98, 337) with delta (0, 0)
Screenshot: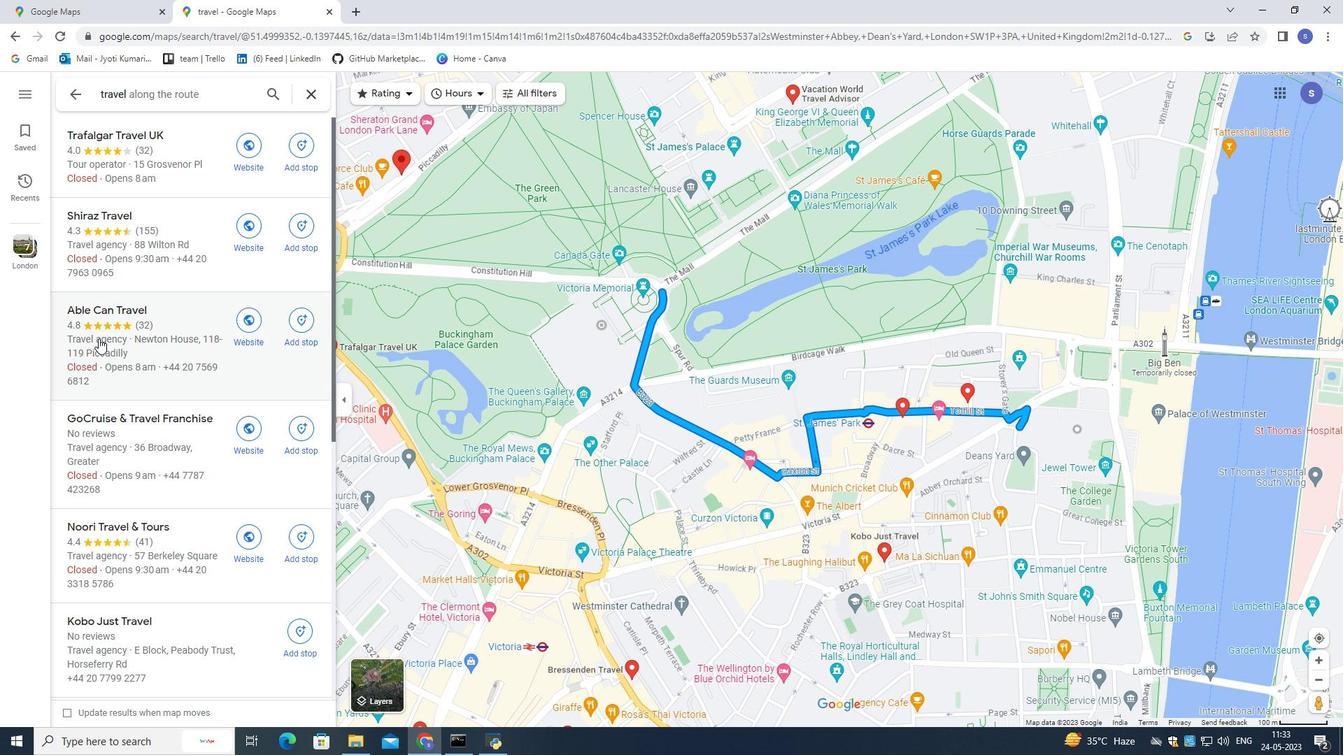 
Action: Mouse scrolled (98, 337) with delta (0, 0)
Screenshot: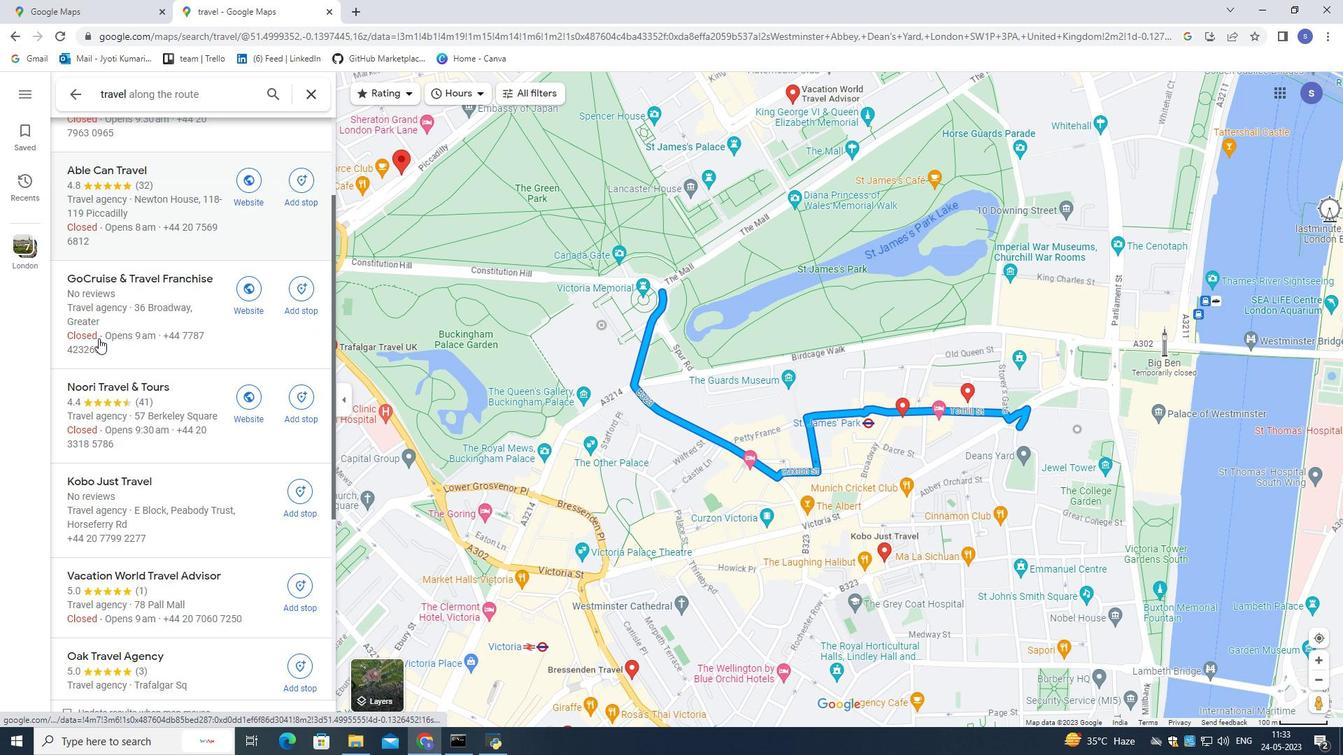 
Action: Mouse moved to (76, 87)
Screenshot: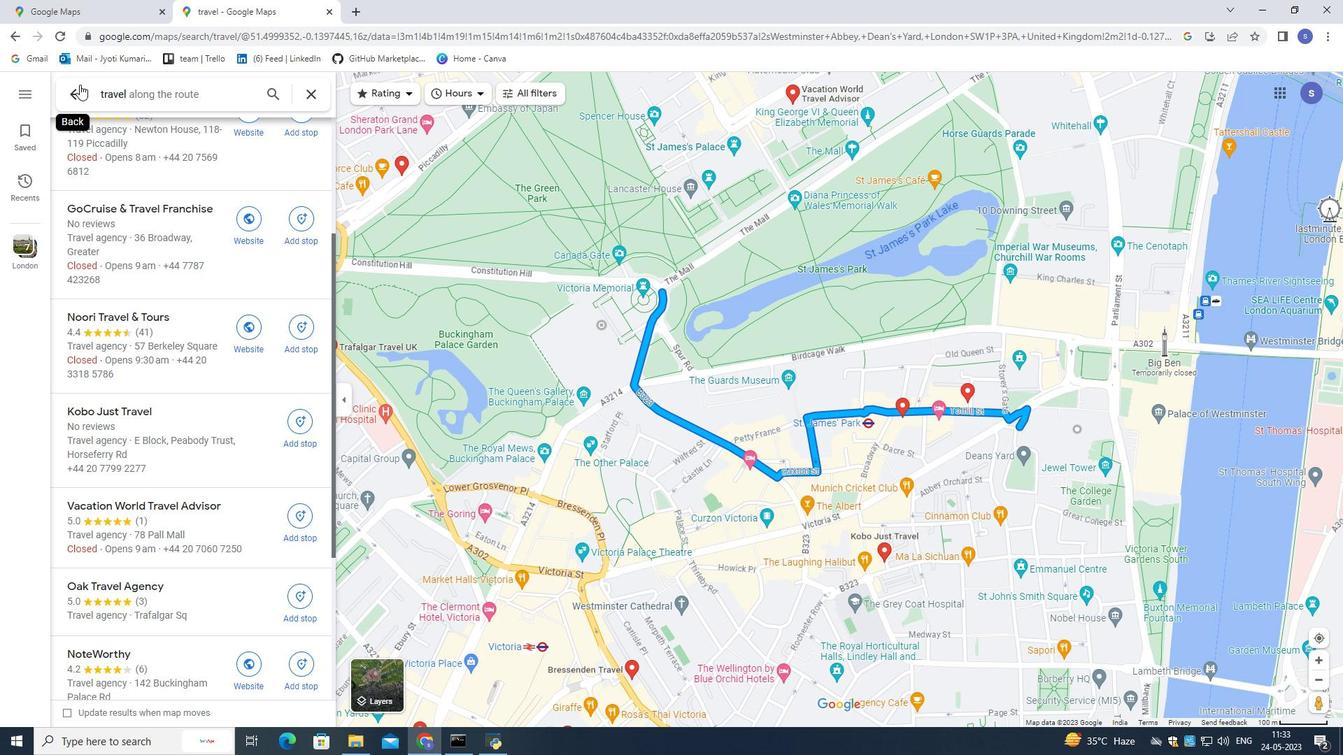 
Action: Mouse pressed left at (76, 87)
Screenshot: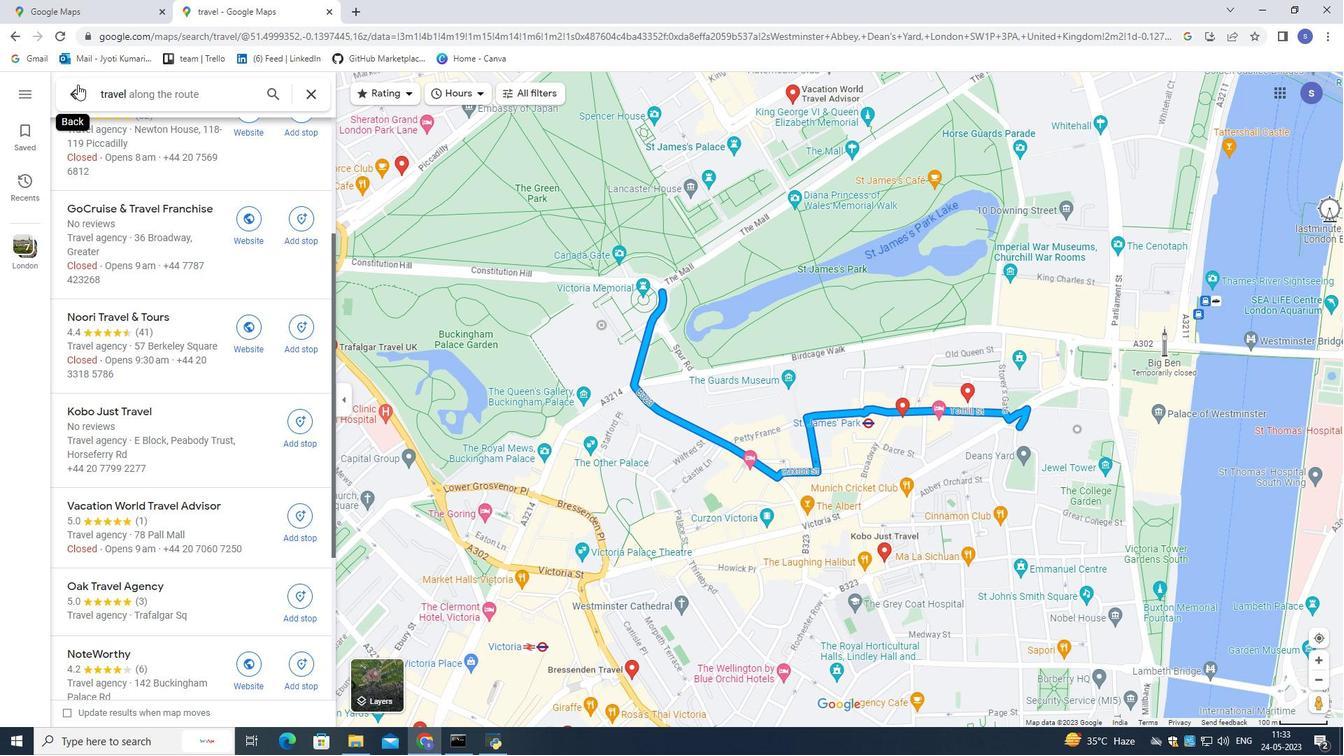 
Action: Mouse moved to (76, 88)
Screenshot: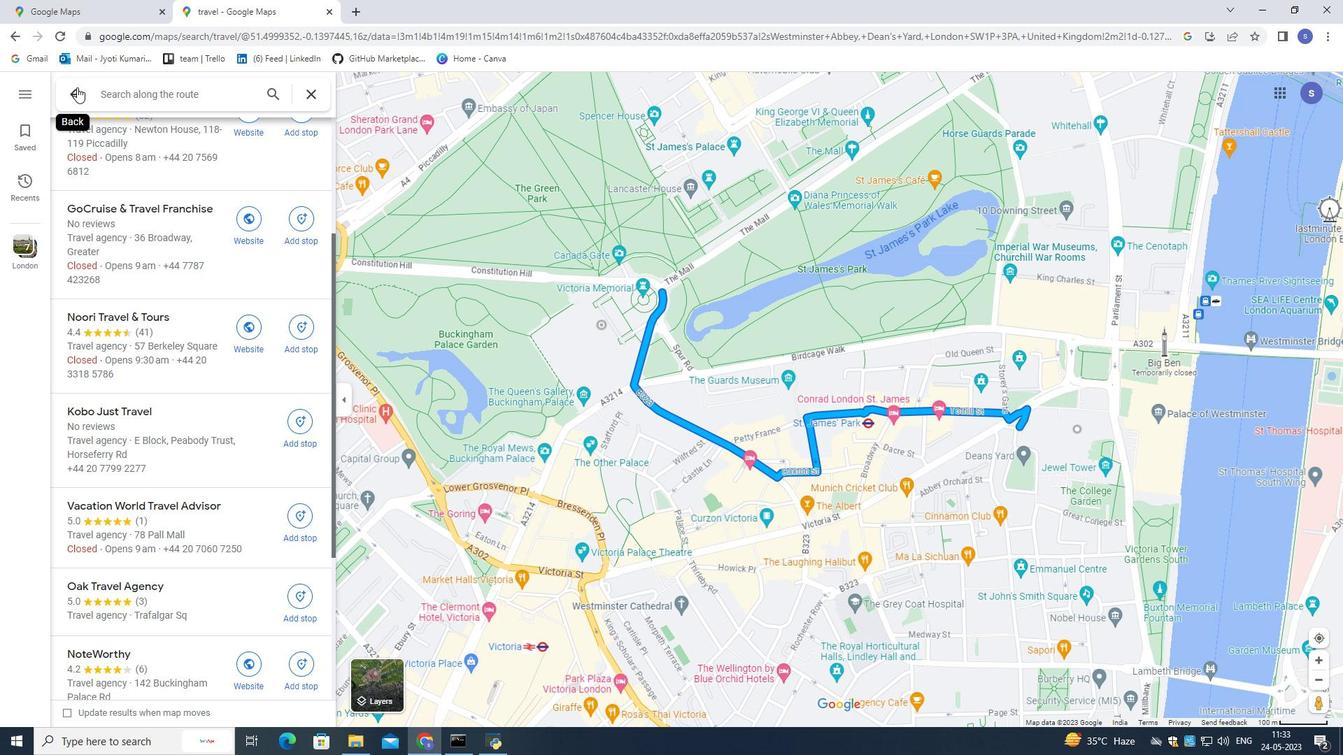 
Action: Mouse pressed left at (76, 88)
Screenshot: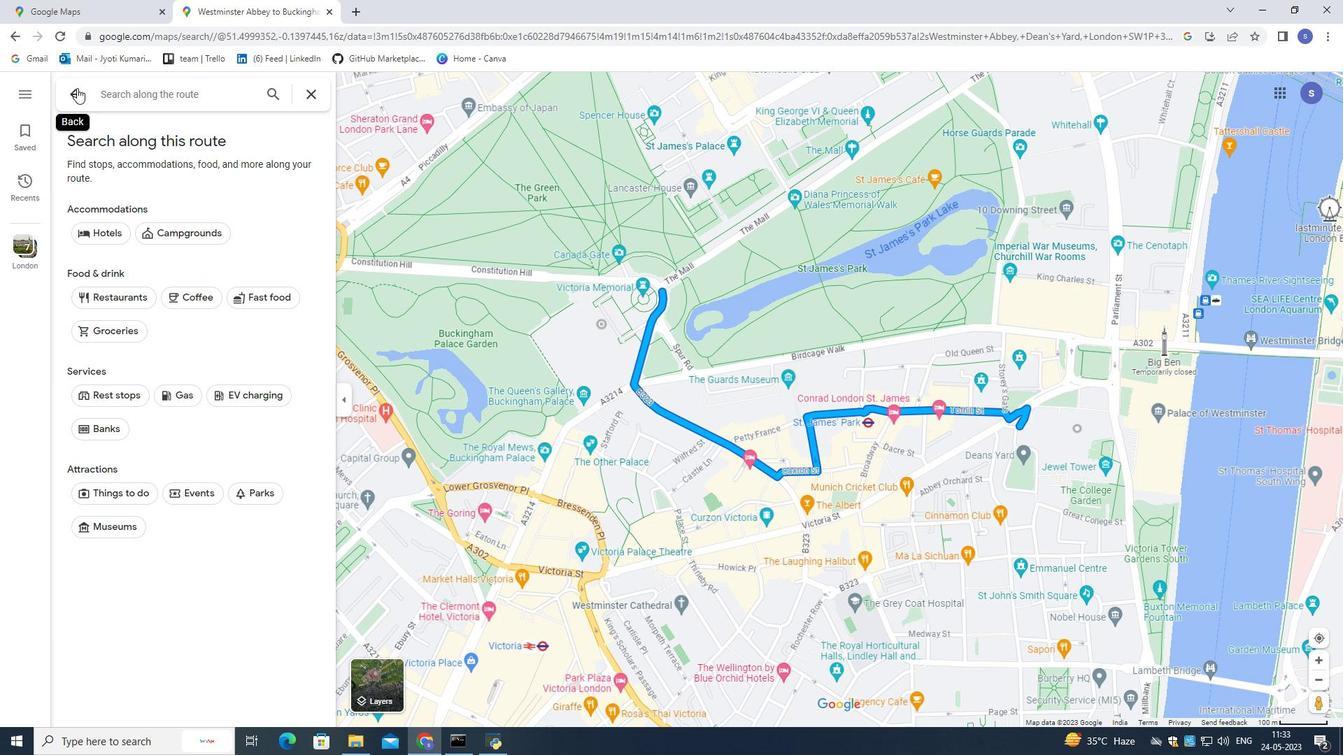 
Action: Mouse moved to (131, 97)
Screenshot: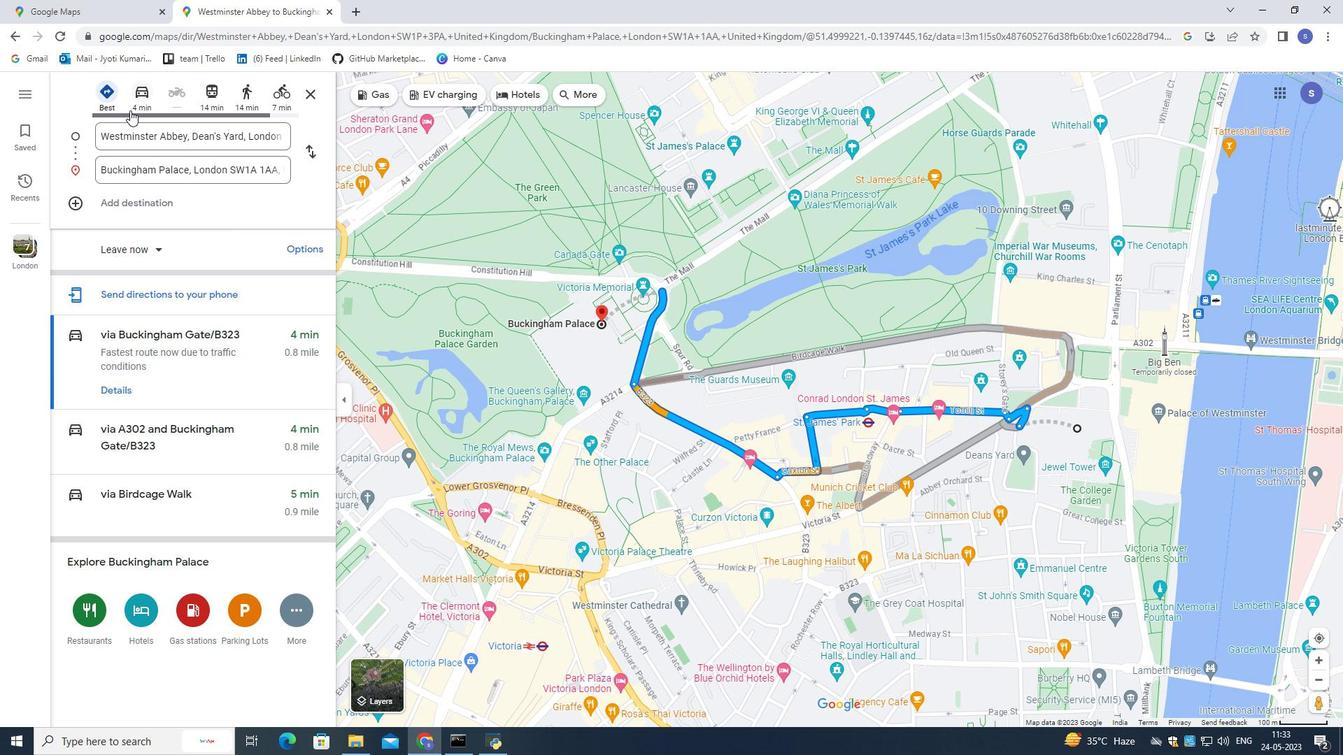 
Action: Mouse pressed left at (131, 97)
Screenshot: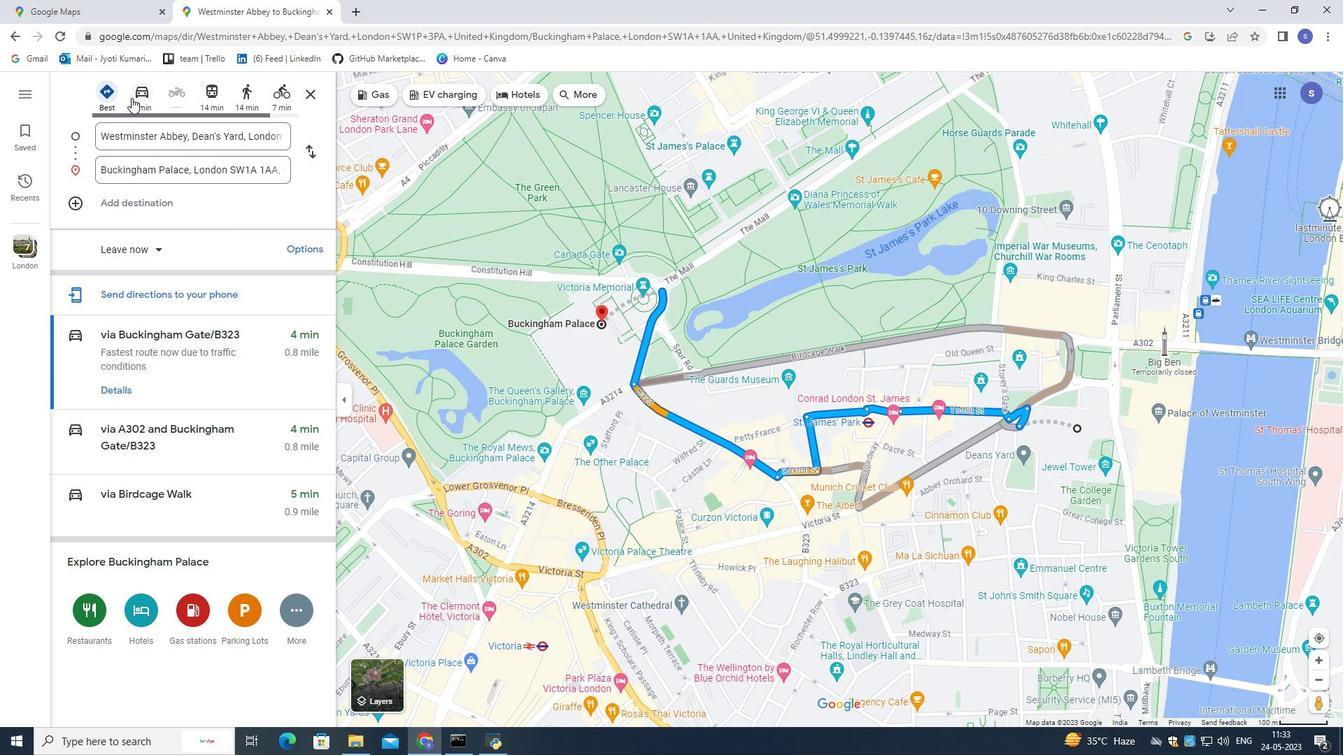 
Action: Mouse moved to (167, 360)
Screenshot: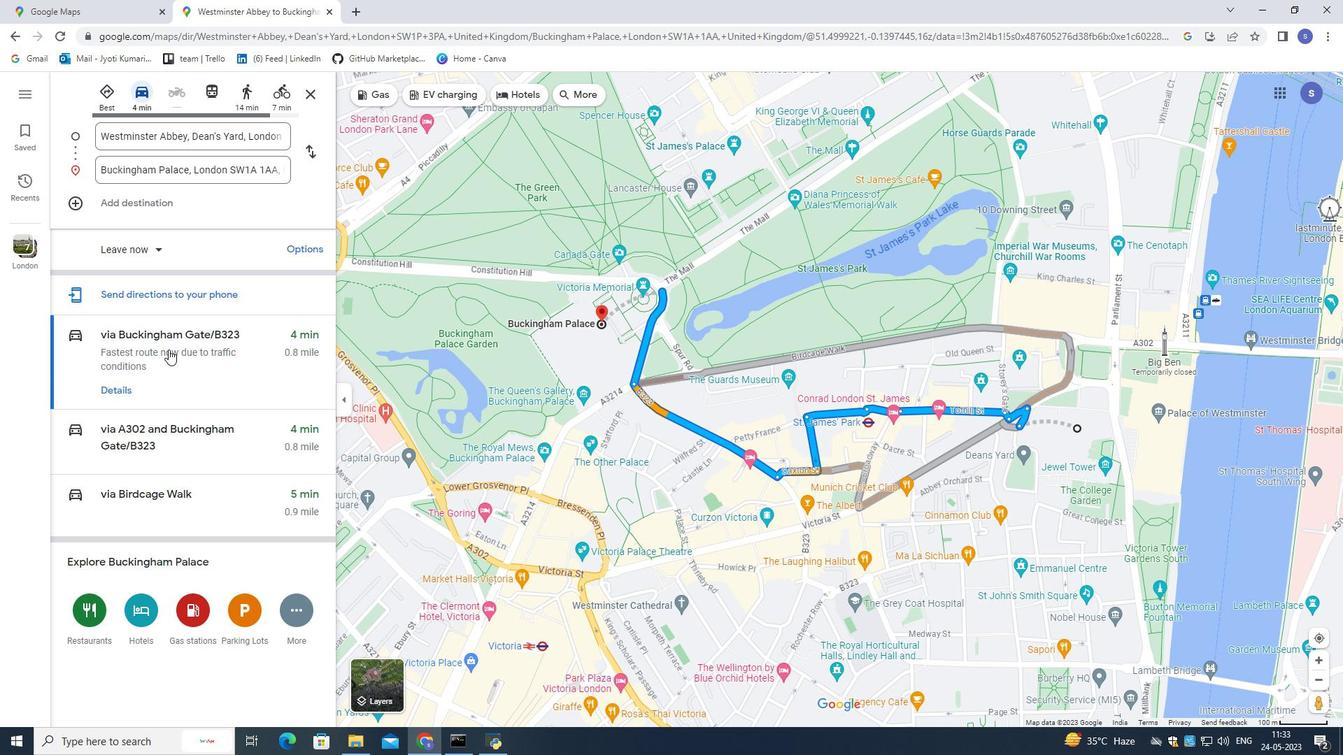 
Action: Mouse pressed left at (167, 360)
Screenshot: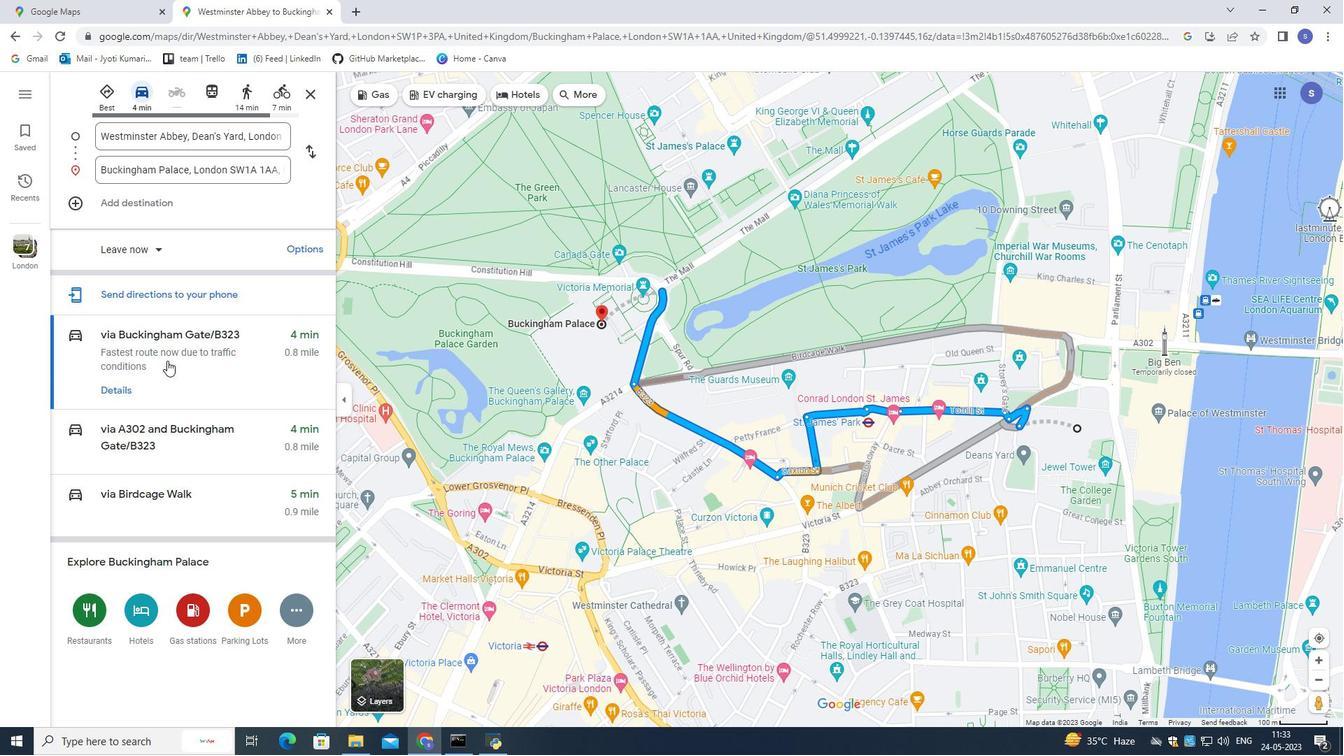 
Action: Mouse moved to (170, 255)
Screenshot: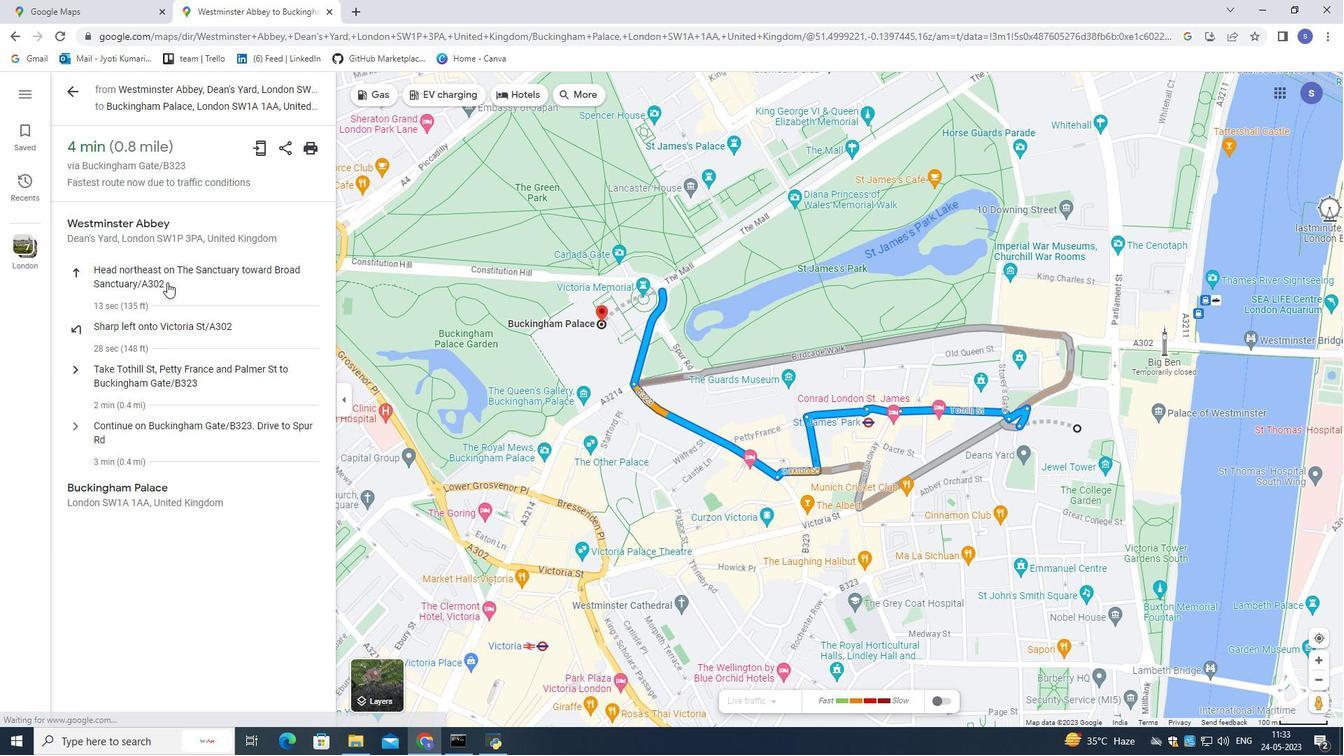 
Action: Mouse scrolled (170, 254) with delta (0, 0)
Screenshot: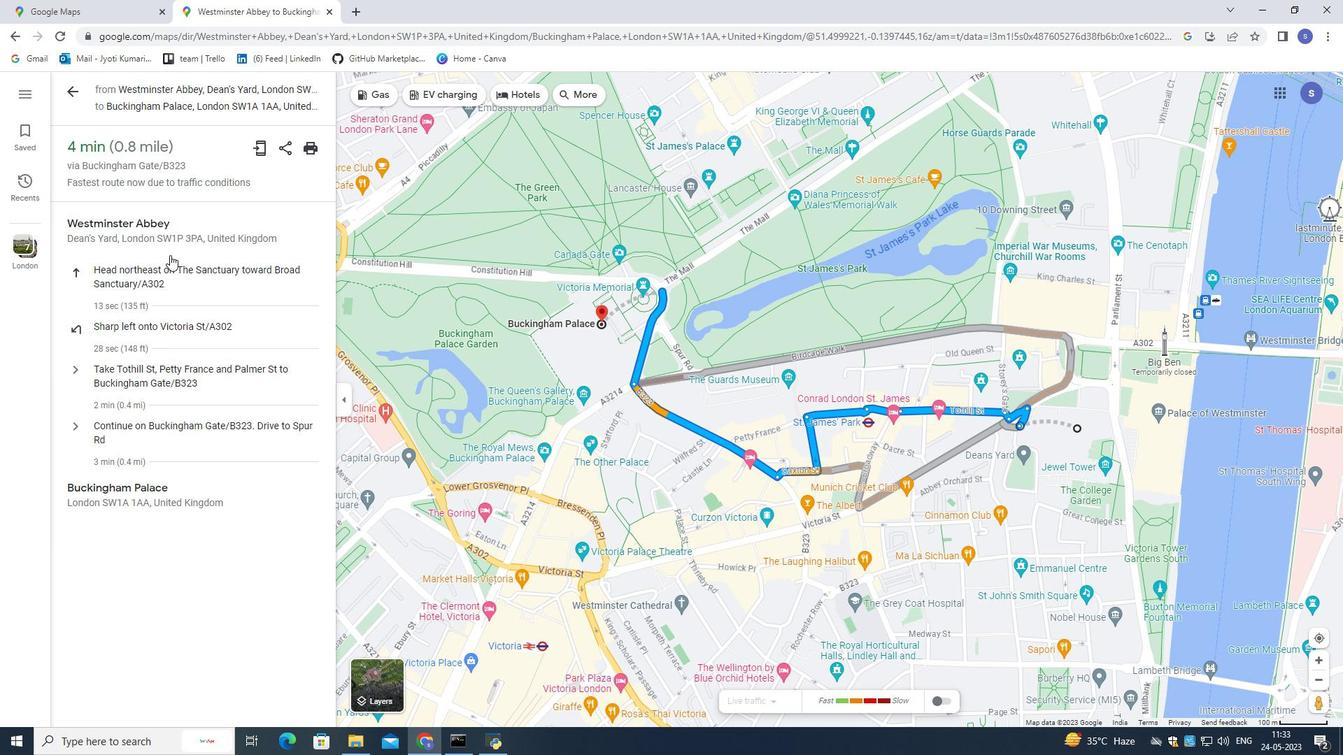 
Action: Mouse moved to (170, 261)
Screenshot: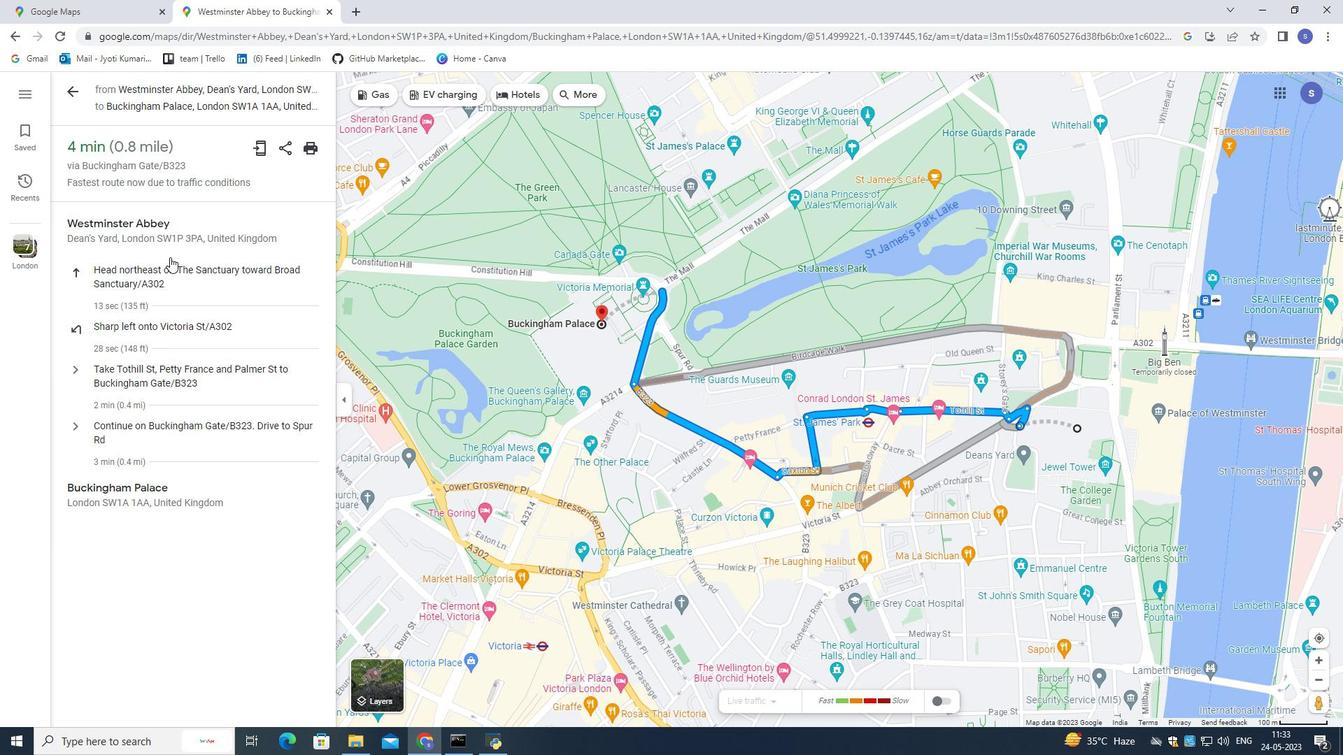 
Action: Mouse pressed left at (170, 261)
Screenshot: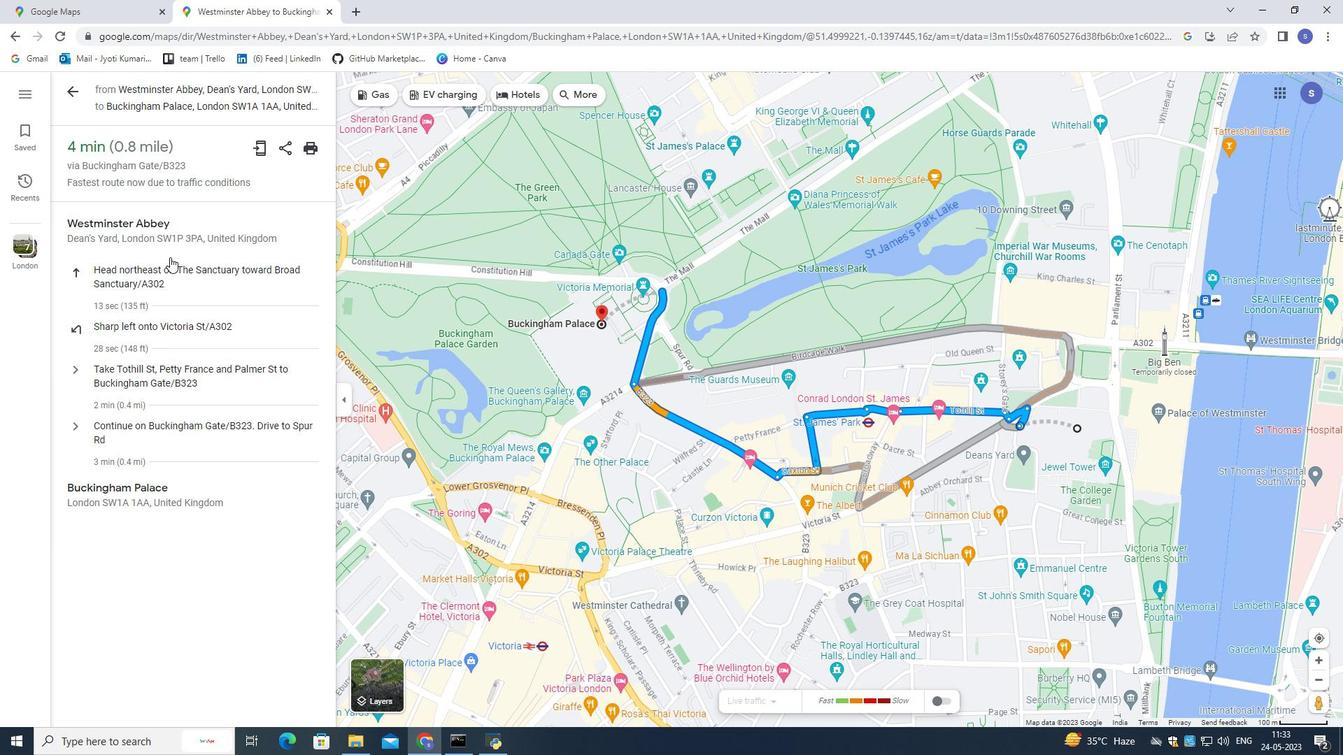 
Action: Mouse moved to (169, 325)
Screenshot: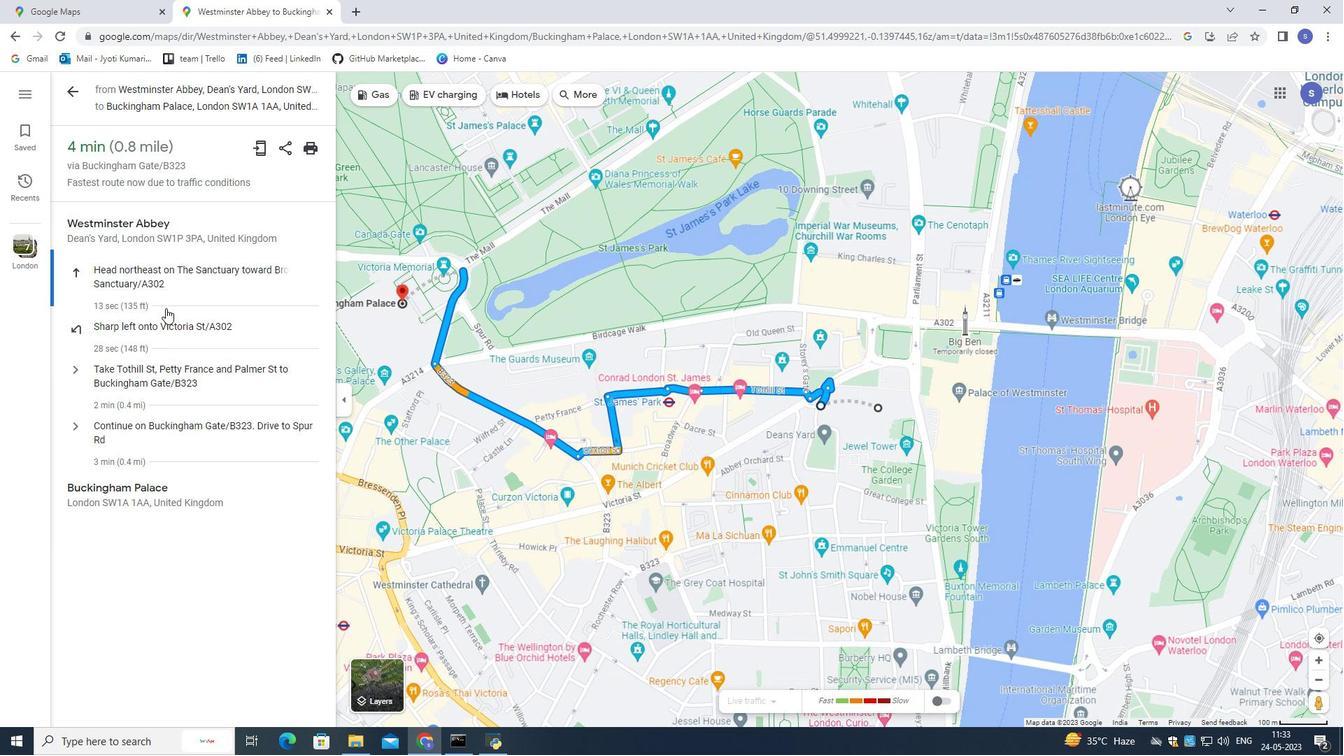 
Action: Mouse pressed left at (169, 325)
Screenshot: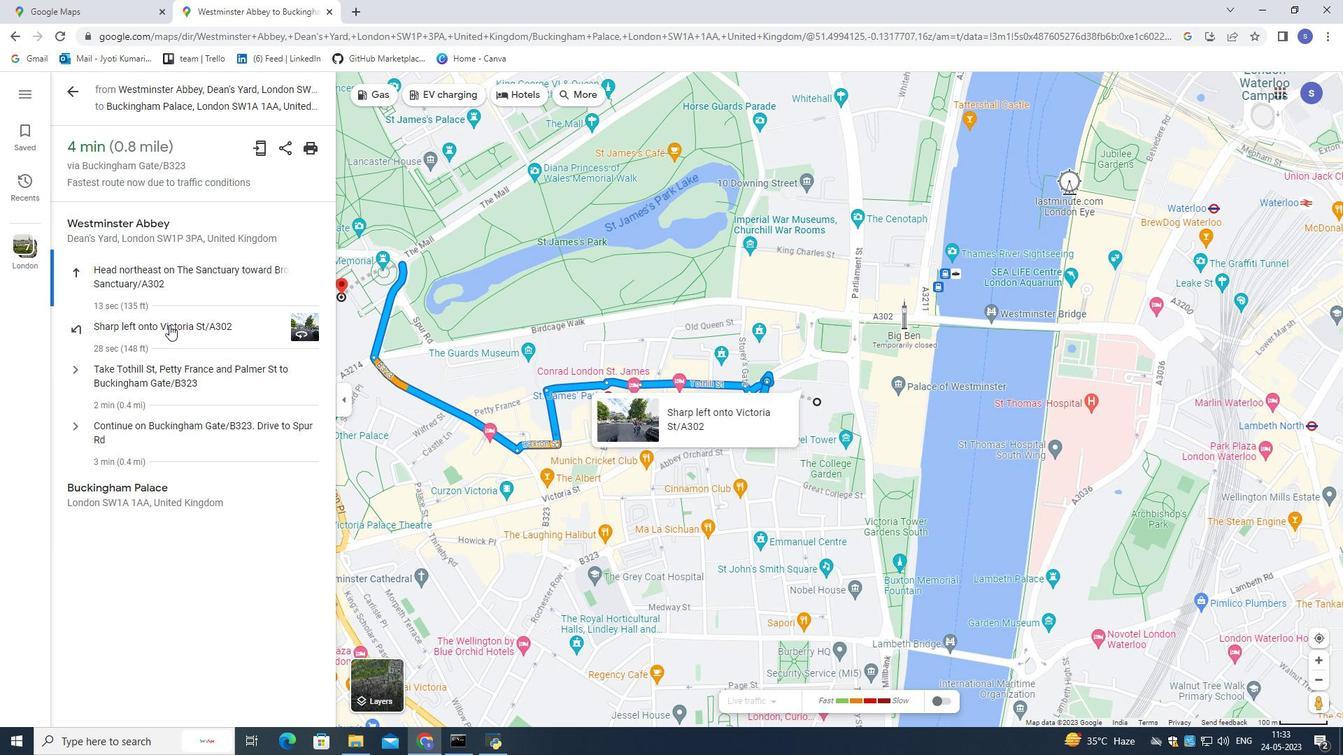 
Action: Mouse moved to (181, 371)
Screenshot: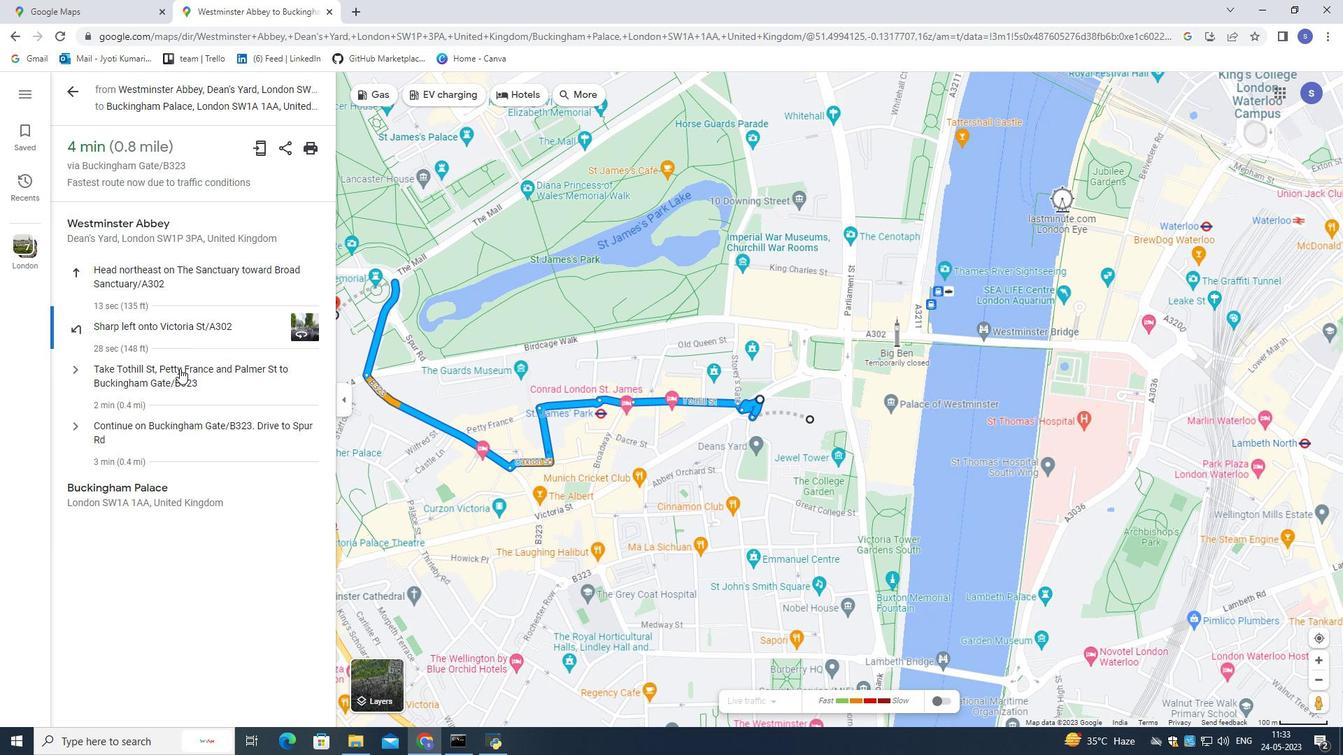 
Action: Mouse pressed left at (181, 371)
Screenshot: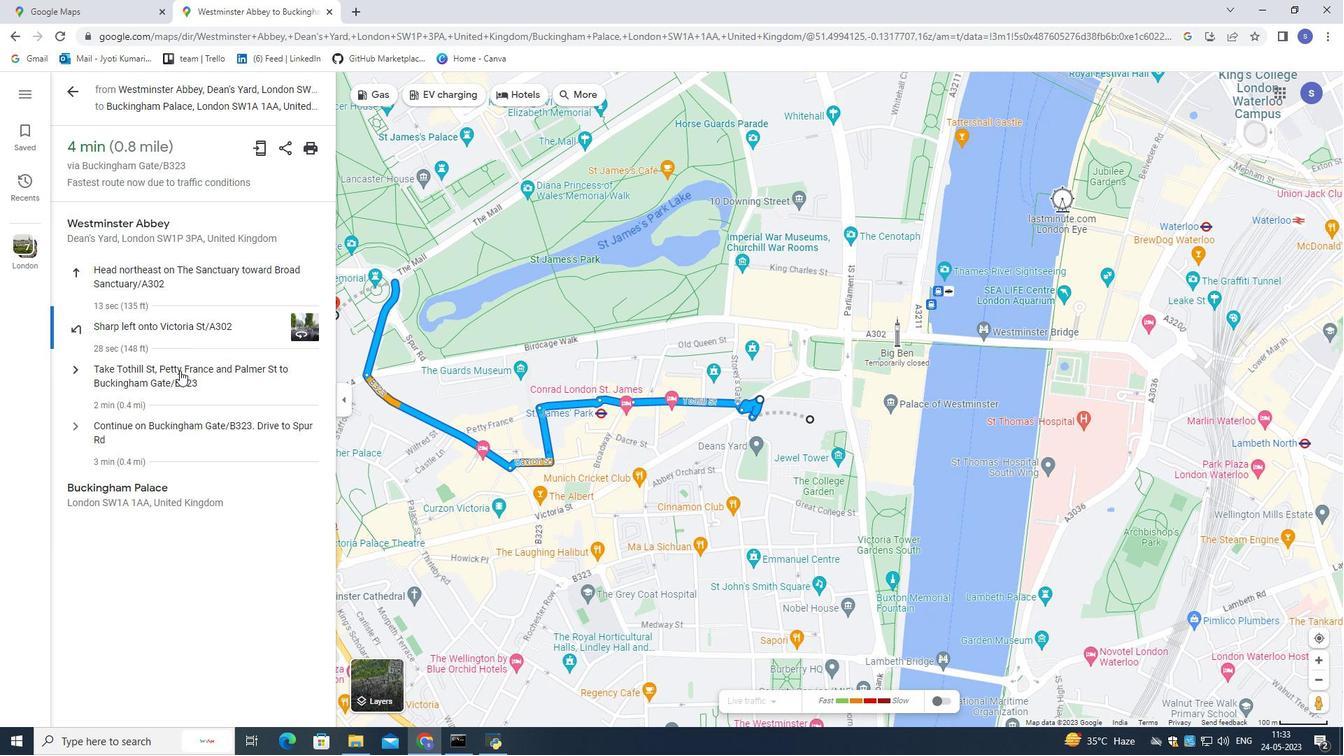 
Action: Mouse moved to (165, 430)
Screenshot: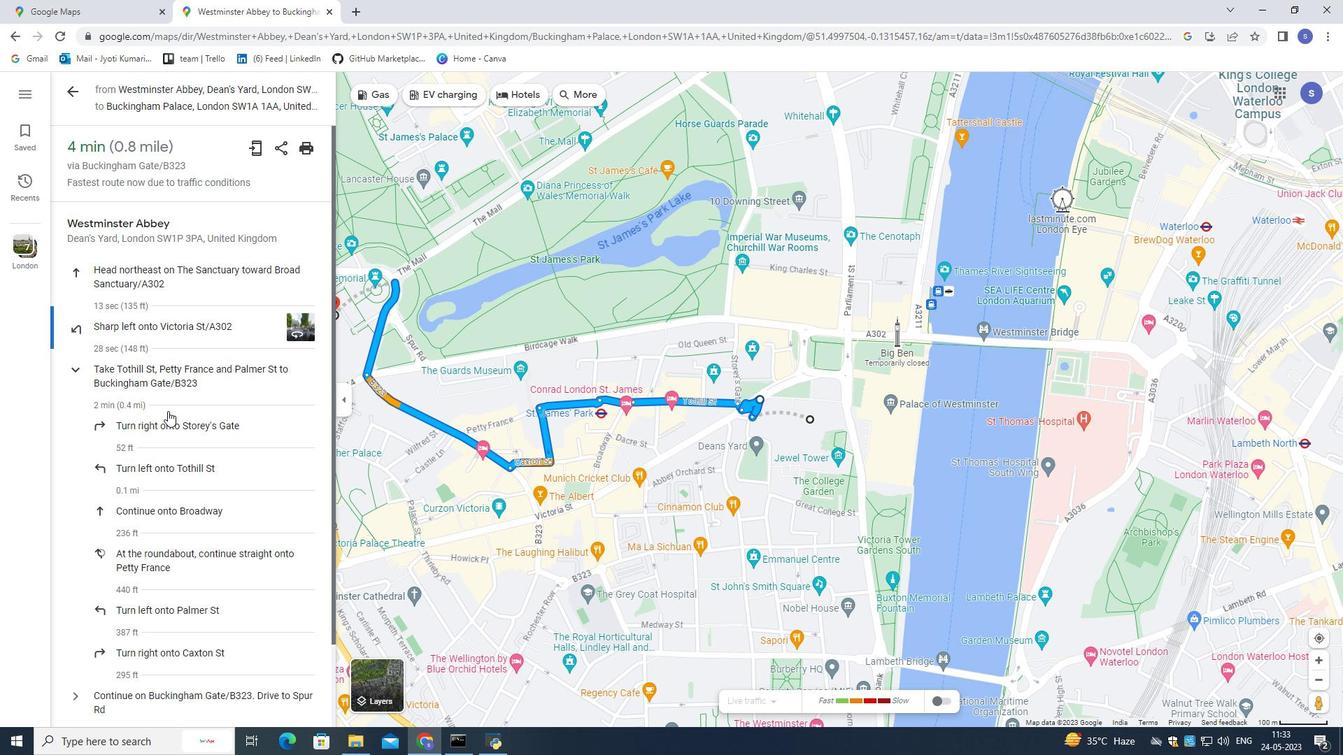 
Action: Mouse pressed left at (165, 430)
Screenshot: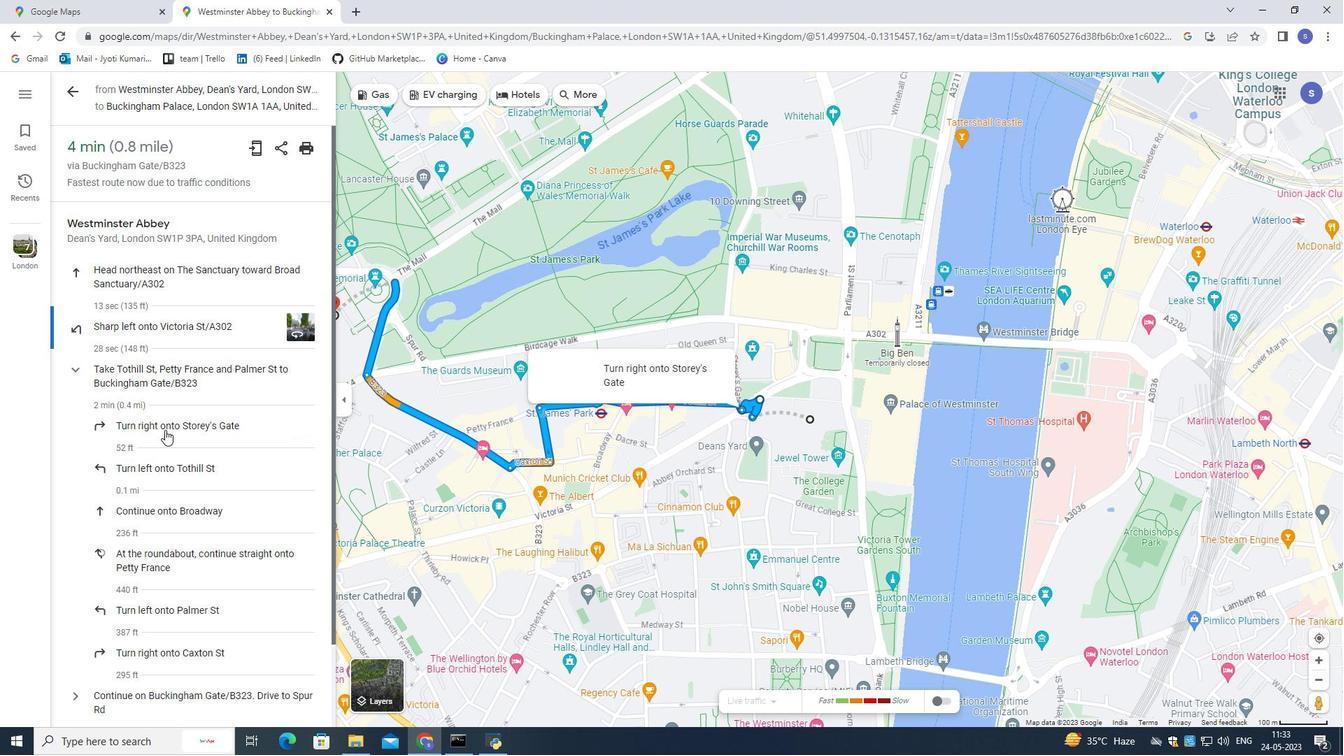 
Action: Mouse moved to (160, 425)
Screenshot: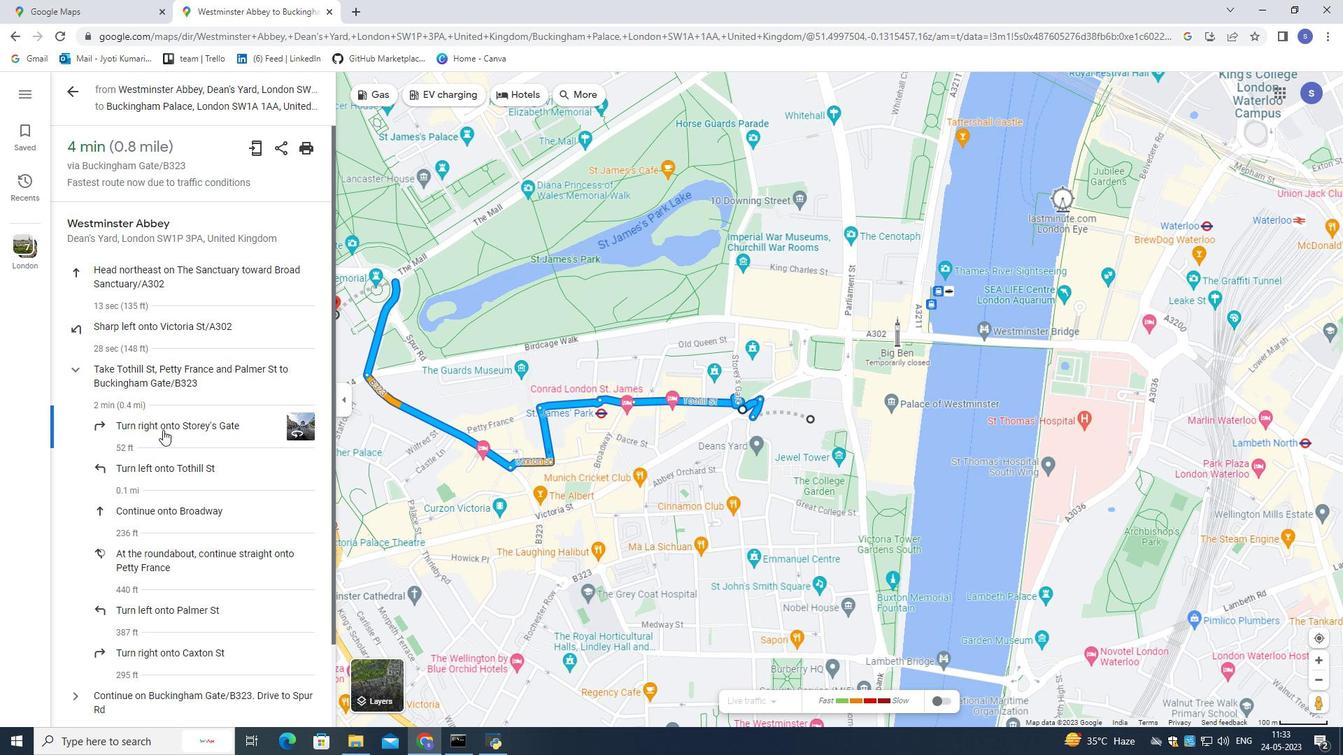 
Action: Mouse scrolled (160, 424) with delta (0, 0)
Screenshot: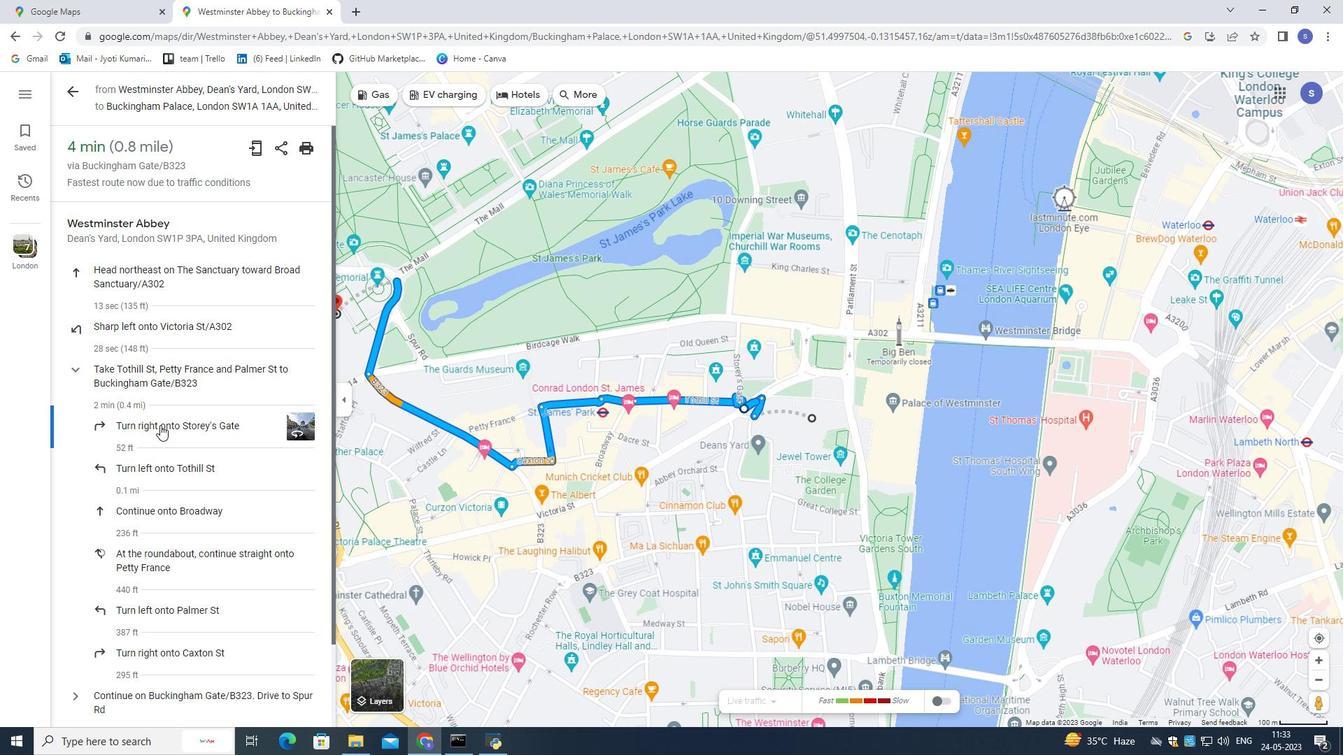 
Action: Mouse scrolled (160, 424) with delta (0, 0)
Screenshot: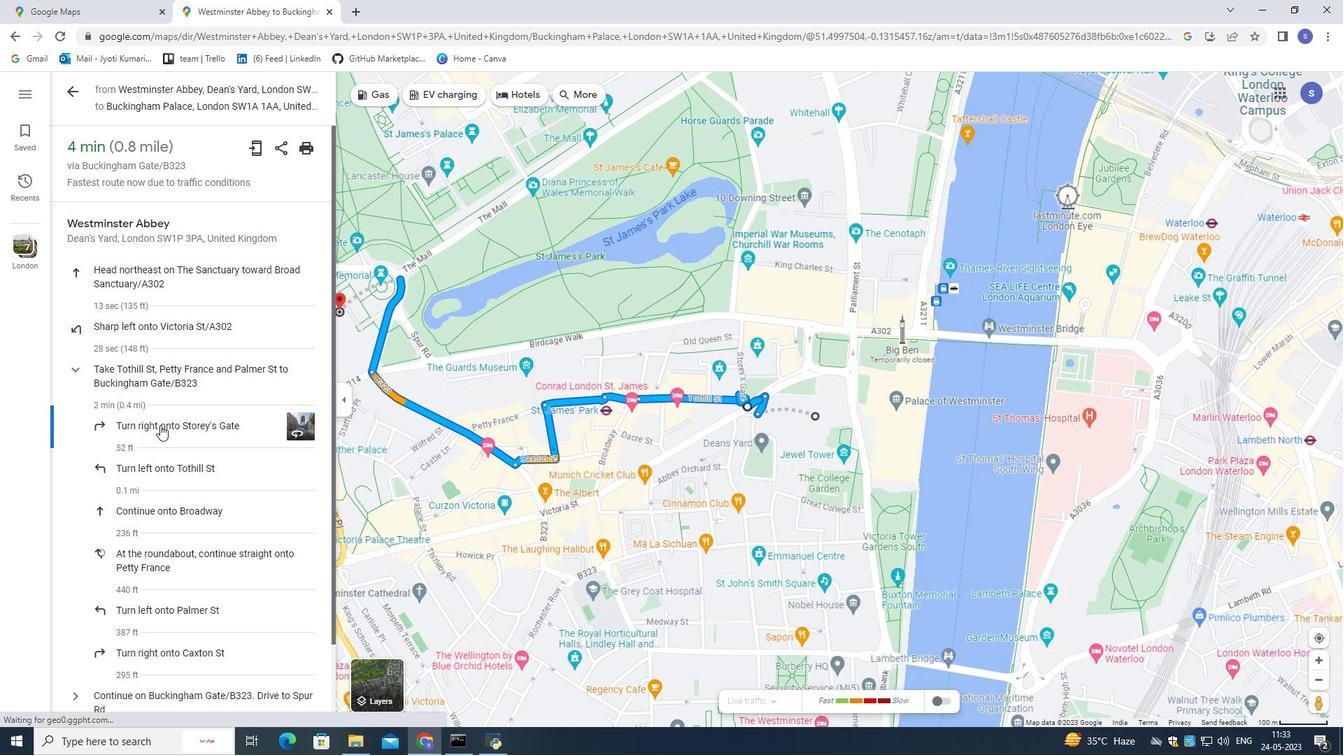 
Action: Mouse moved to (144, 372)
Screenshot: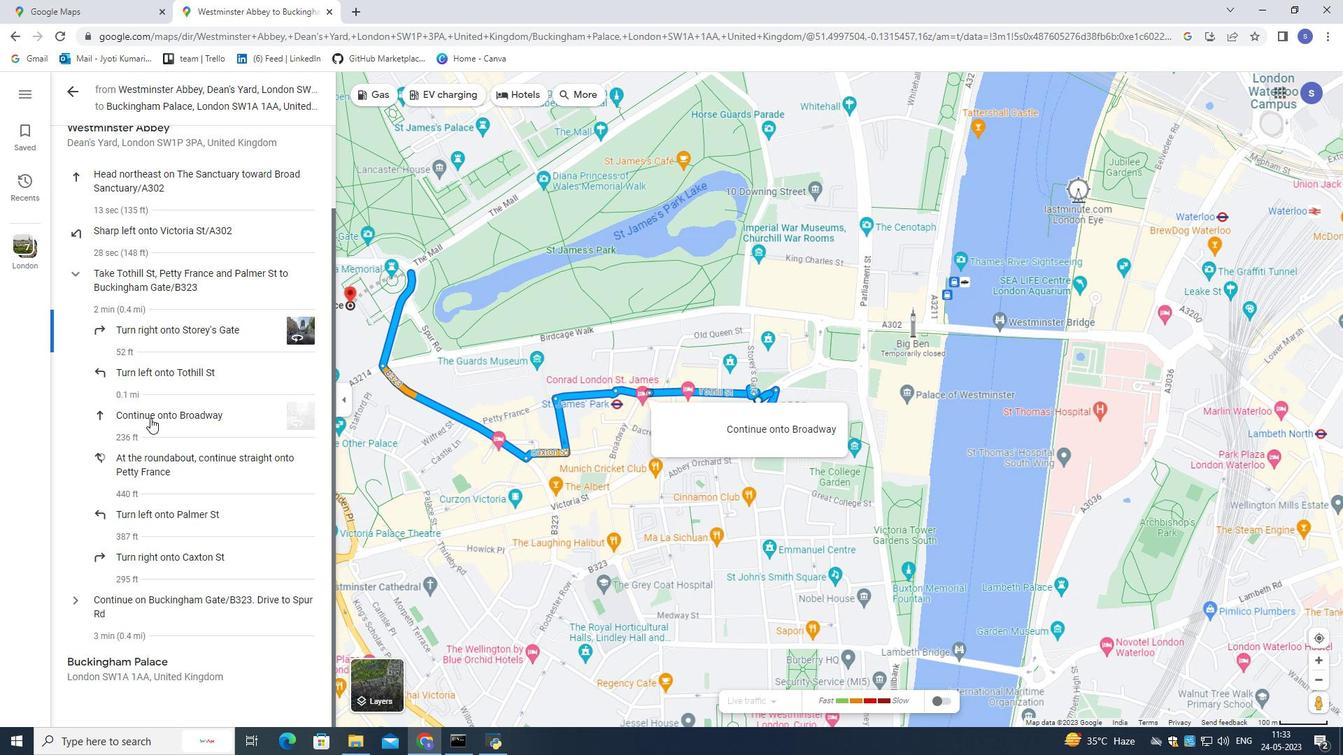 
Action: Mouse pressed left at (144, 372)
Screenshot: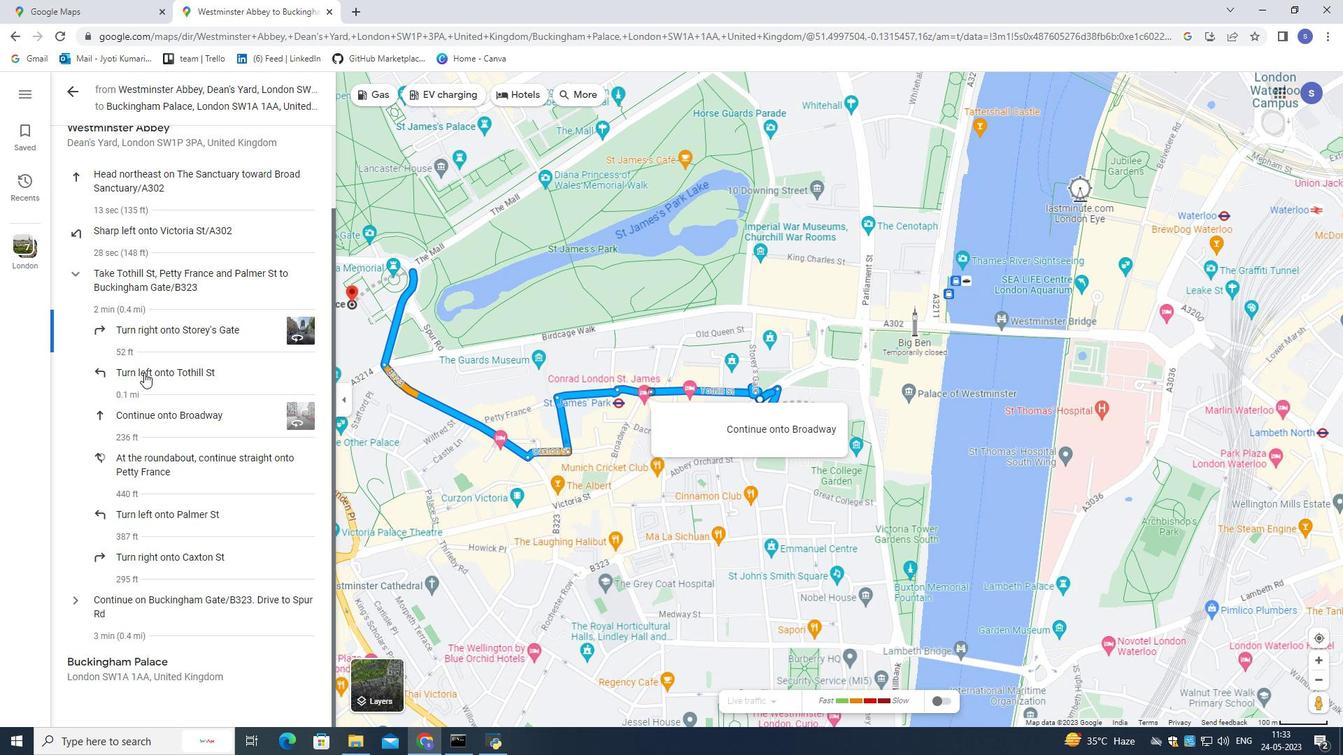 
Action: Mouse moved to (158, 415)
Screenshot: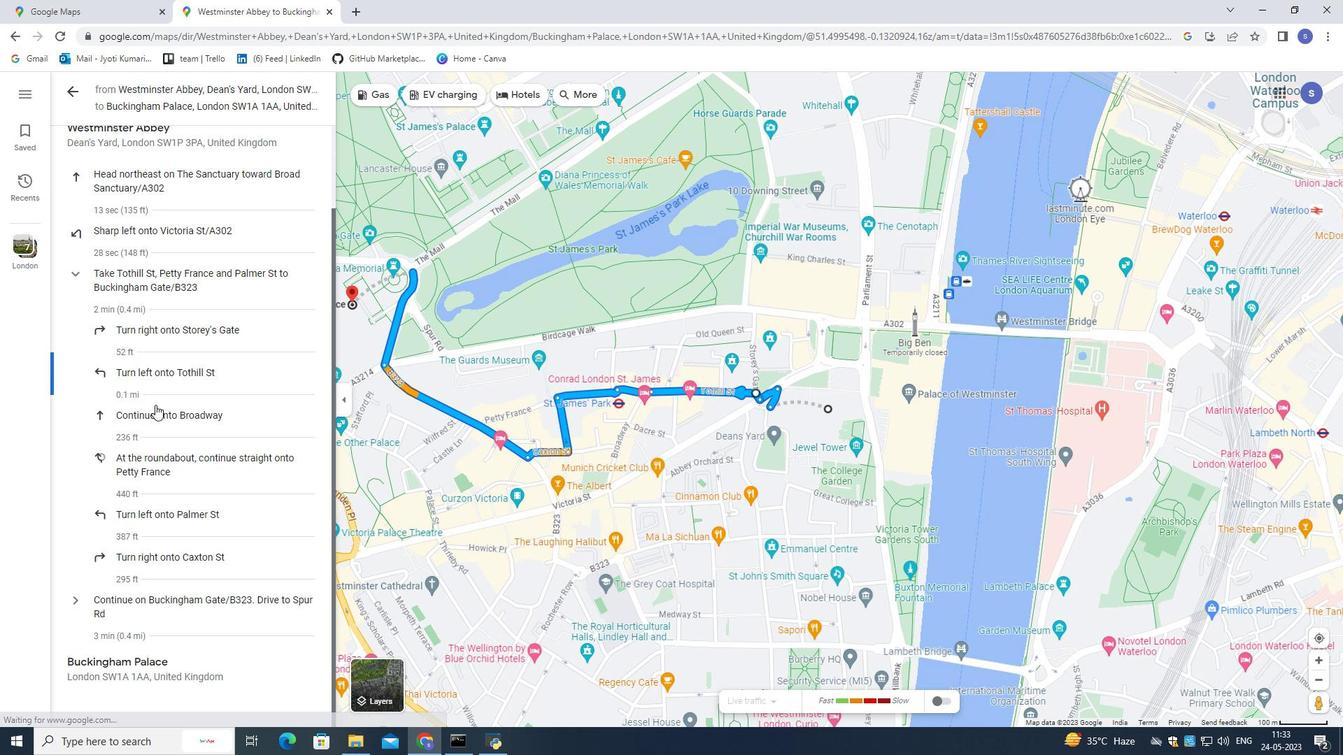 
Action: Mouse pressed left at (158, 415)
Screenshot: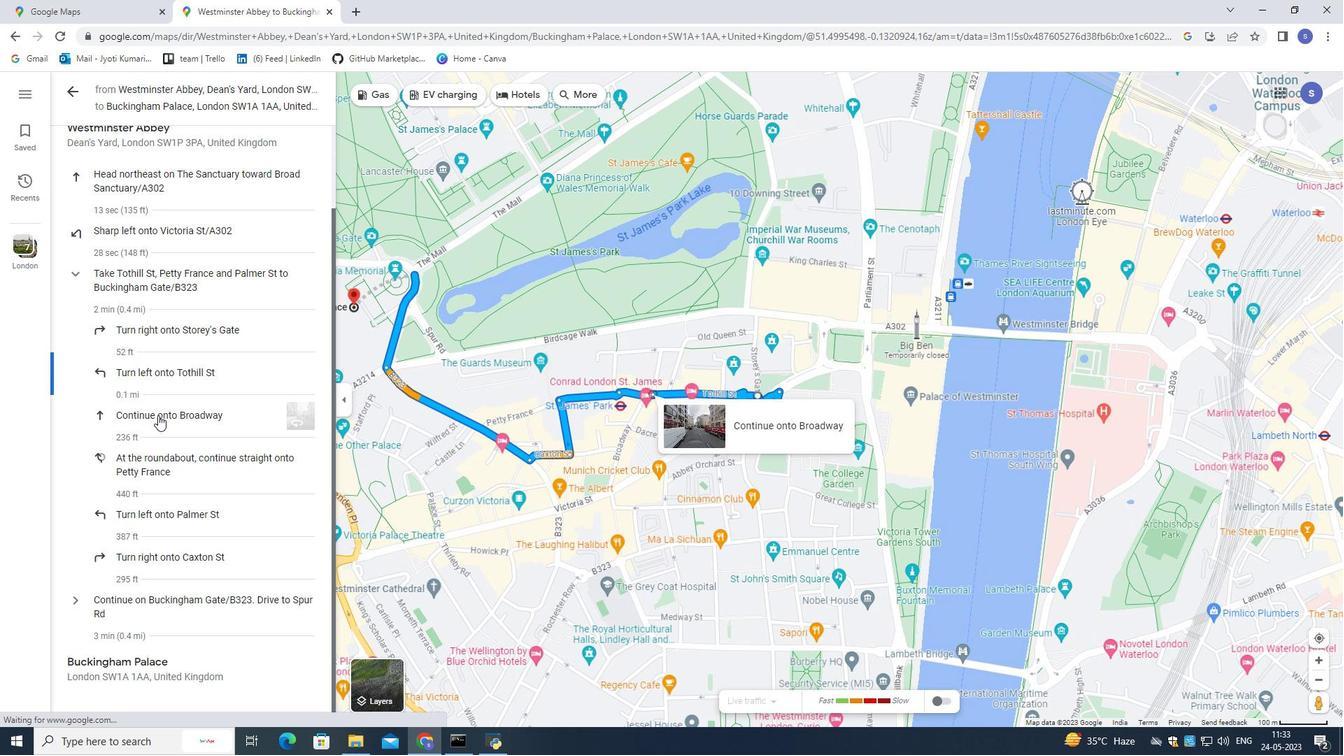 
Action: Mouse moved to (157, 458)
Screenshot: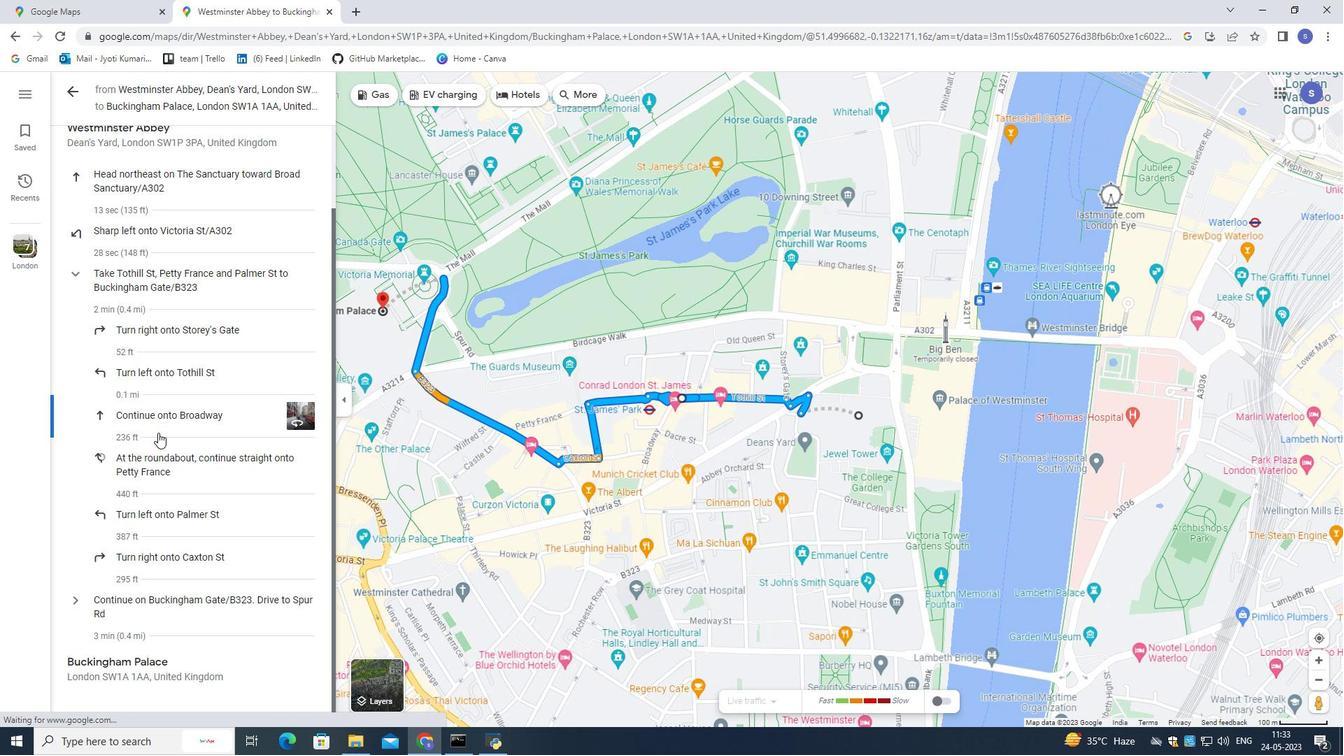 
Action: Mouse pressed left at (157, 458)
Screenshot: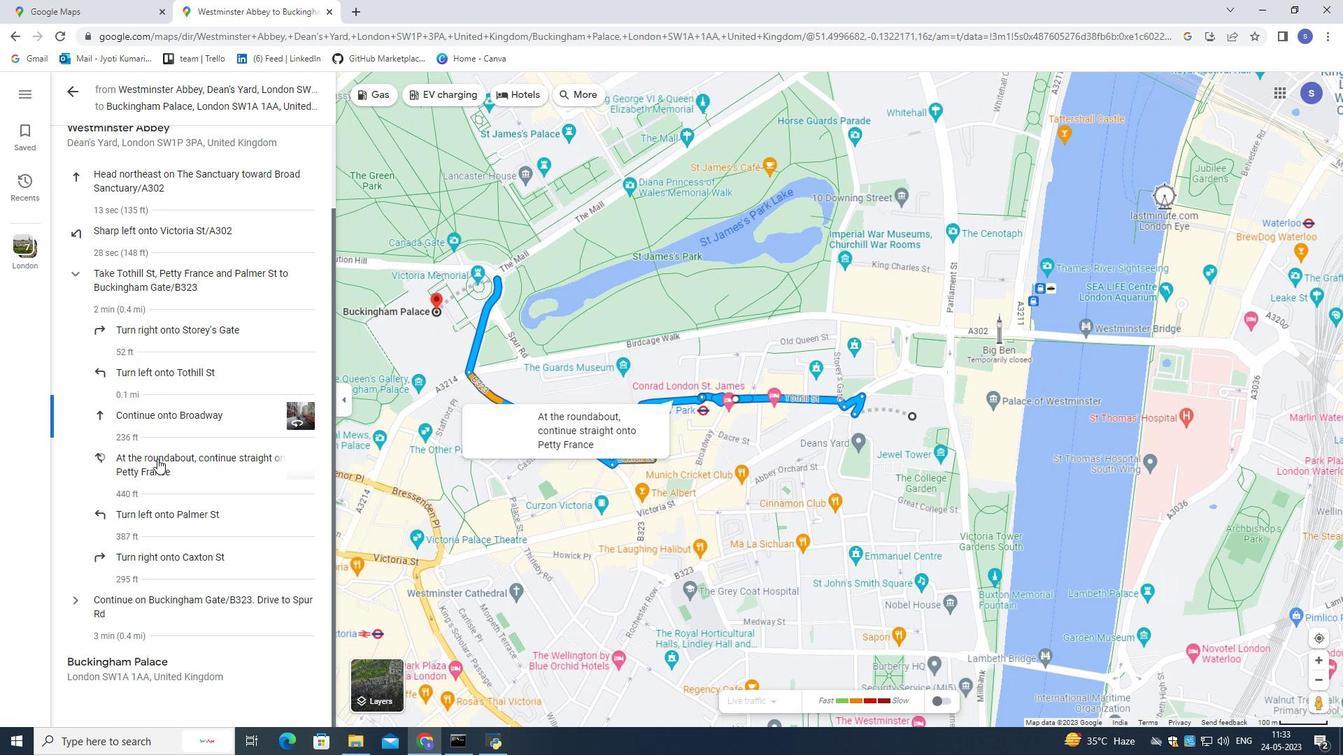 
Action: Mouse moved to (158, 512)
Screenshot: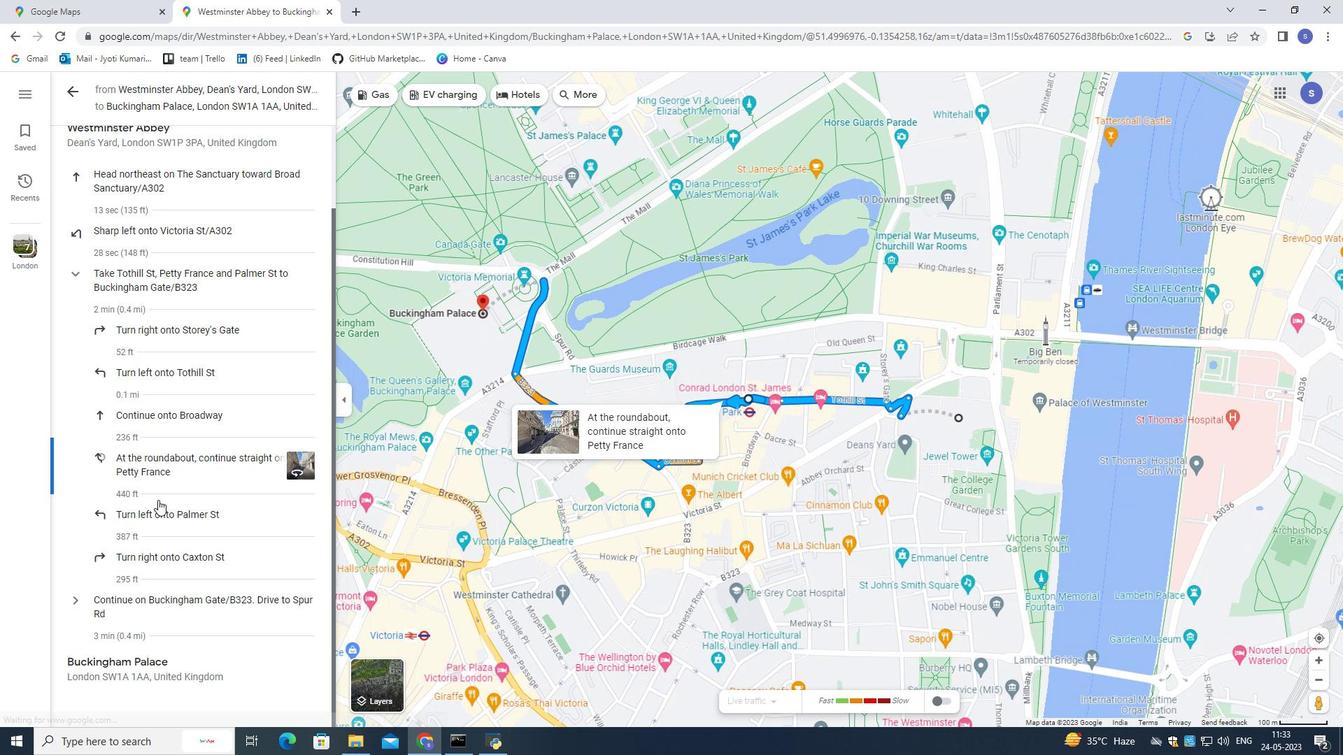 
Action: Mouse pressed left at (158, 512)
Screenshot: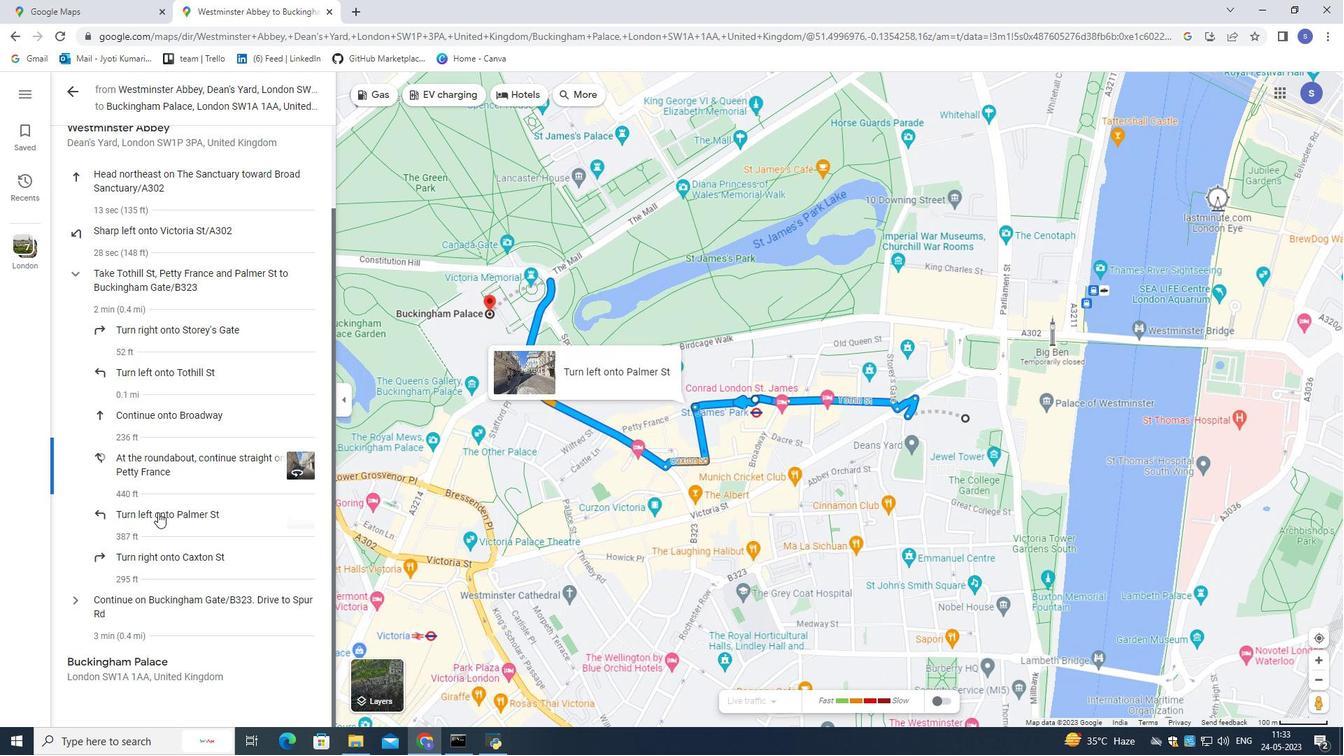 
Action: Mouse moved to (162, 556)
Screenshot: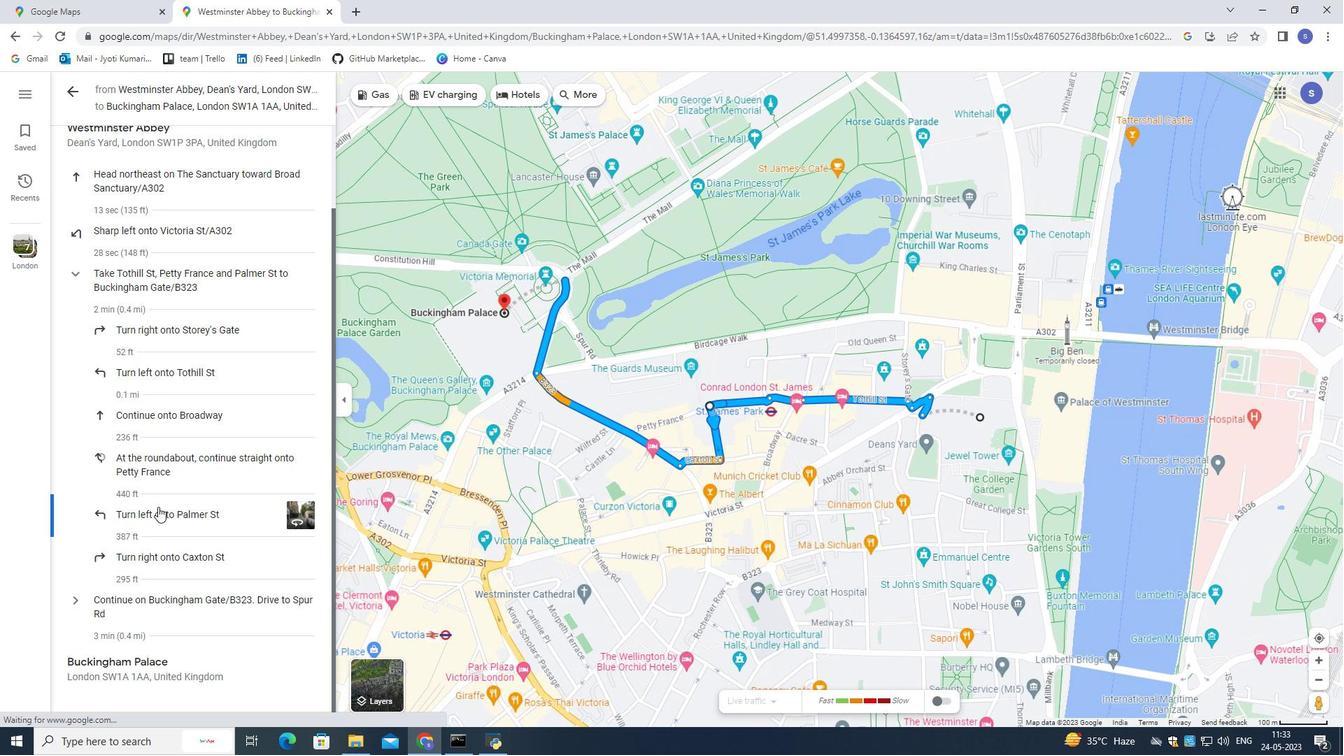 
Action: Mouse pressed left at (162, 556)
Screenshot: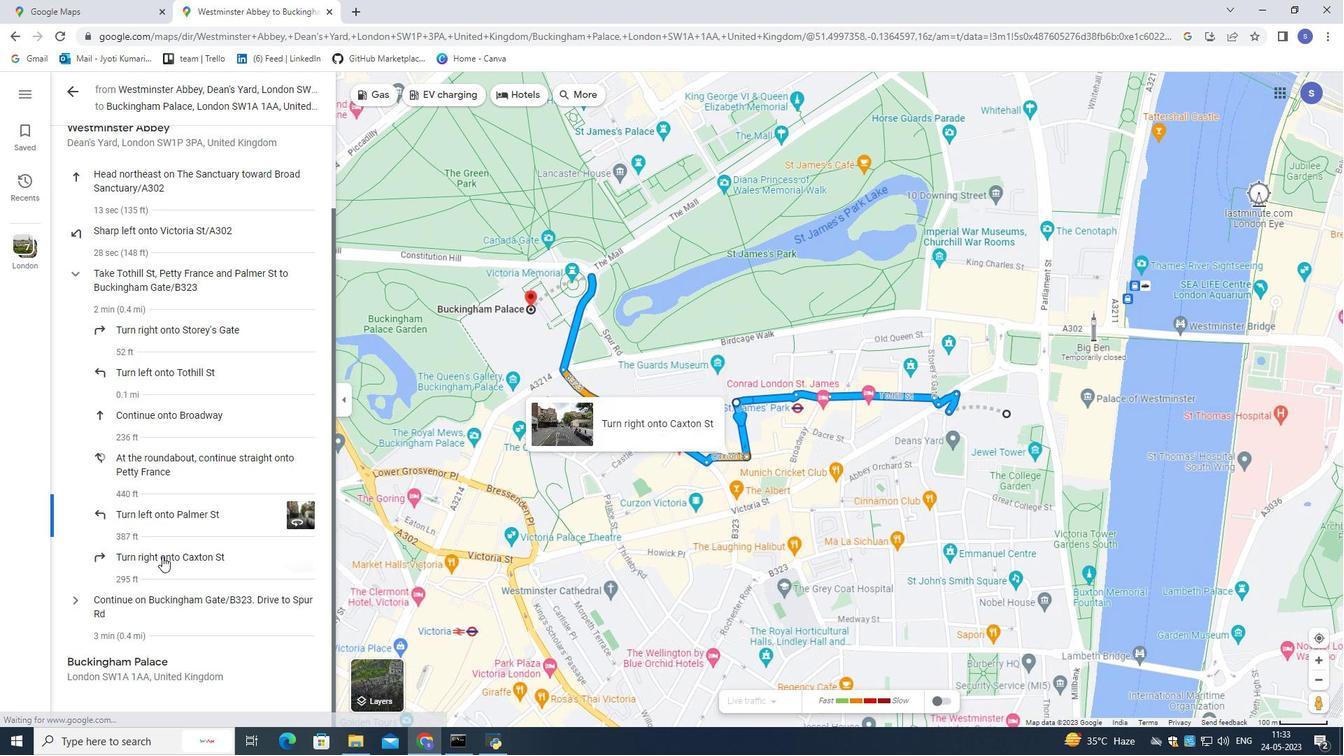 
Action: Mouse moved to (159, 587)
Screenshot: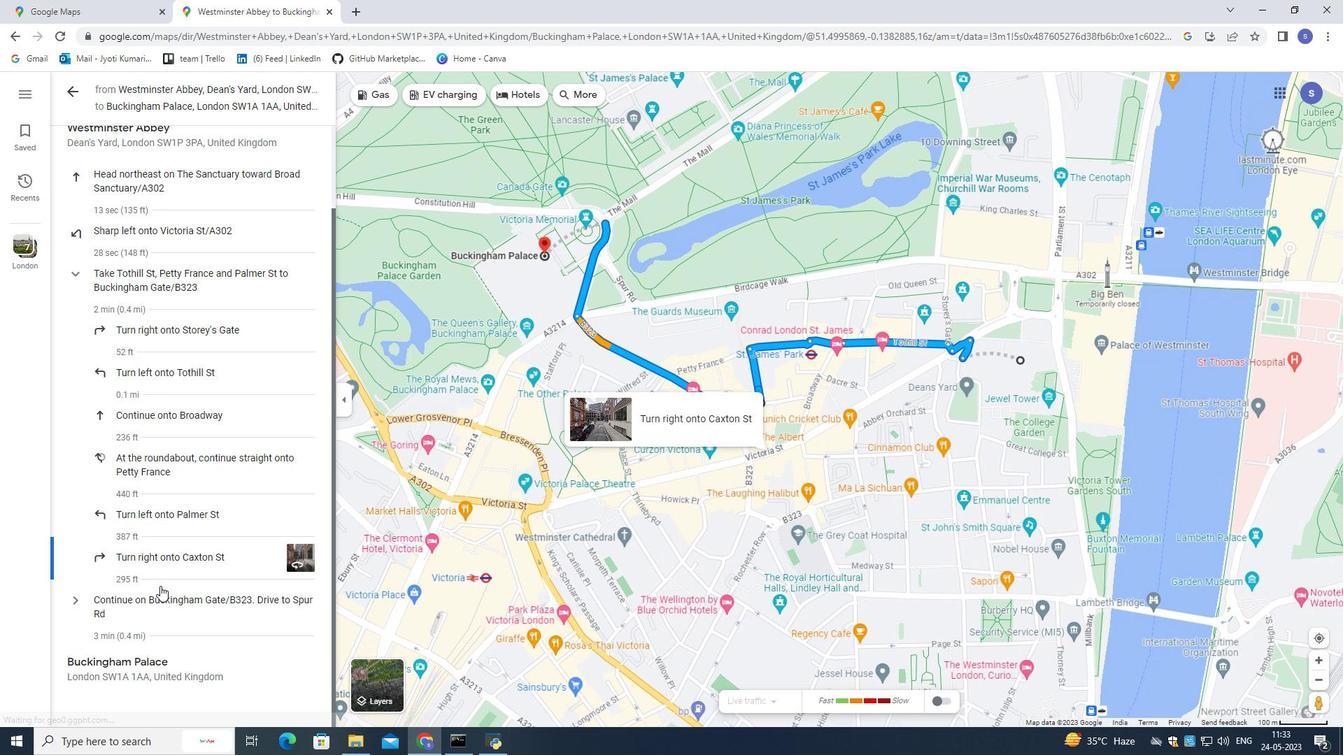 
Action: Mouse pressed left at (159, 587)
Screenshot: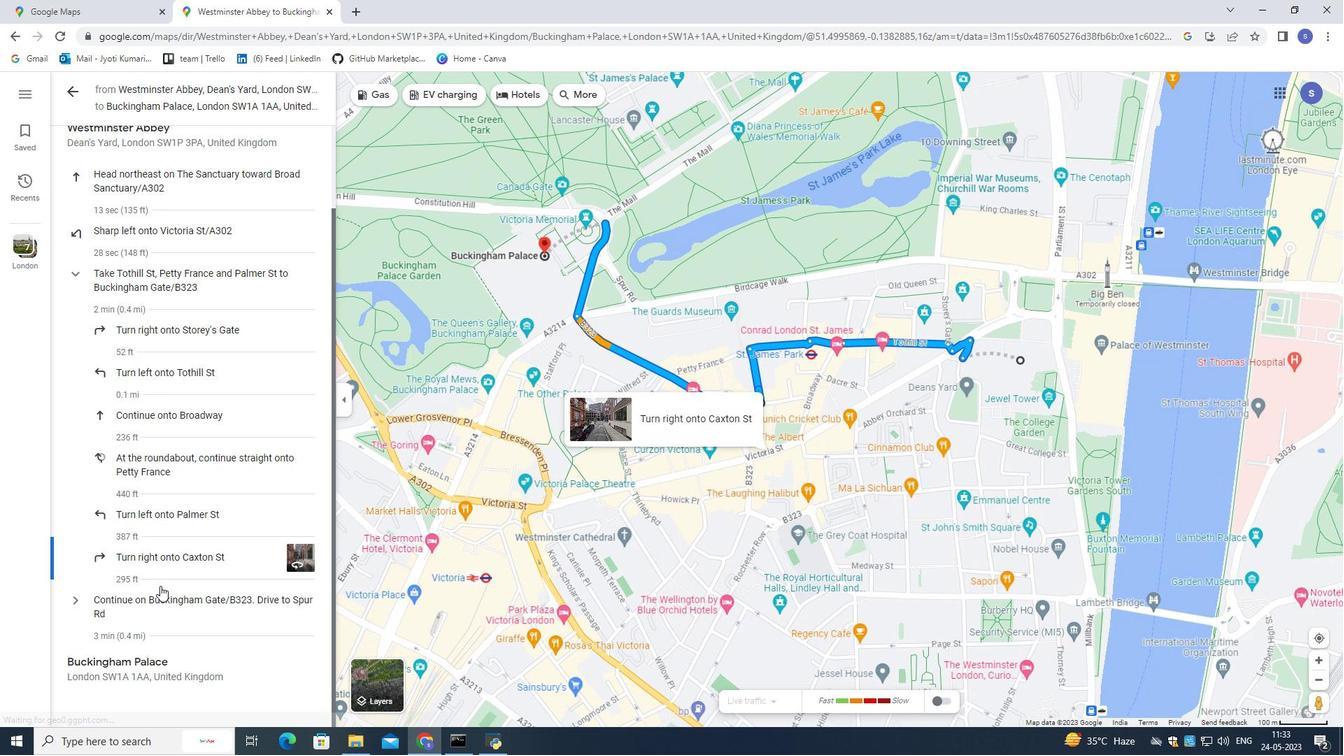 
Action: Mouse scrolled (159, 586) with delta (0, 0)
Screenshot: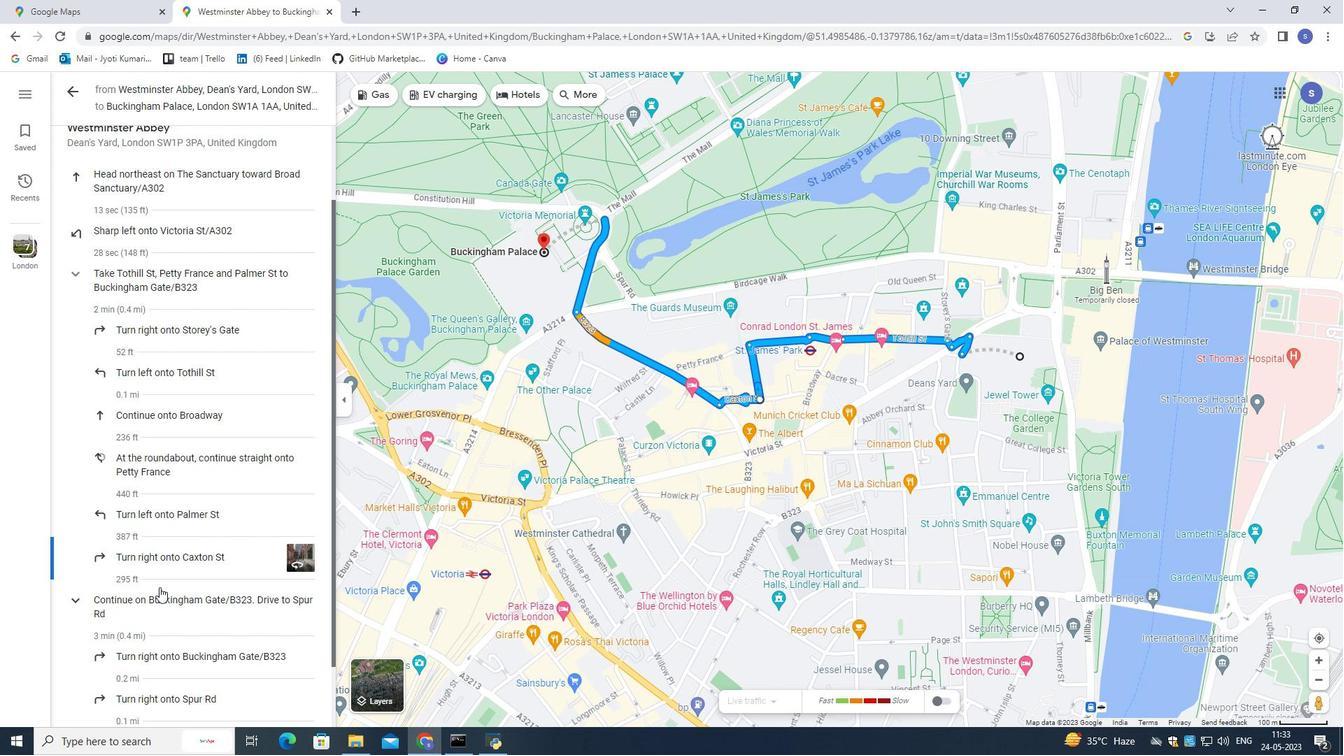 
Action: Mouse scrolled (159, 586) with delta (0, 0)
Screenshot: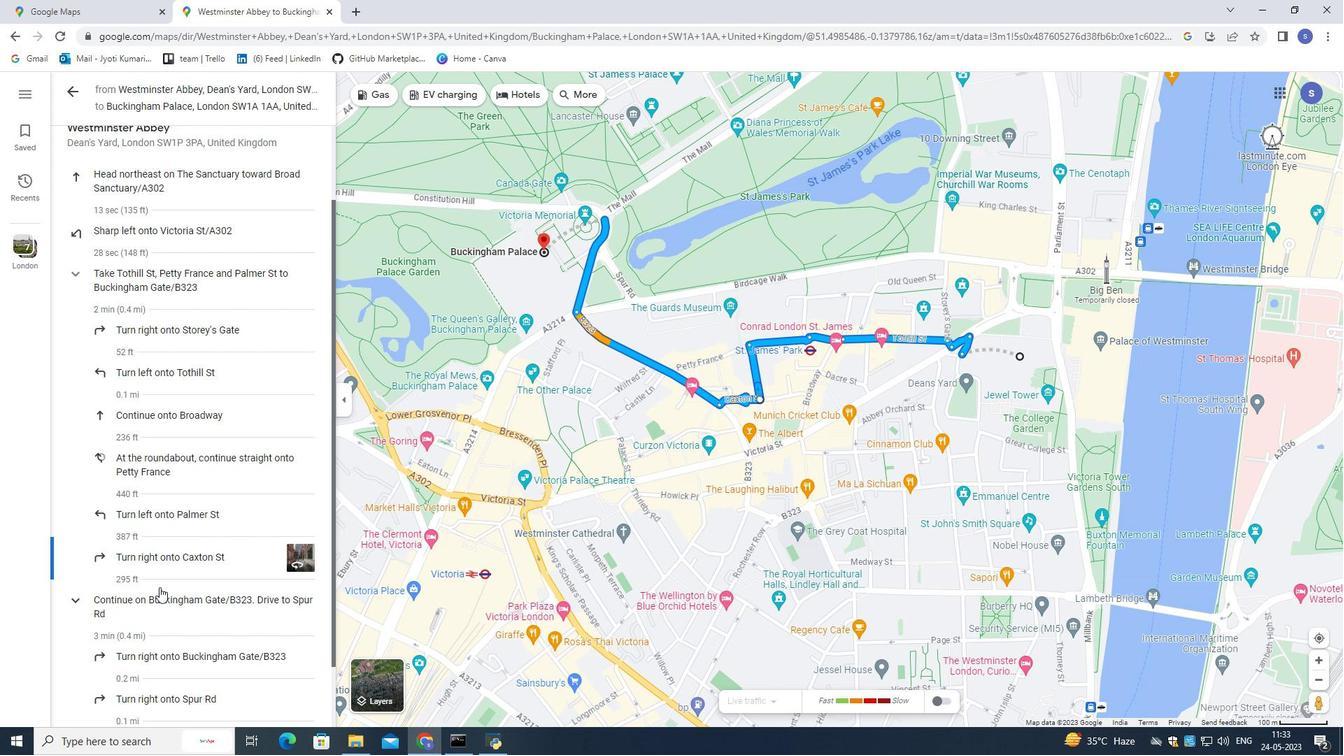 
Action: Mouse scrolled (159, 586) with delta (0, 0)
Screenshot: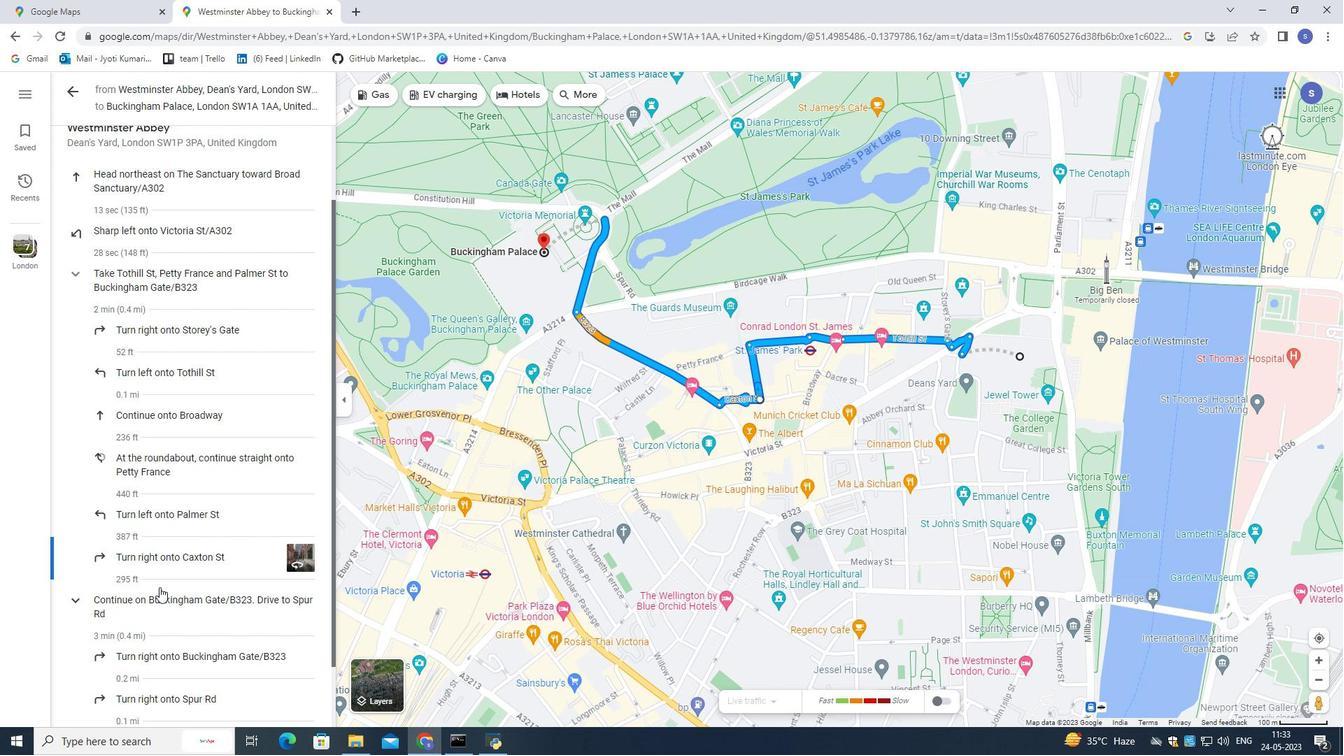 
Action: Mouse moved to (157, 576)
Screenshot: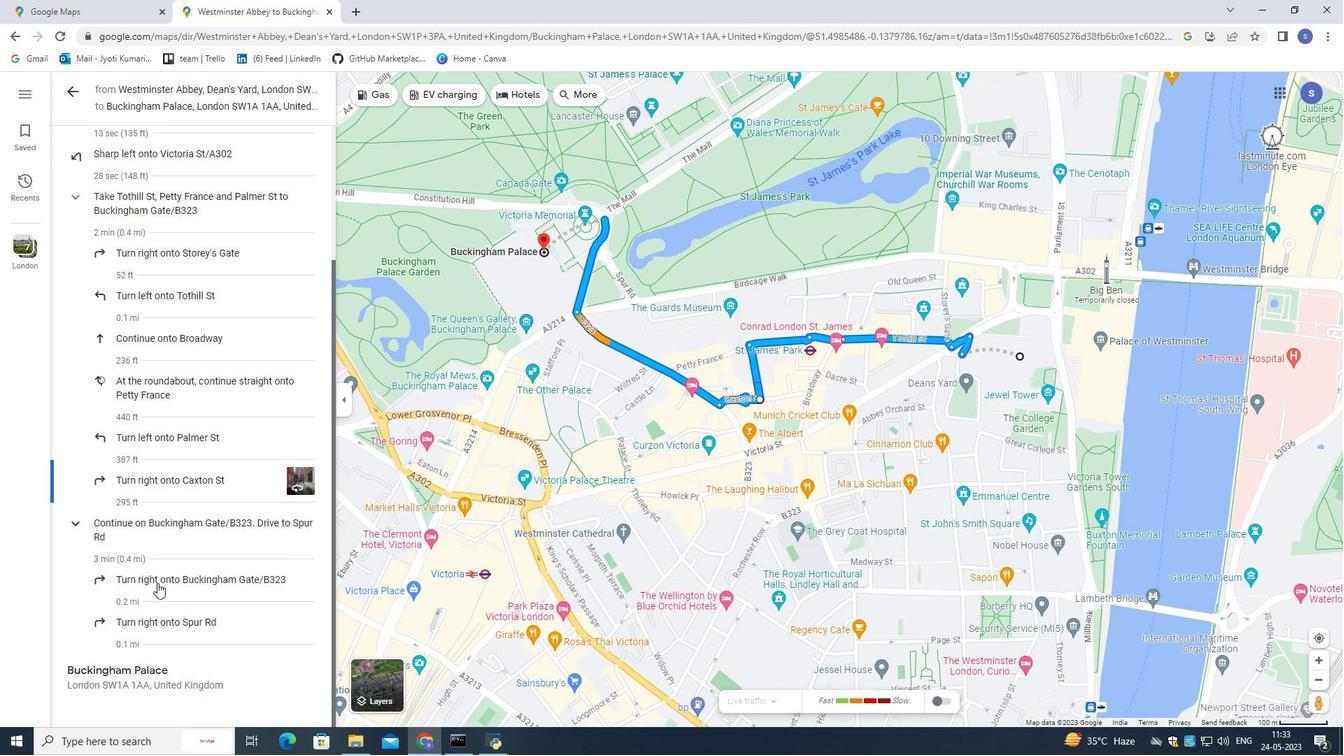 
Action: Mouse pressed left at (157, 576)
Screenshot: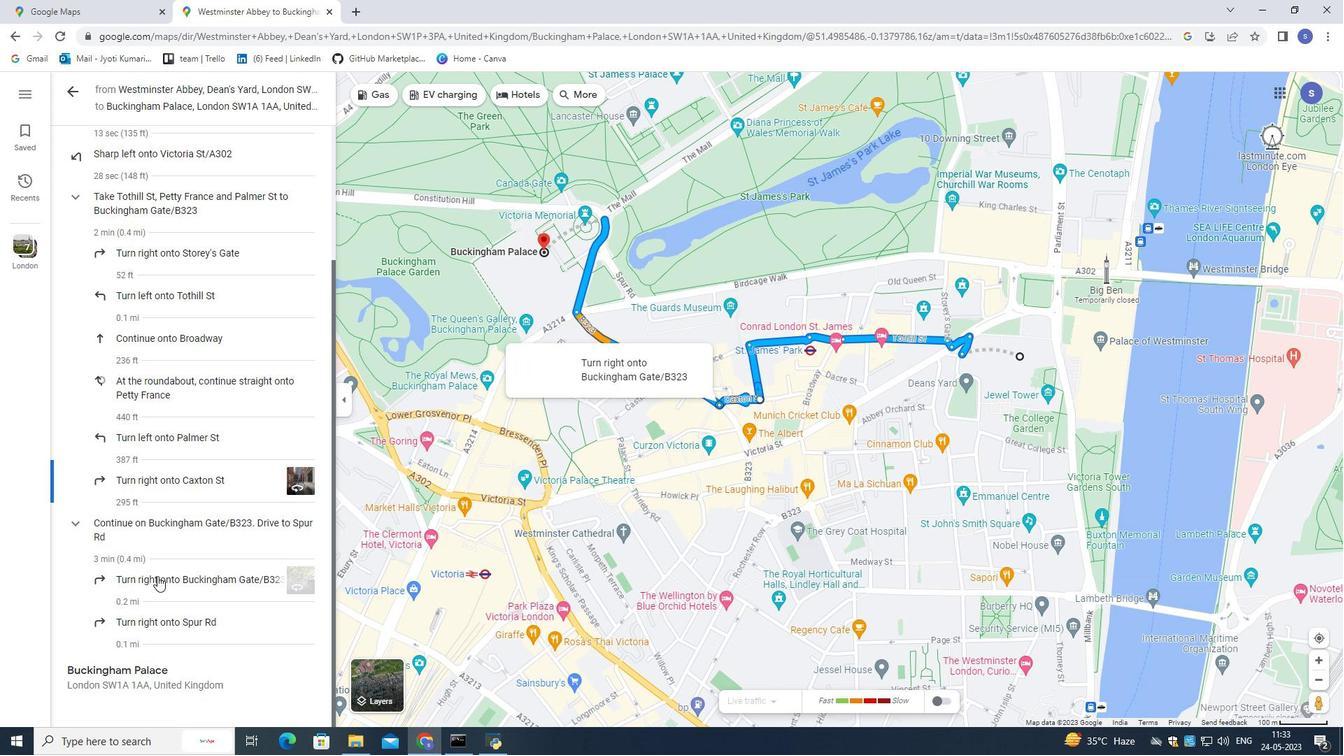 
Action: Mouse moved to (172, 618)
Screenshot: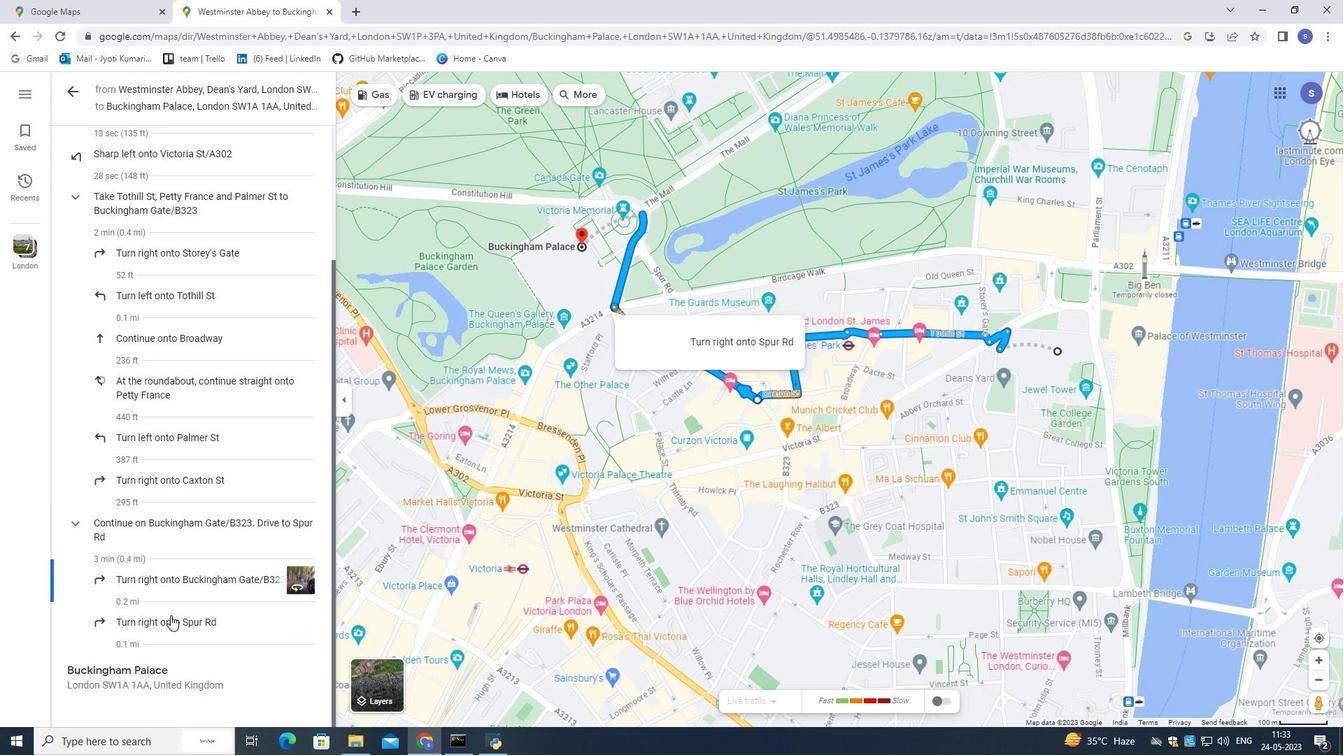 
Action: Mouse pressed left at (172, 618)
Screenshot: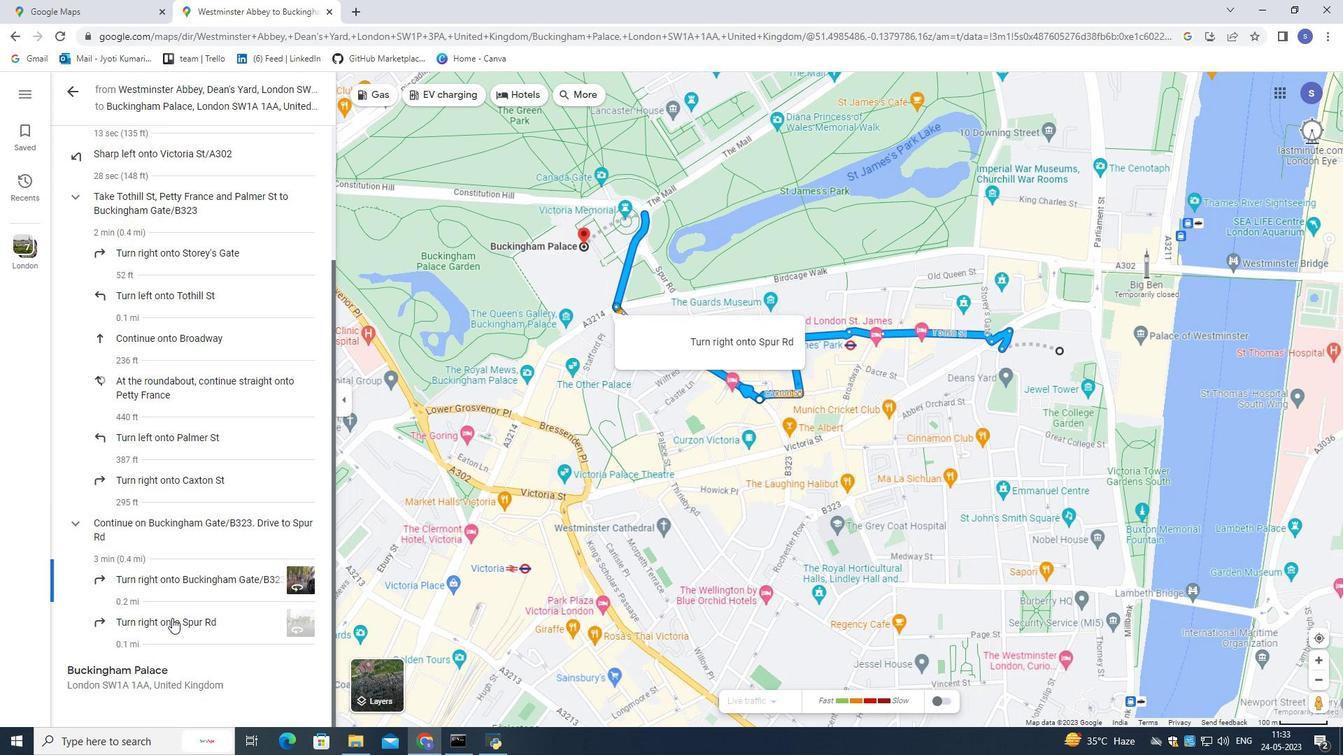 
Action: Mouse moved to (239, 617)
Screenshot: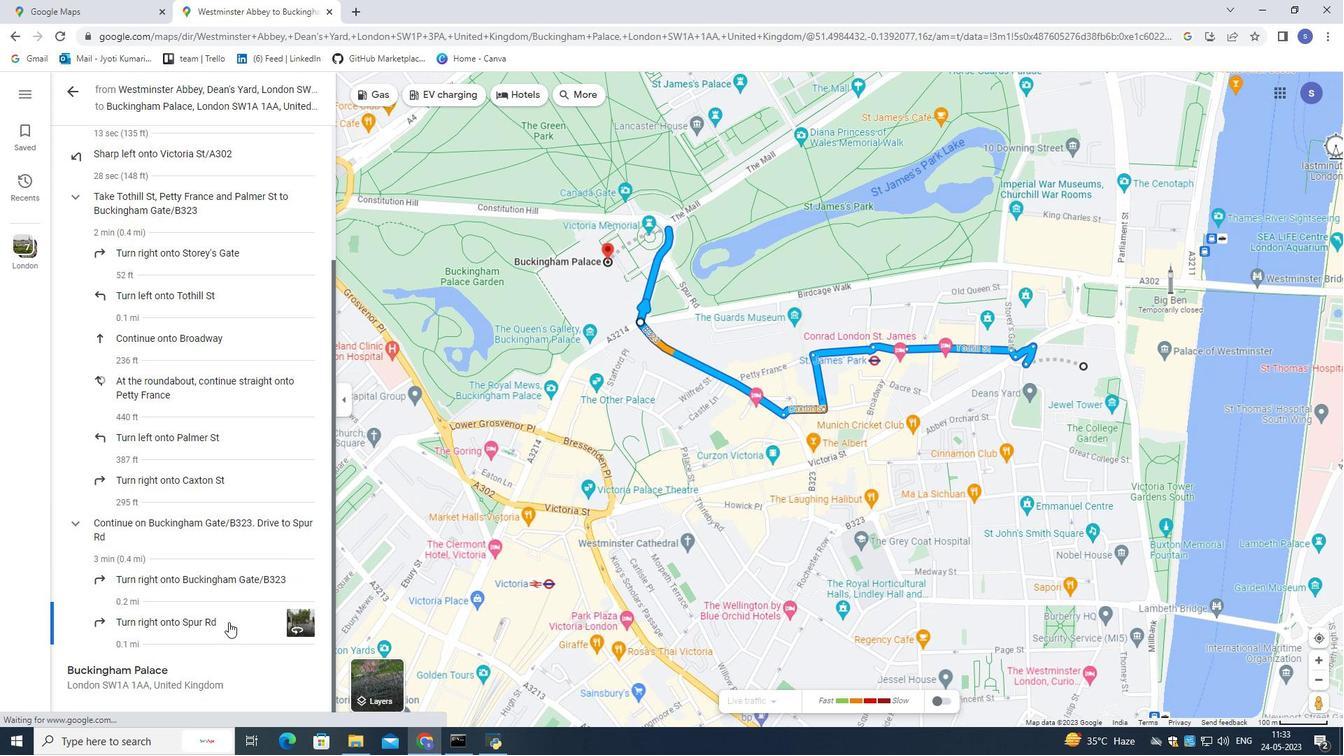 
Action: Mouse scrolled (239, 616) with delta (0, 0)
Screenshot: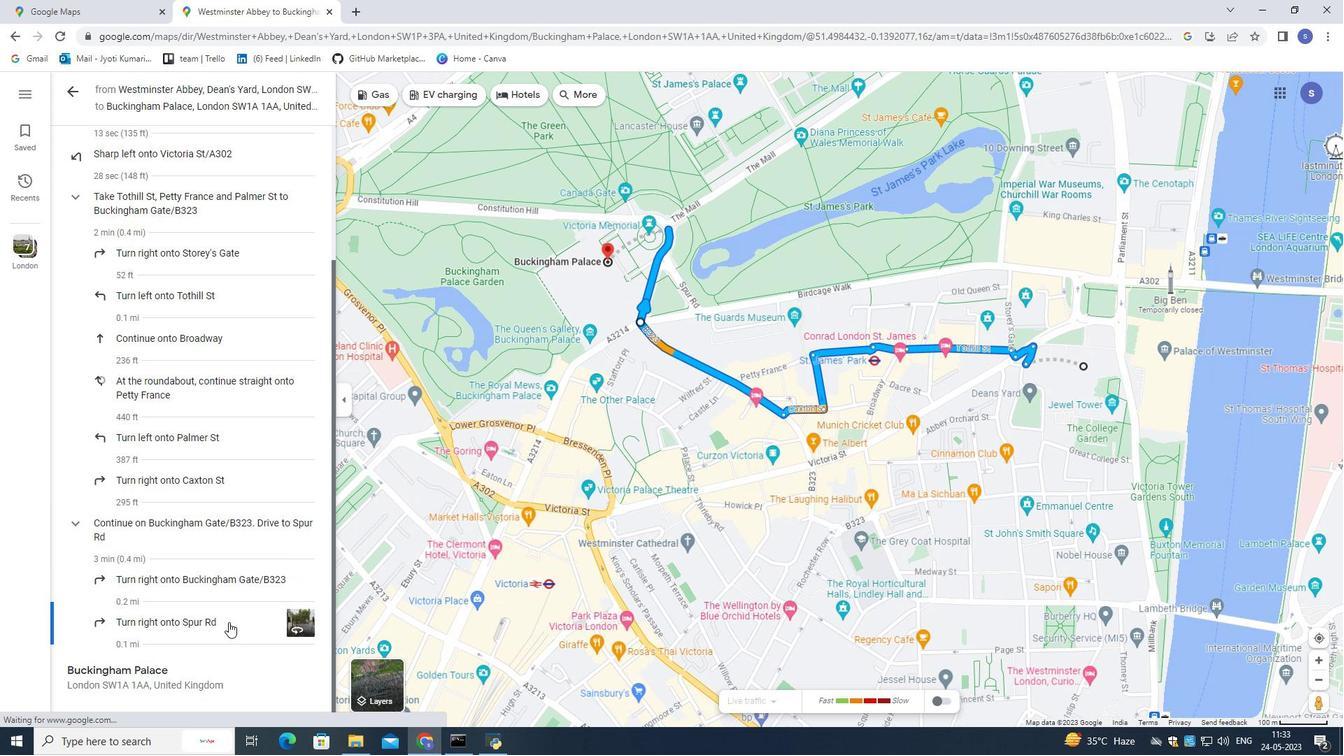 
Action: Mouse scrolled (239, 616) with delta (0, 0)
Screenshot: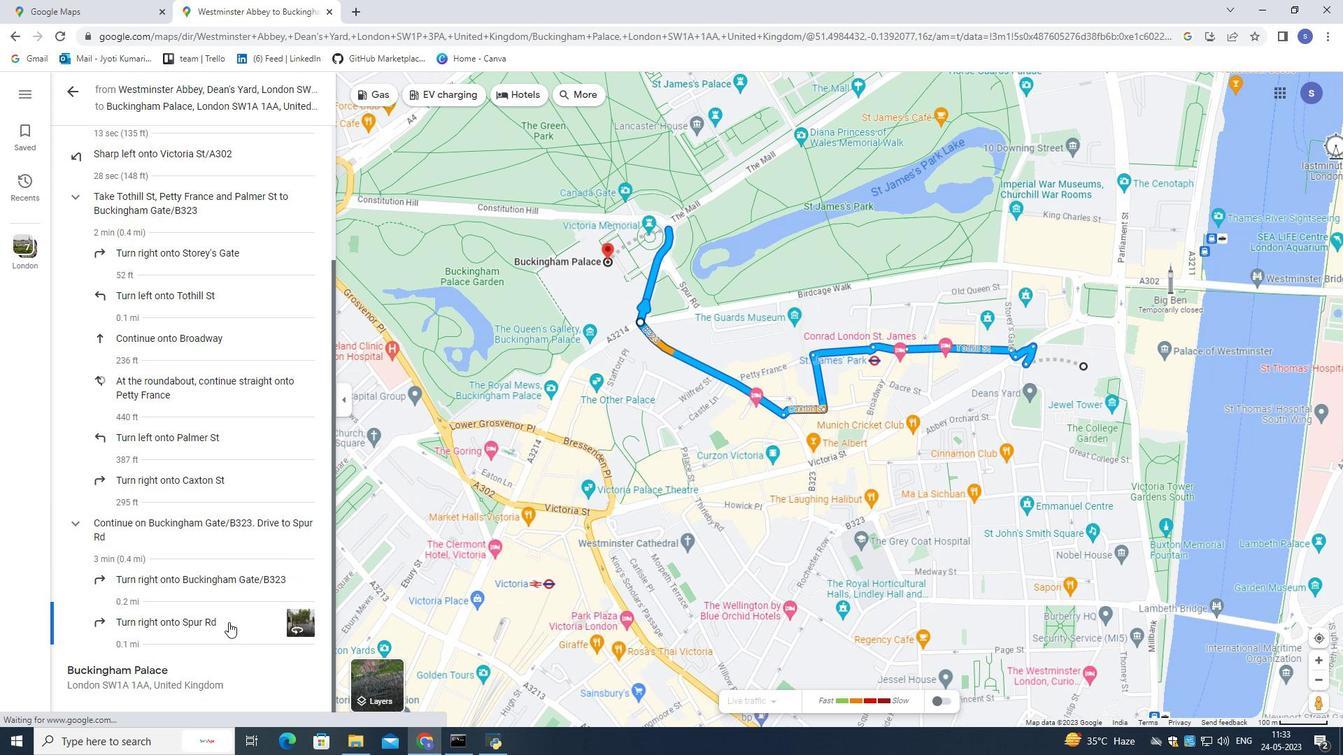 
Action: Mouse scrolled (239, 616) with delta (0, 0)
Screenshot: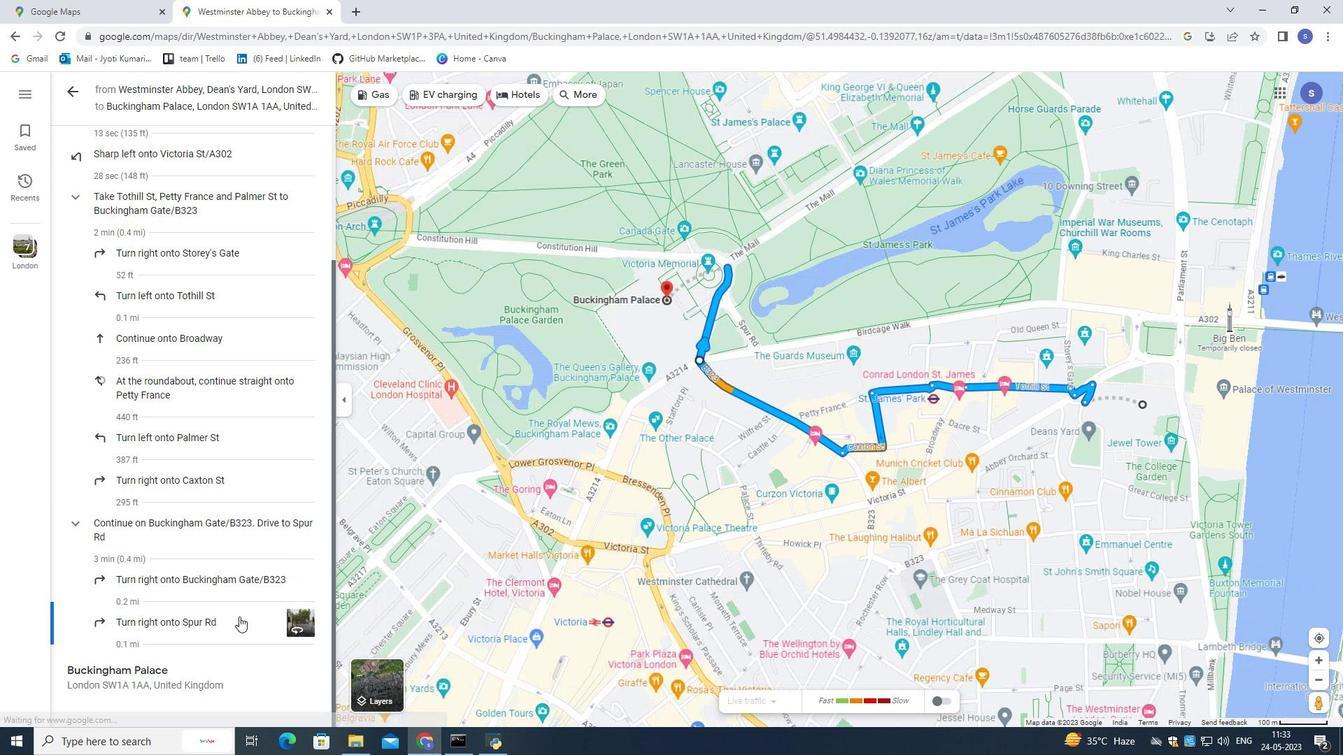 
Action: Mouse moved to (215, 473)
Screenshot: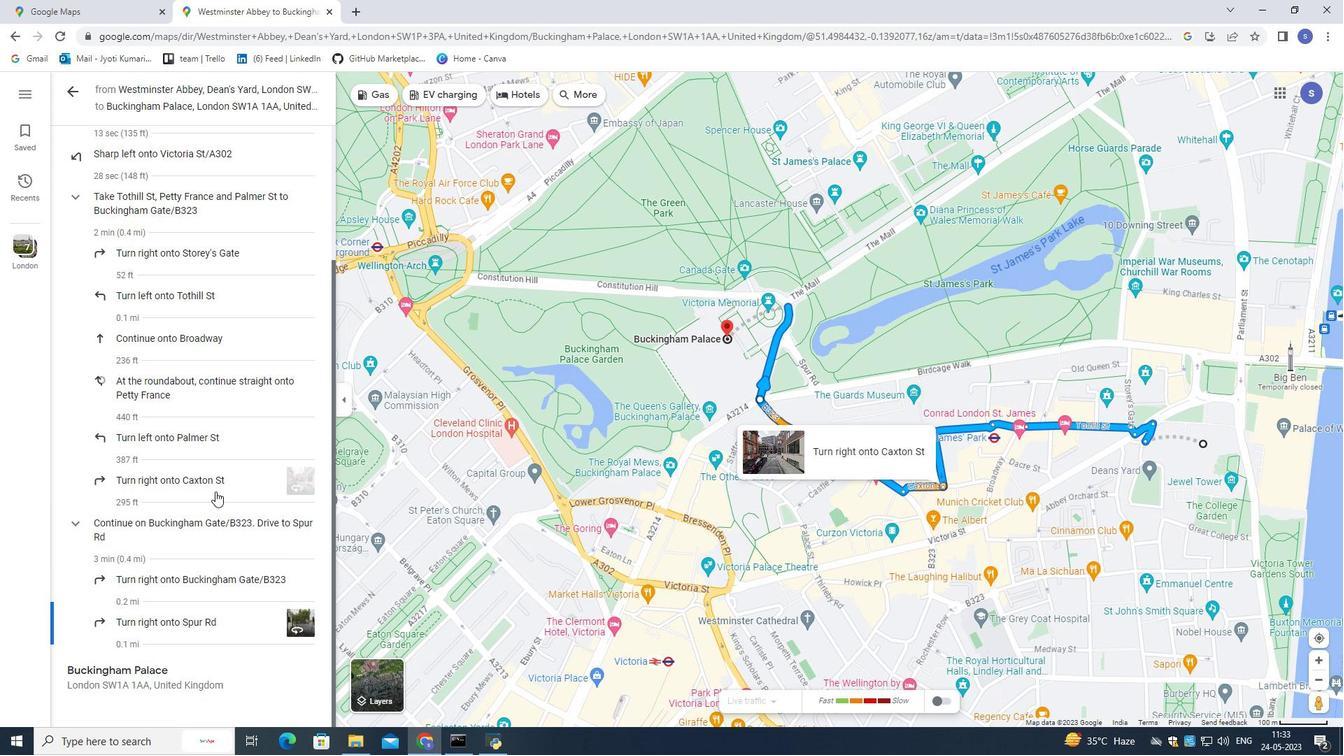 
Action: Mouse scrolled (215, 474) with delta (0, 0)
Screenshot: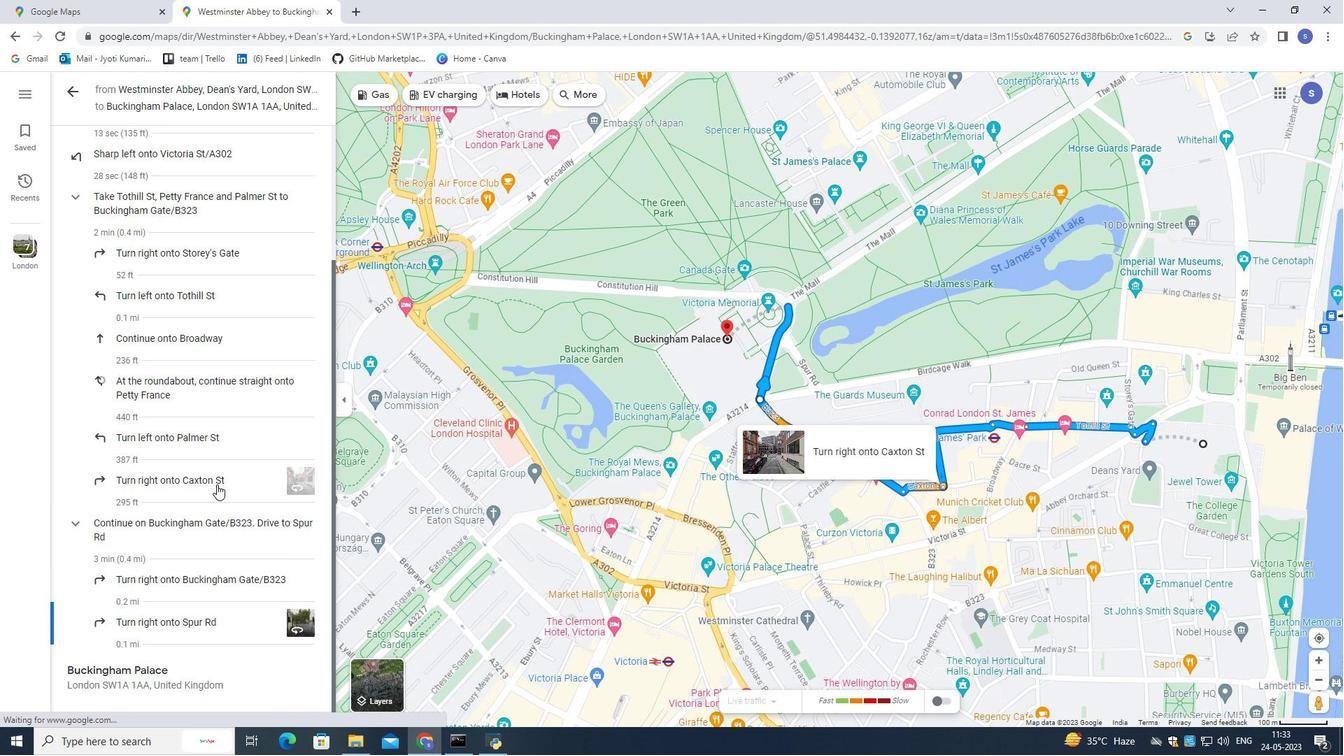 
Action: Mouse moved to (215, 472)
Screenshot: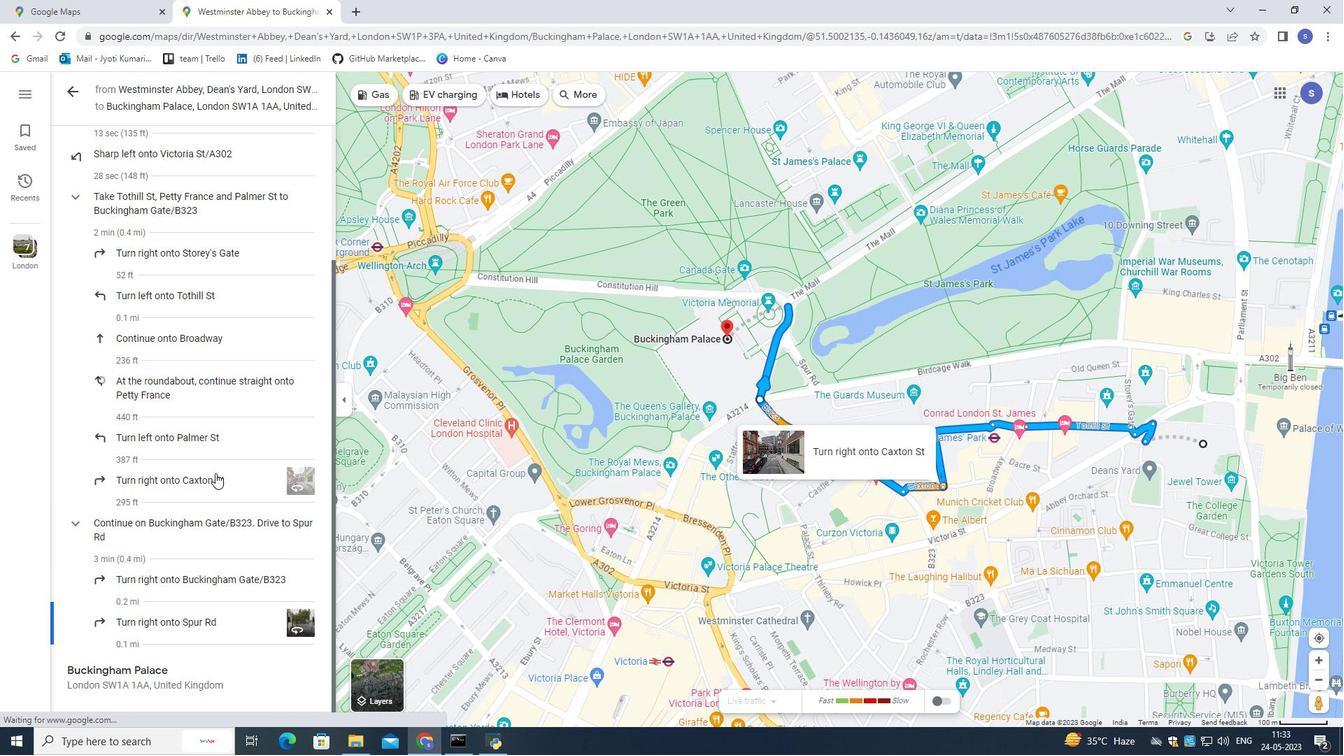 
Action: Mouse scrolled (215, 472) with delta (0, 0)
Screenshot: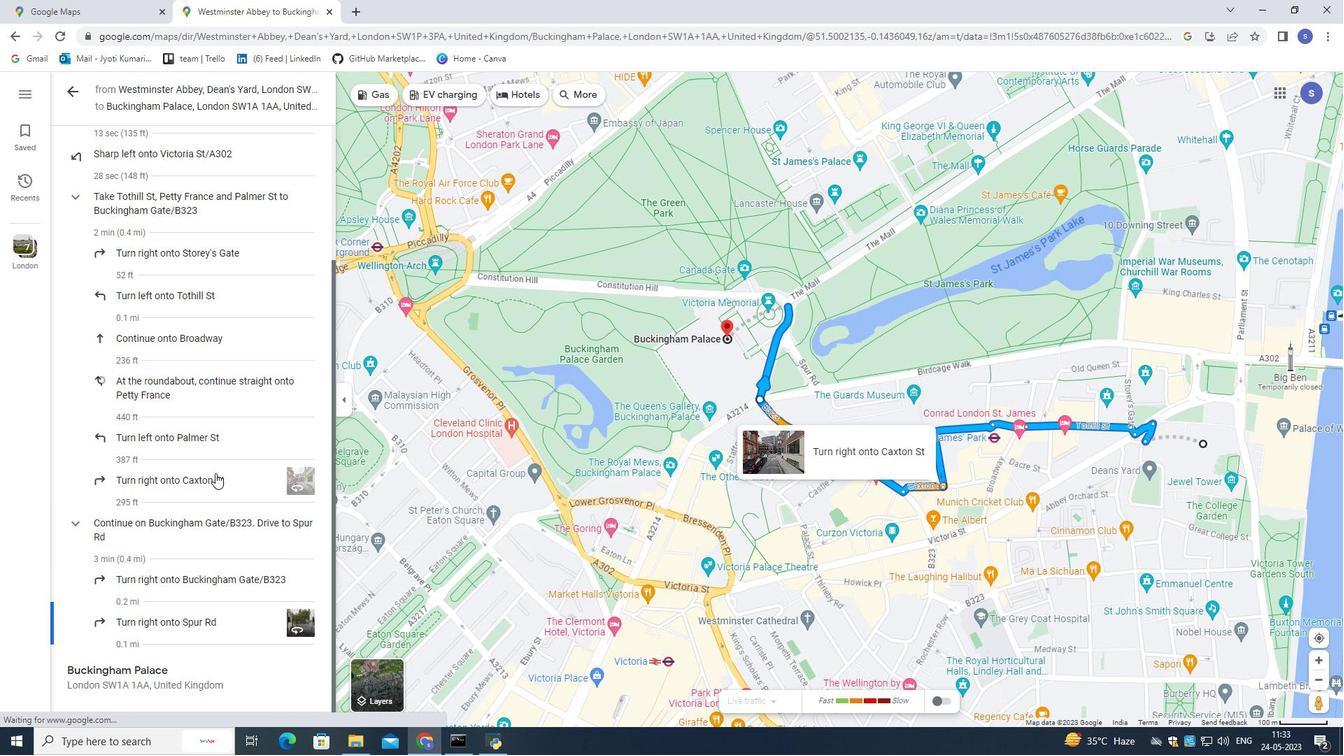 
Action: Mouse moved to (215, 471)
Screenshot: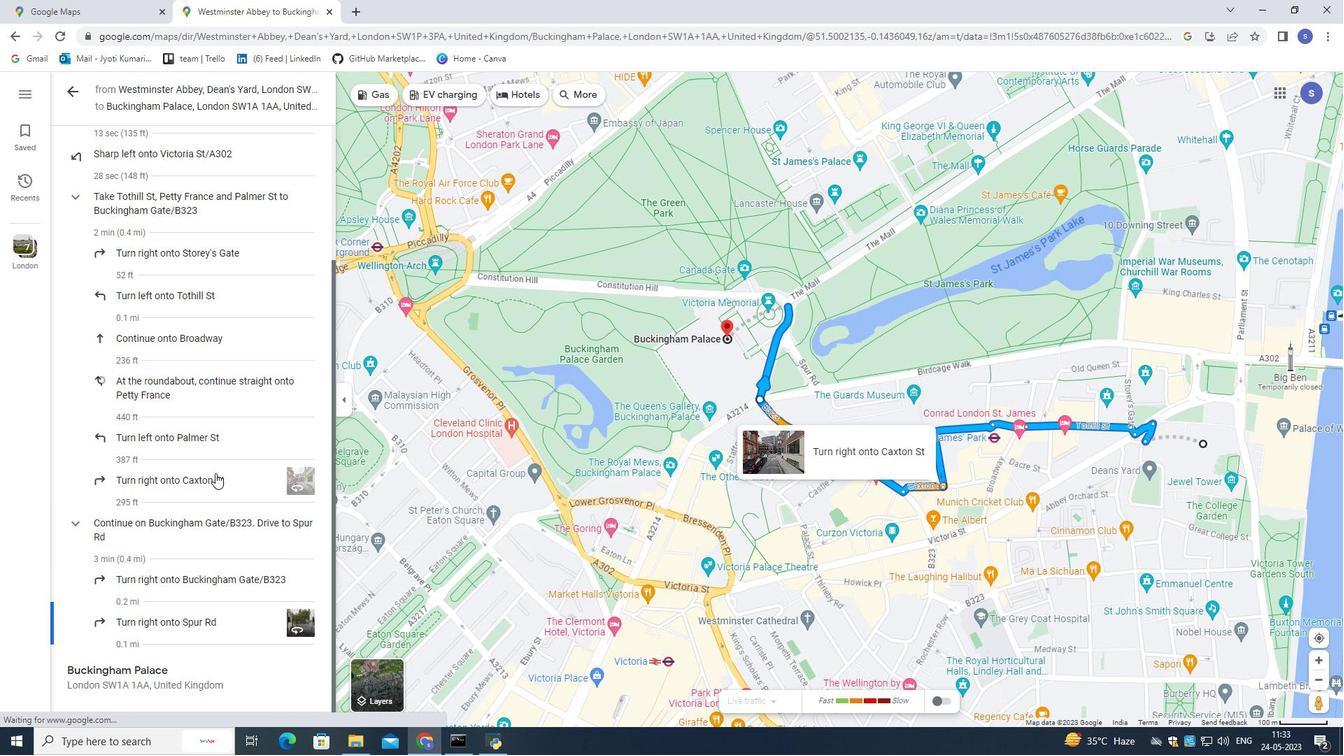 
Action: Mouse scrolled (215, 472) with delta (0, 0)
Screenshot: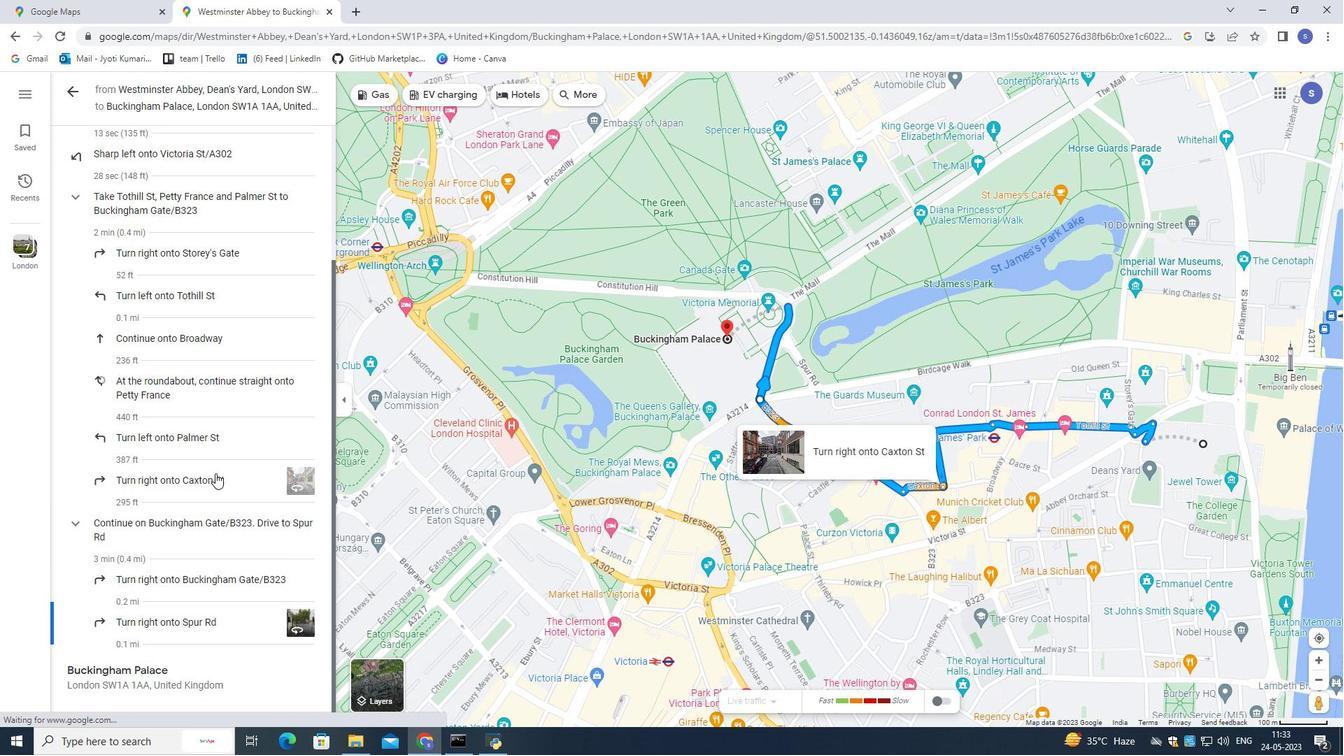 
Action: Mouse scrolled (215, 472) with delta (0, 0)
Screenshot: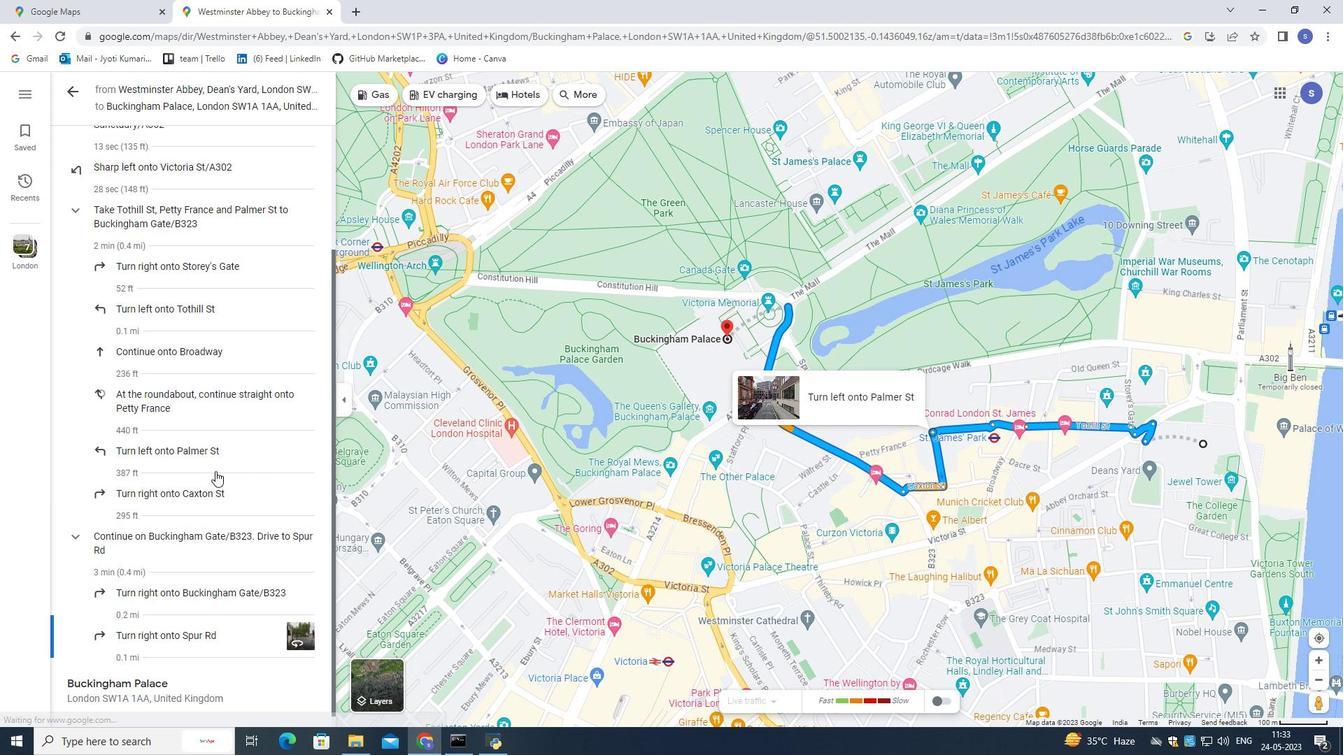 
Action: Mouse scrolled (215, 472) with delta (0, 0)
Screenshot: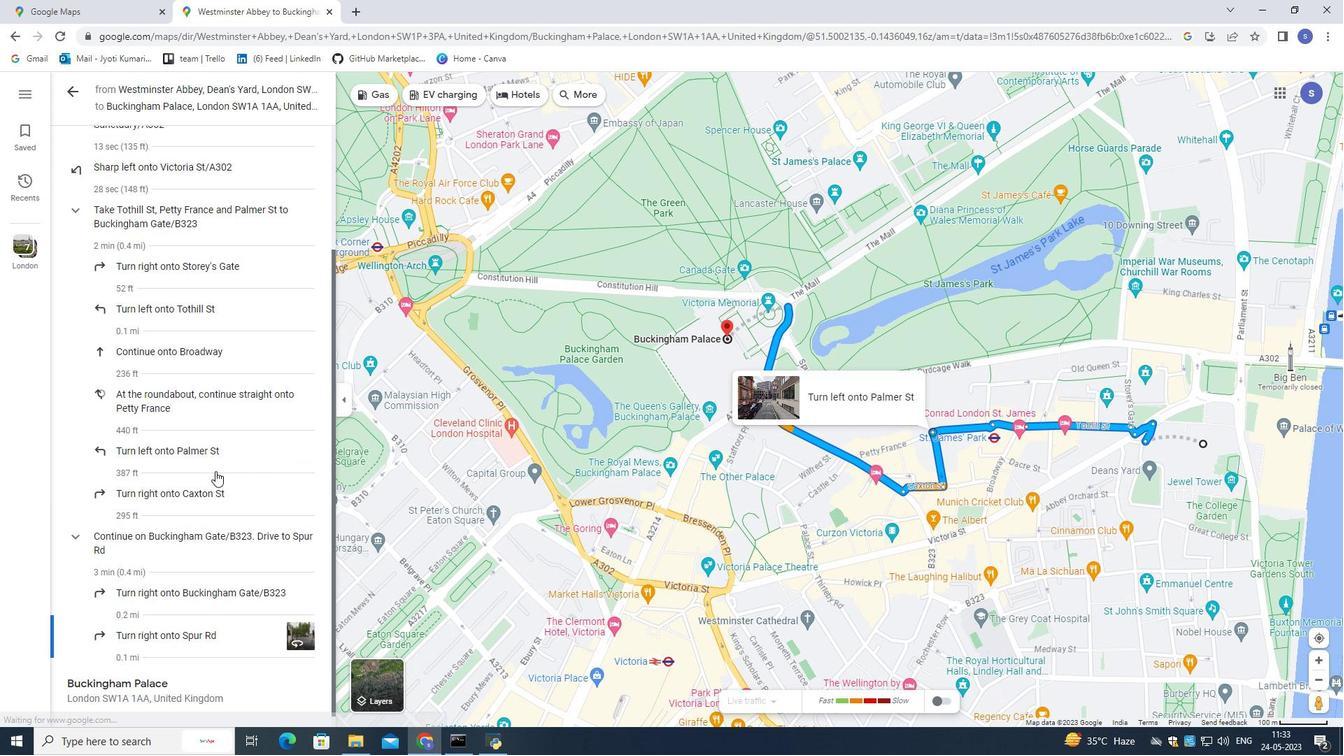 
Action: Mouse scrolled (215, 472) with delta (0, 0)
Screenshot: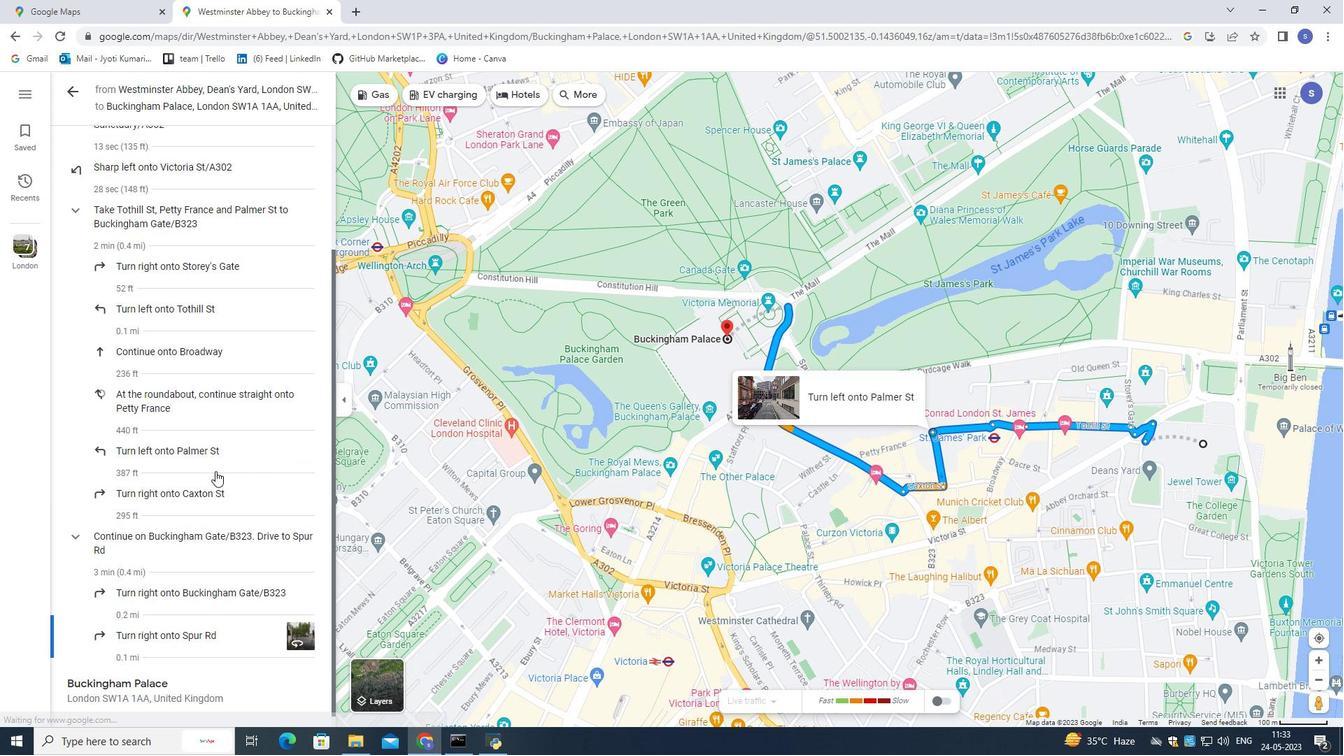 
Action: Mouse scrolled (215, 472) with delta (0, 0)
Screenshot: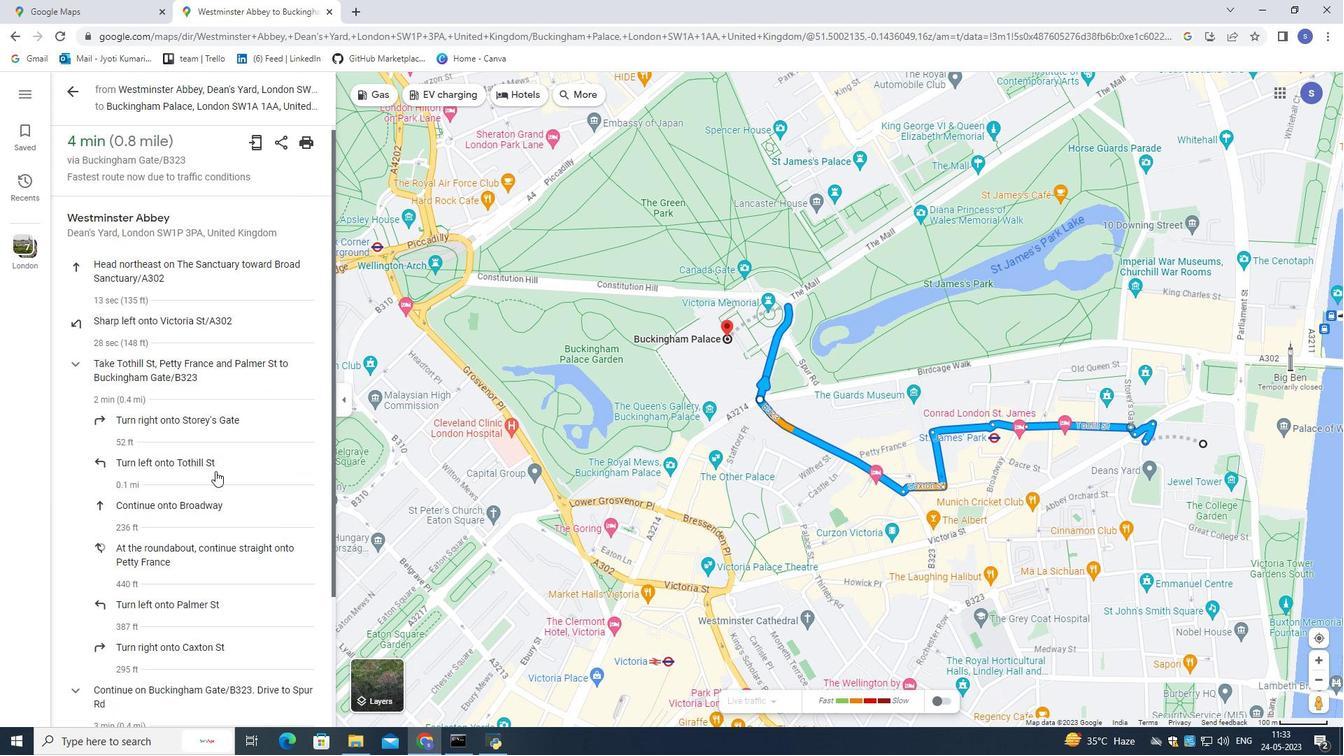 
Action: Mouse scrolled (215, 472) with delta (0, 0)
Screenshot: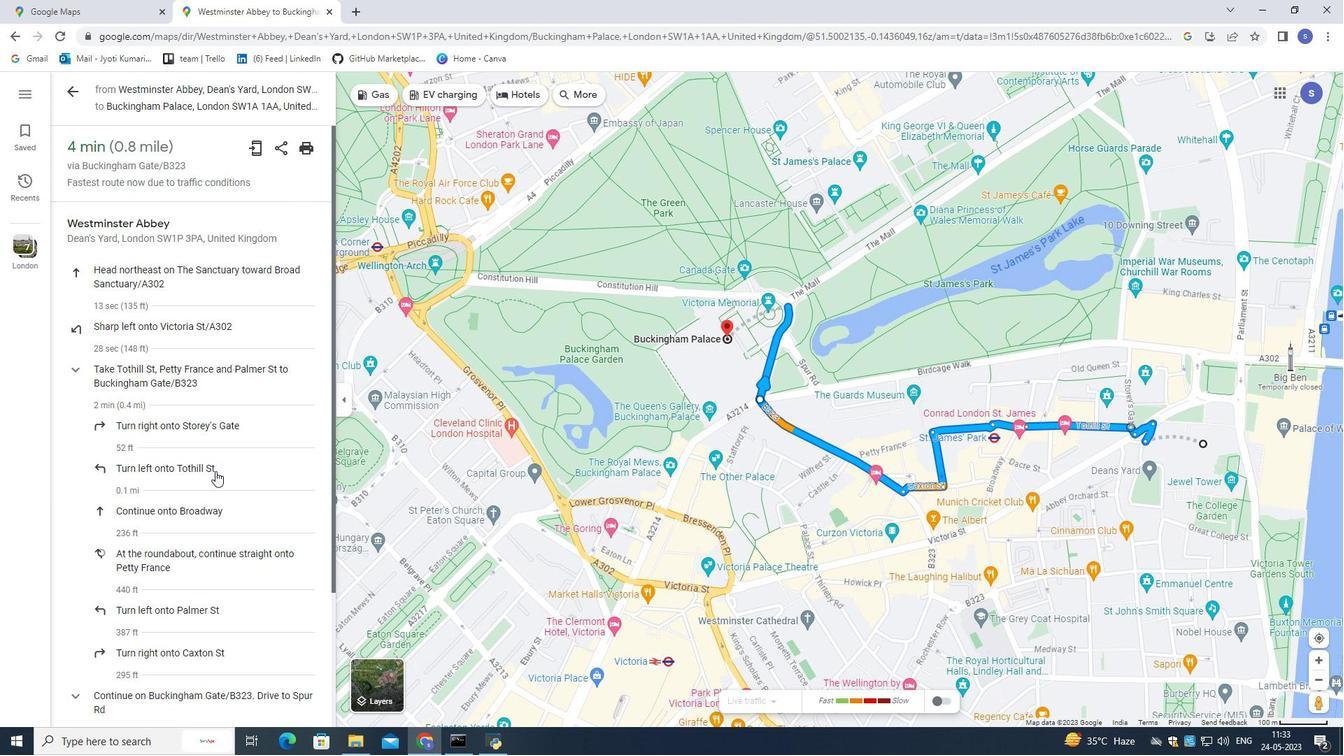 
Action: Mouse scrolled (215, 472) with delta (0, 0)
Screenshot: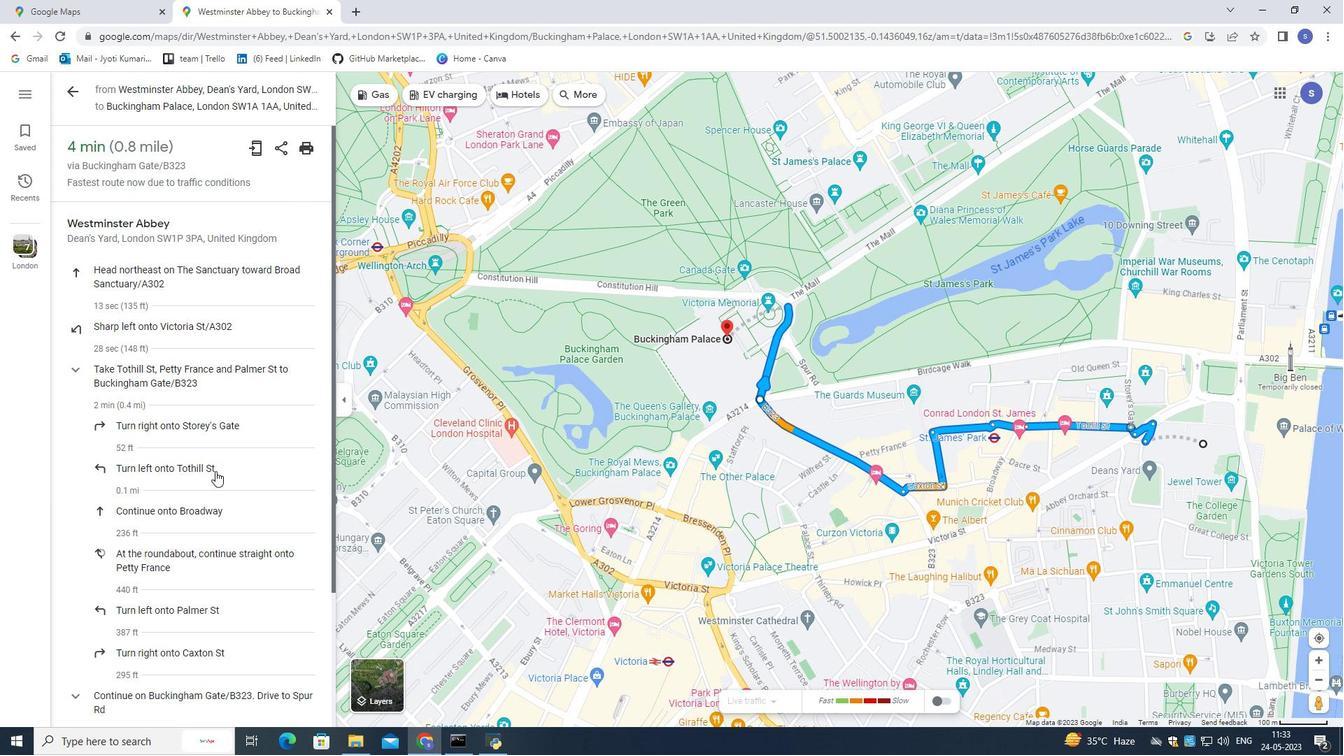 
Action: Mouse scrolled (215, 472) with delta (0, 0)
Screenshot: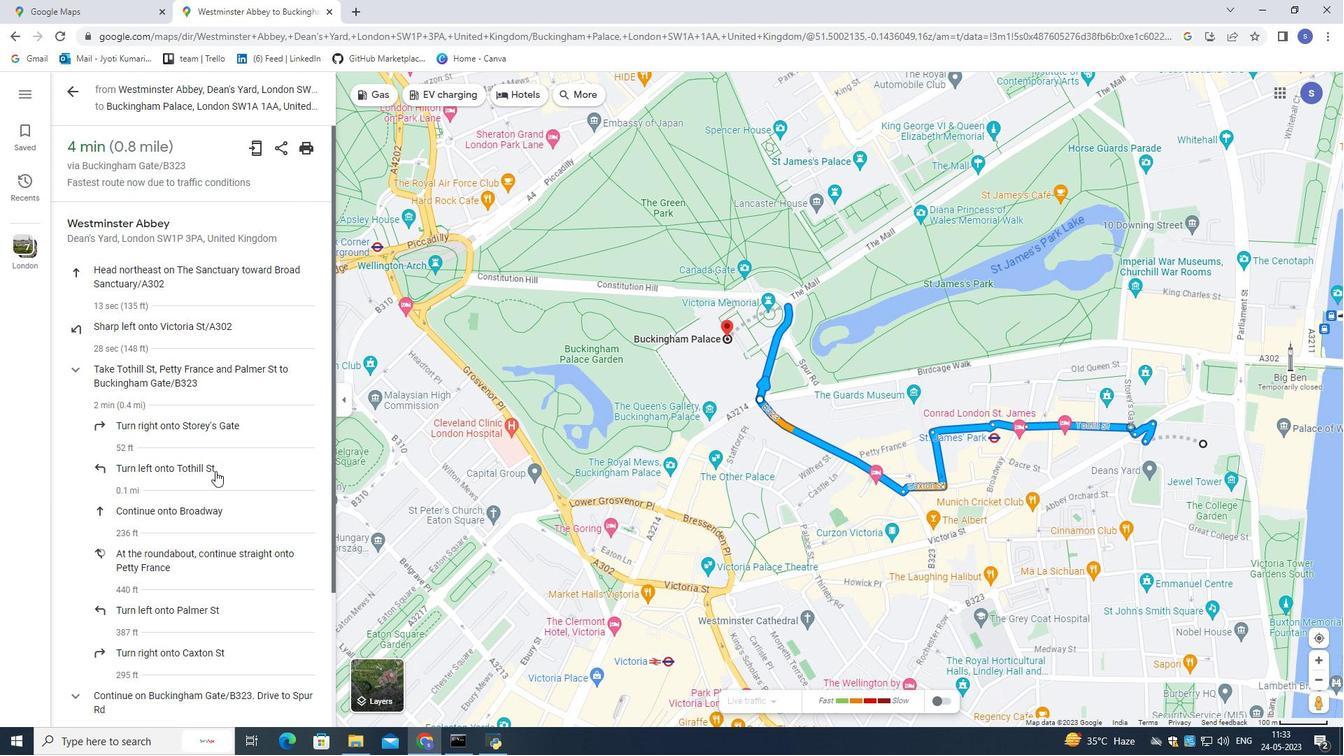 
Action: Mouse moved to (75, 97)
Screenshot: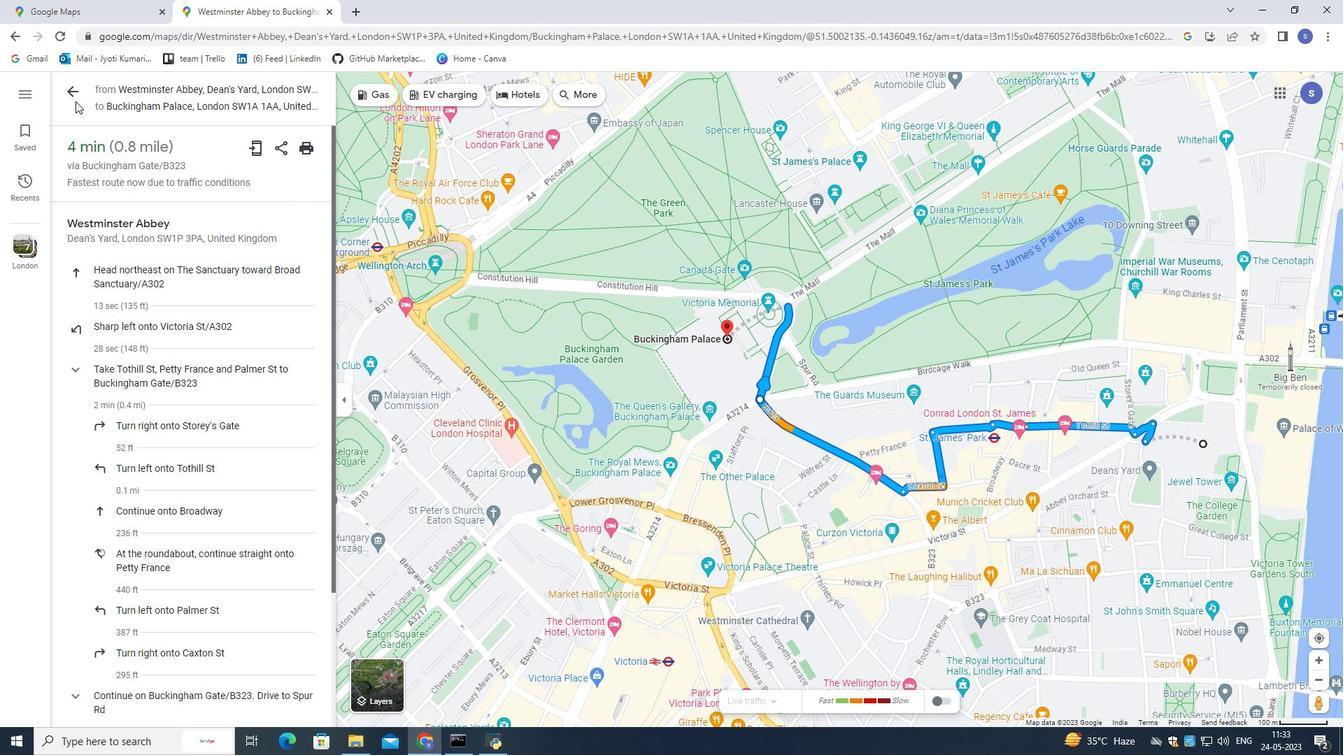 
Action: Mouse pressed left at (75, 97)
Screenshot: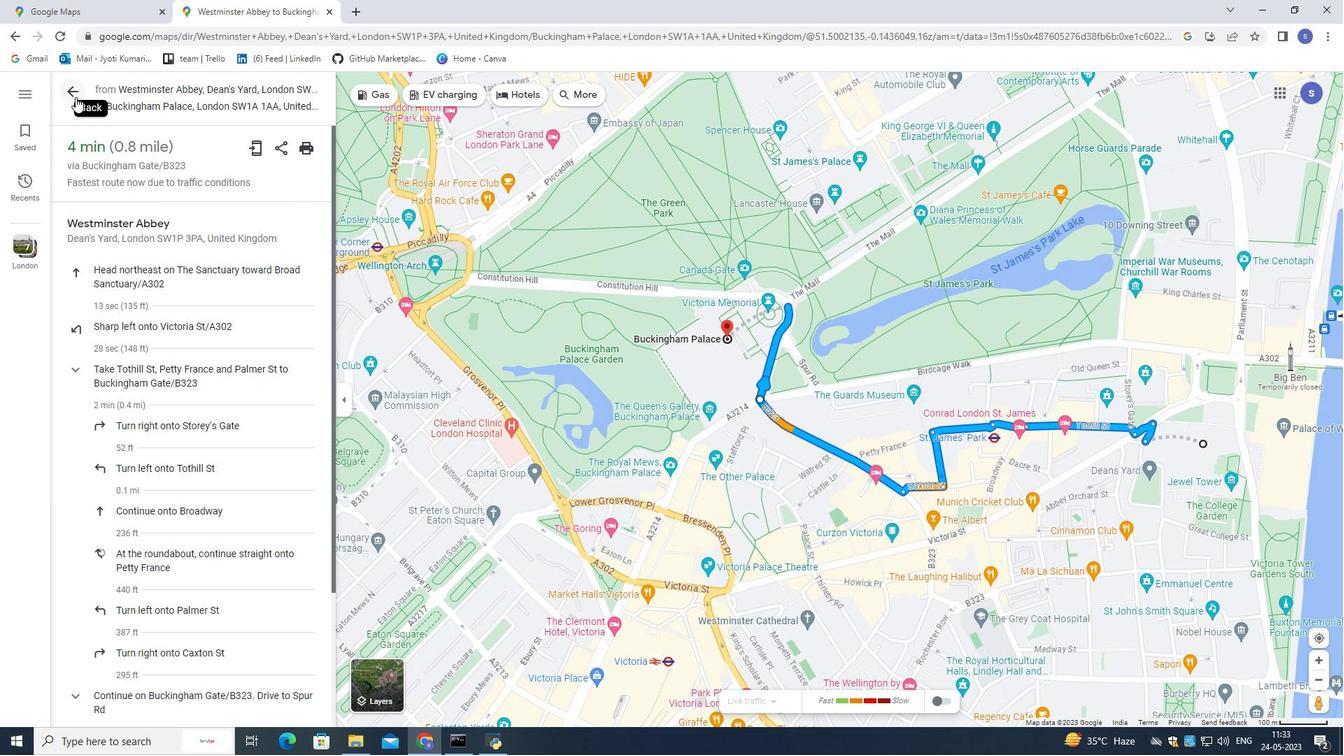 
Action: Mouse moved to (172, 453)
Screenshot: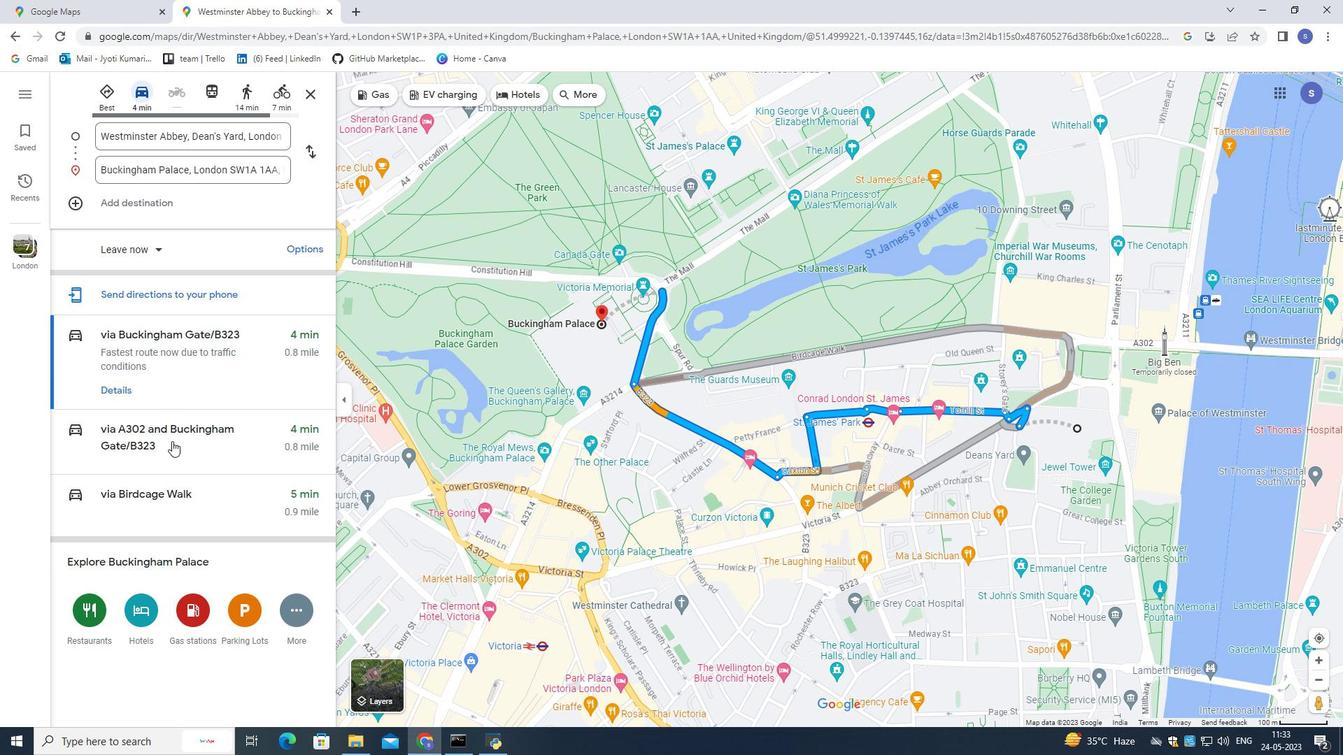 
Action: Mouse pressed left at (172, 453)
Screenshot: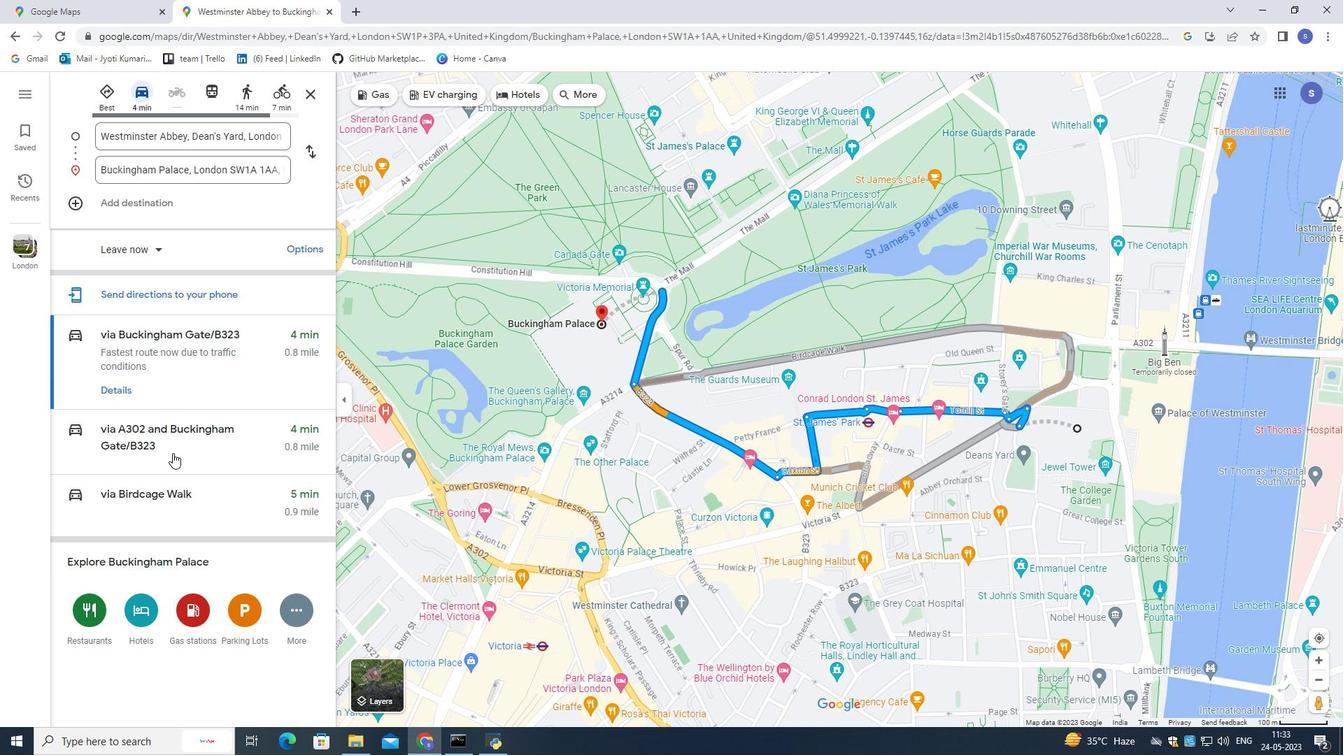 
Action: Mouse moved to (118, 456)
Screenshot: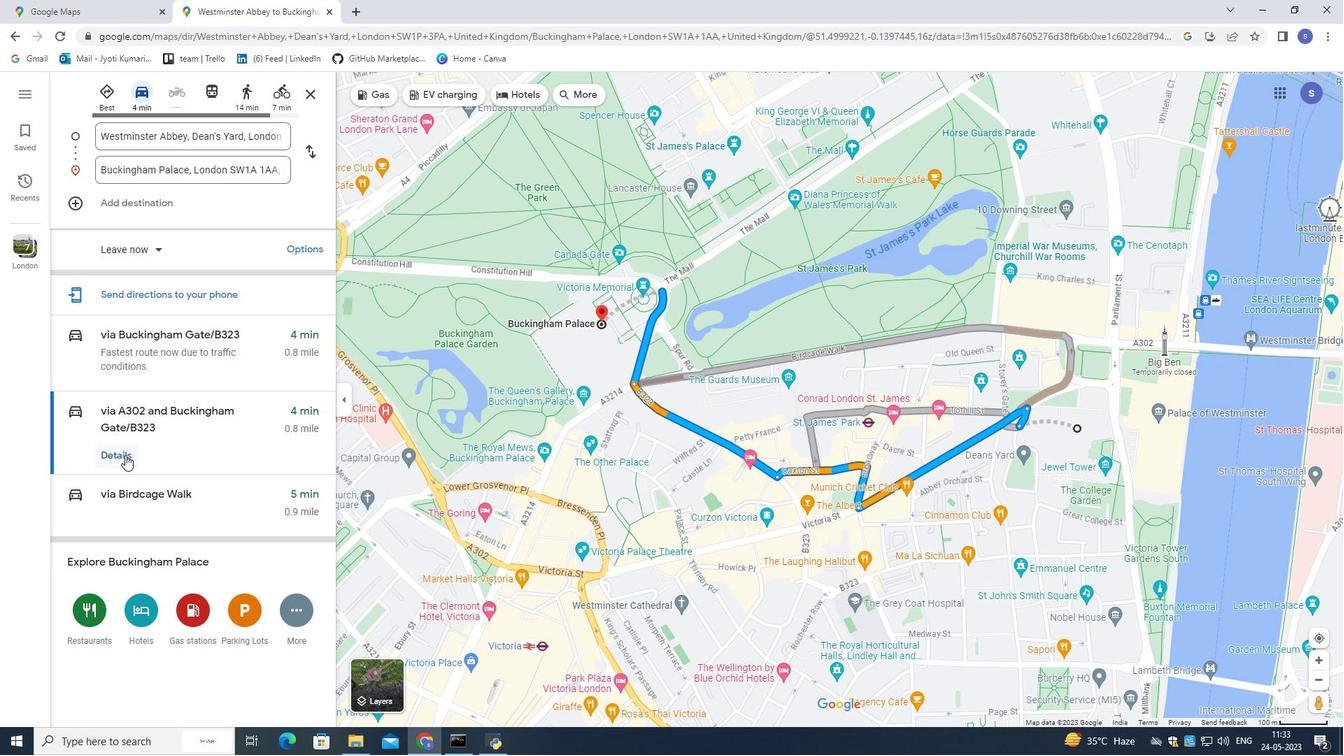 
Action: Mouse pressed left at (118, 456)
Screenshot: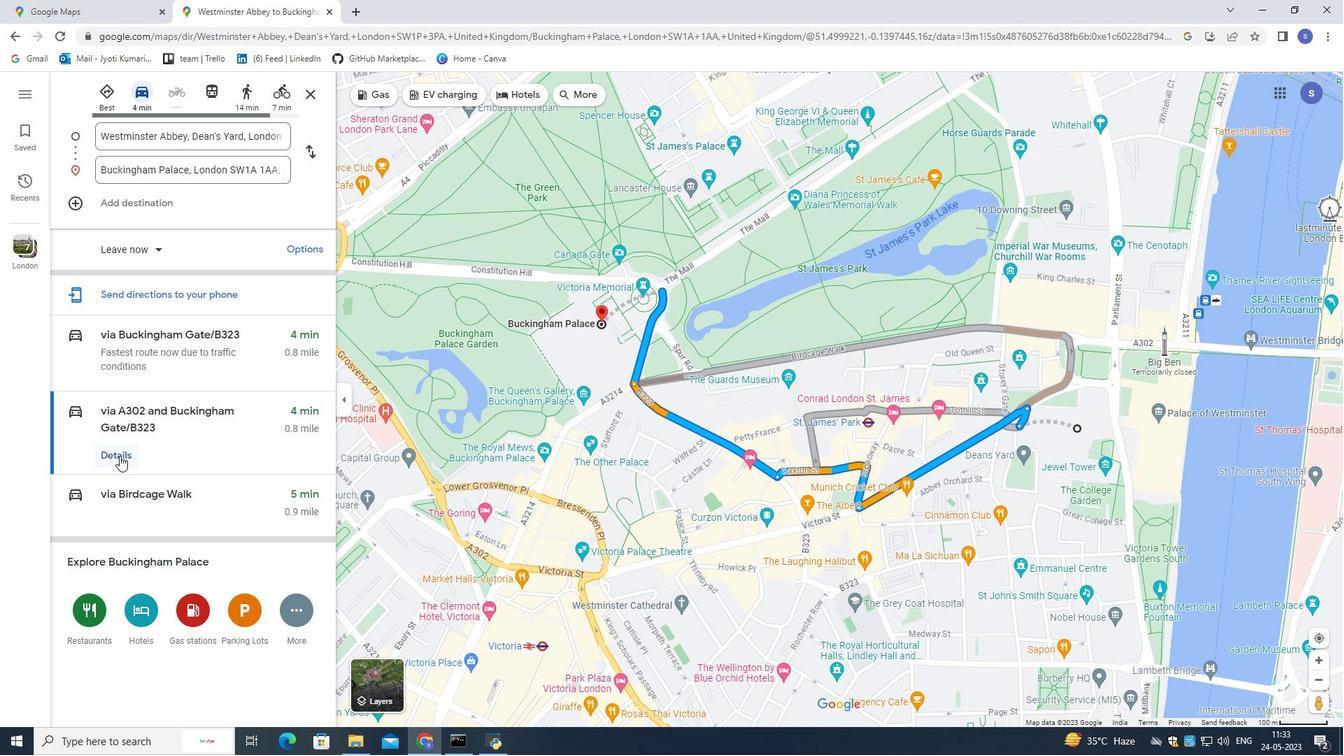 
Action: Mouse moved to (109, 258)
Screenshot: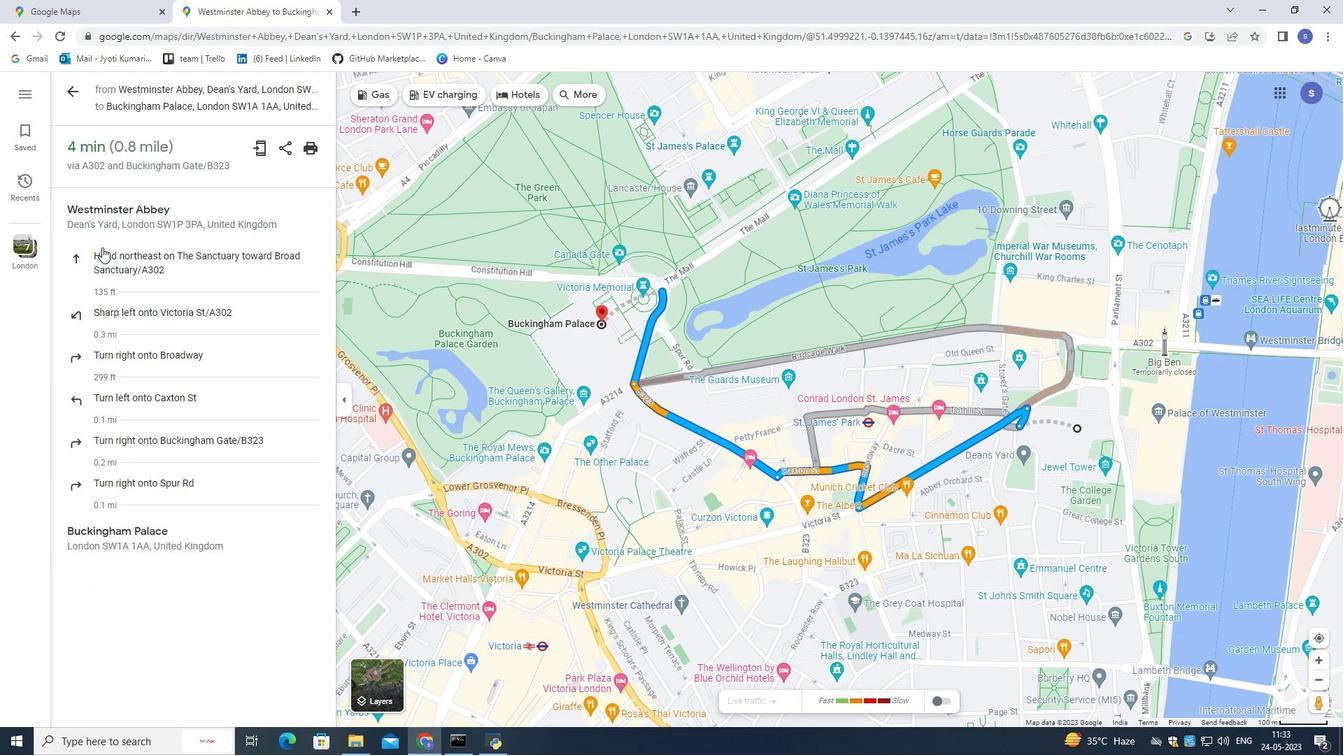 
Action: Mouse pressed left at (109, 258)
Screenshot: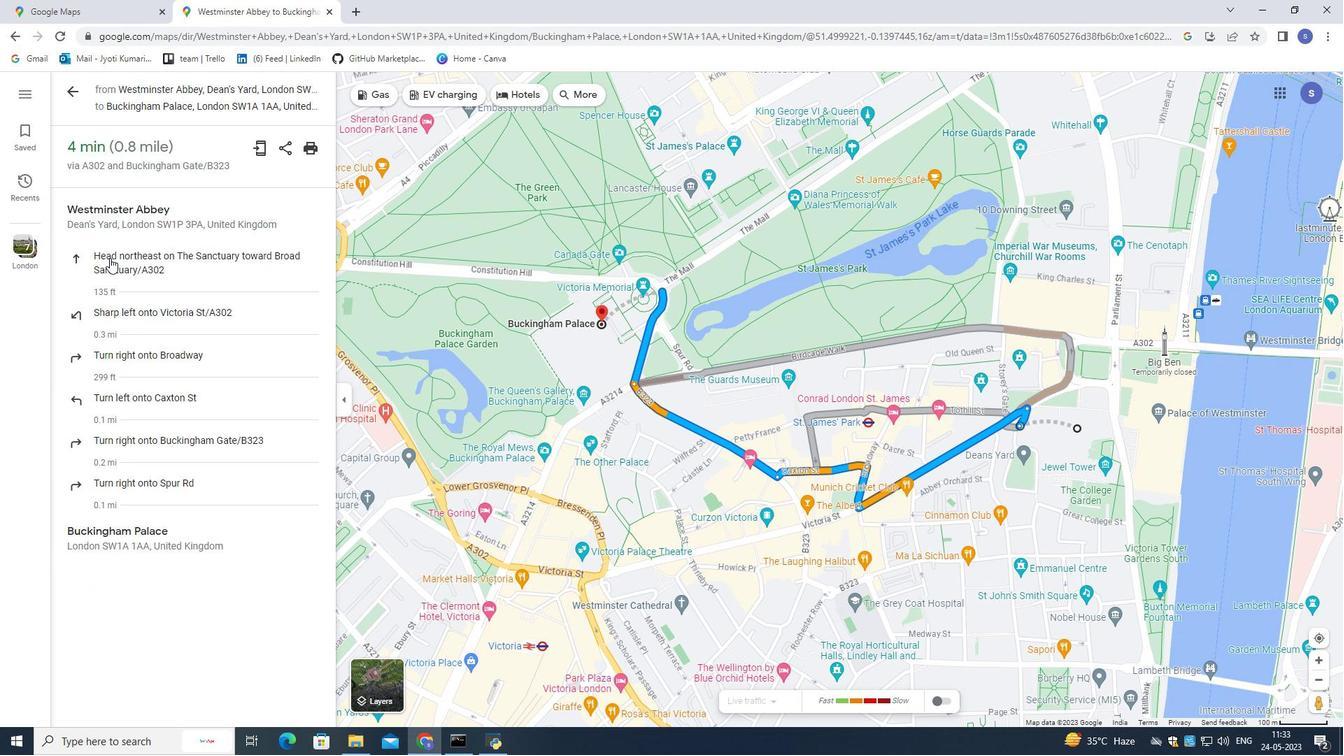 
Action: Mouse moved to (128, 321)
Screenshot: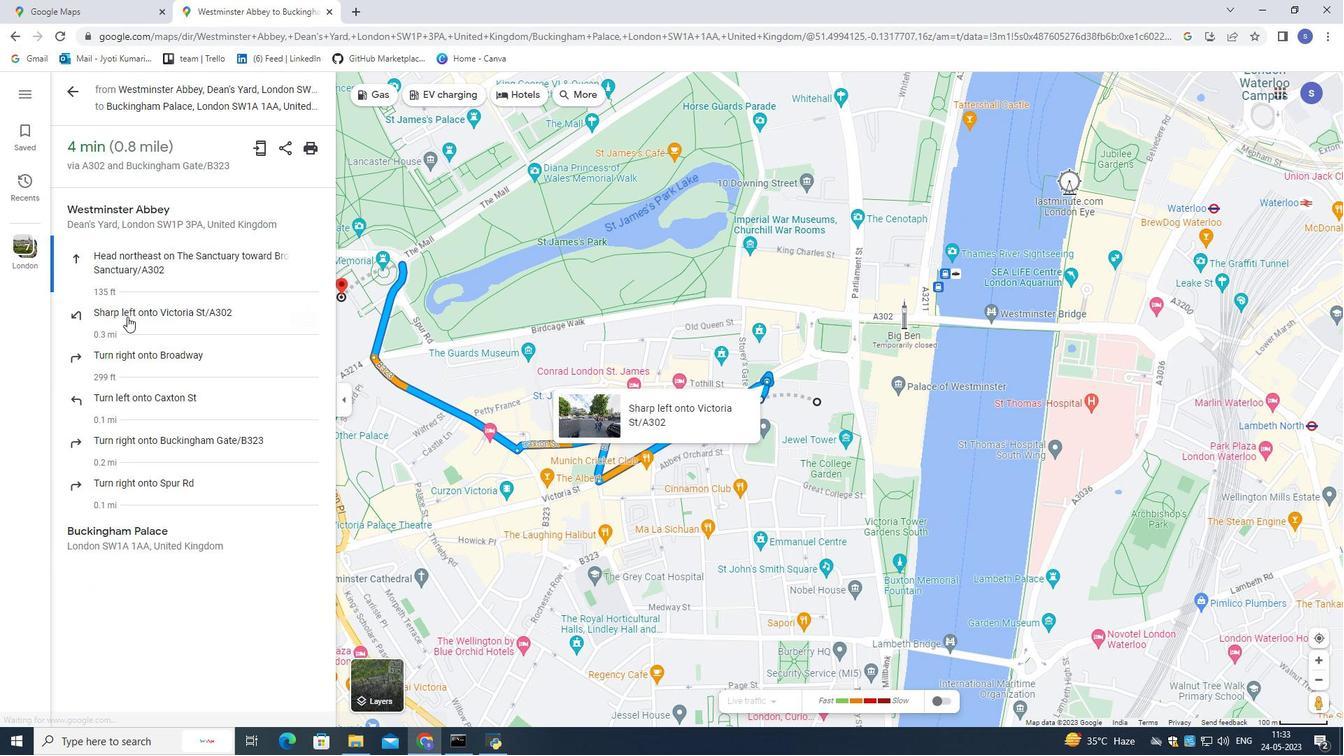 
Action: Mouse pressed left at (128, 321)
Screenshot: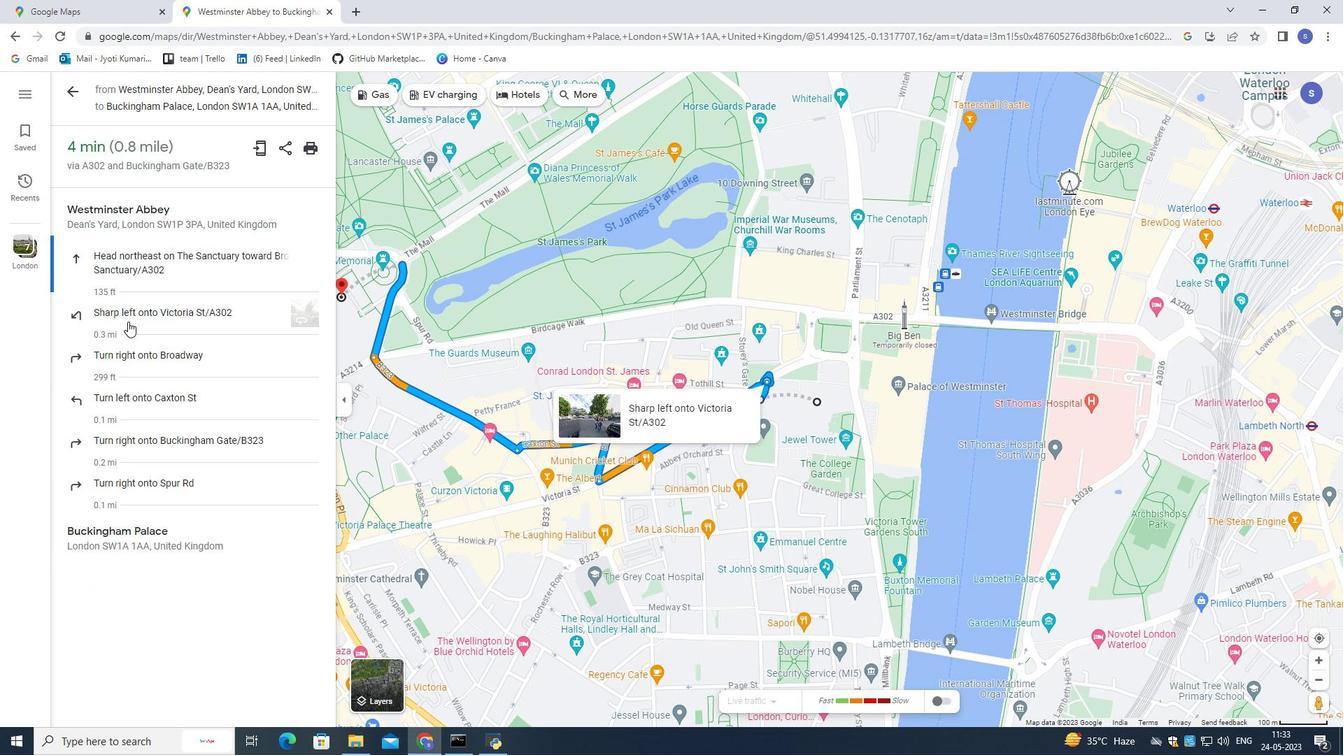 
Action: Mouse moved to (133, 363)
Screenshot: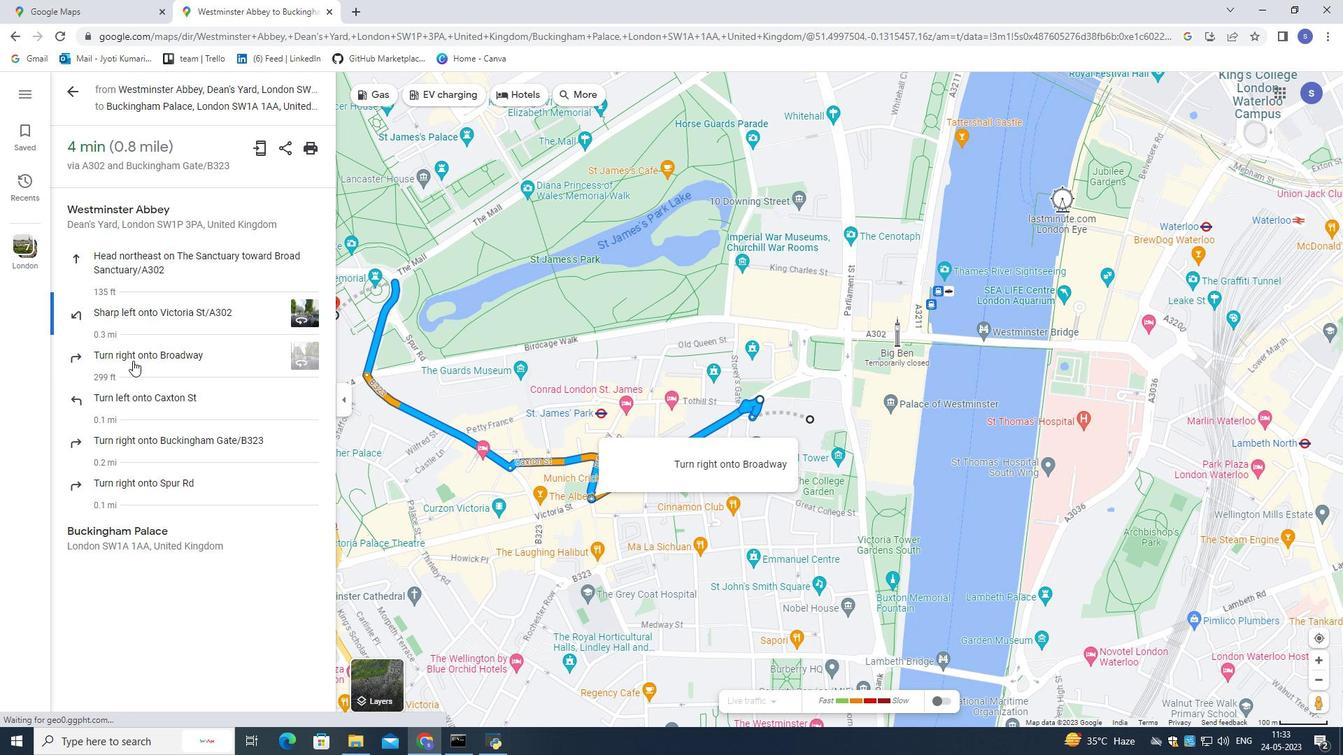 
Action: Mouse pressed left at (133, 363)
Screenshot: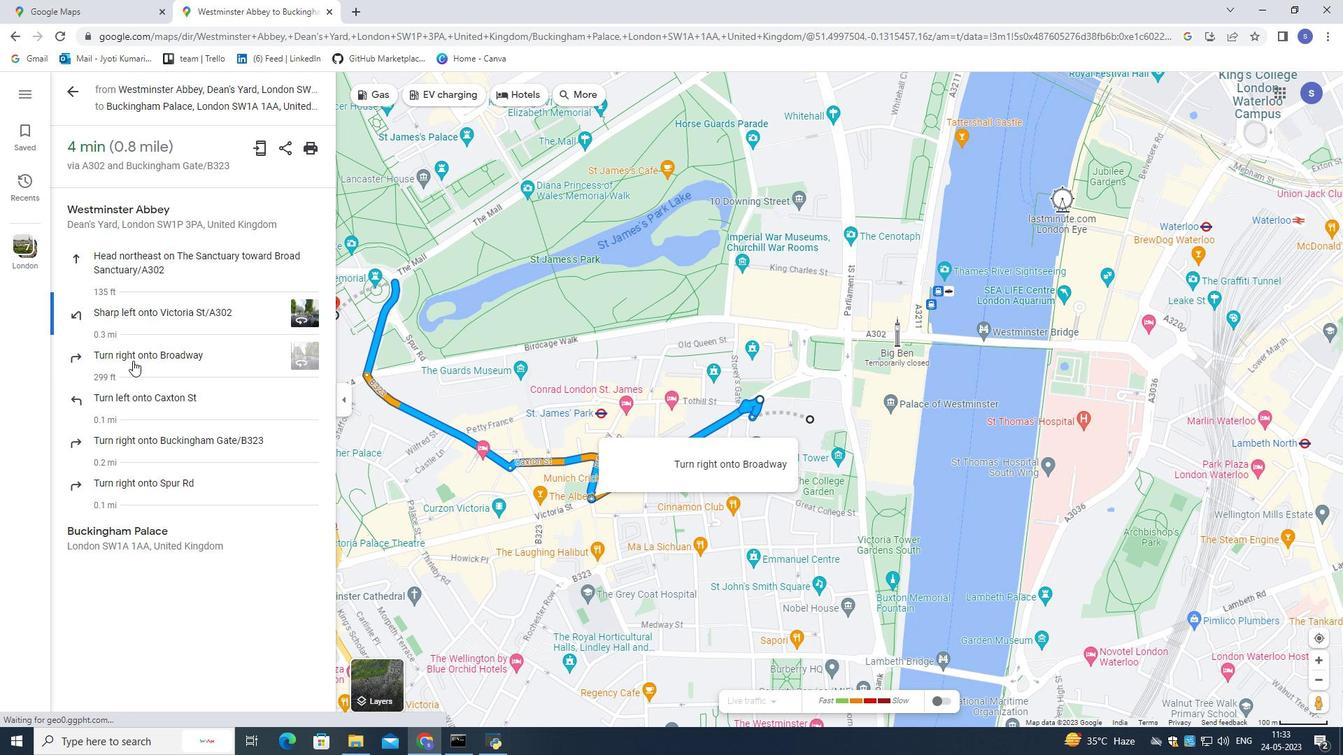 
Action: Mouse moved to (139, 398)
Screenshot: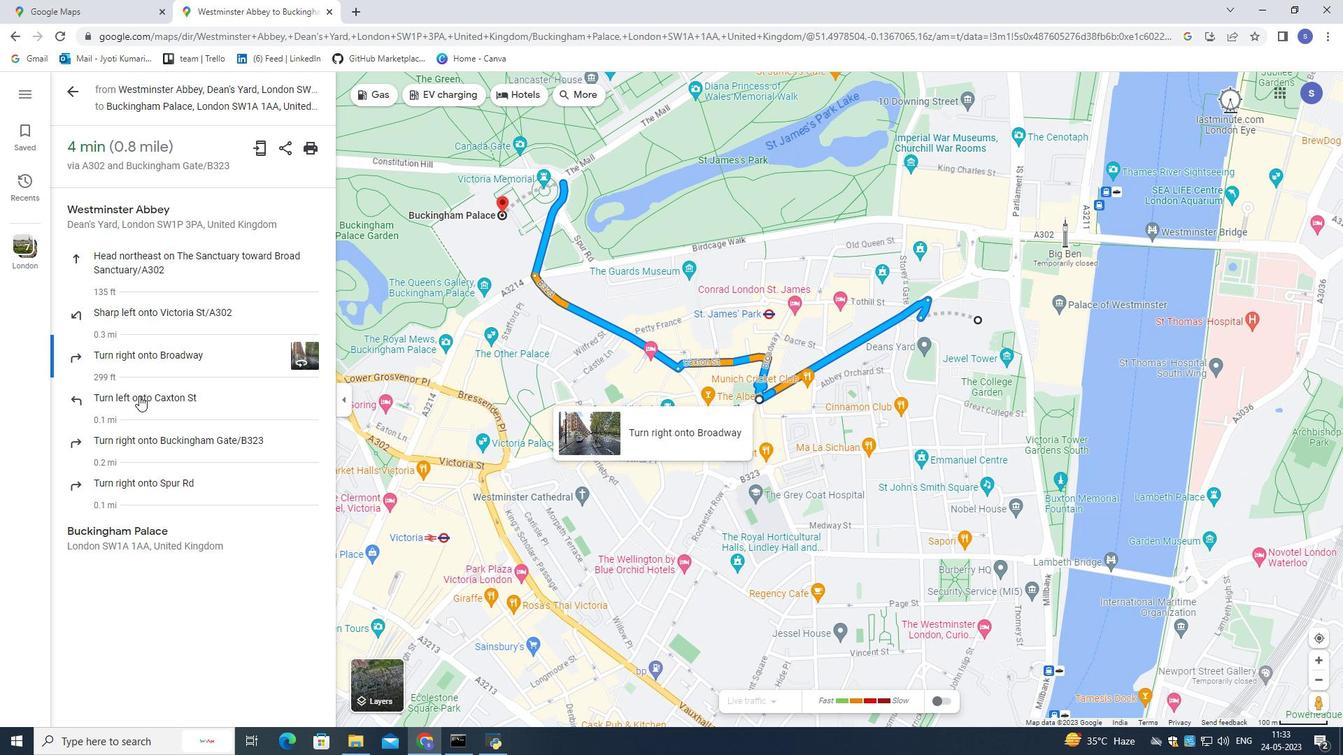 
Action: Mouse pressed left at (139, 398)
Screenshot: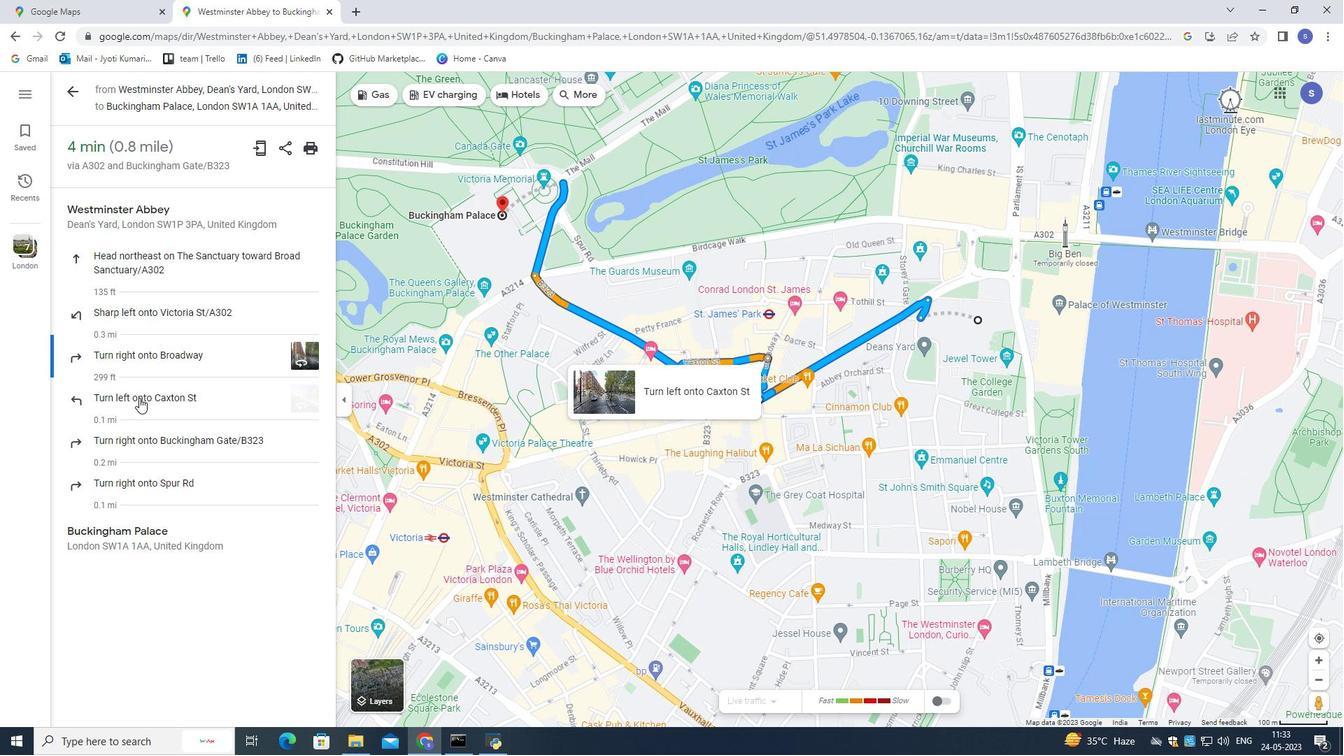 
Action: Mouse moved to (139, 442)
Screenshot: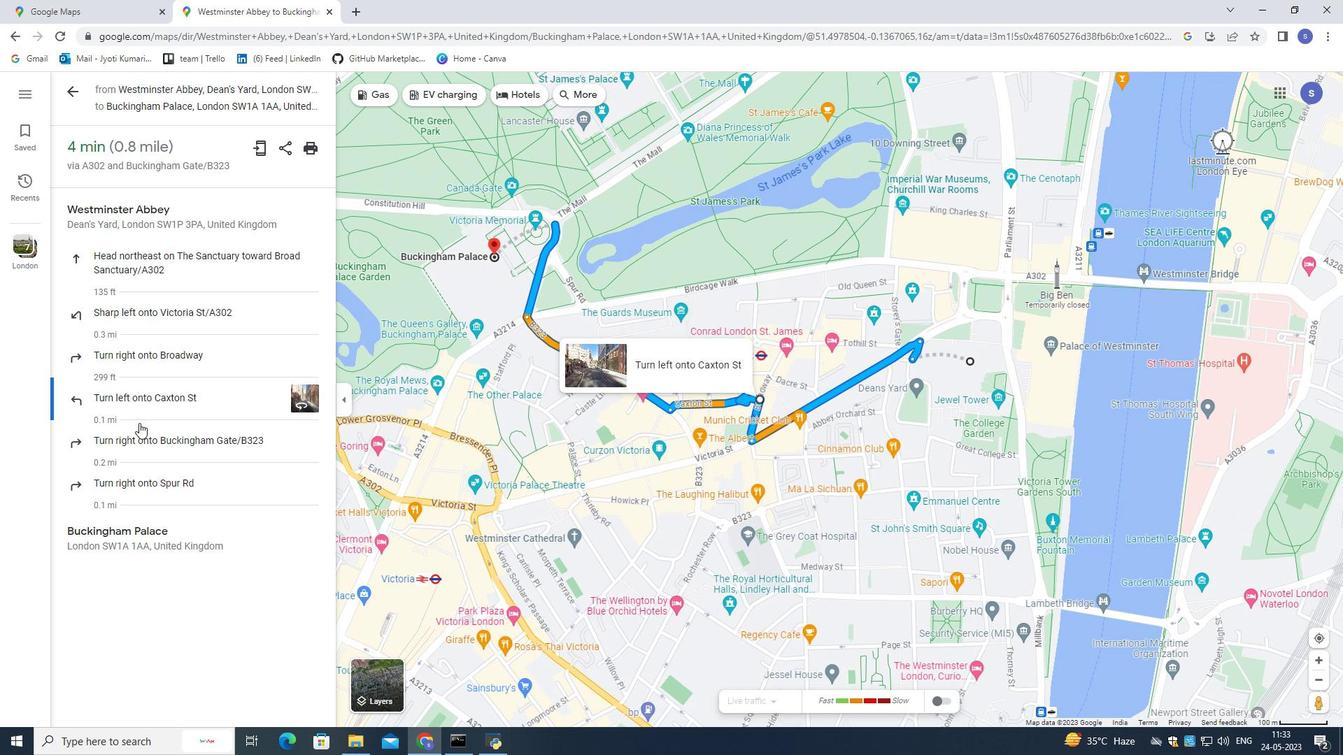 
Action: Mouse pressed left at (139, 442)
Screenshot: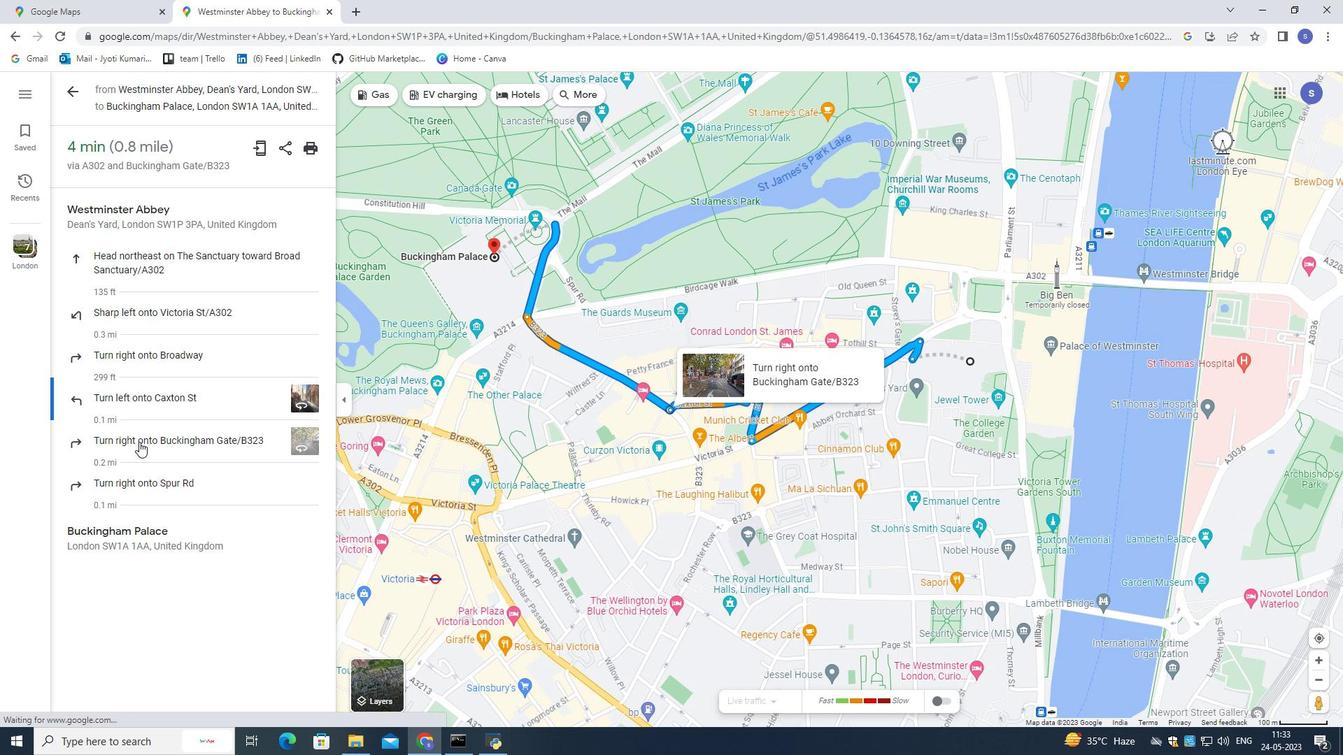 
Action: Mouse moved to (136, 479)
Screenshot: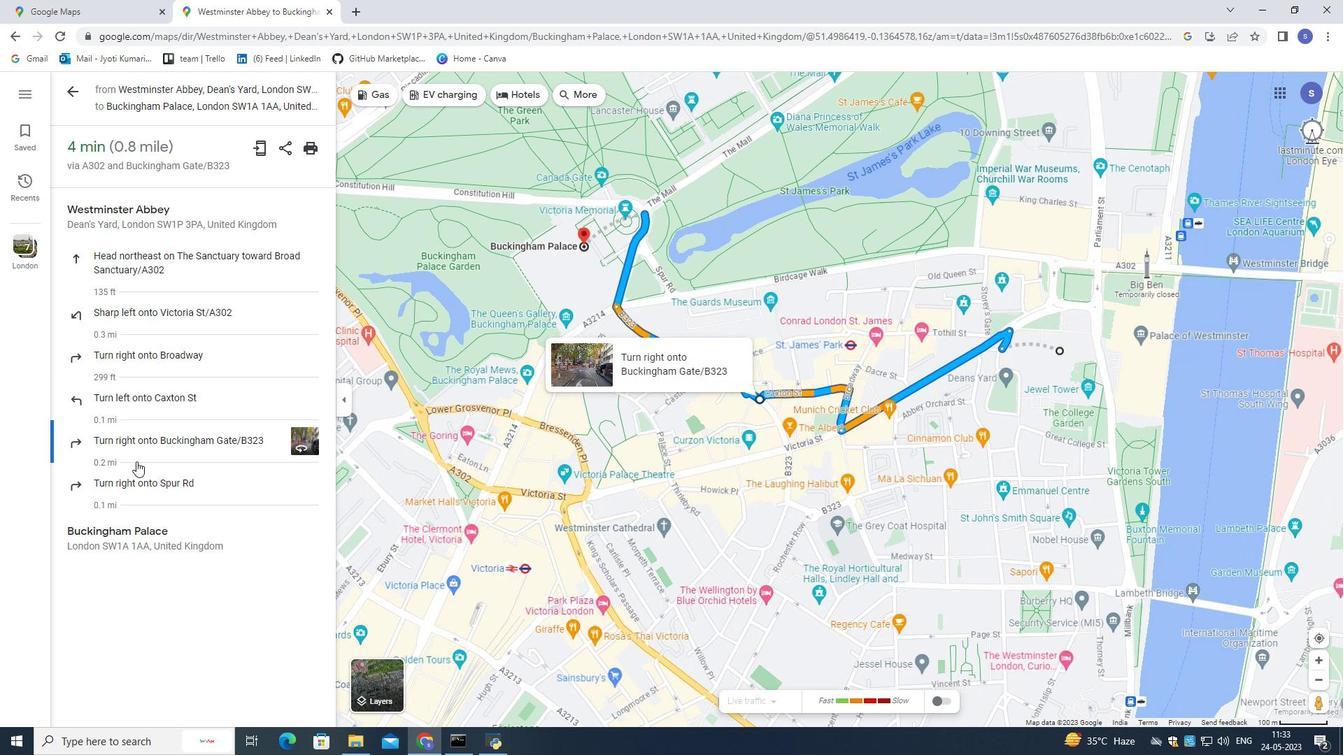 
Action: Mouse pressed left at (136, 479)
Screenshot: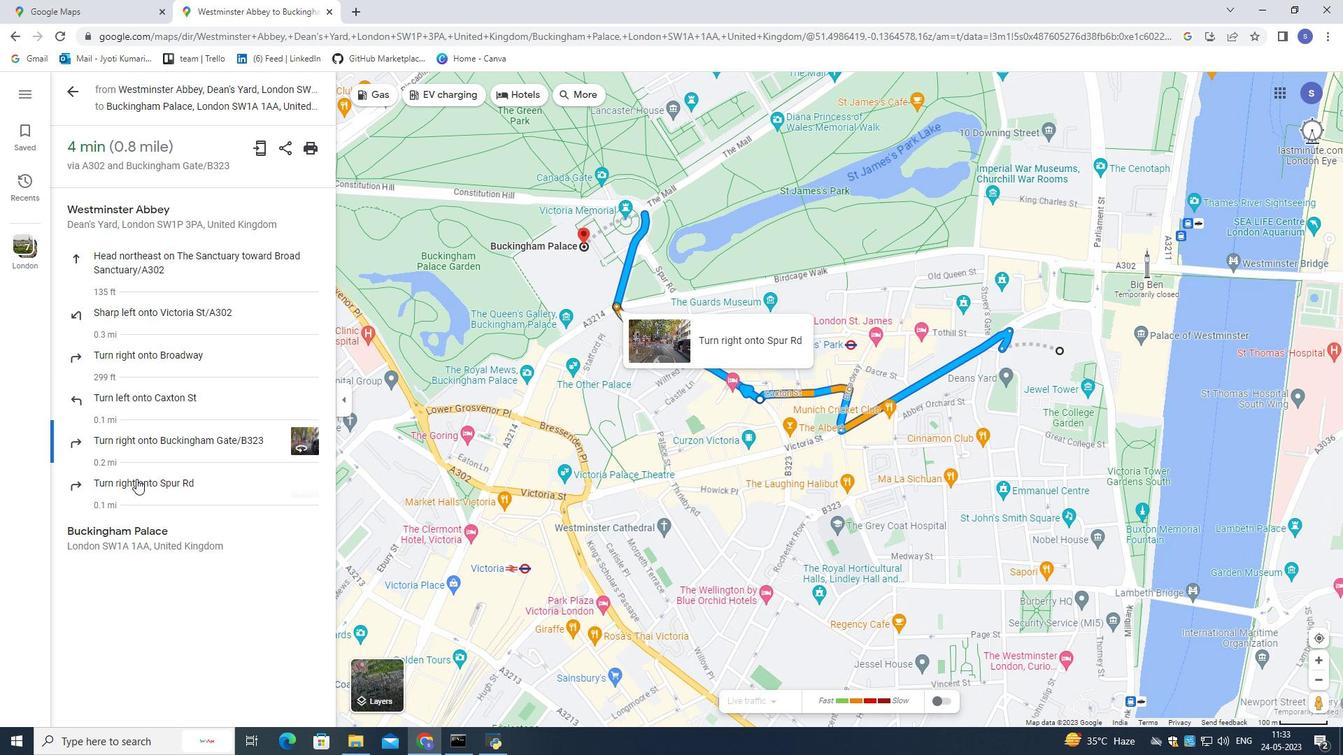
Action: Mouse moved to (73, 93)
Screenshot: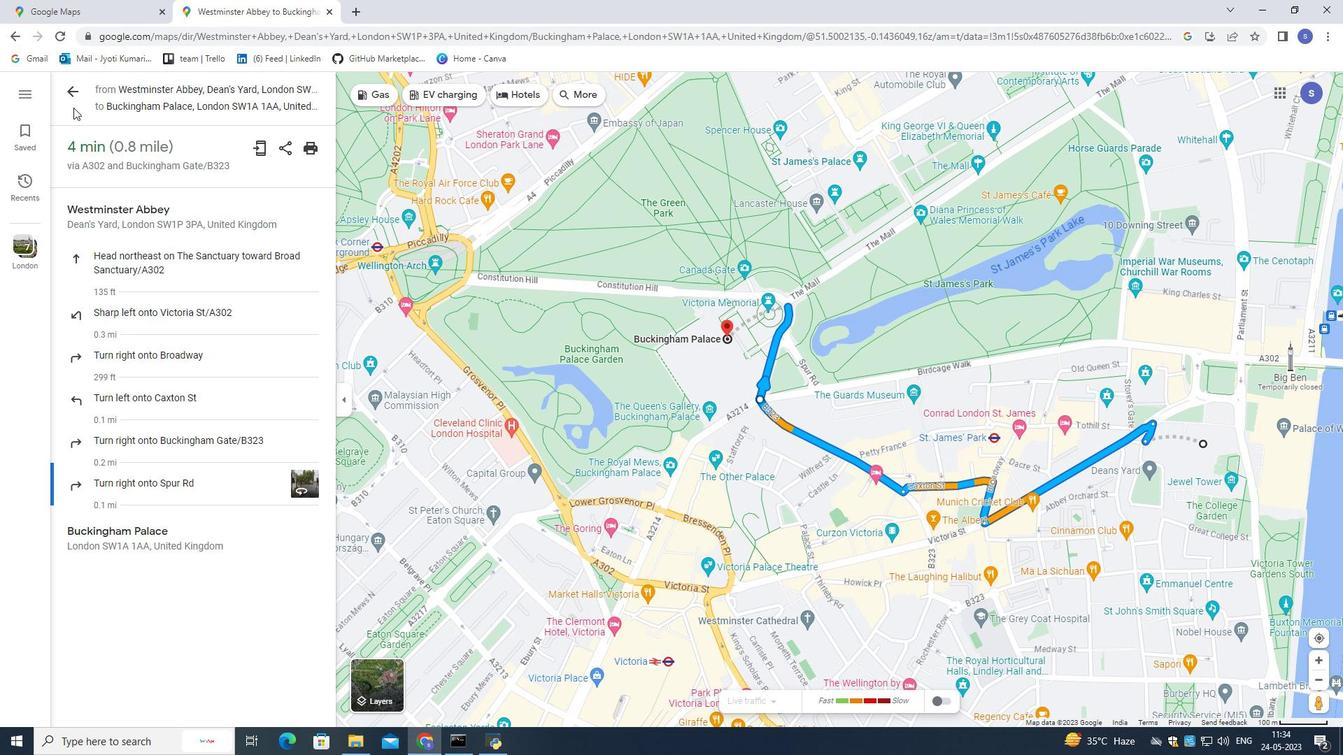
Action: Mouse pressed left at (73, 93)
Screenshot: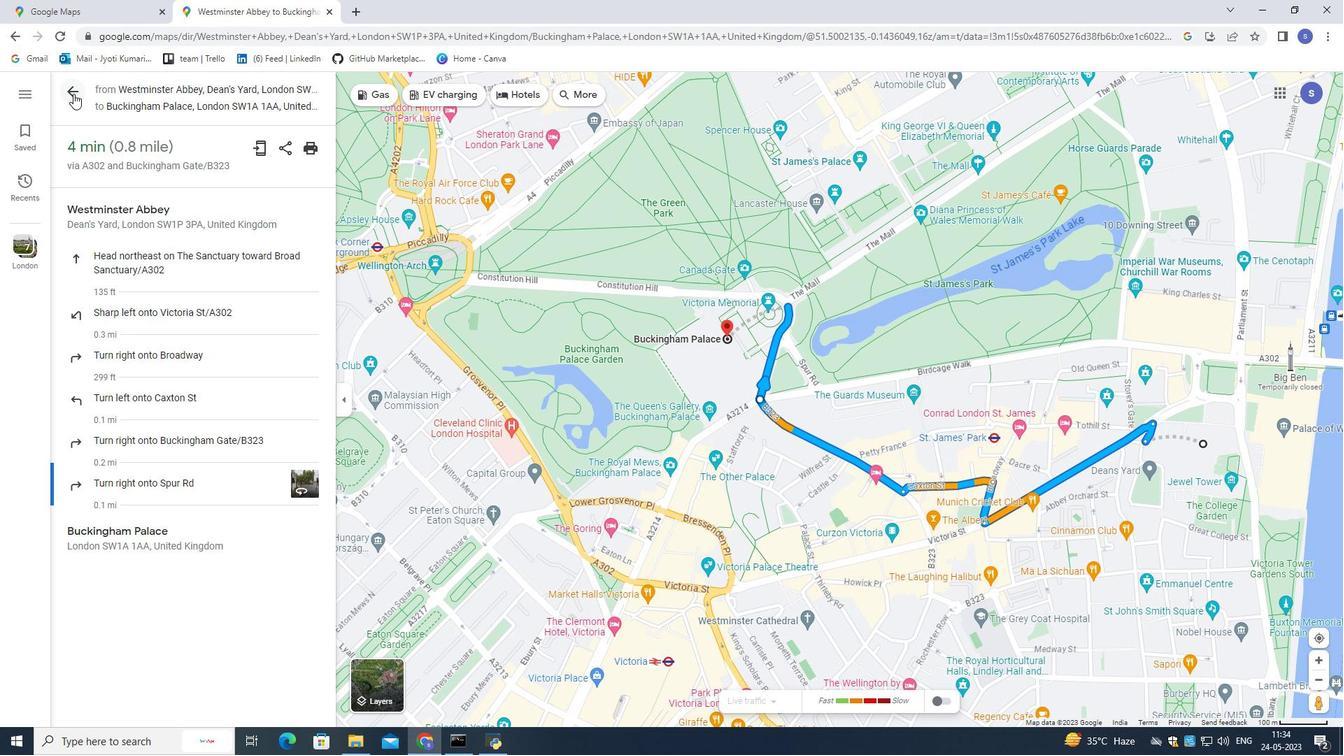
Action: Mouse moved to (145, 486)
Screenshot: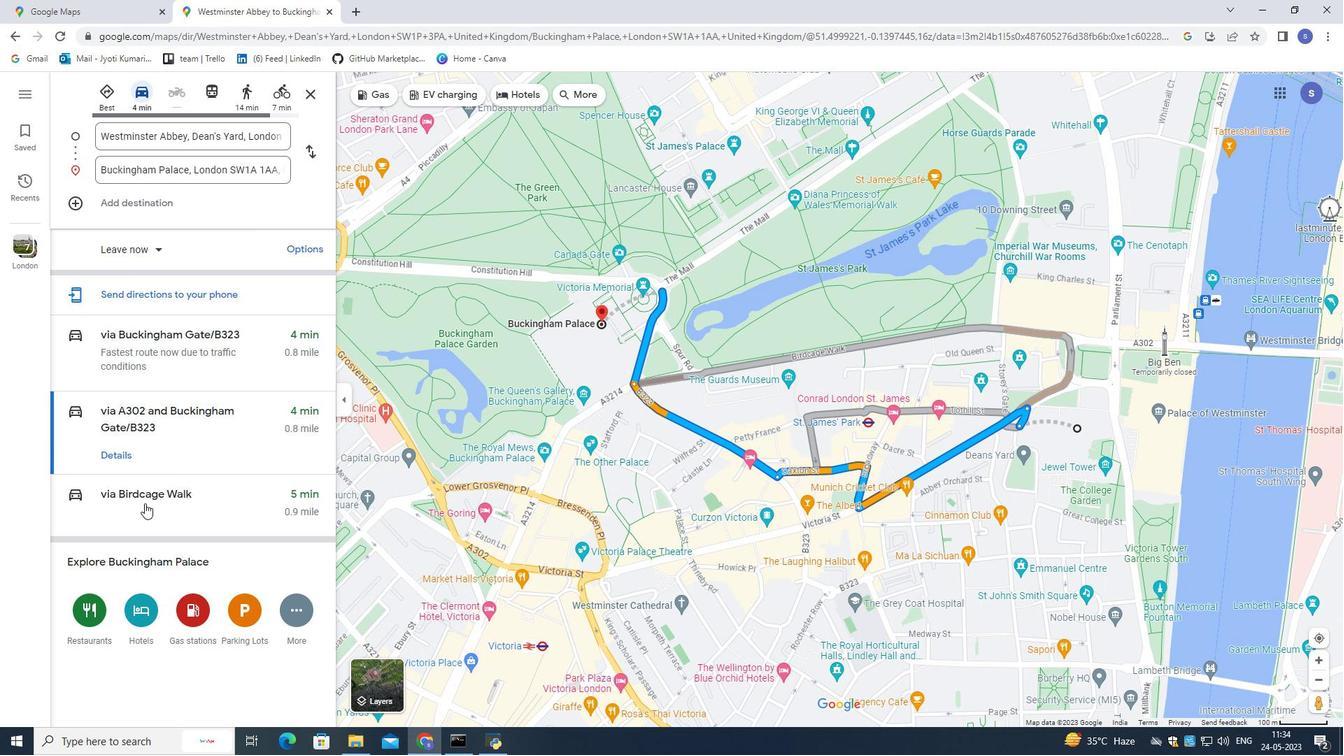 
Action: Mouse pressed left at (145, 486)
Screenshot: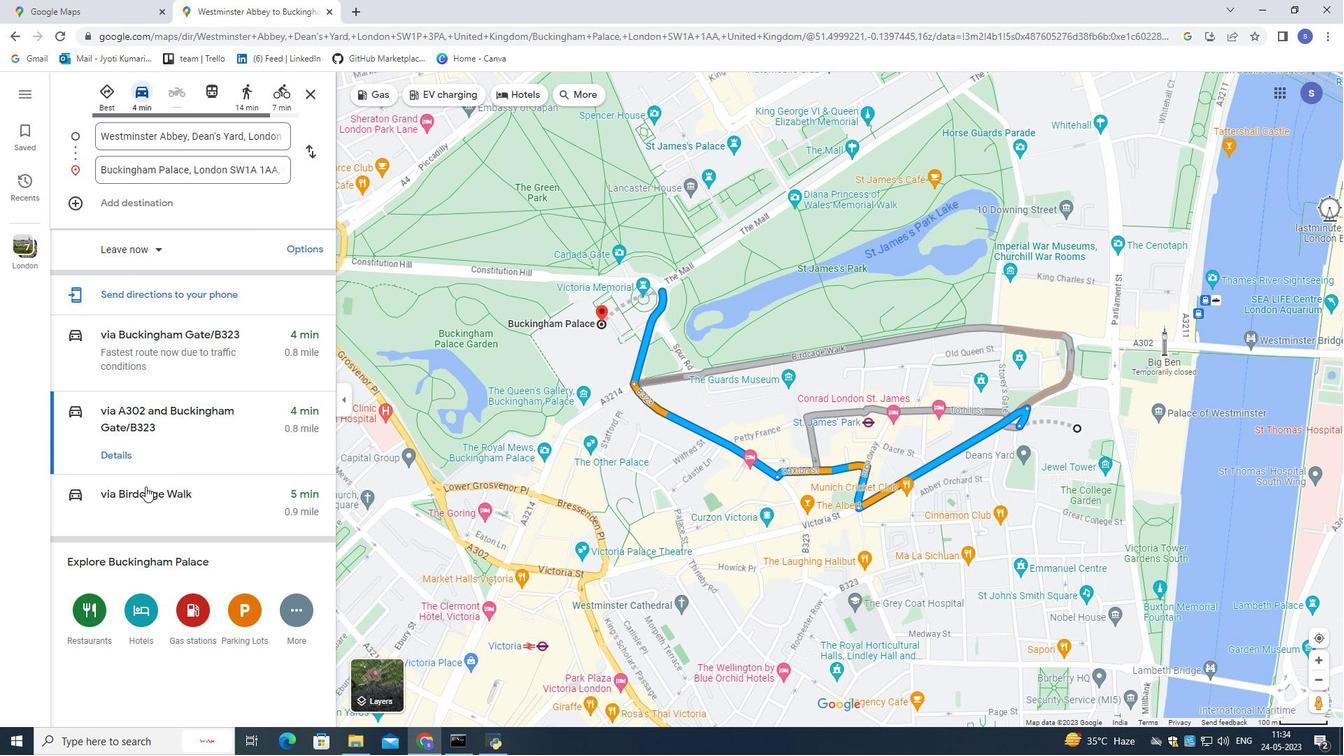 
Action: Mouse moved to (121, 514)
Screenshot: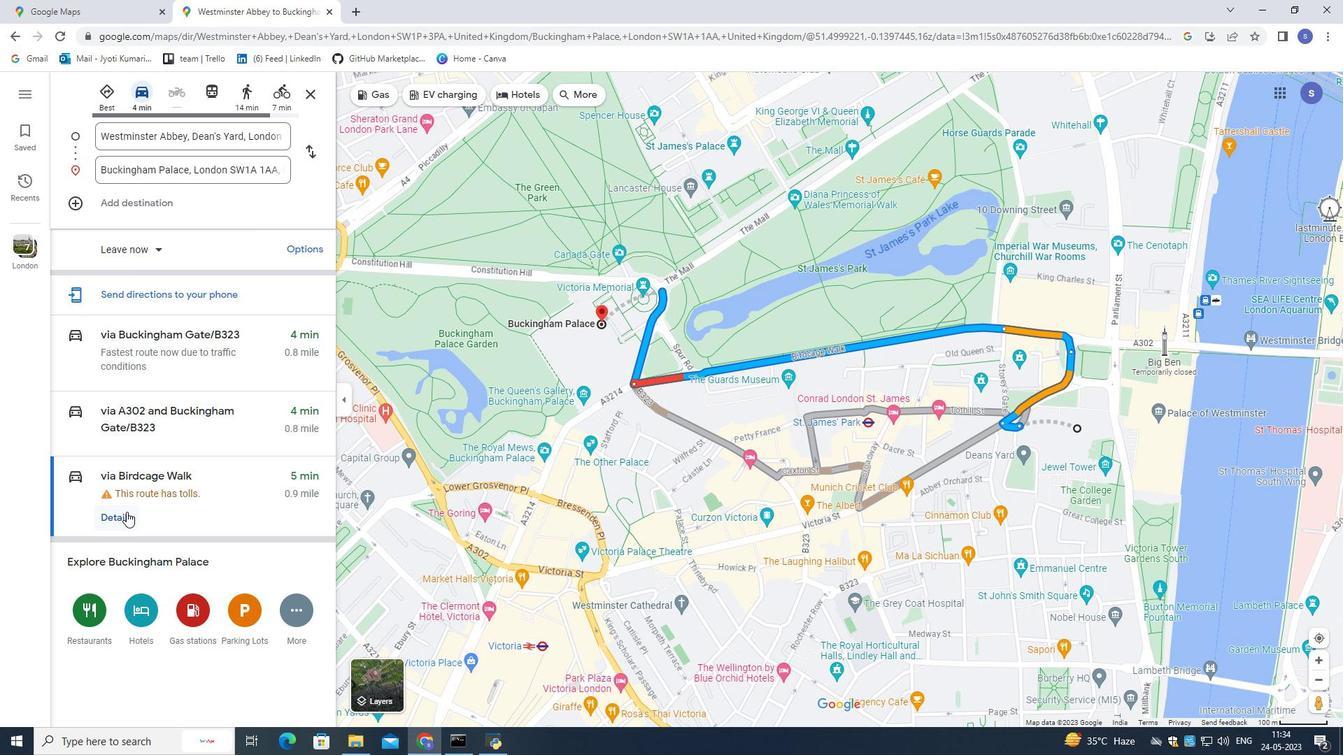 
Action: Mouse pressed left at (121, 514)
Screenshot: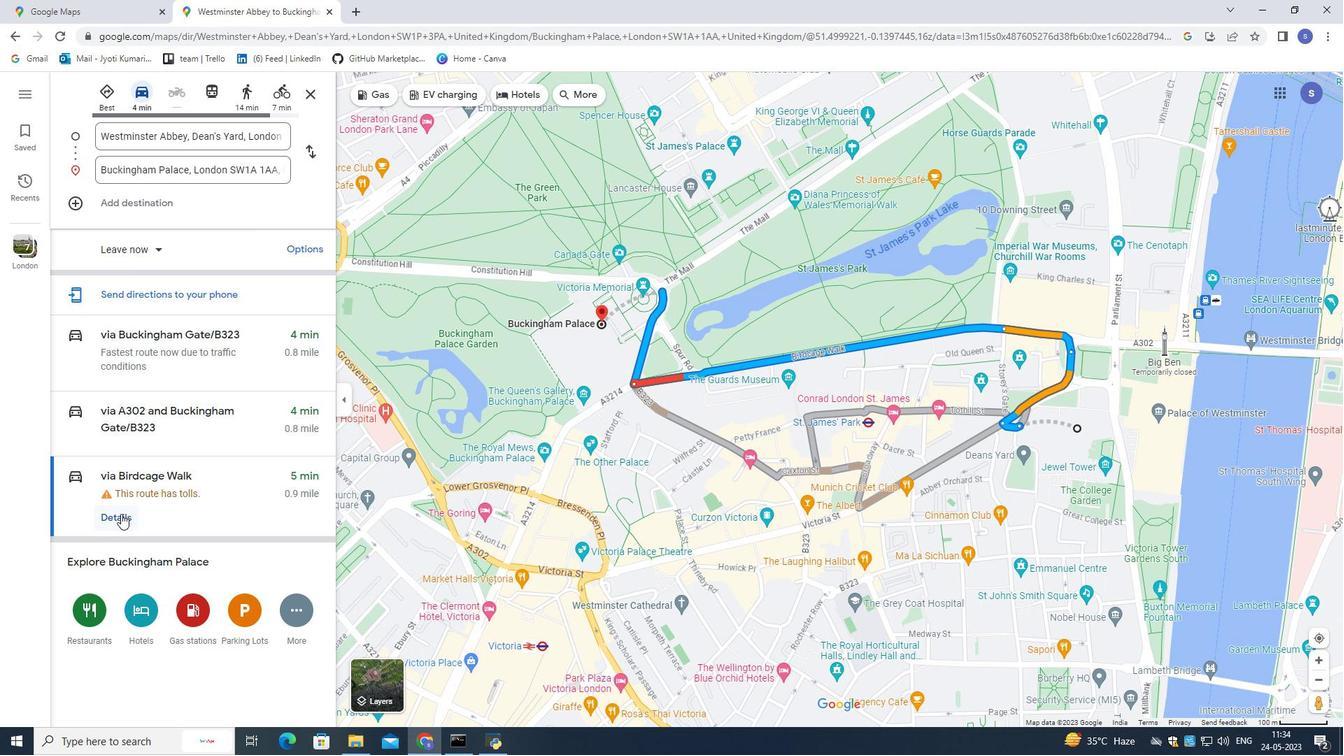 
Action: Mouse pressed left at (121, 514)
Screenshot: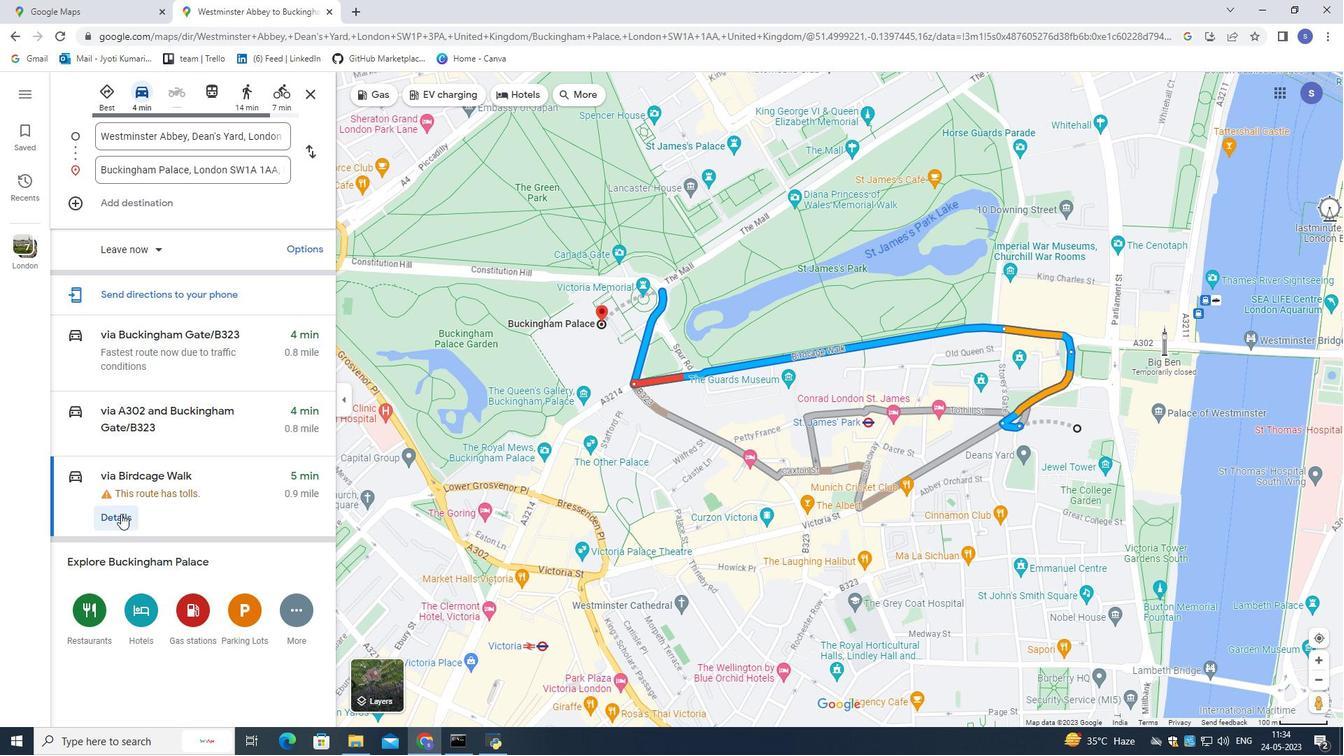 
Action: Mouse moved to (124, 274)
Screenshot: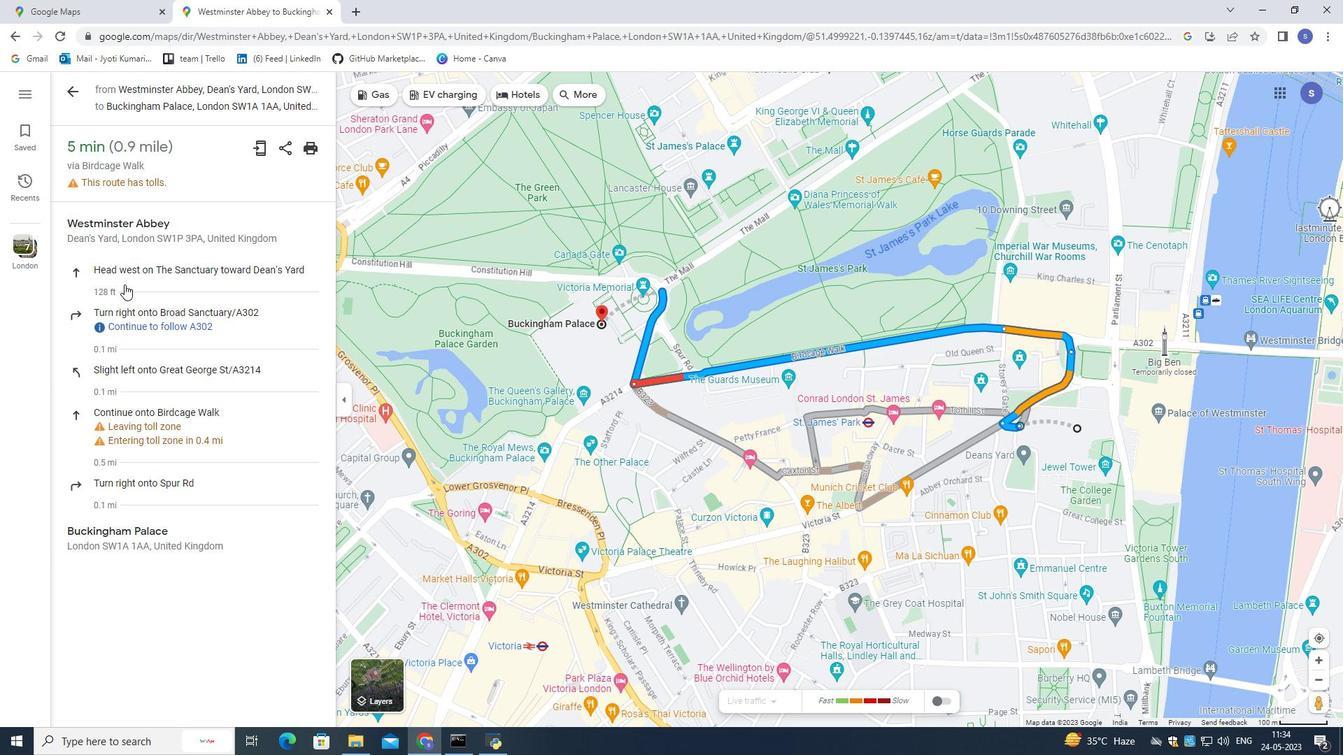 
Action: Mouse pressed left at (124, 274)
Screenshot: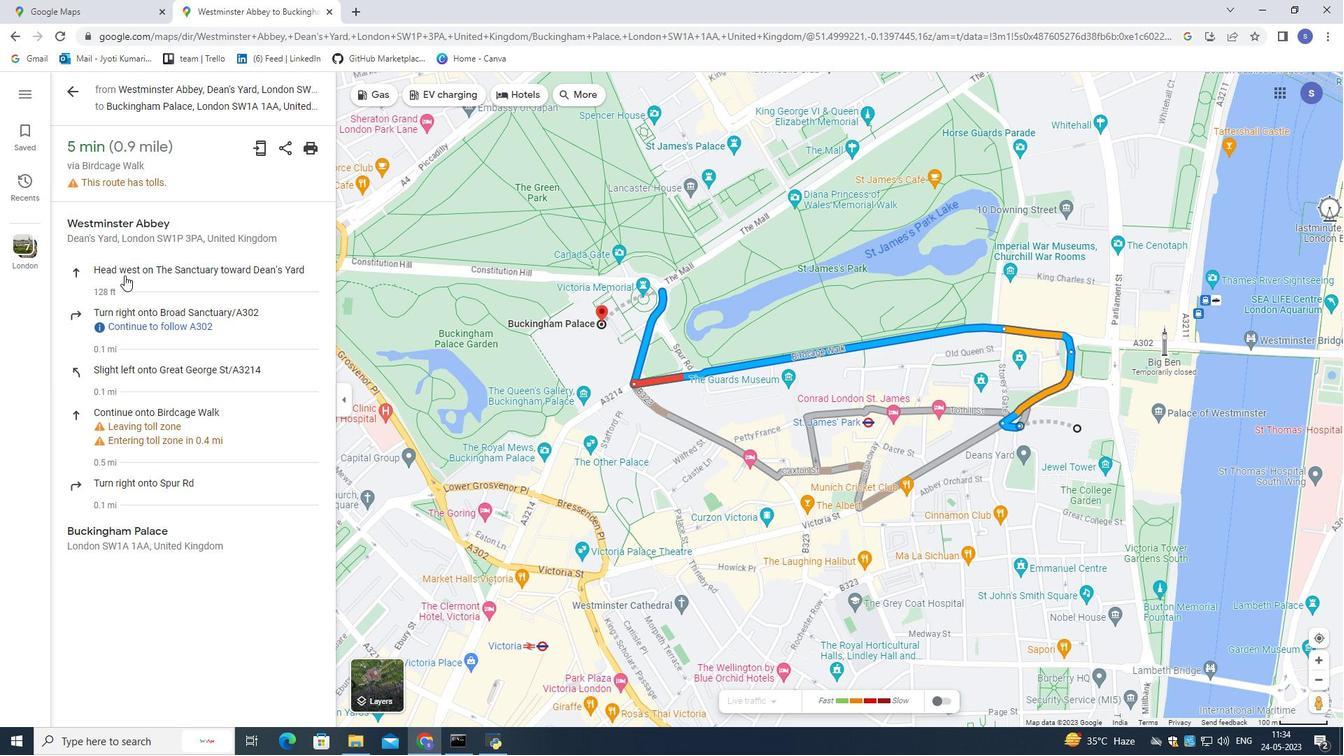 
Action: Mouse moved to (135, 317)
Screenshot: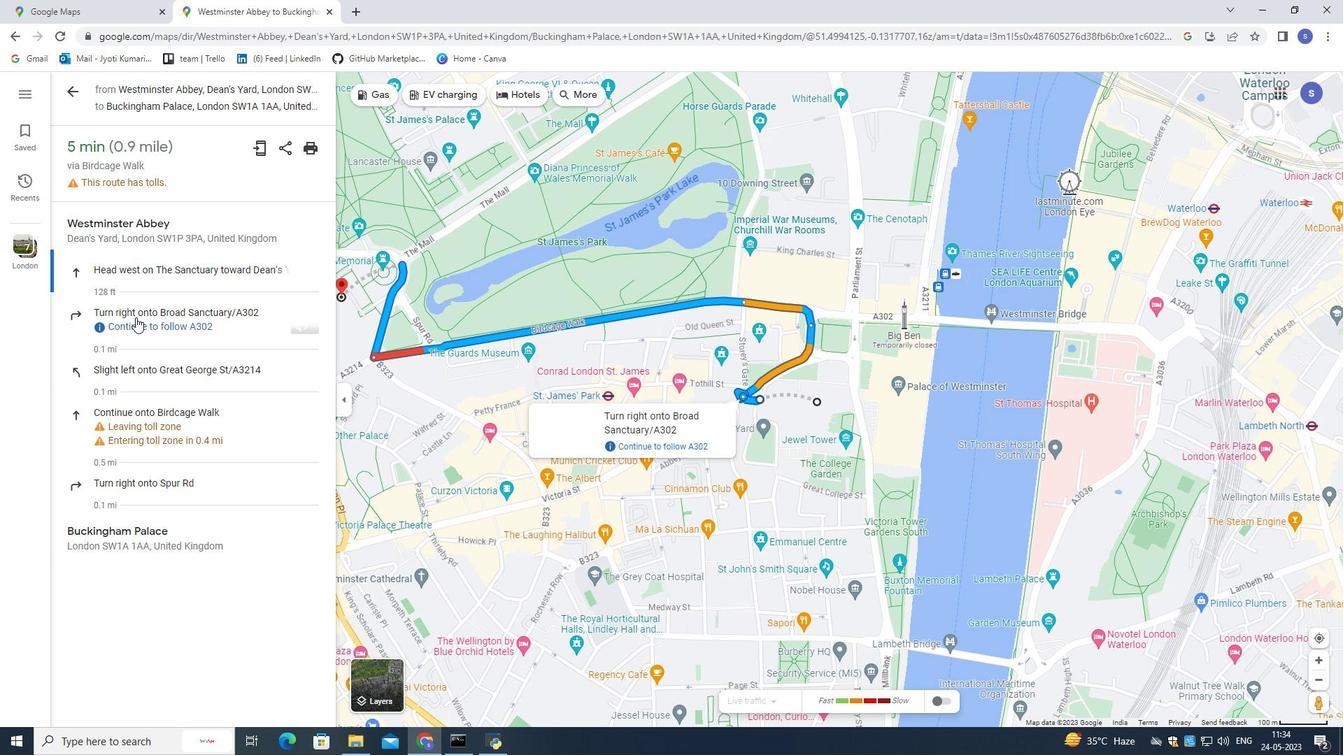 
Action: Mouse pressed left at (135, 317)
Screenshot: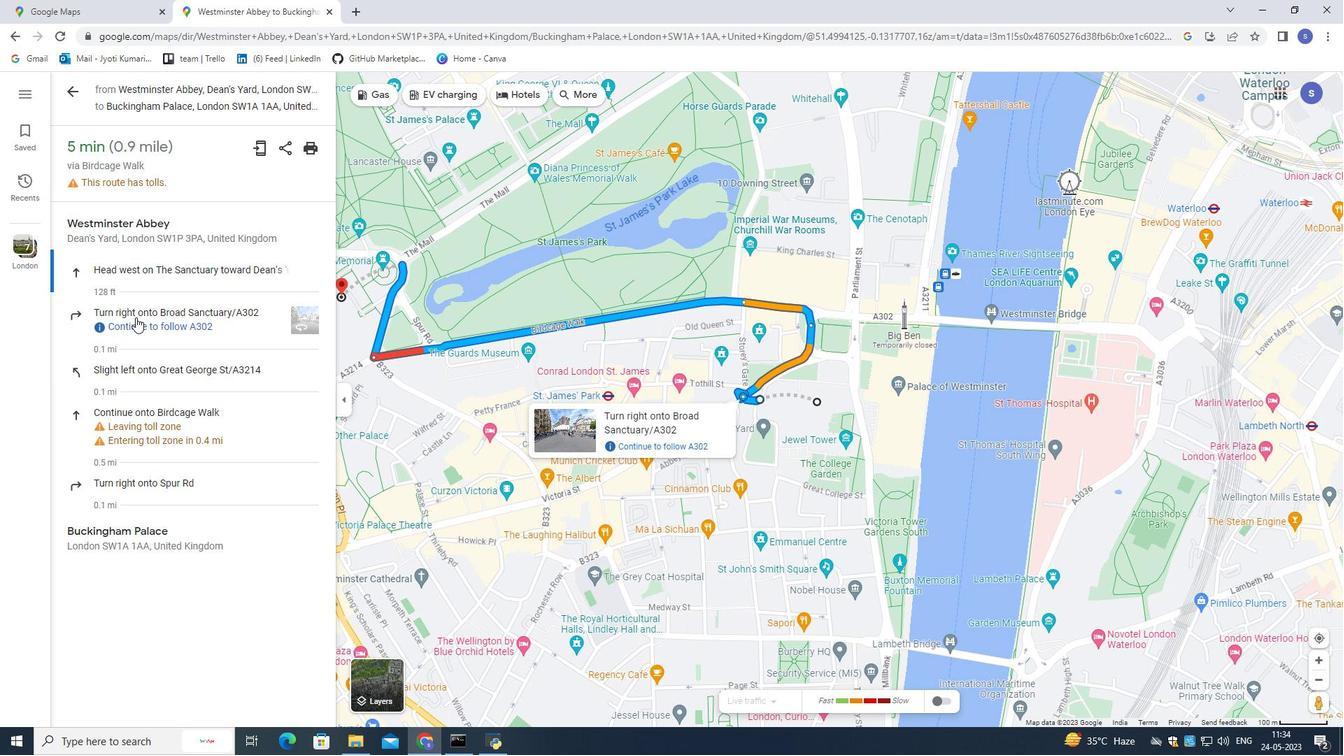 
Action: Mouse moved to (139, 366)
Screenshot: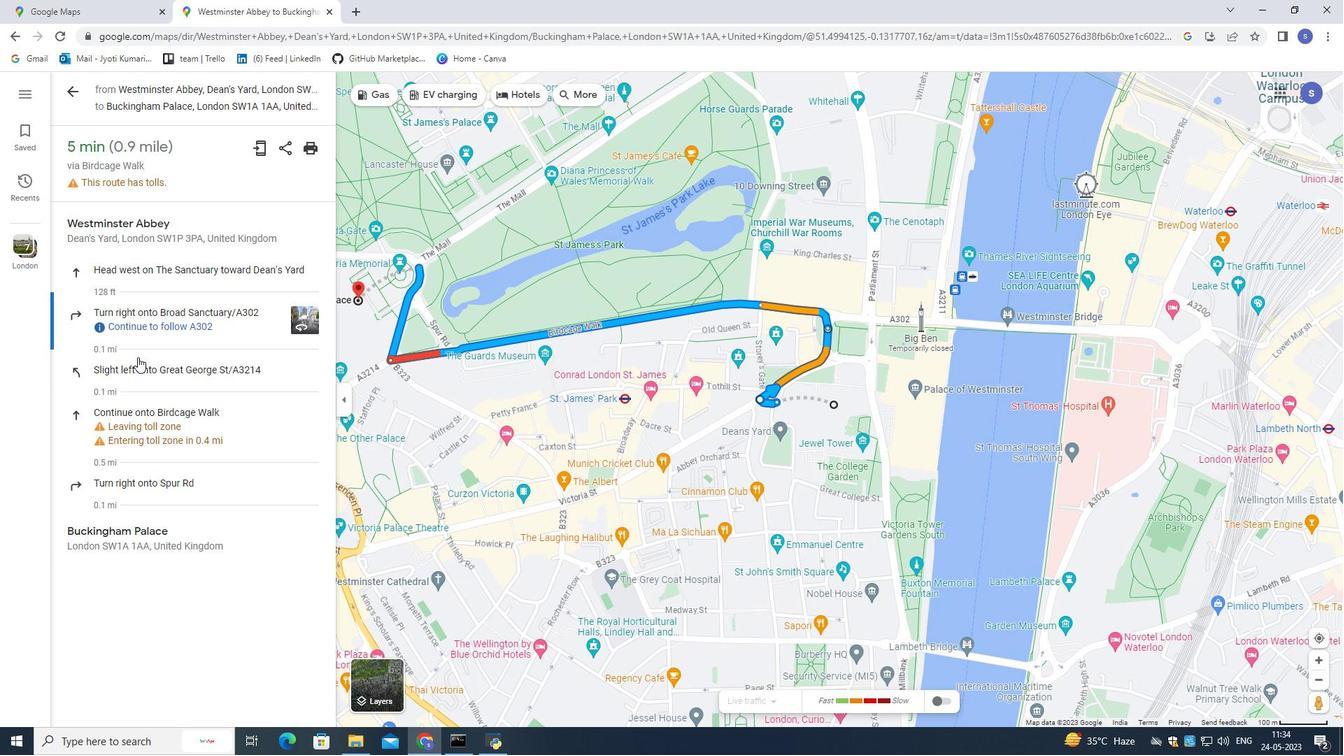 
Action: Mouse pressed left at (139, 365)
Screenshot: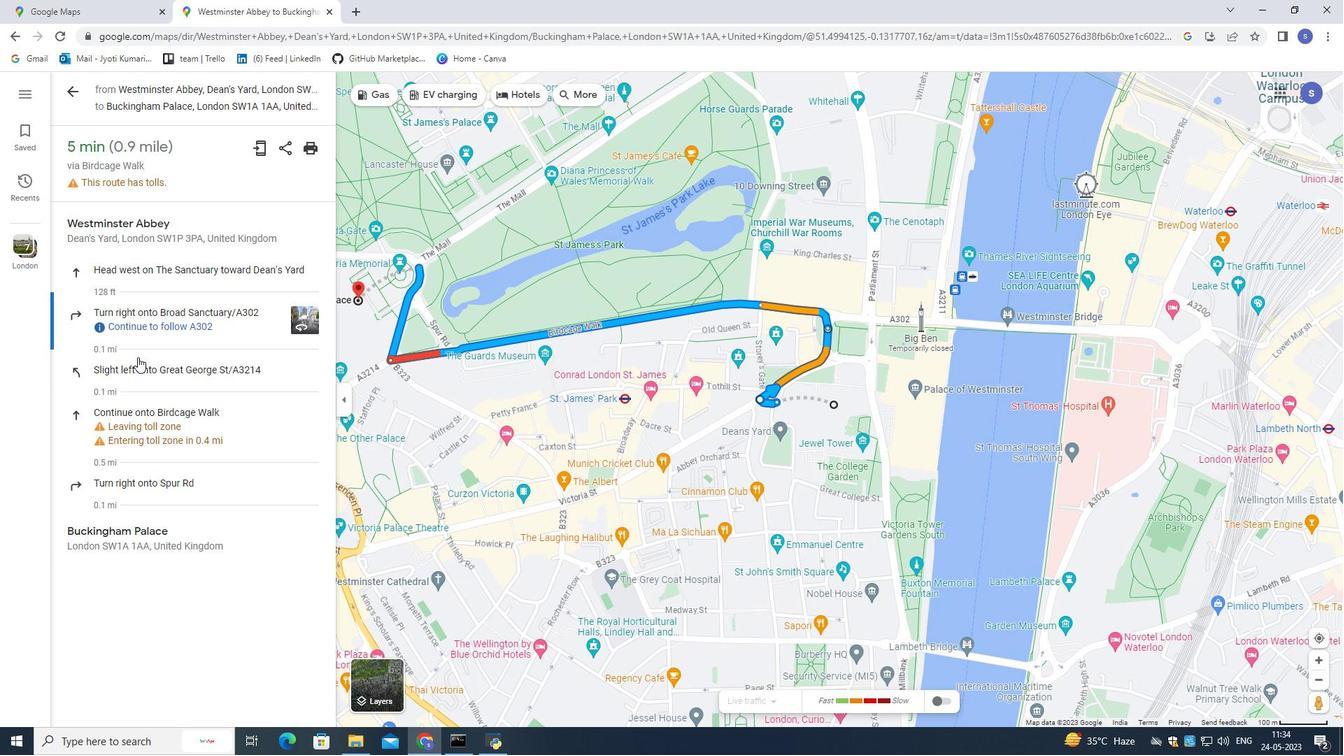 
Action: Mouse moved to (131, 440)
Screenshot: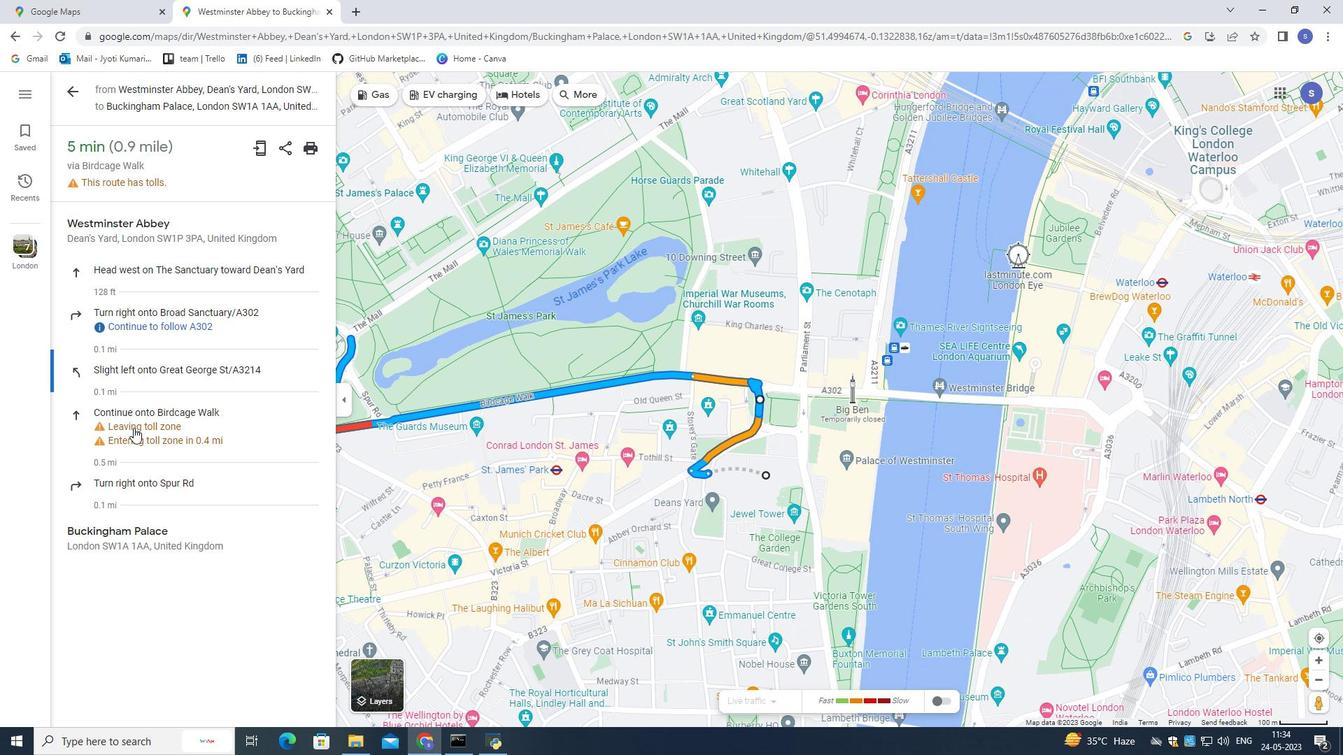 
Action: Mouse pressed left at (131, 440)
Screenshot: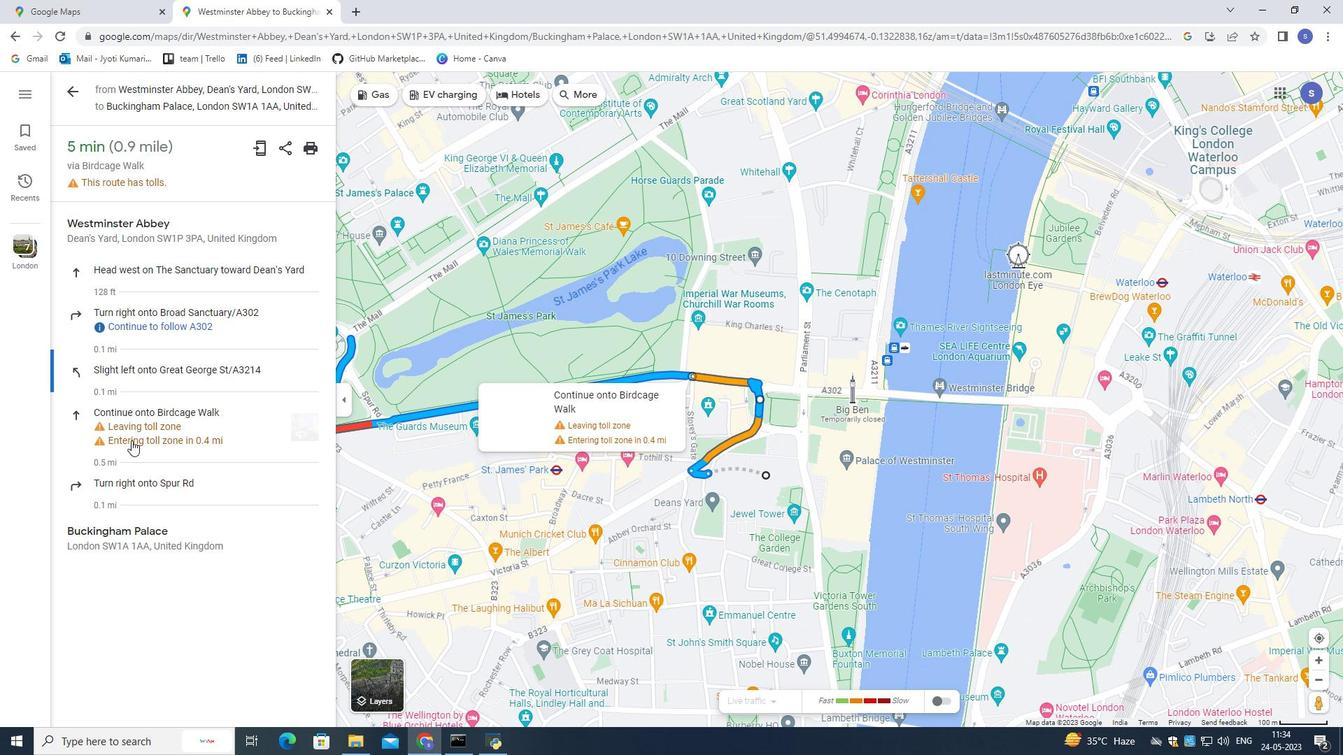 
Action: Mouse moved to (130, 484)
Screenshot: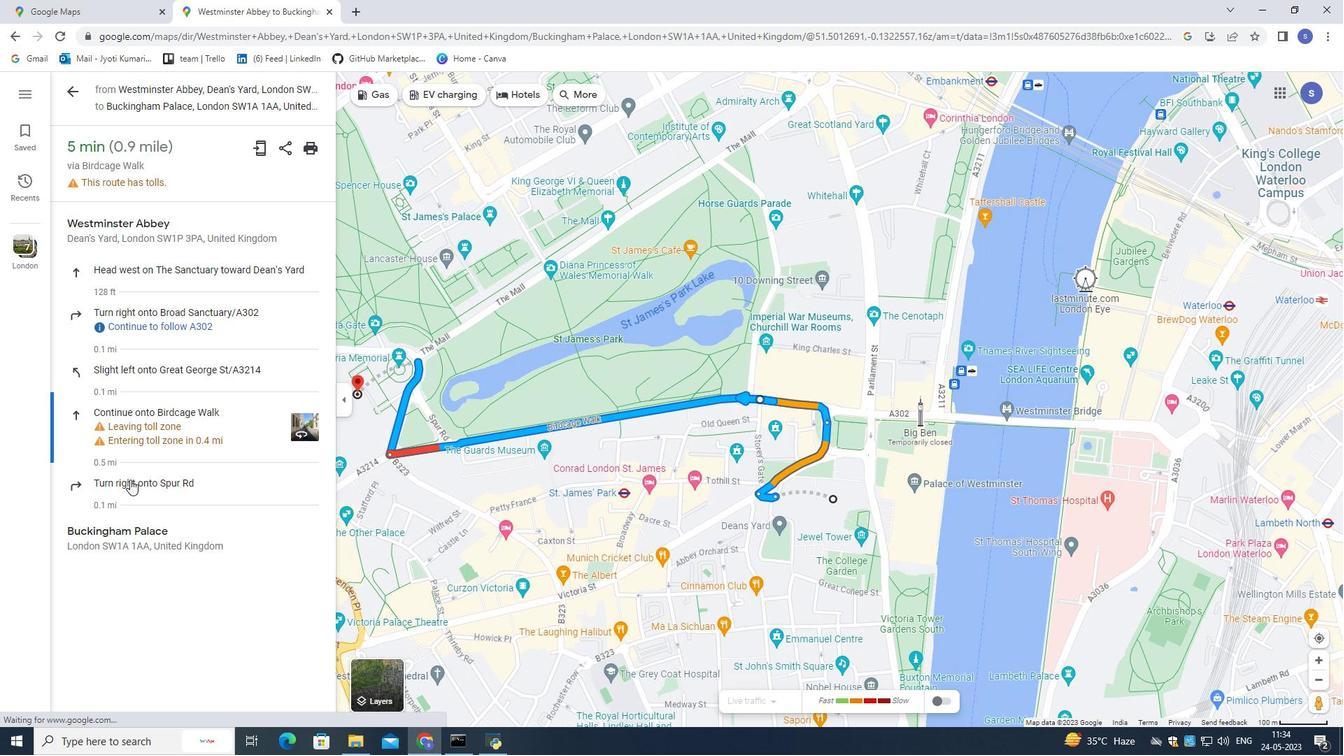 
Action: Mouse pressed left at (130, 484)
Screenshot: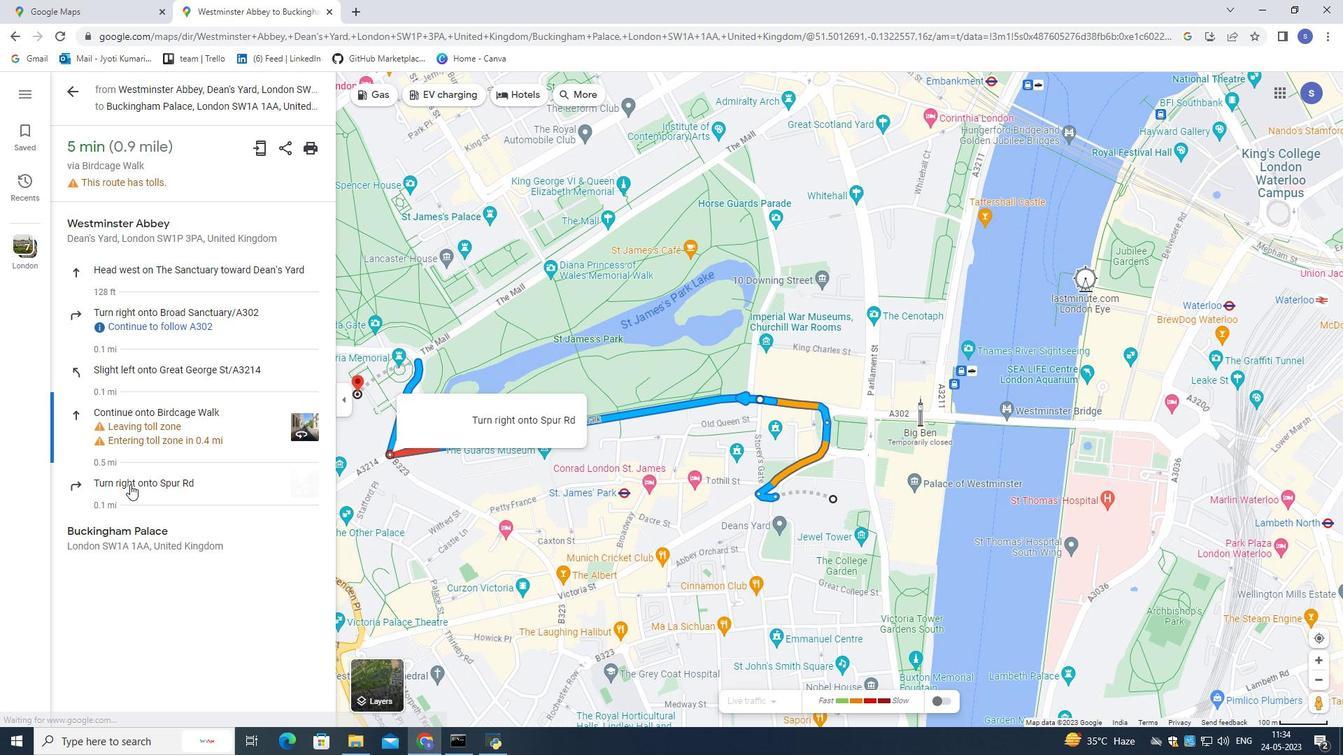 
Action: Mouse moved to (149, 482)
Screenshot: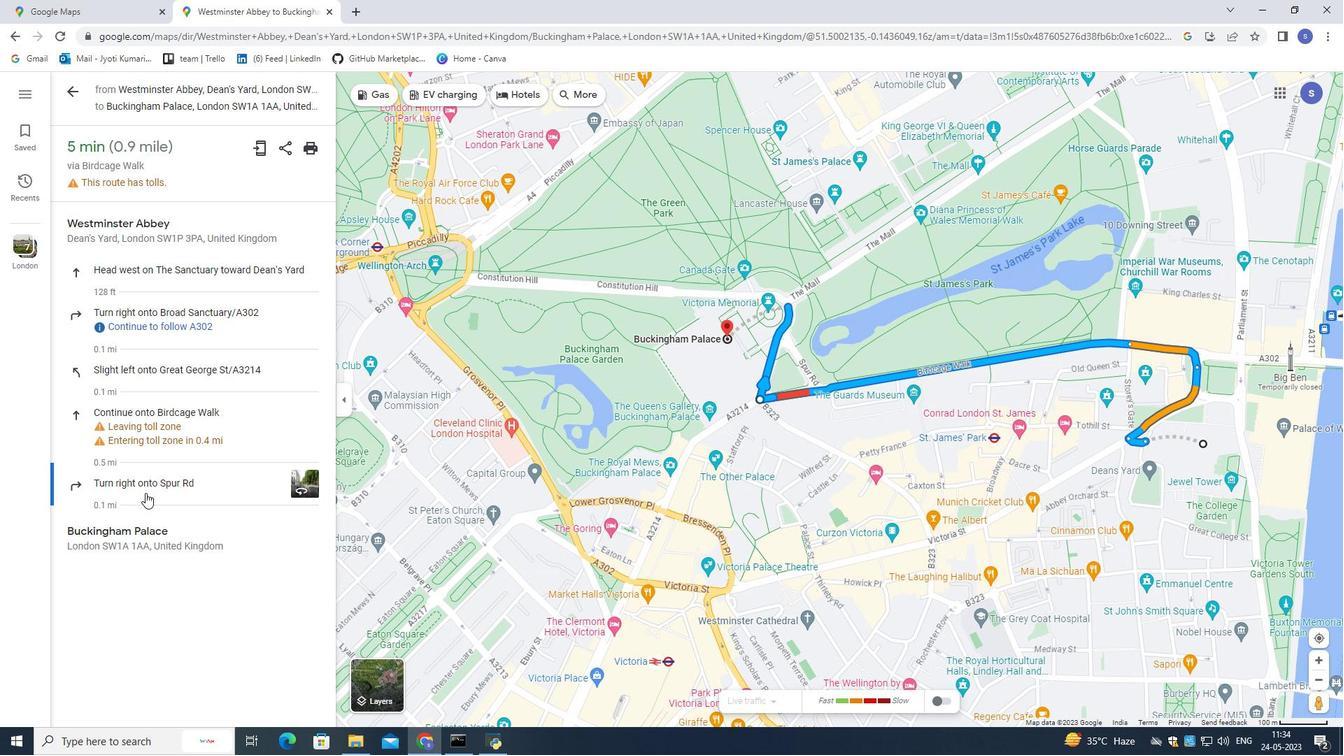 
Action: Mouse pressed left at (149, 482)
Screenshot: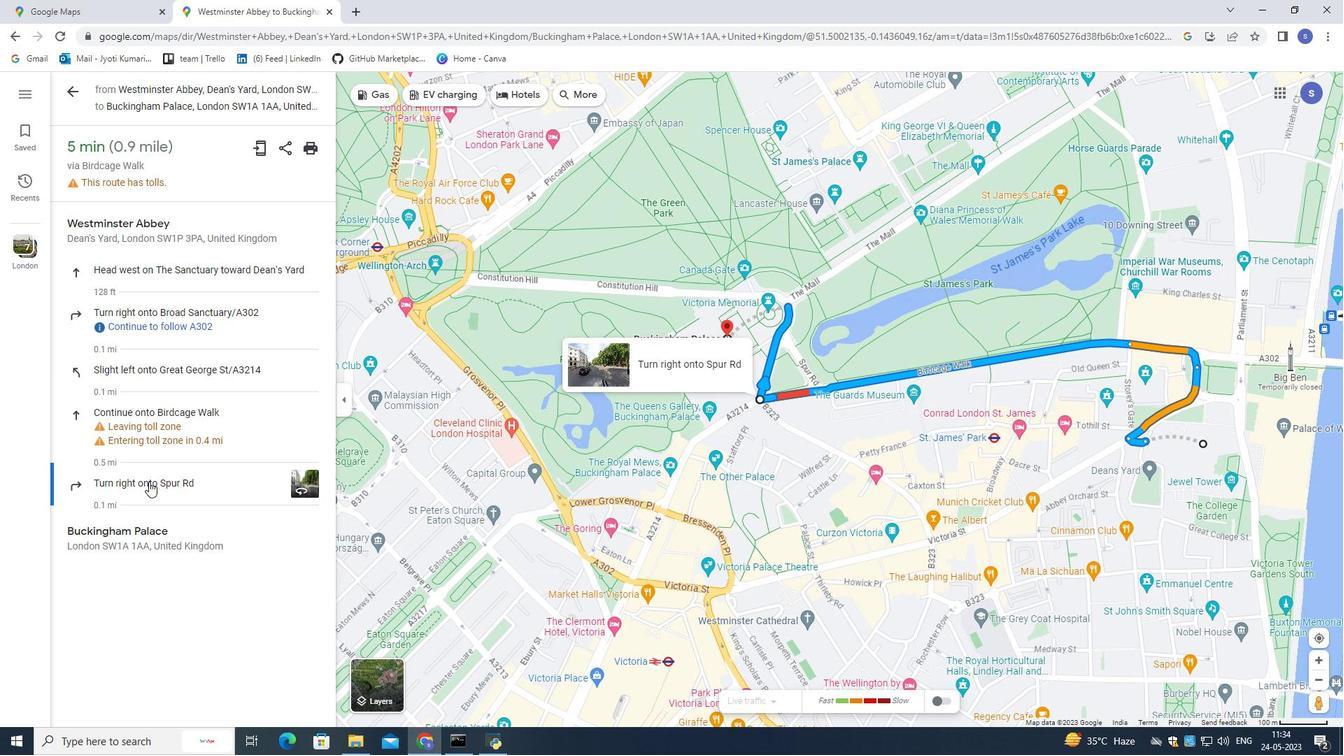 
Action: Mouse moved to (68, 93)
Screenshot: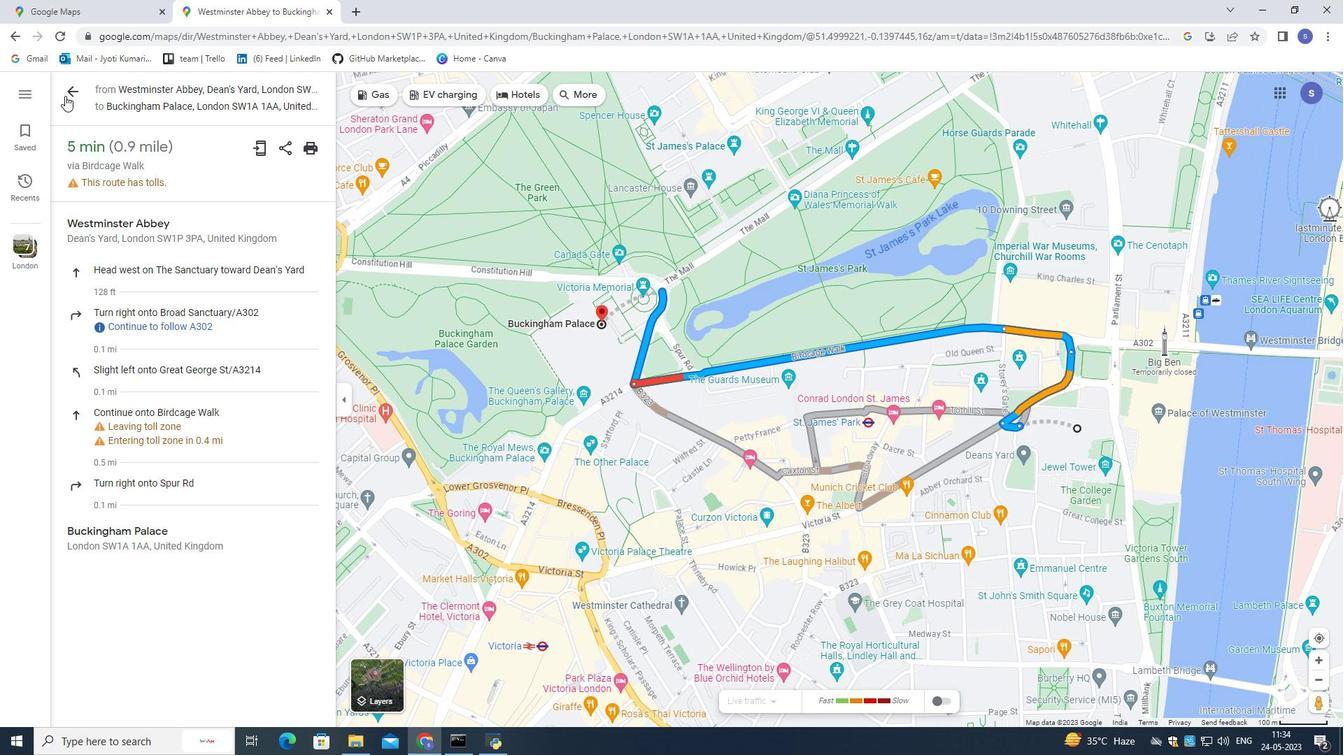 
Action: Mouse pressed left at (68, 93)
Screenshot: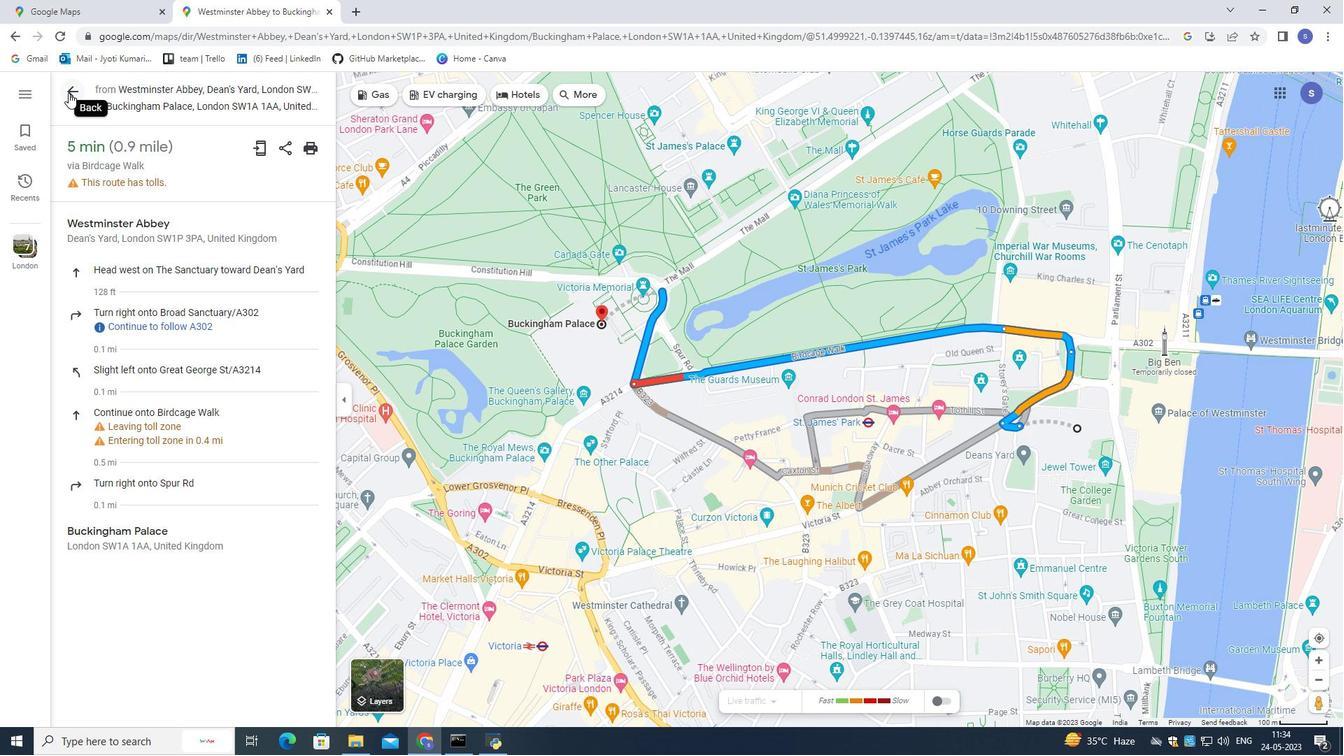 
Action: Mouse moved to (108, 101)
Screenshot: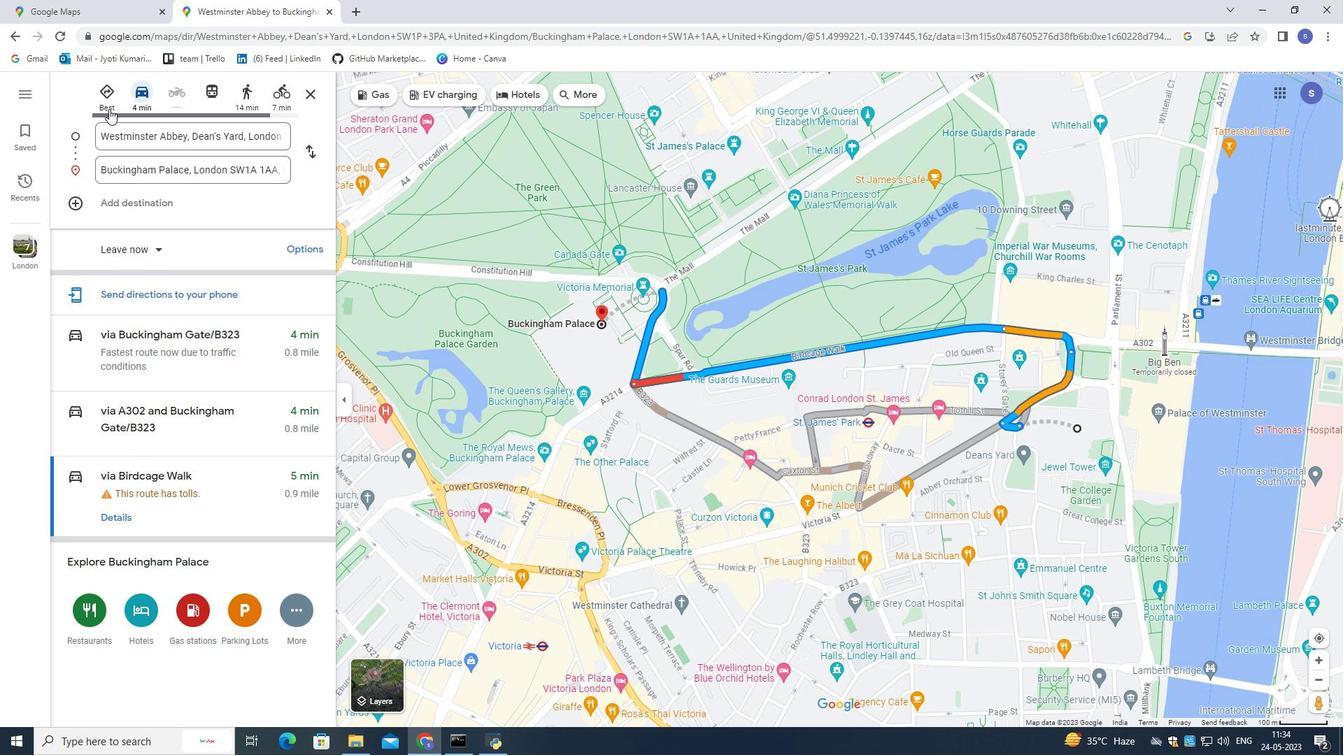 
Action: Mouse pressed left at (108, 101)
Screenshot: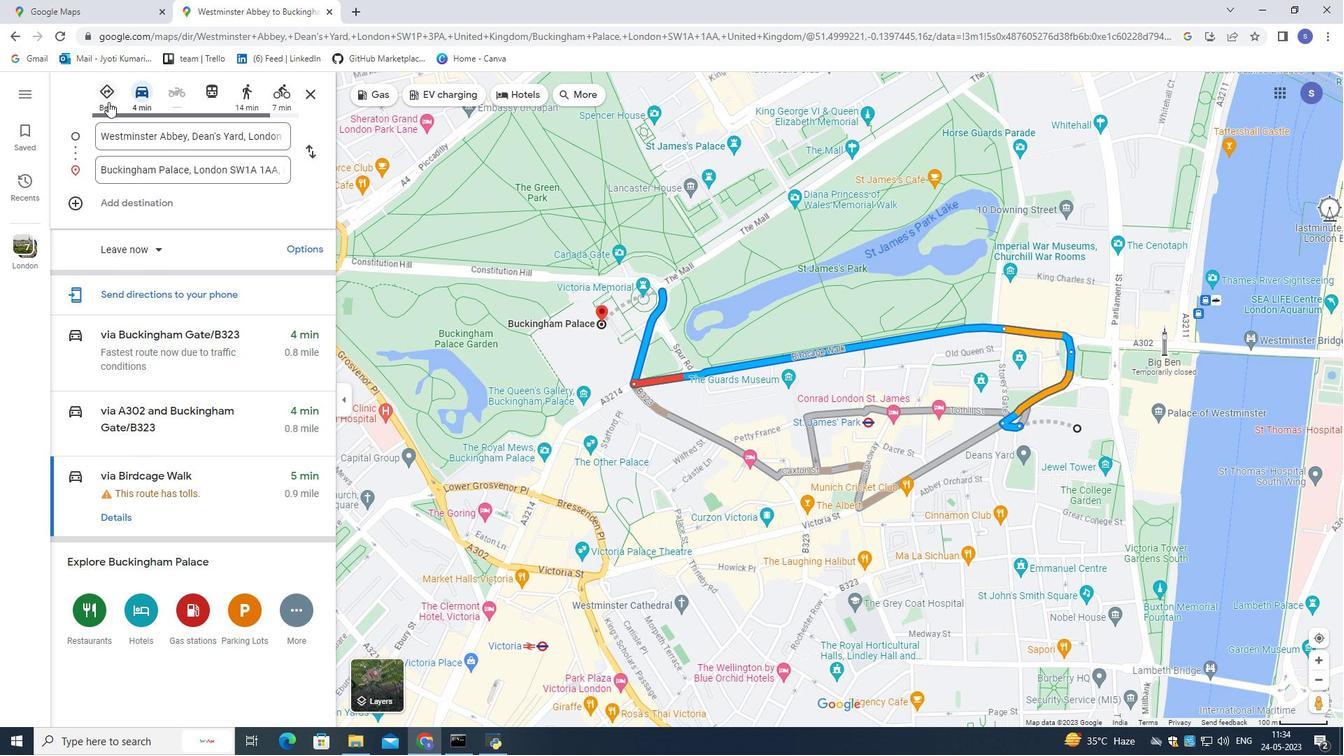 
Action: Mouse moved to (119, 357)
Screenshot: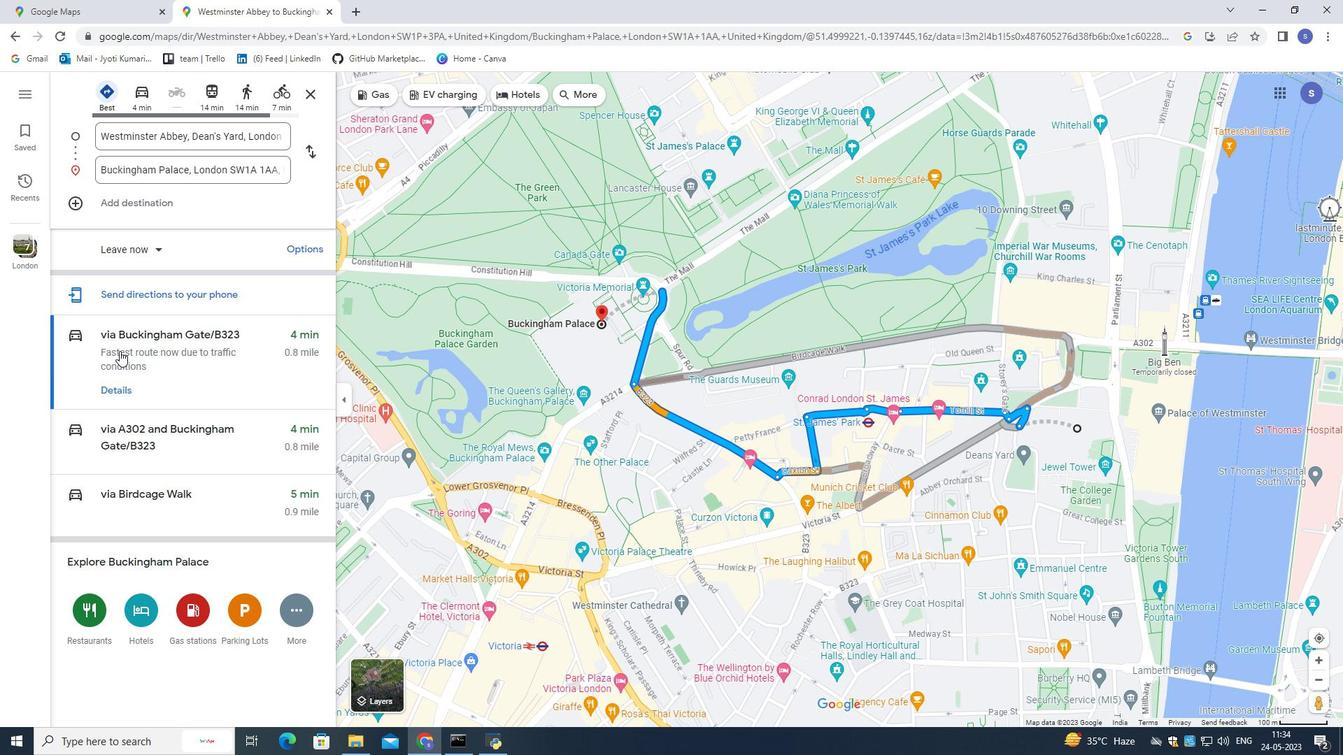 
Action: Mouse pressed left at (119, 357)
Screenshot: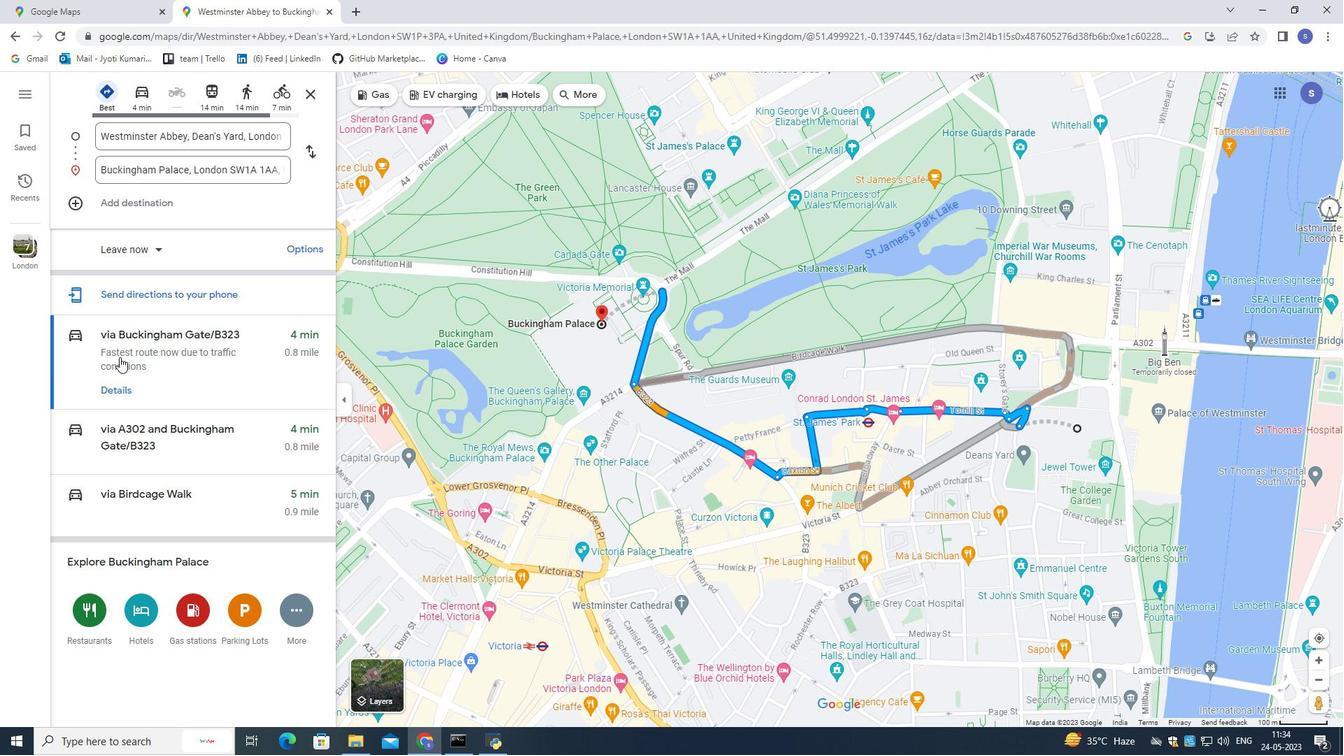 
Action: Mouse moved to (99, 272)
Screenshot: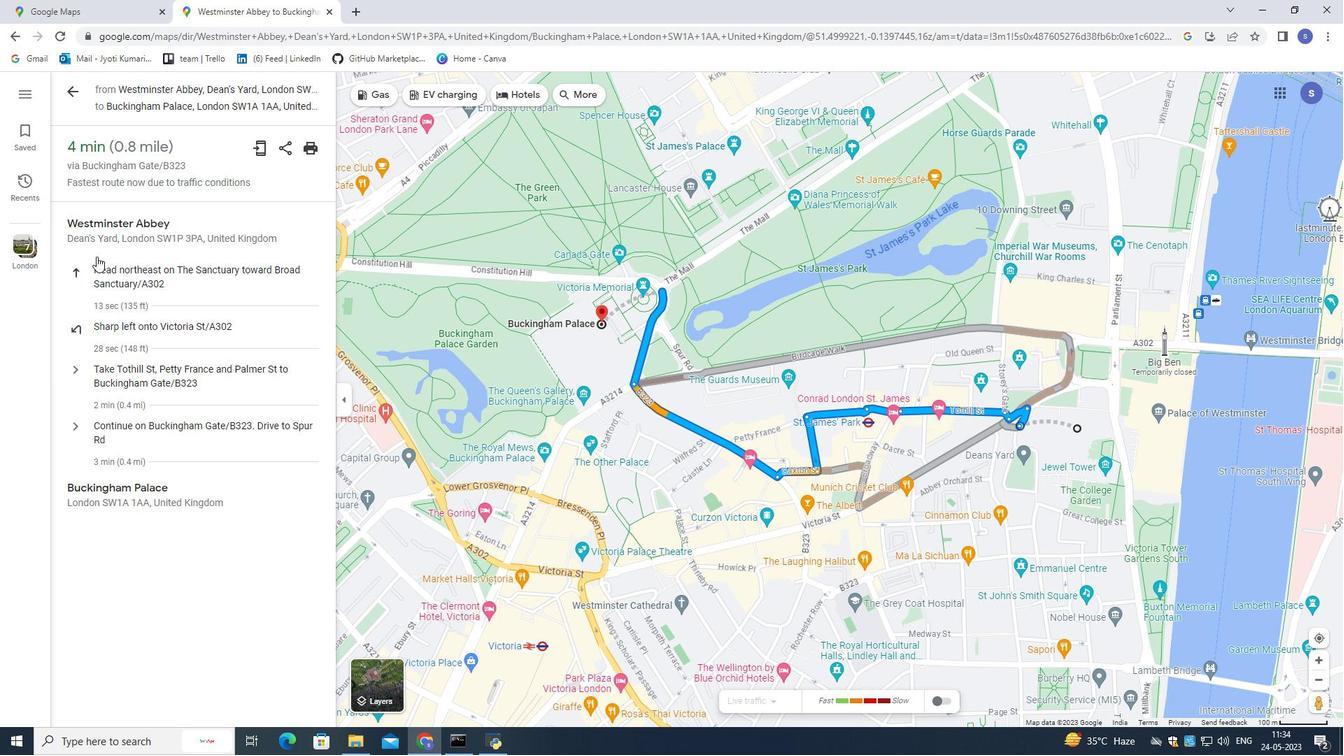 
Action: Mouse pressed left at (99, 272)
Screenshot: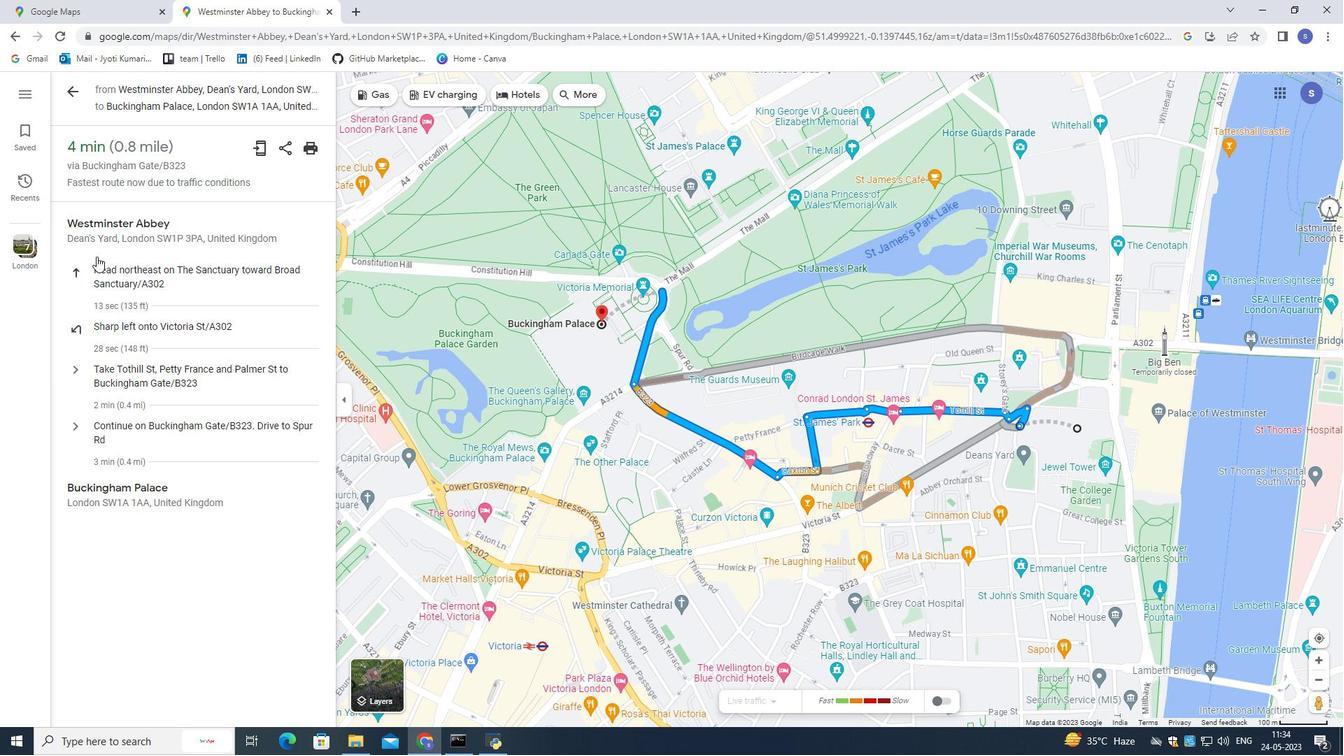 
Action: Mouse moved to (109, 328)
Screenshot: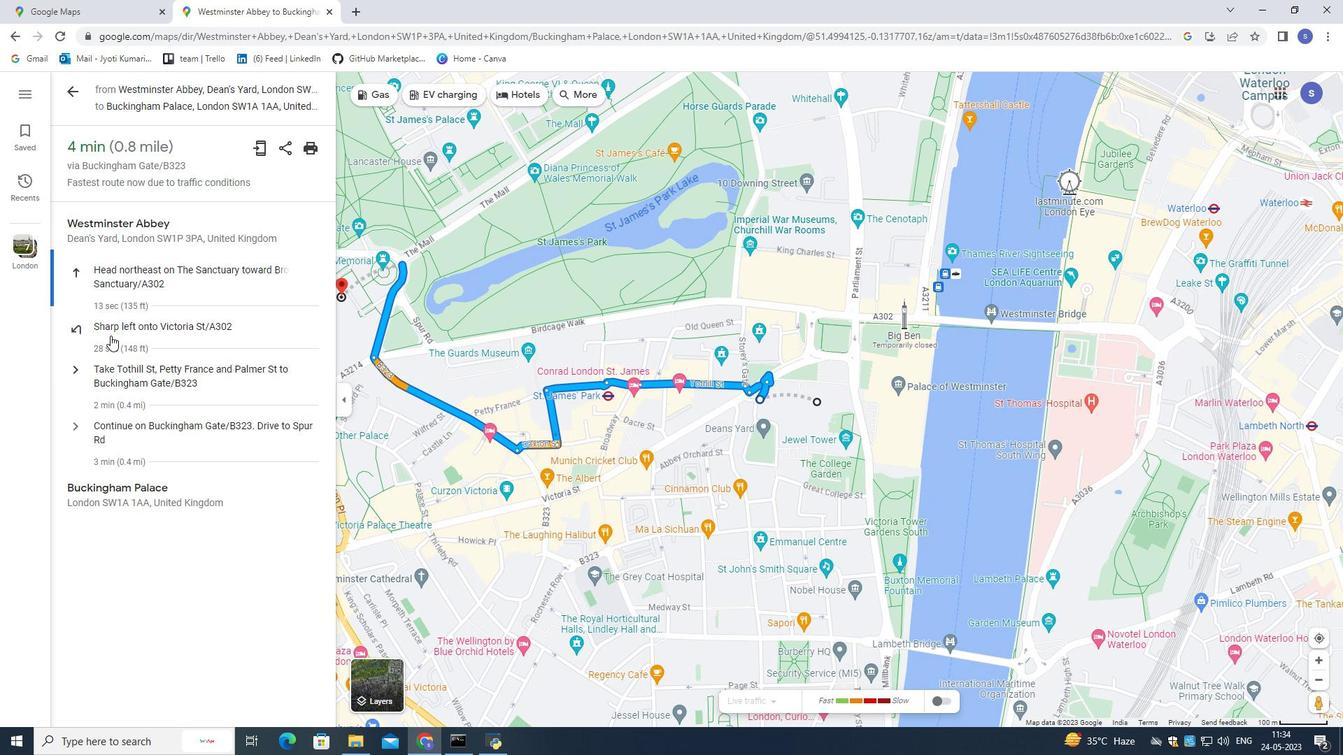 
Action: Mouse pressed left at (109, 328)
Screenshot: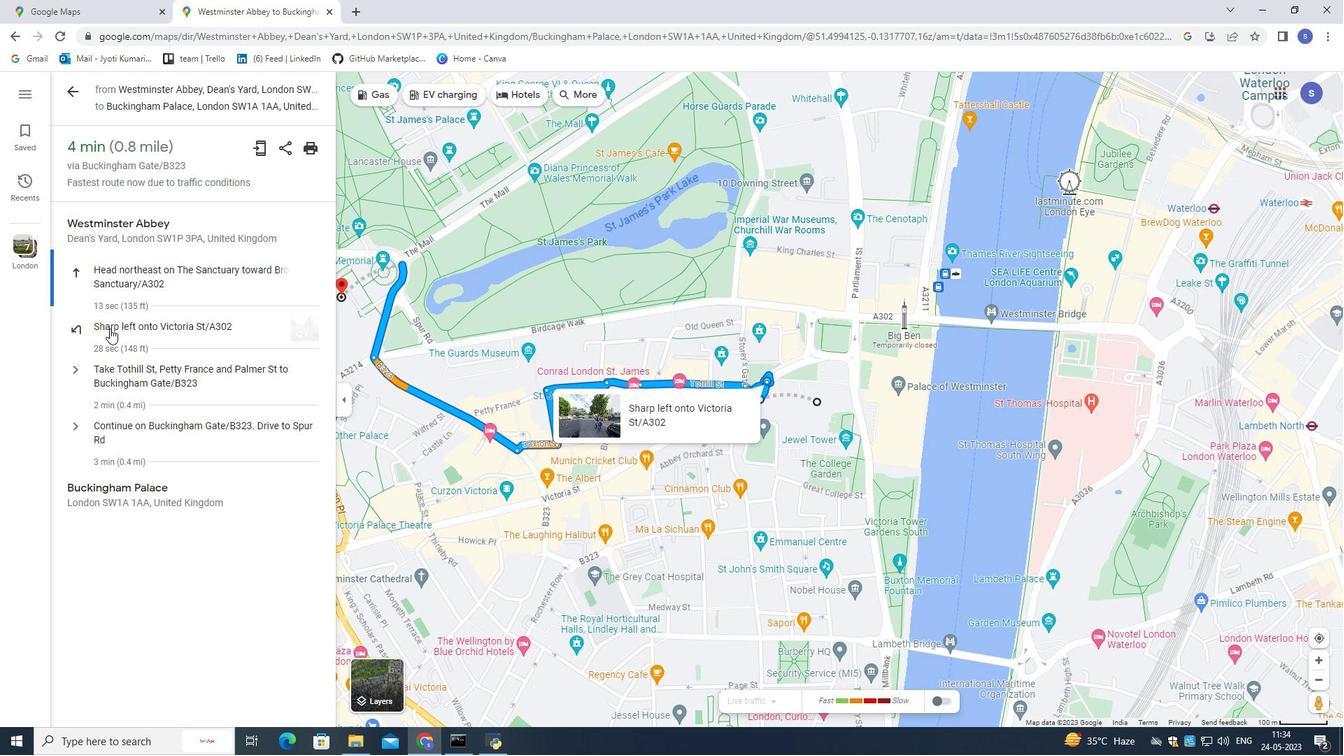 
Action: Mouse moved to (126, 379)
Screenshot: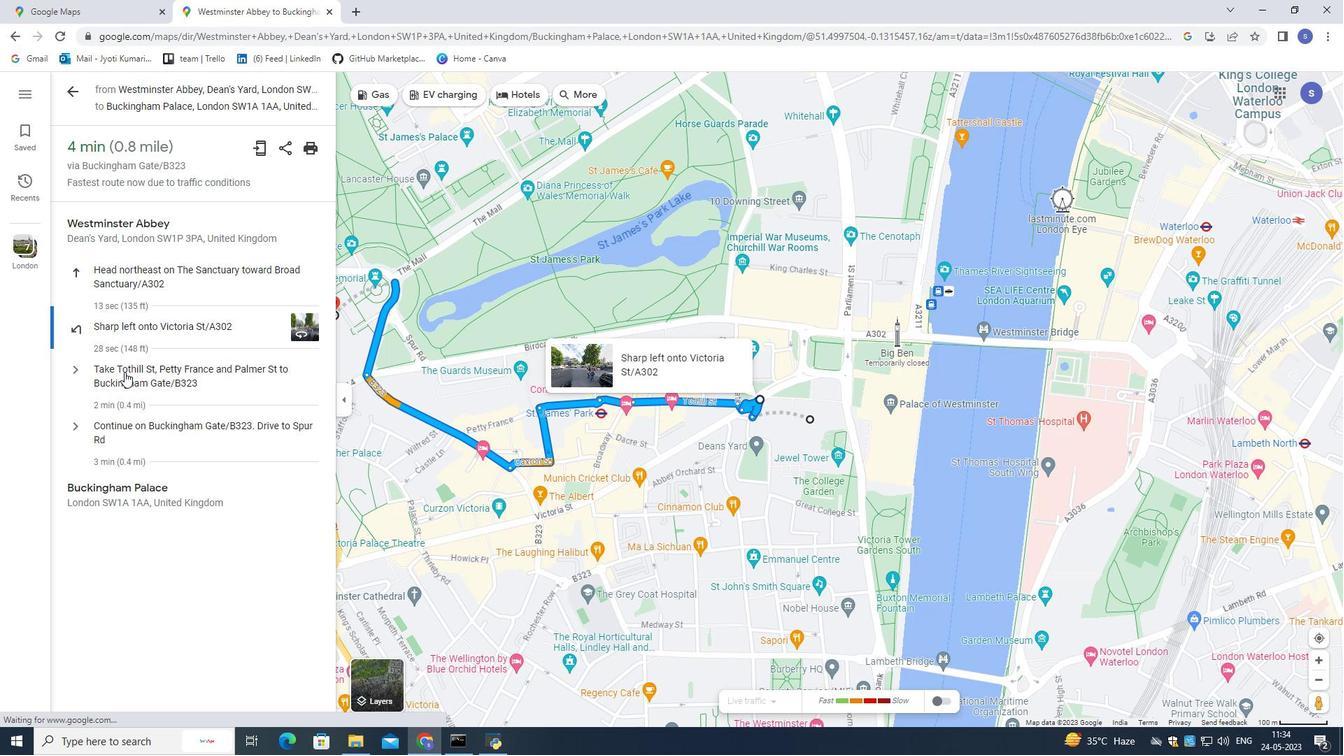 
Action: Mouse pressed left at (126, 379)
Screenshot: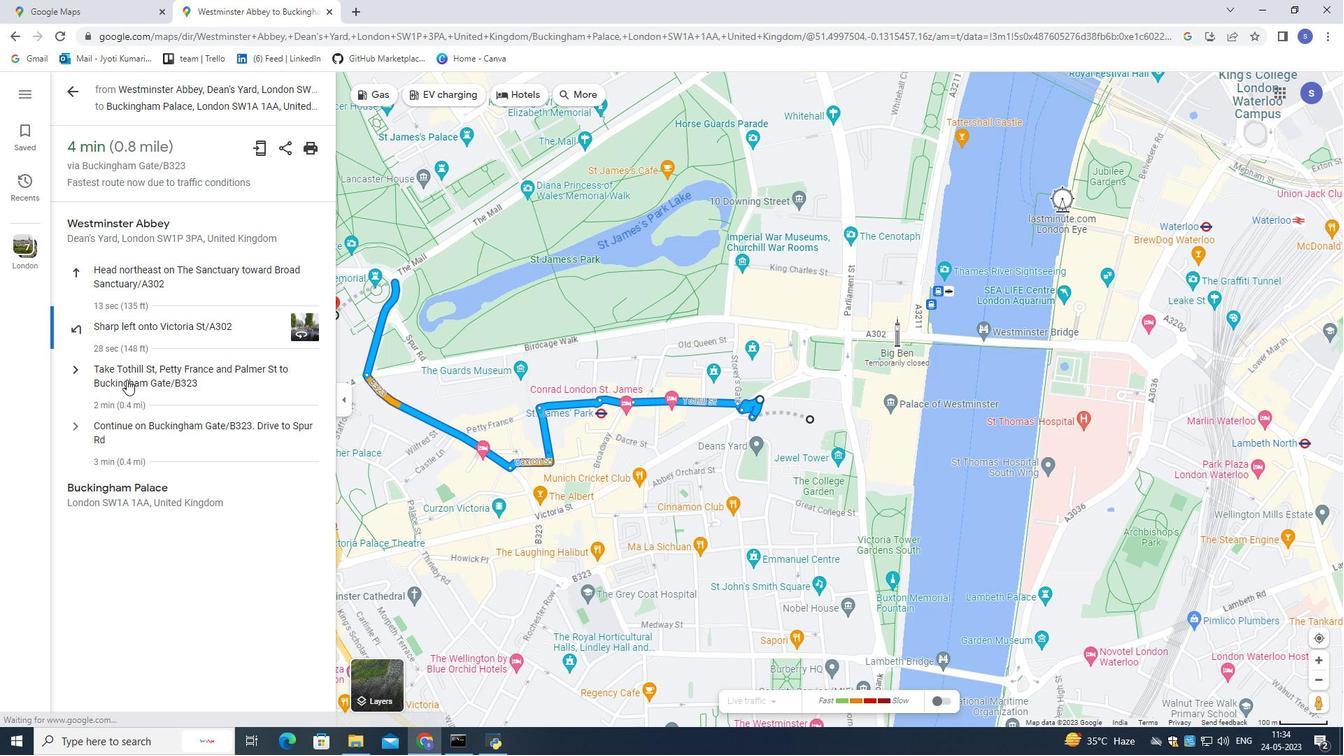 
Action: Mouse moved to (123, 426)
Screenshot: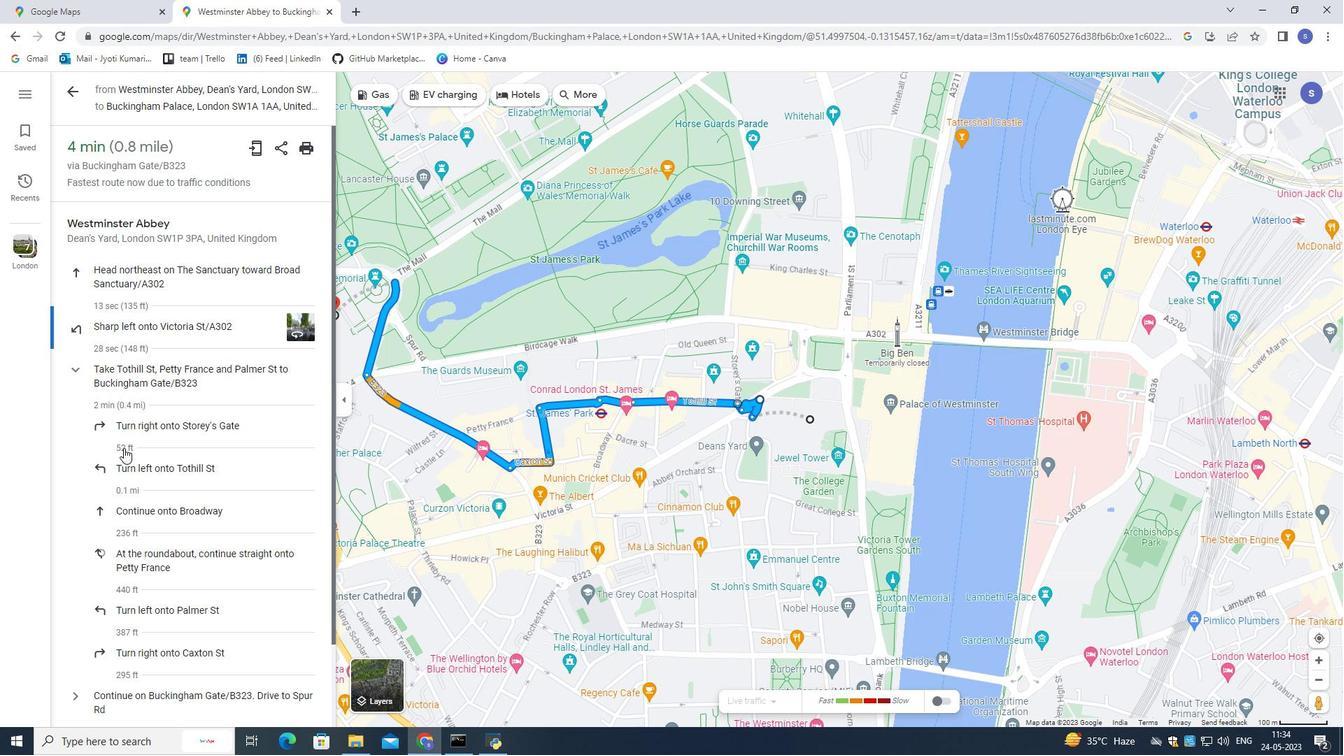 
Action: Mouse pressed left at (123, 426)
Screenshot: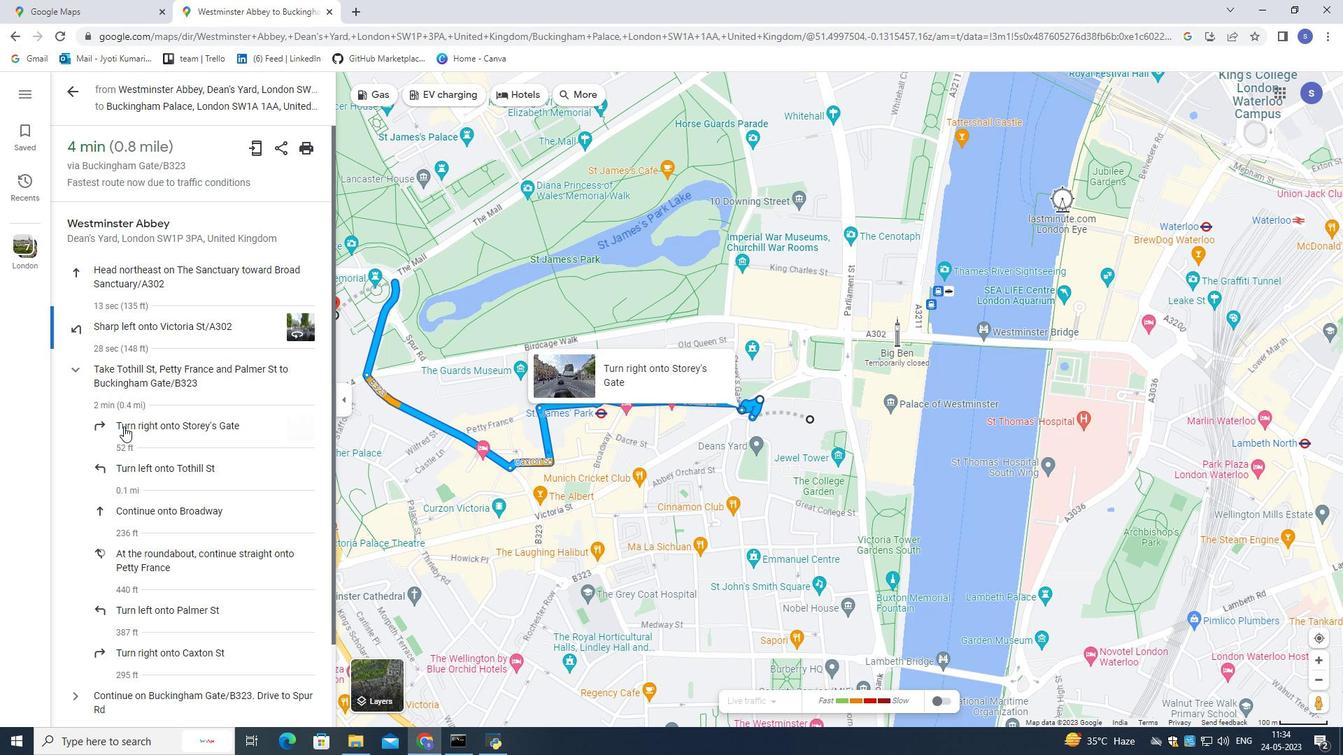 
Action: Mouse moved to (126, 459)
Screenshot: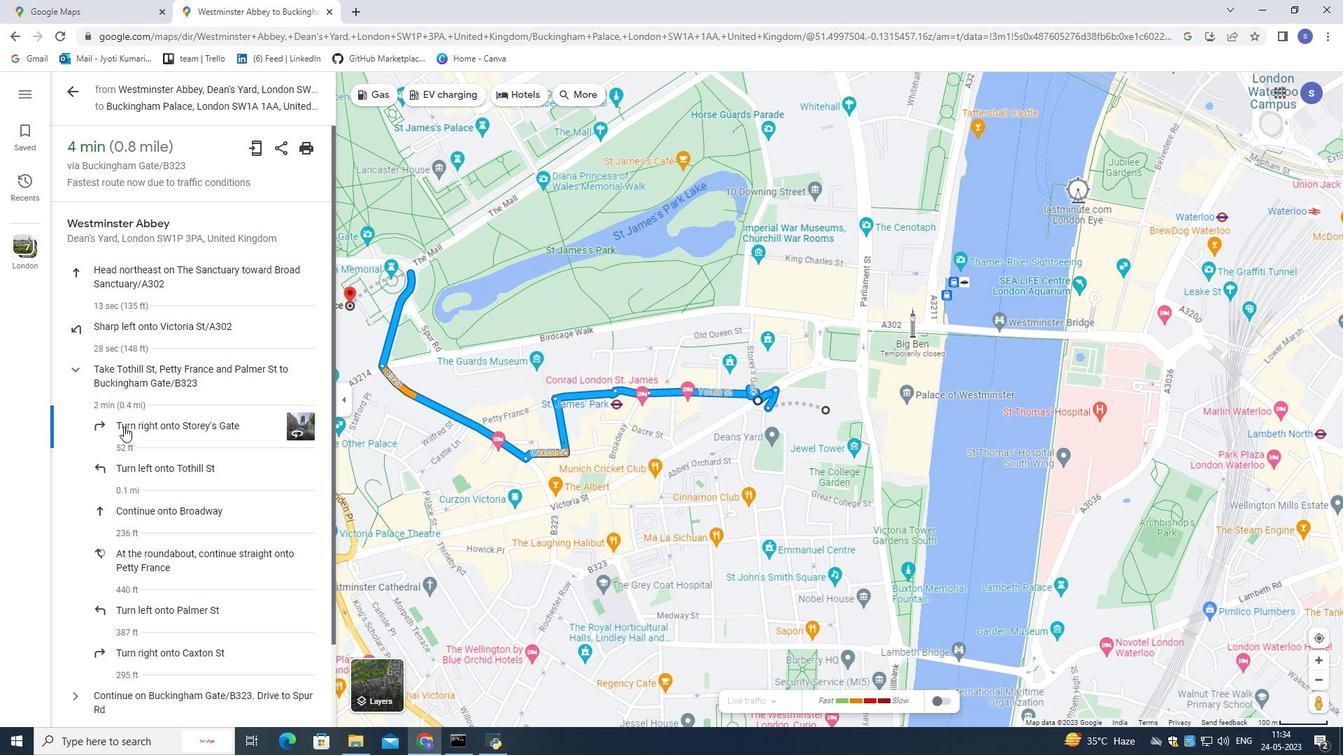 
Action: Mouse pressed left at (126, 459)
Screenshot: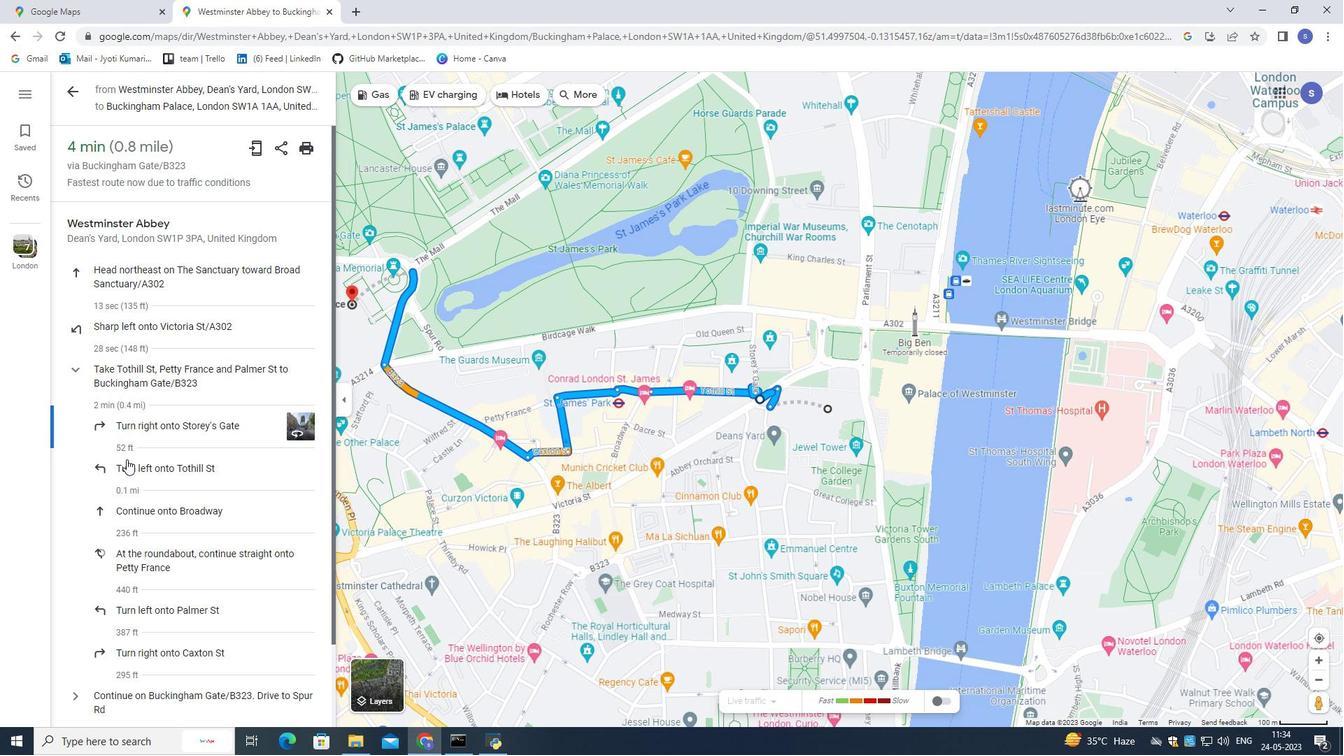 
Action: Mouse moved to (138, 523)
Screenshot: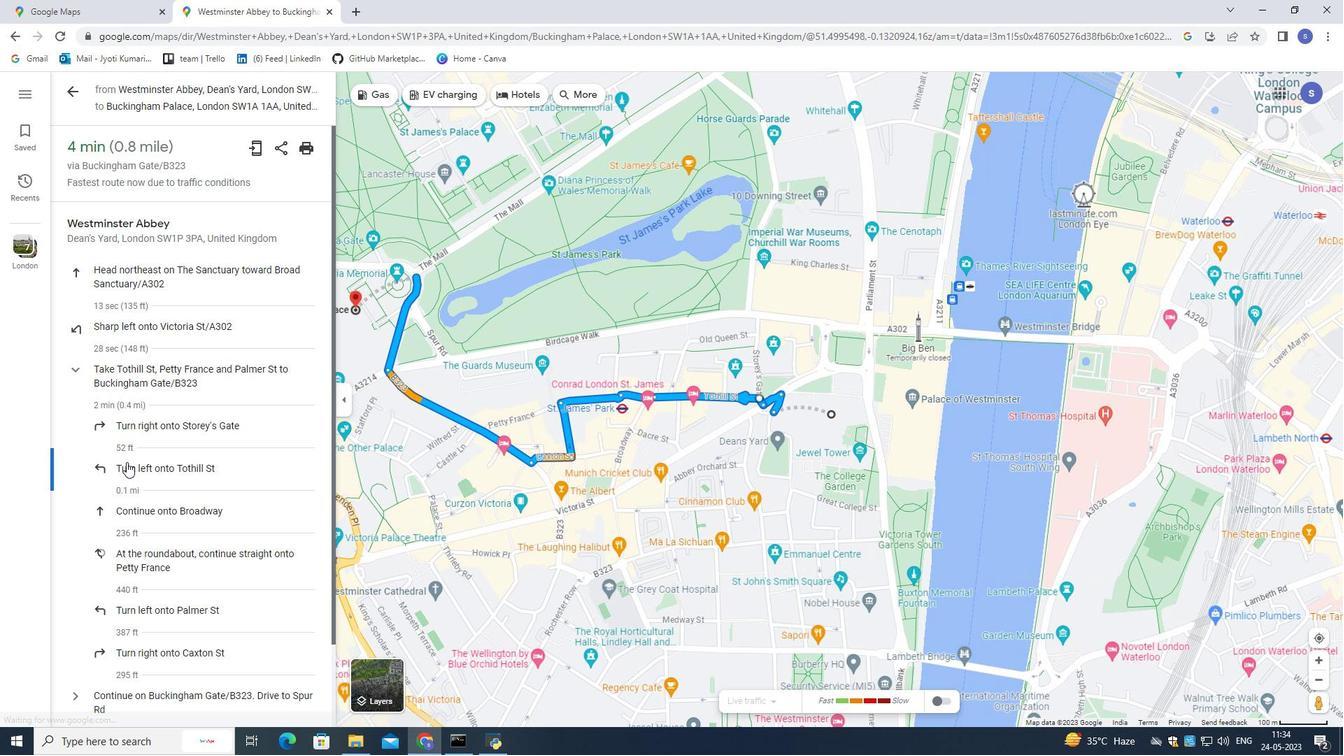 
Action: Mouse pressed left at (138, 523)
Screenshot: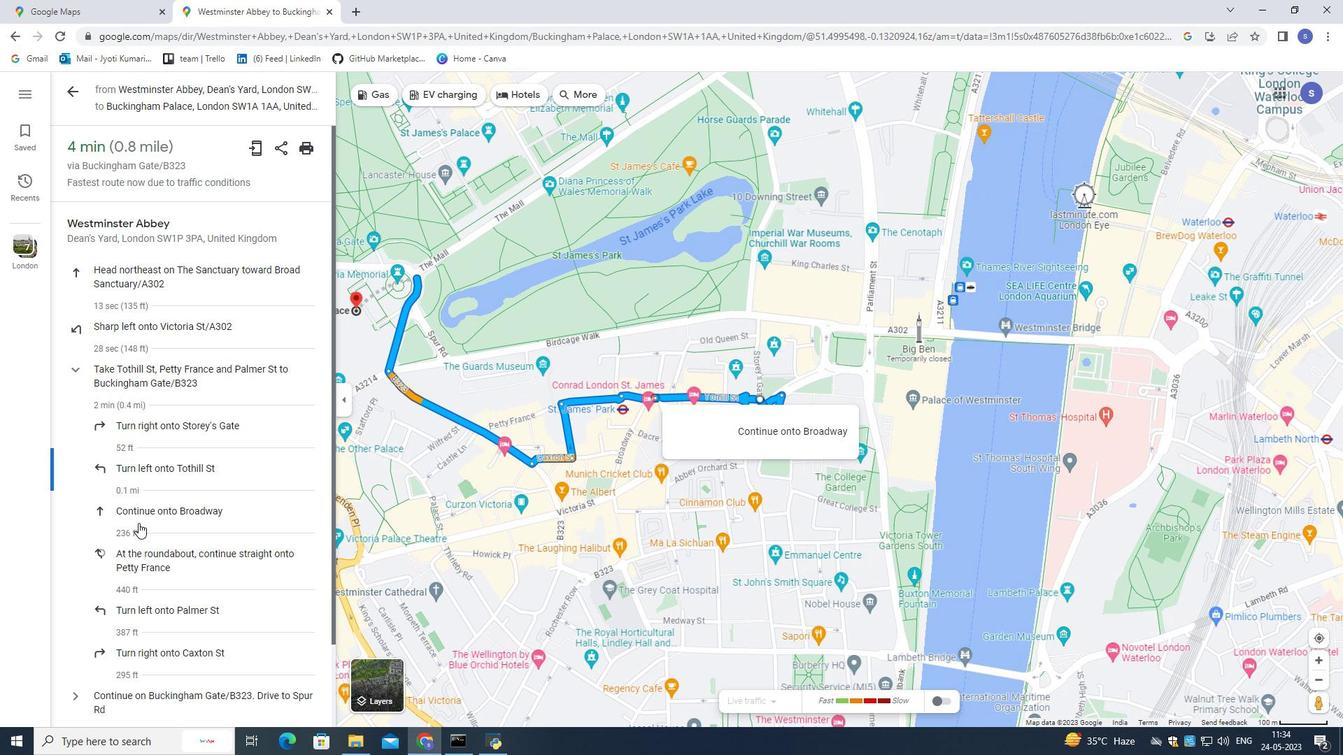 
Action: Mouse moved to (149, 558)
Screenshot: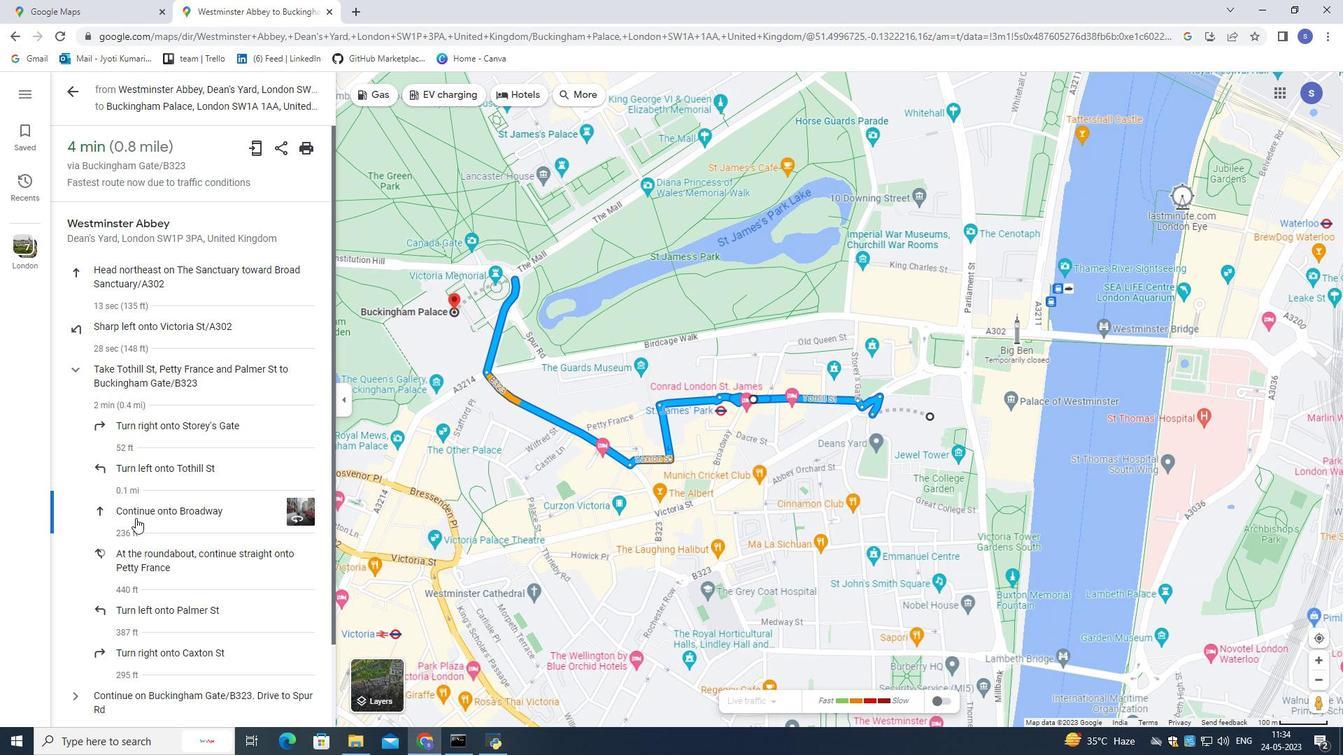 
Action: Mouse pressed left at (149, 558)
Screenshot: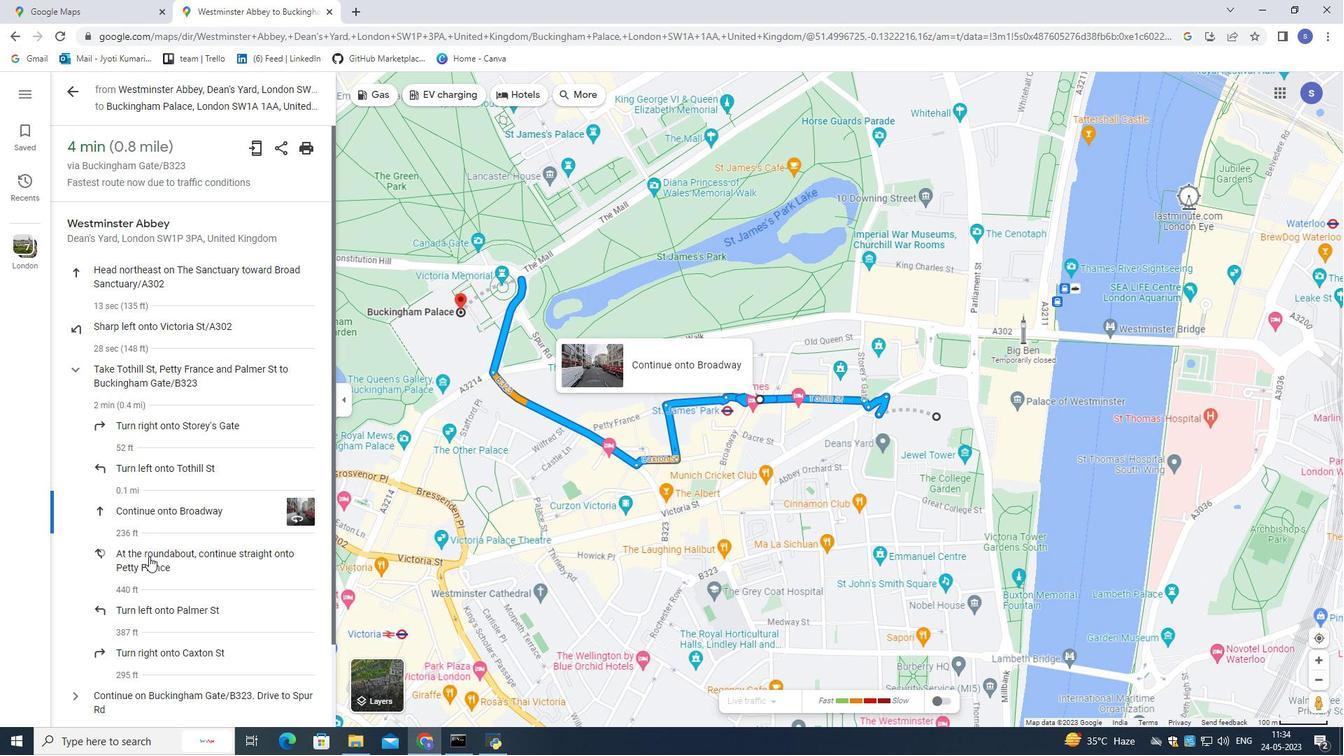 
Action: Mouse moved to (153, 600)
Screenshot: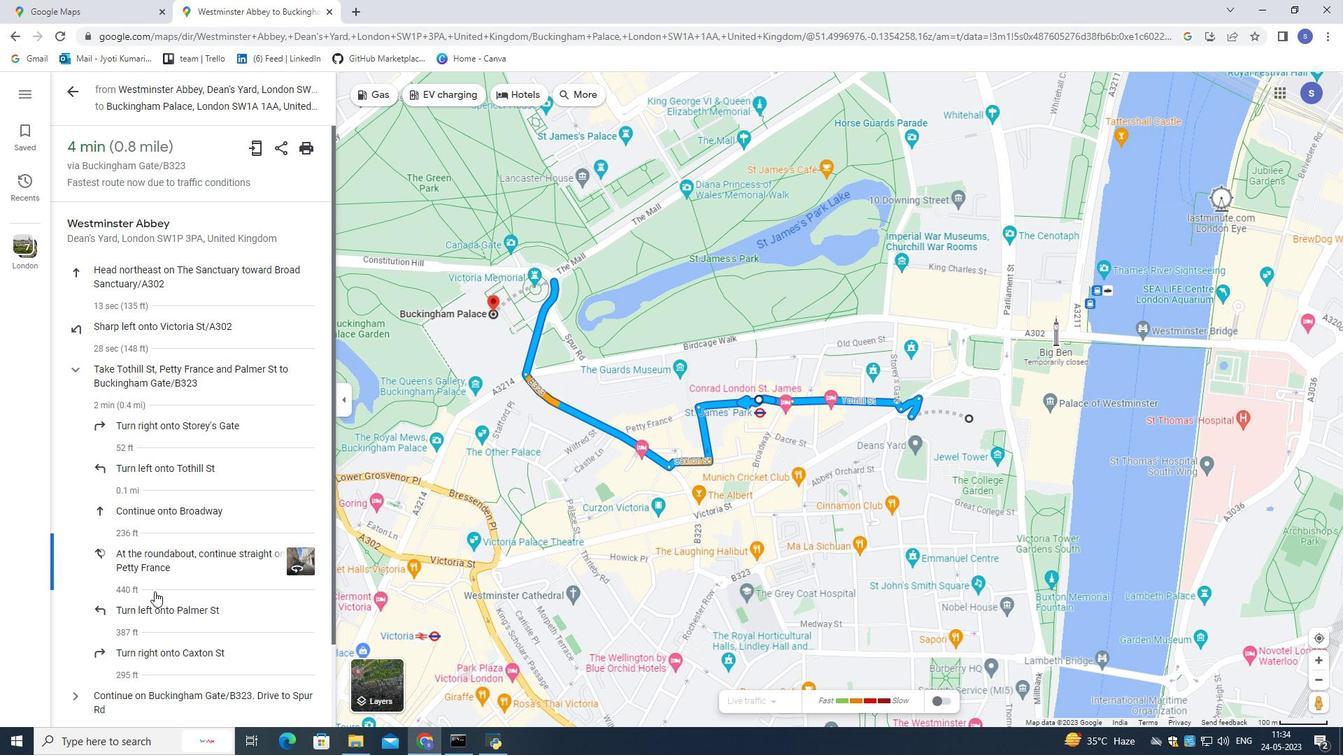 
Action: Mouse pressed left at (153, 600)
Screenshot: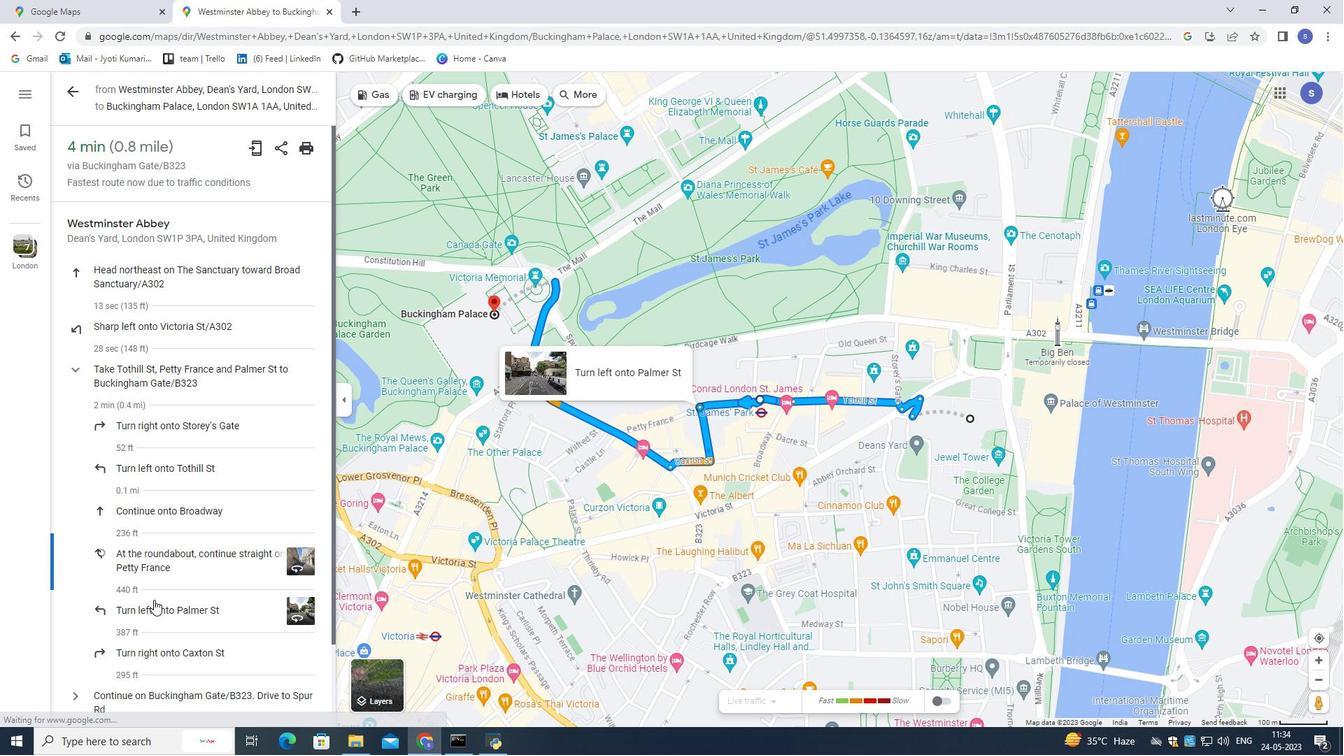 
Action: Mouse moved to (158, 582)
Screenshot: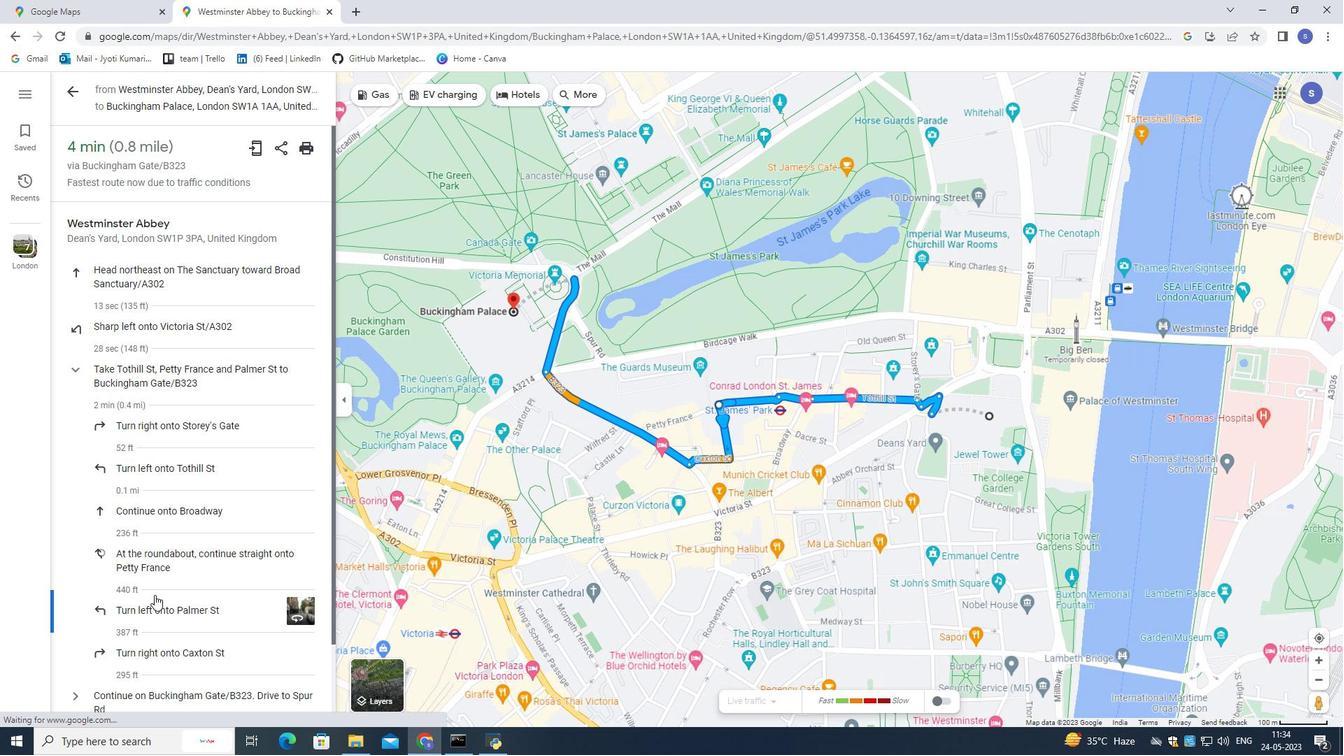 
Action: Mouse scrolled (158, 582) with delta (0, 0)
Screenshot: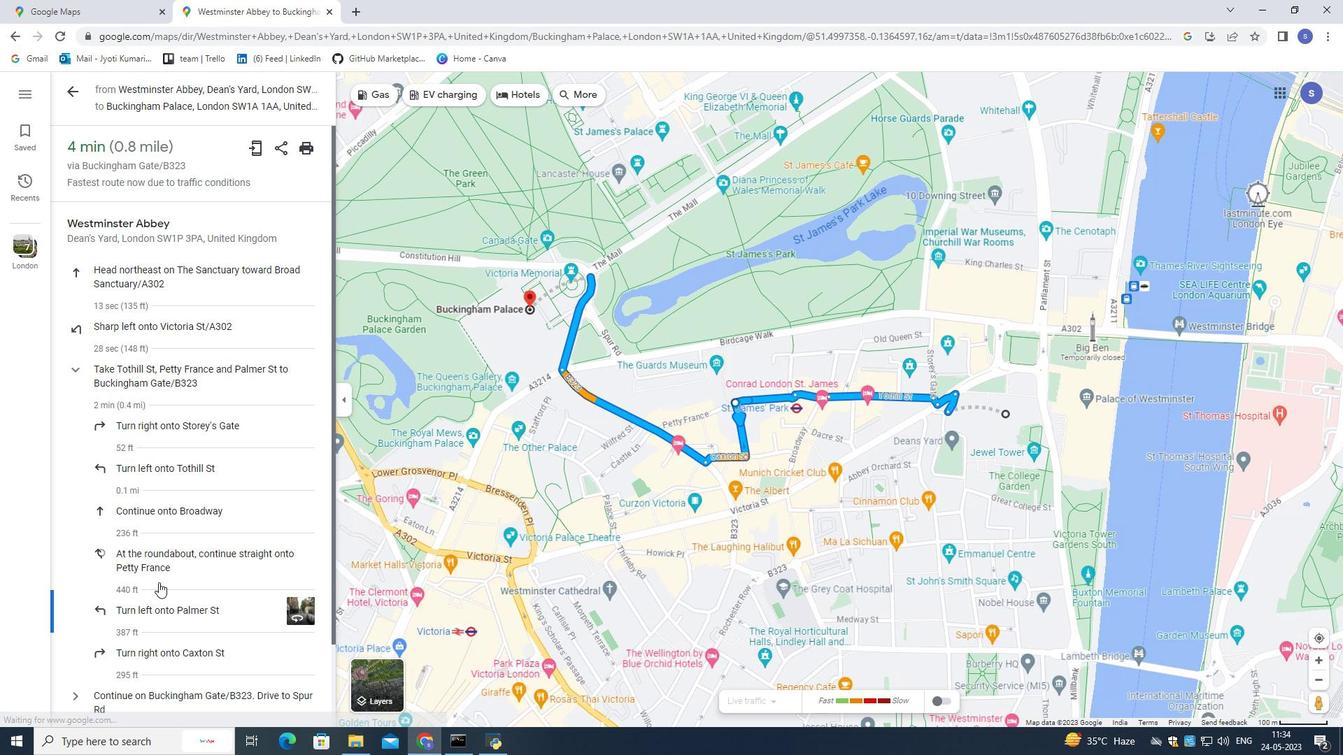 
Action: Mouse scrolled (158, 582) with delta (0, 0)
Screenshot: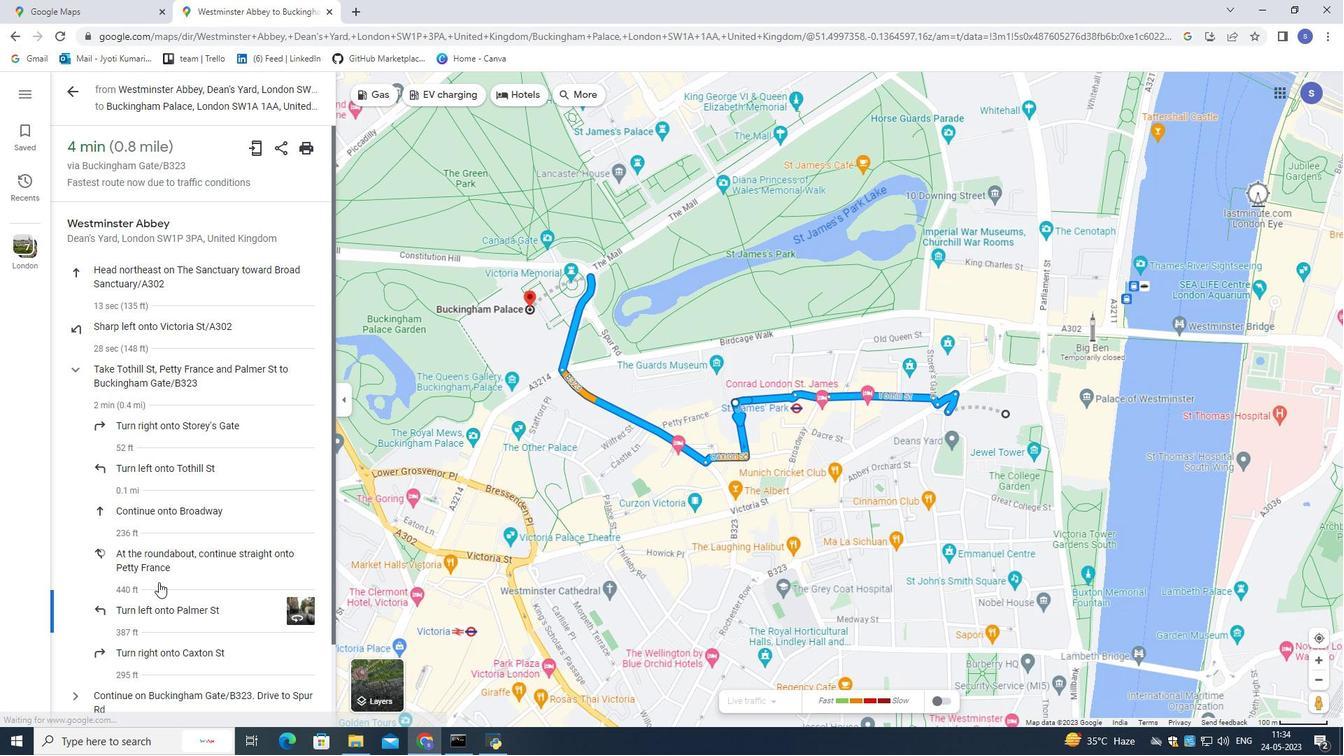 
Action: Mouse scrolled (158, 582) with delta (0, 0)
Screenshot: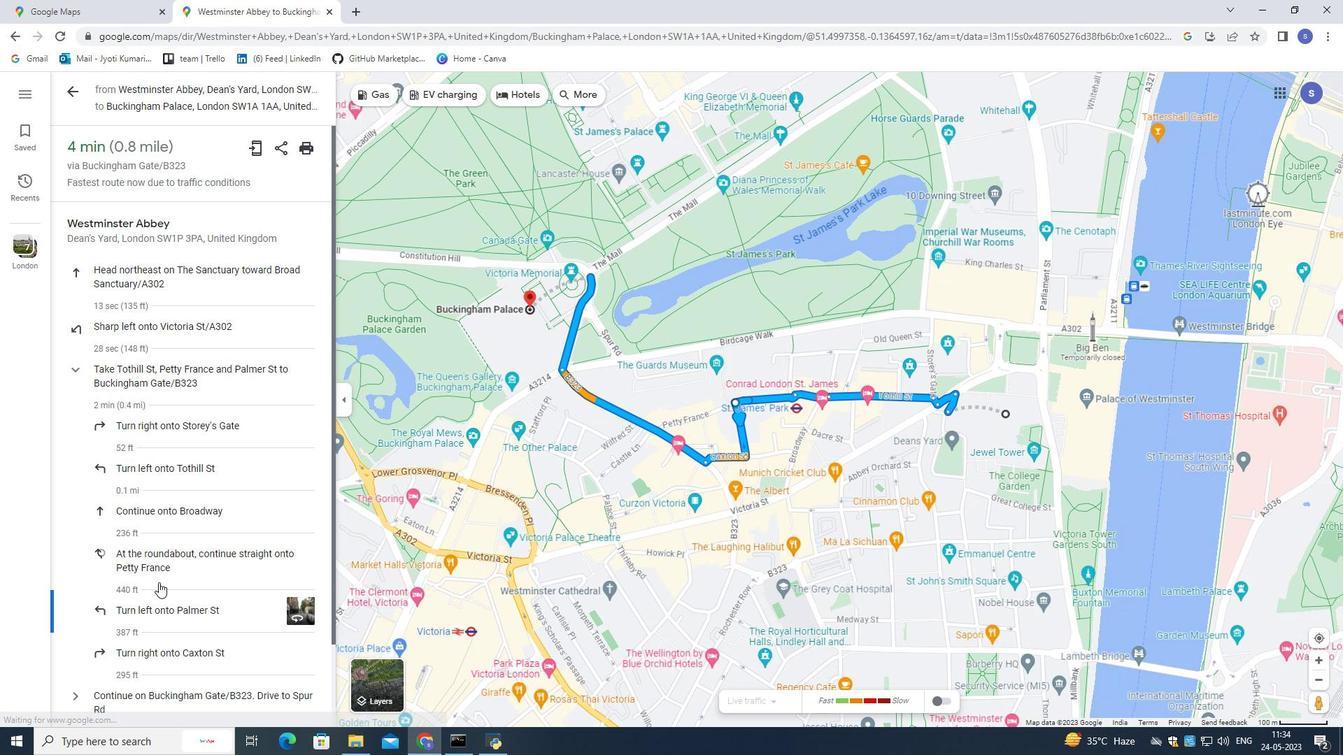 
Action: Mouse scrolled (158, 582) with delta (0, 0)
Screenshot: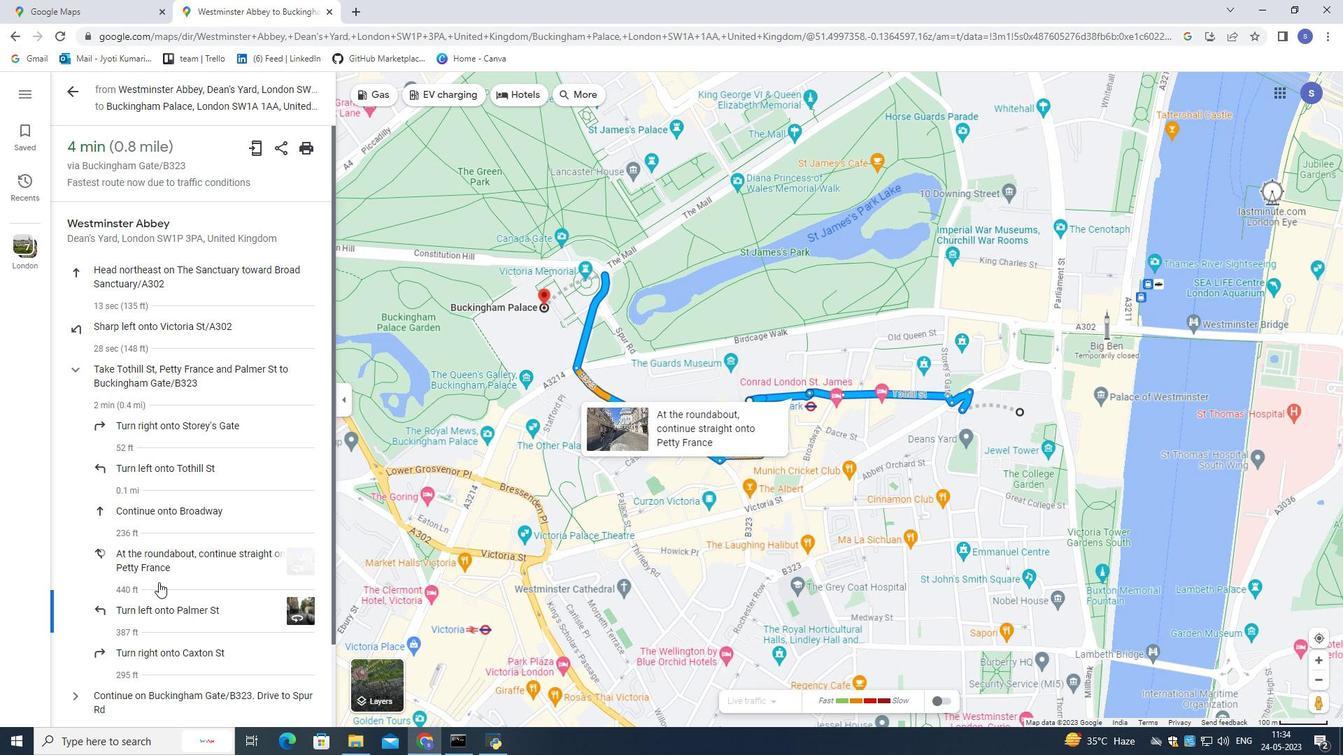 
Action: Mouse scrolled (158, 582) with delta (0, 0)
